 Task: Look for Airbnb options in Seoul, South Korea from 4th November, 2023 to 15th November, 2023 for 2 adults.1  bedroom having 1 bed and 1 bathroom. Property type can be hotel. Look for 5 properties as per requirement.
Action: Mouse moved to (457, 68)
Screenshot: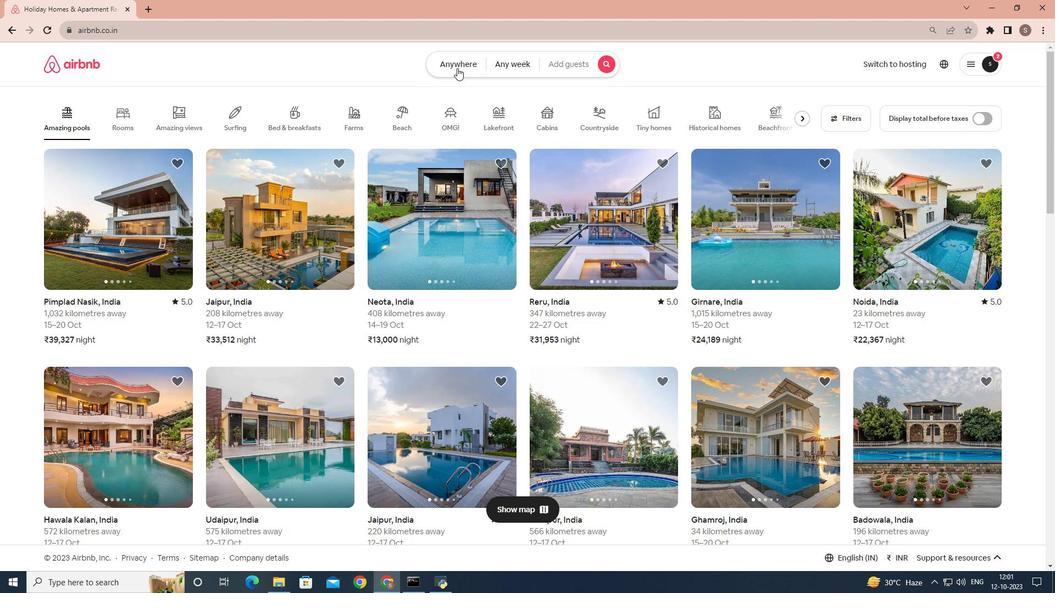 
Action: Mouse pressed left at (457, 68)
Screenshot: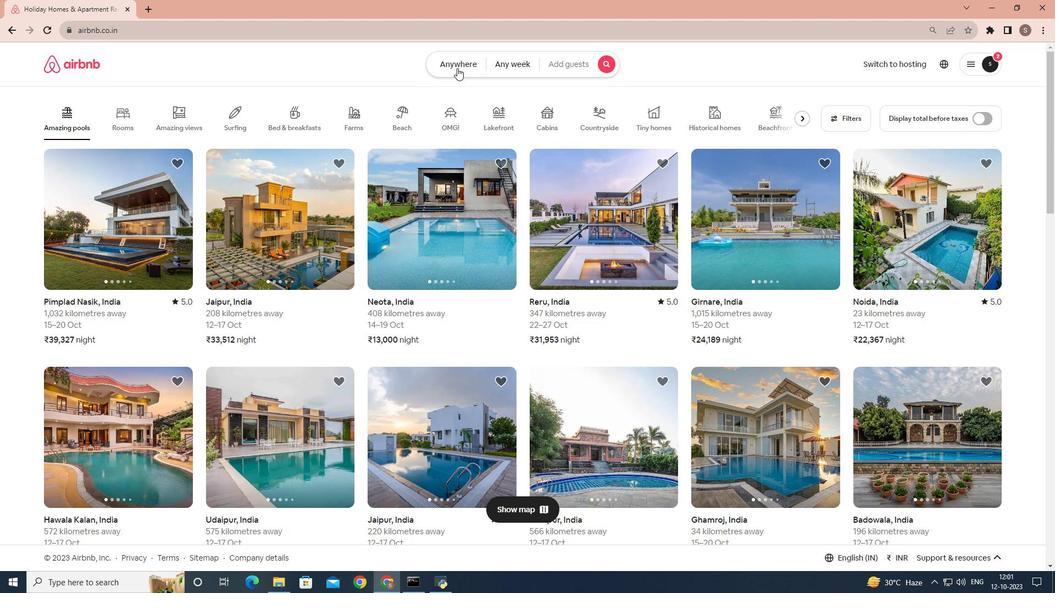 
Action: Mouse moved to (404, 103)
Screenshot: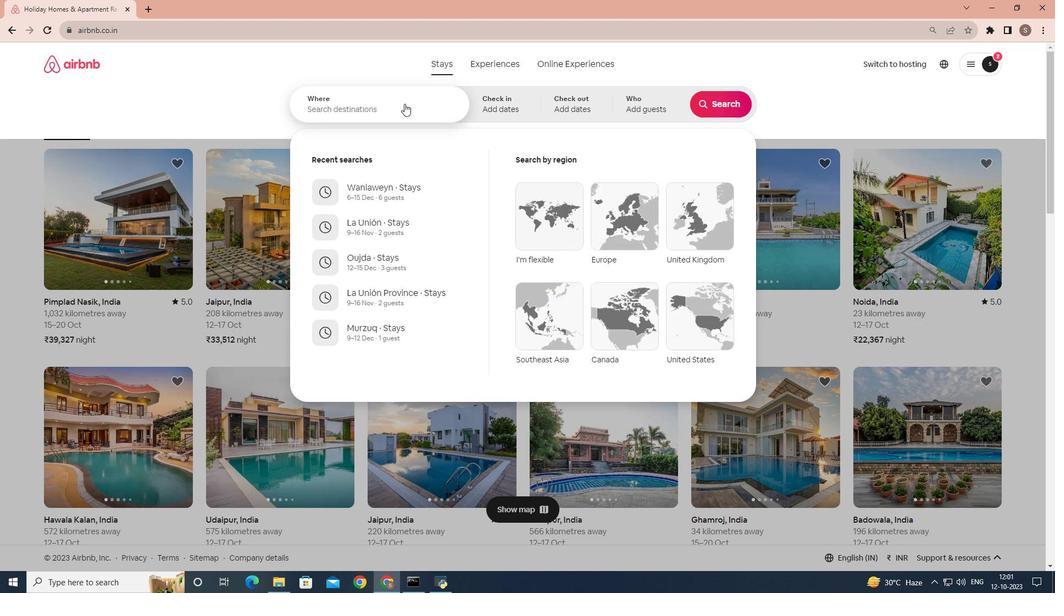 
Action: Mouse pressed left at (404, 103)
Screenshot: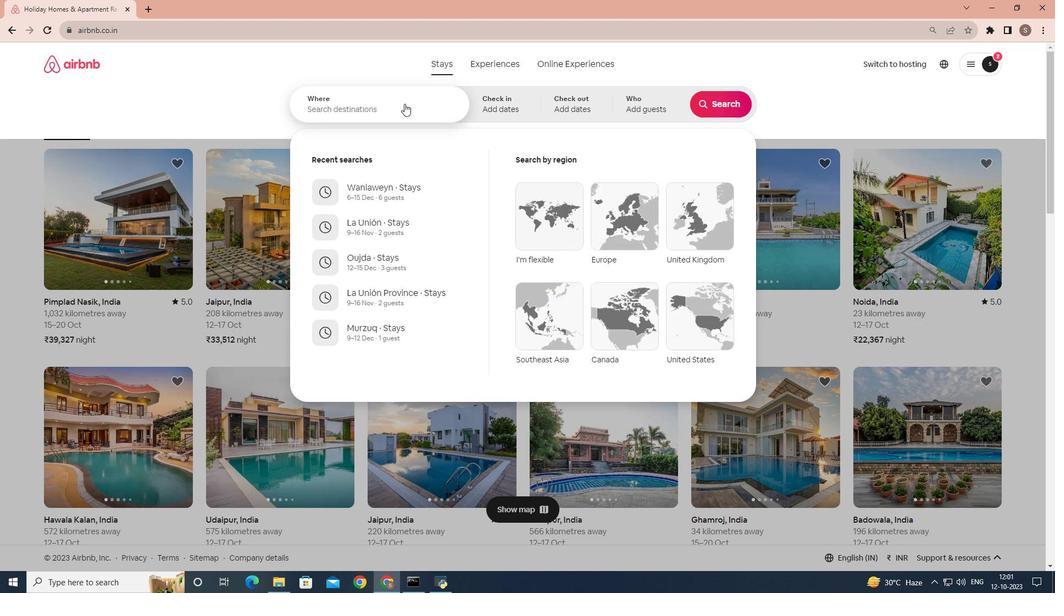 
Action: Key pressed <Key.shift>Seoul,<Key.space><Key.shift>South<Key.space><Key.shift>Korea
Screenshot: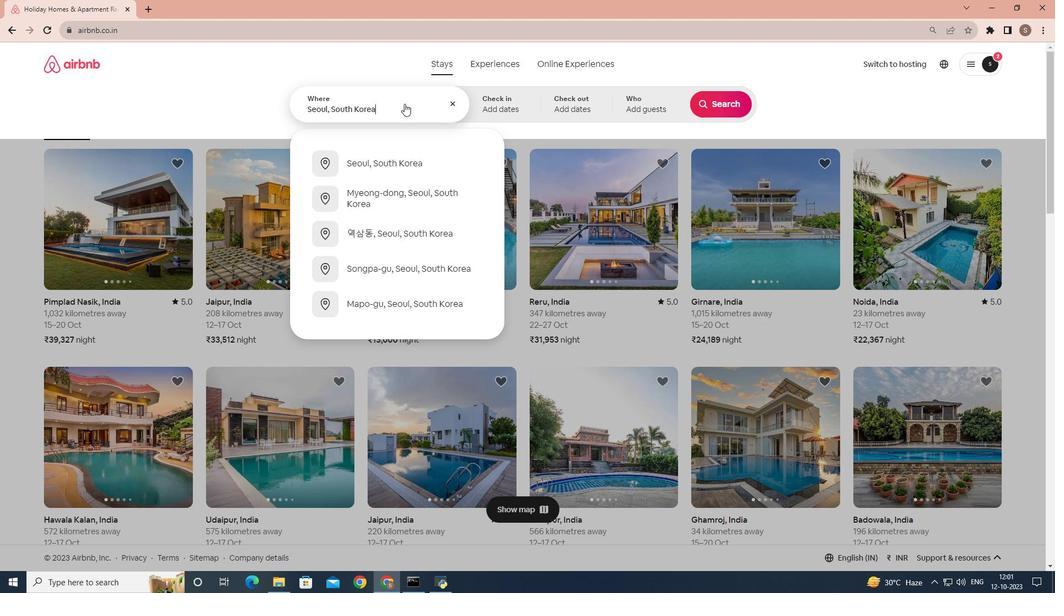 
Action: Mouse moved to (501, 106)
Screenshot: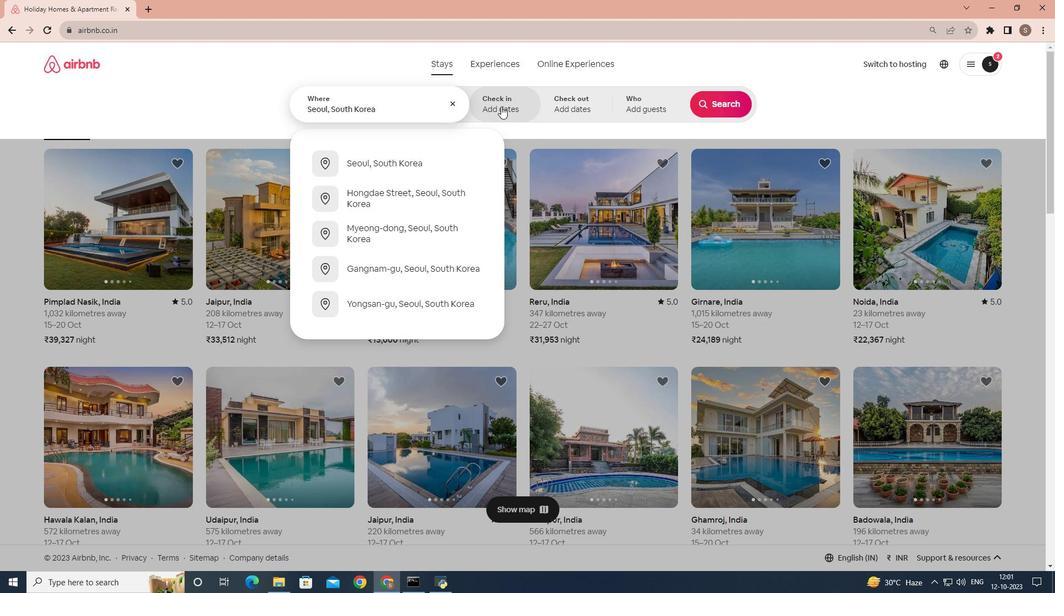 
Action: Mouse pressed left at (501, 106)
Screenshot: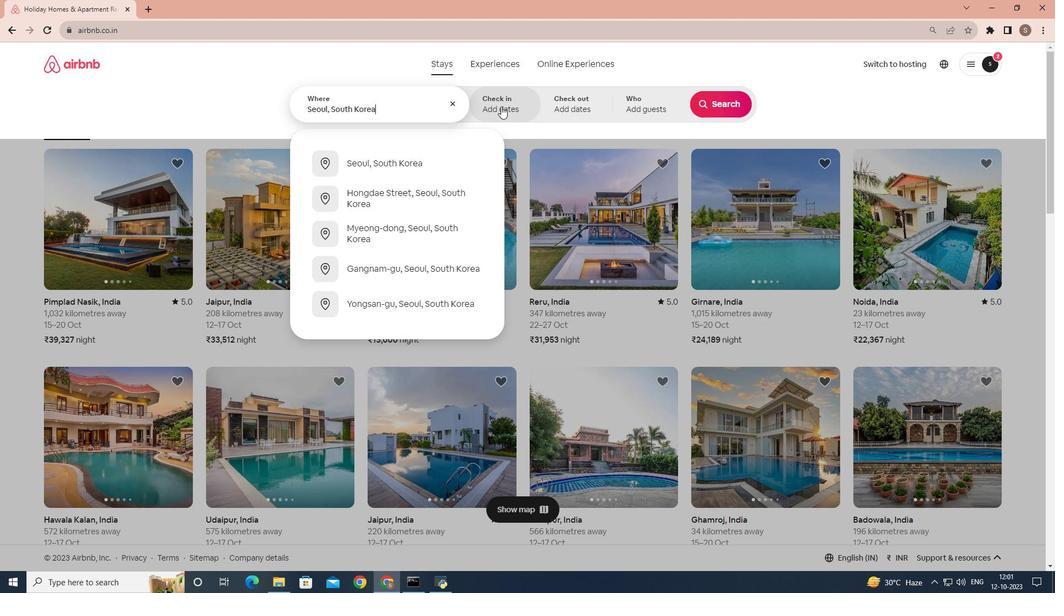 
Action: Mouse moved to (714, 240)
Screenshot: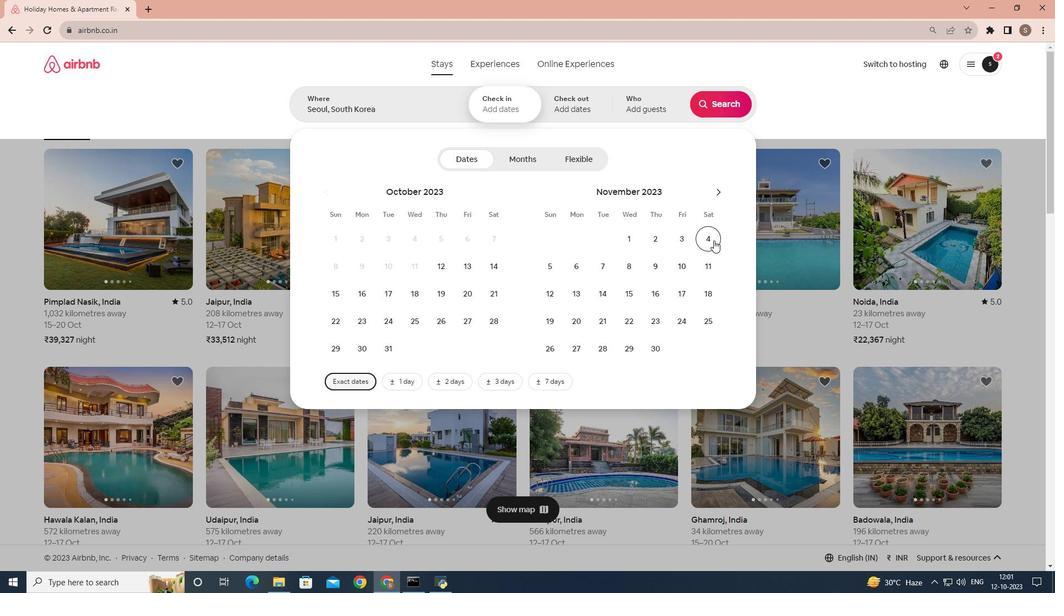 
Action: Mouse pressed left at (714, 240)
Screenshot: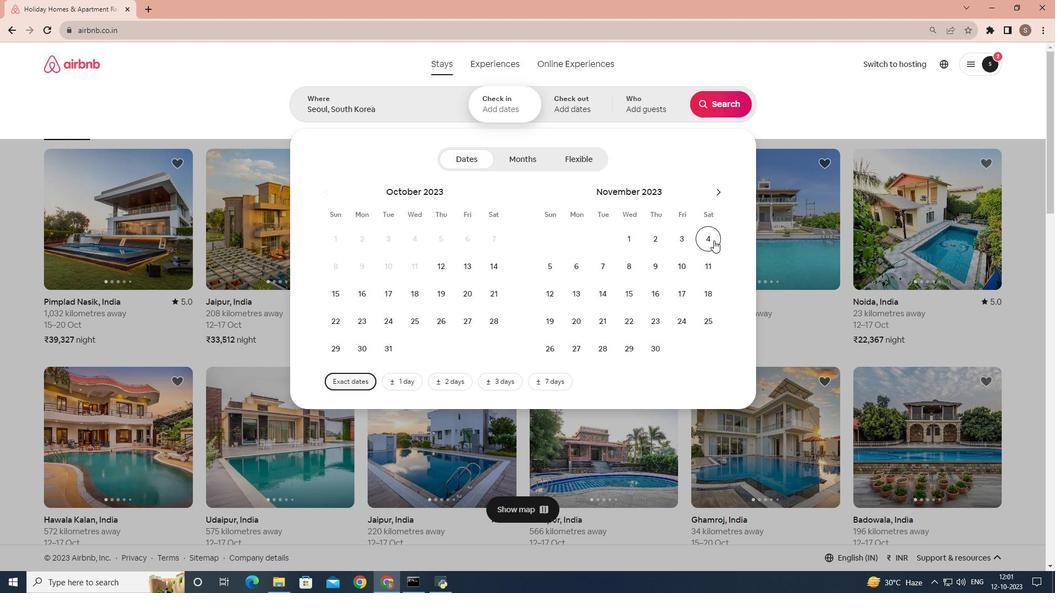 
Action: Mouse moved to (625, 298)
Screenshot: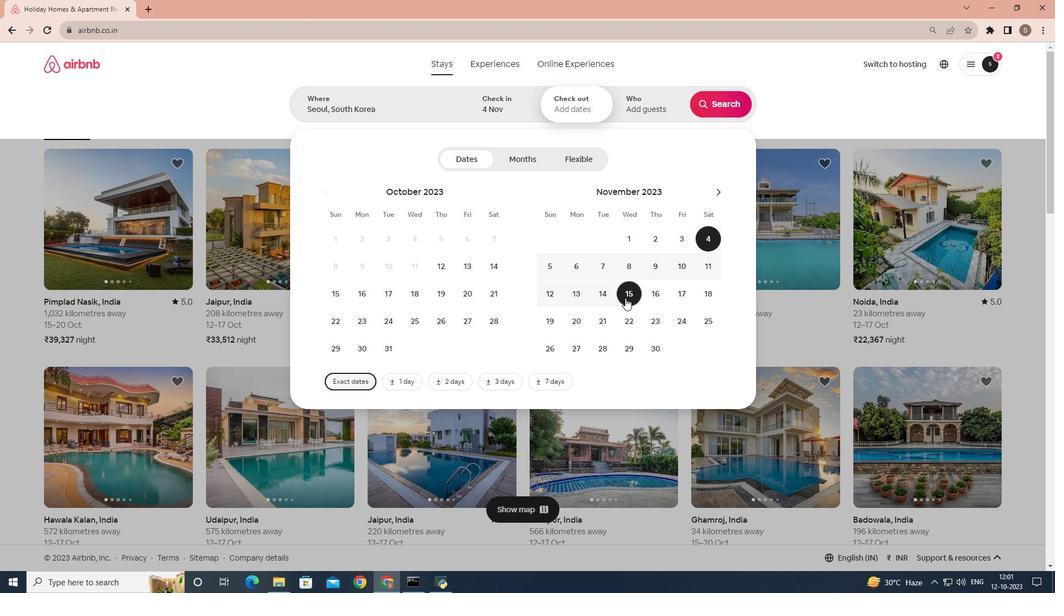 
Action: Mouse pressed left at (625, 298)
Screenshot: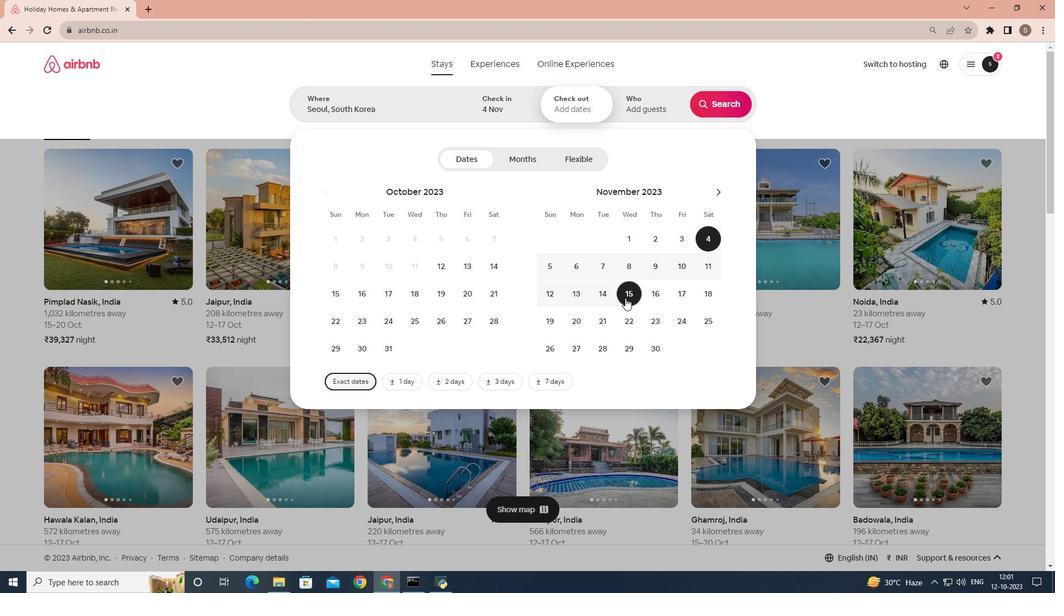 
Action: Mouse moved to (648, 115)
Screenshot: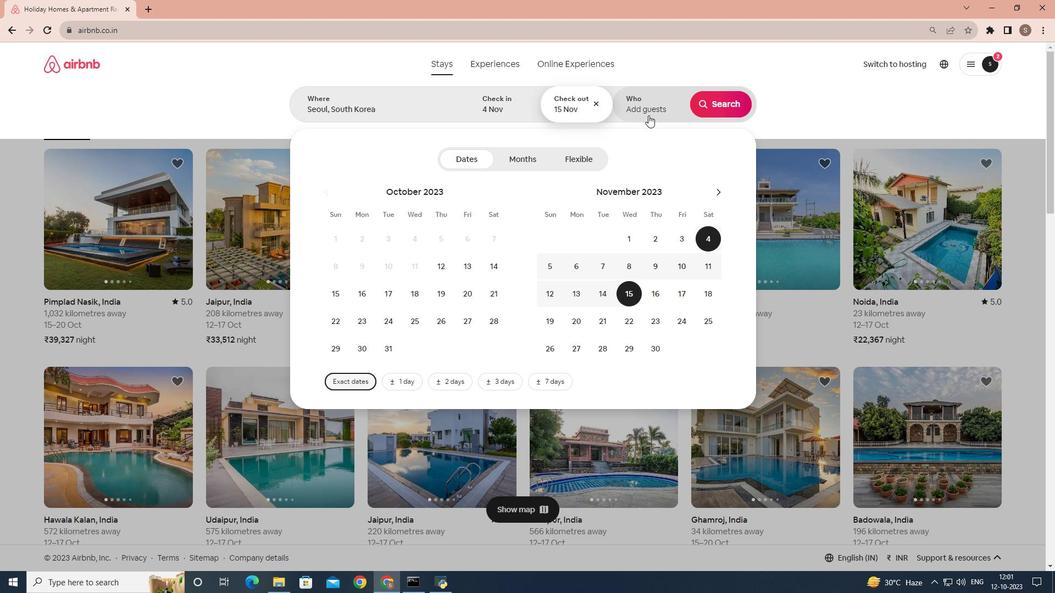 
Action: Mouse pressed left at (648, 115)
Screenshot: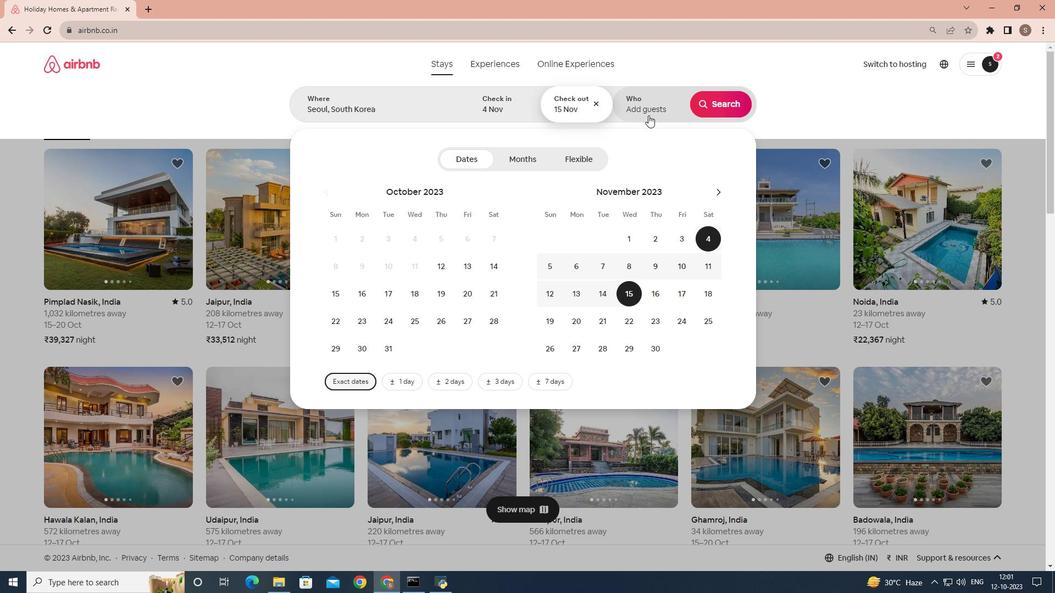 
Action: Mouse moved to (724, 167)
Screenshot: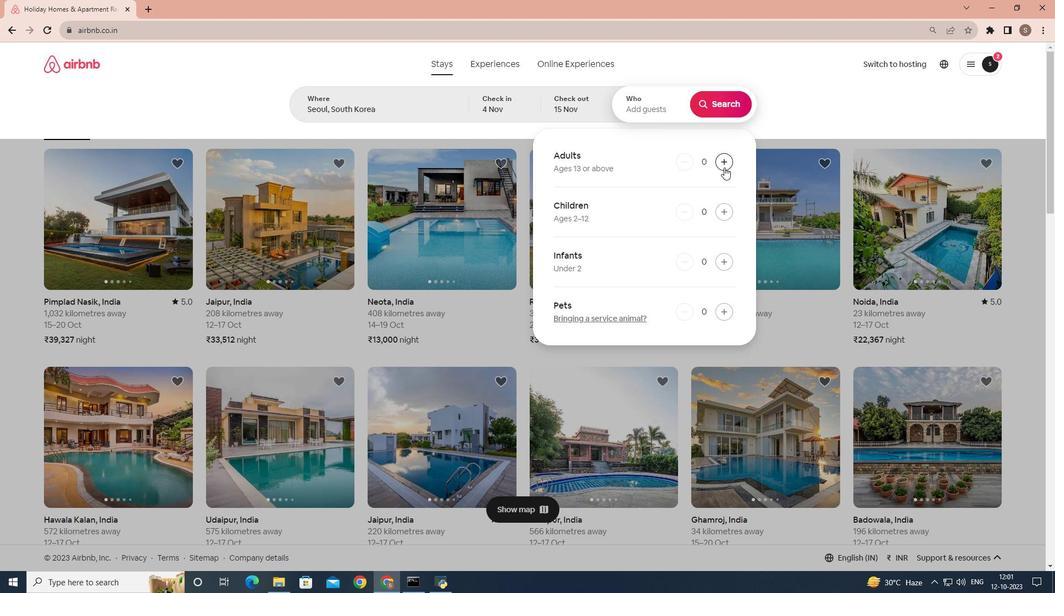 
Action: Mouse pressed left at (724, 167)
Screenshot: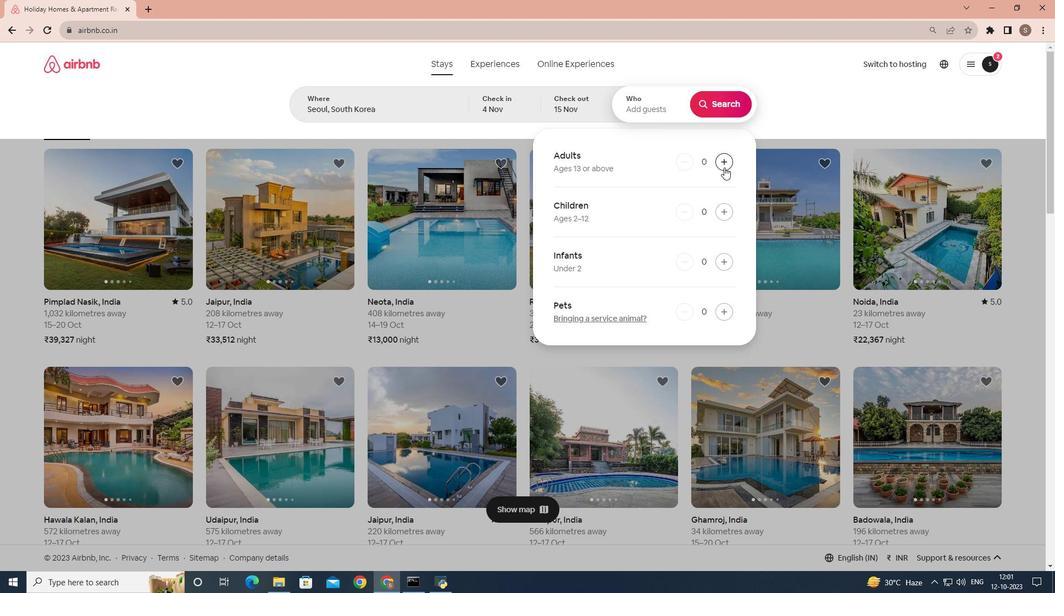 
Action: Mouse pressed left at (724, 167)
Screenshot: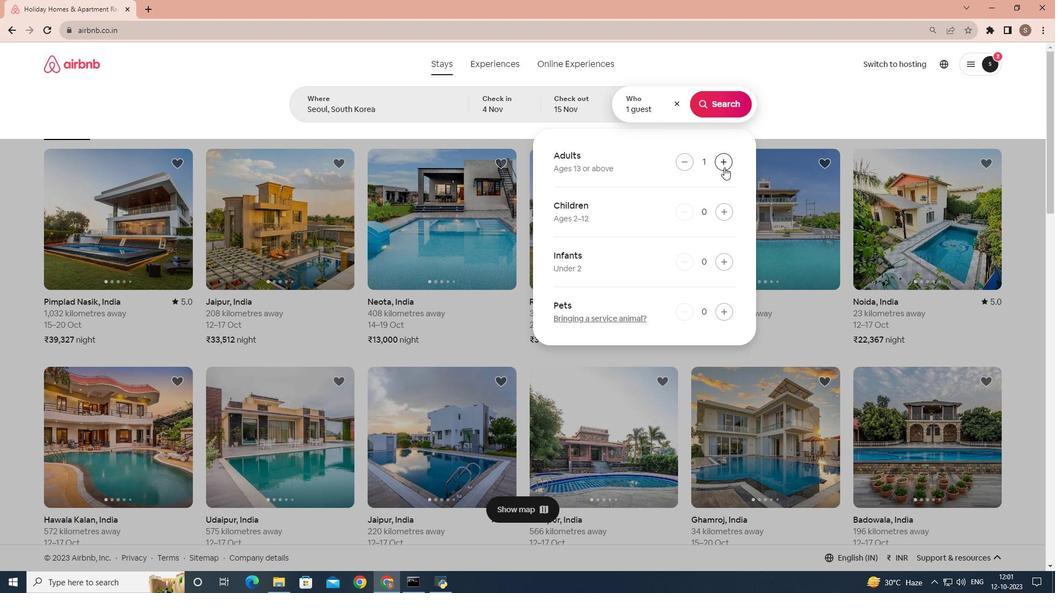 
Action: Mouse moved to (736, 98)
Screenshot: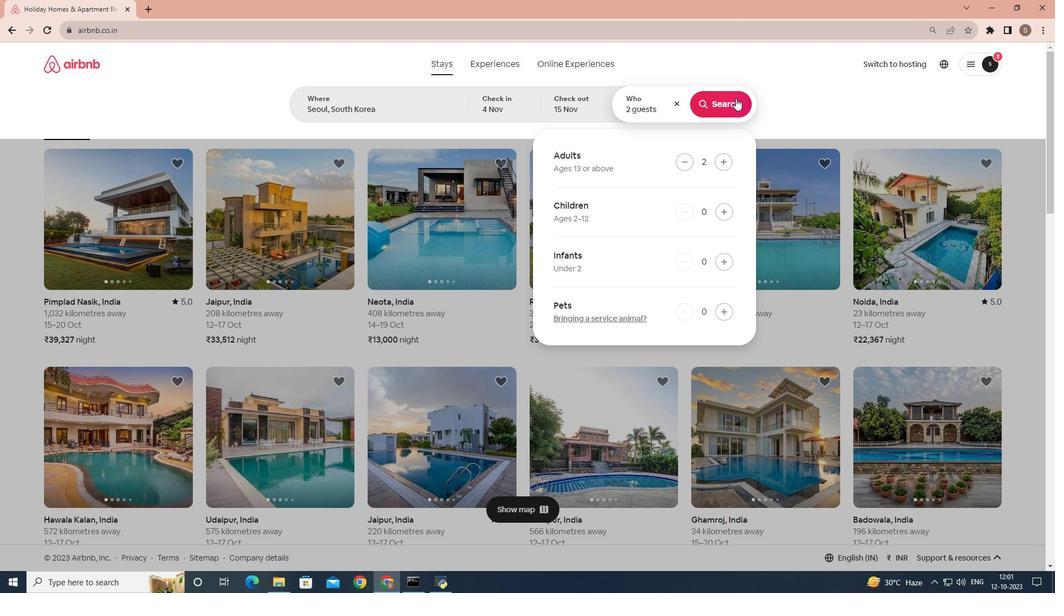 
Action: Mouse pressed left at (736, 98)
Screenshot: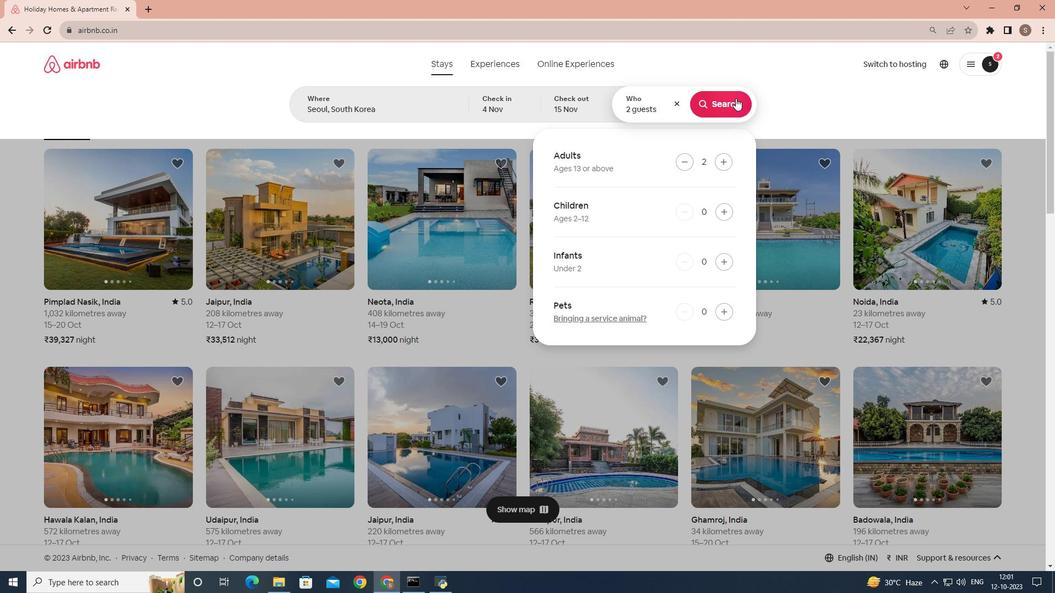 
Action: Mouse moved to (869, 114)
Screenshot: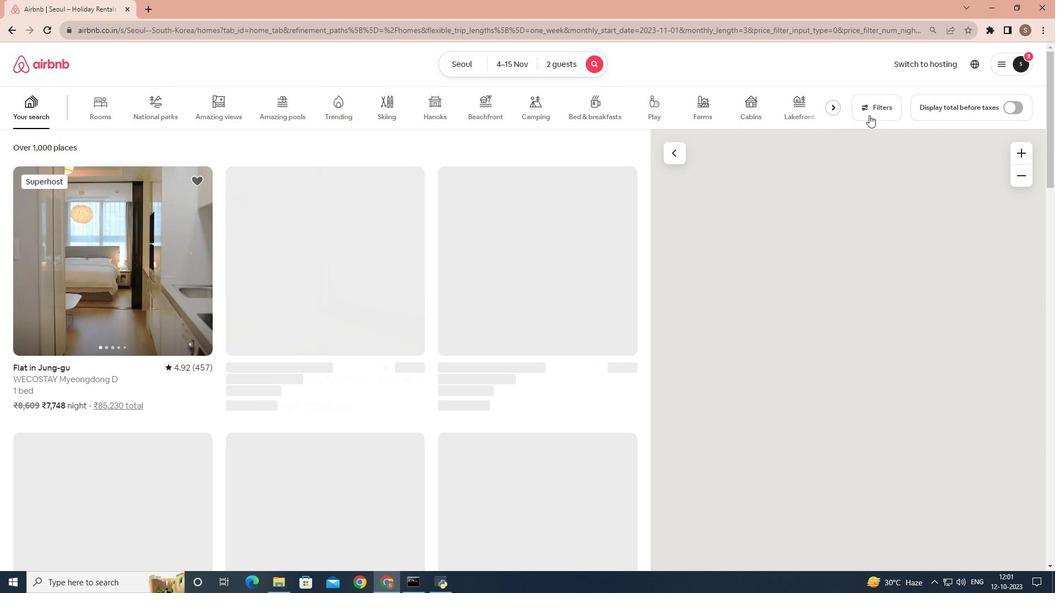 
Action: Mouse pressed left at (869, 114)
Screenshot: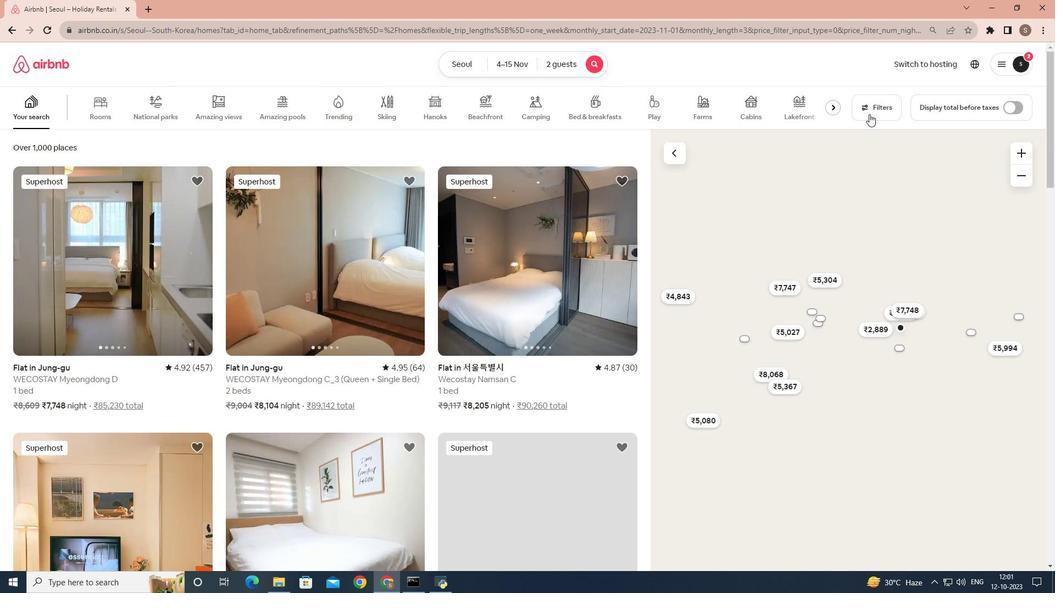 
Action: Mouse moved to (549, 322)
Screenshot: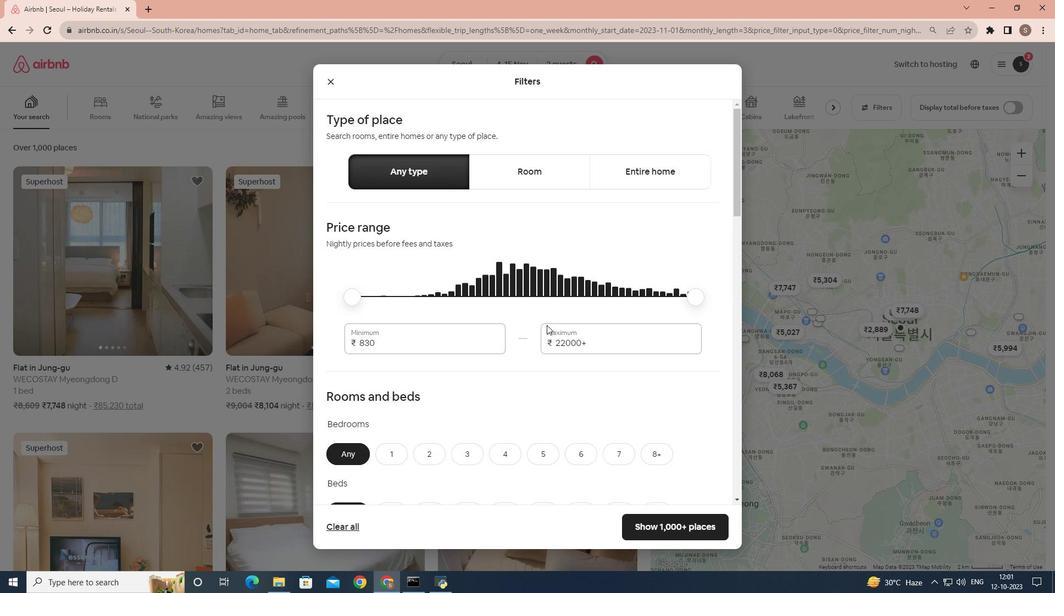 
Action: Mouse scrolled (549, 321) with delta (0, 0)
Screenshot: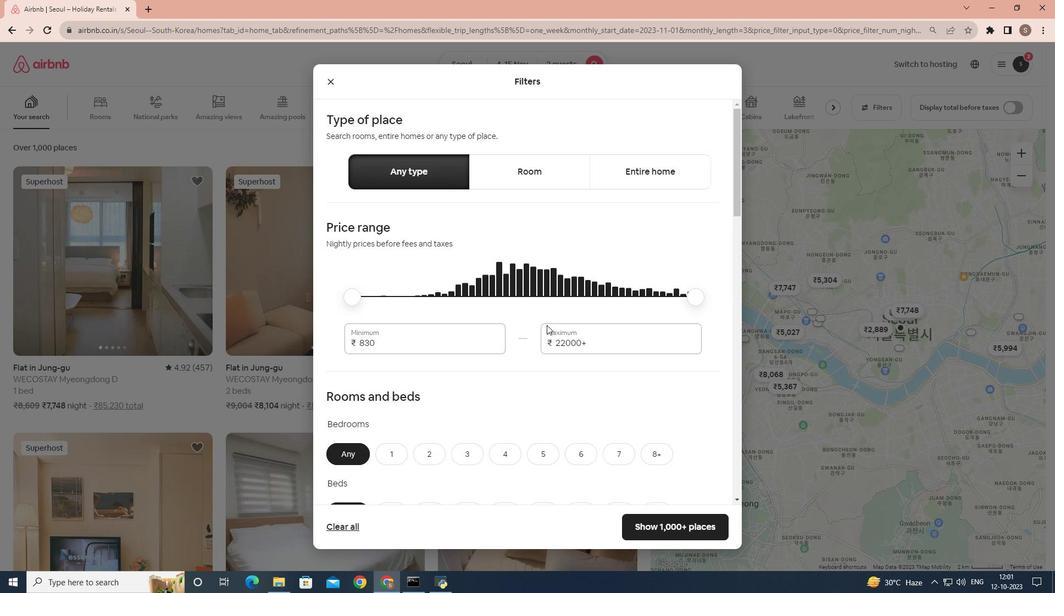
Action: Mouse moved to (543, 329)
Screenshot: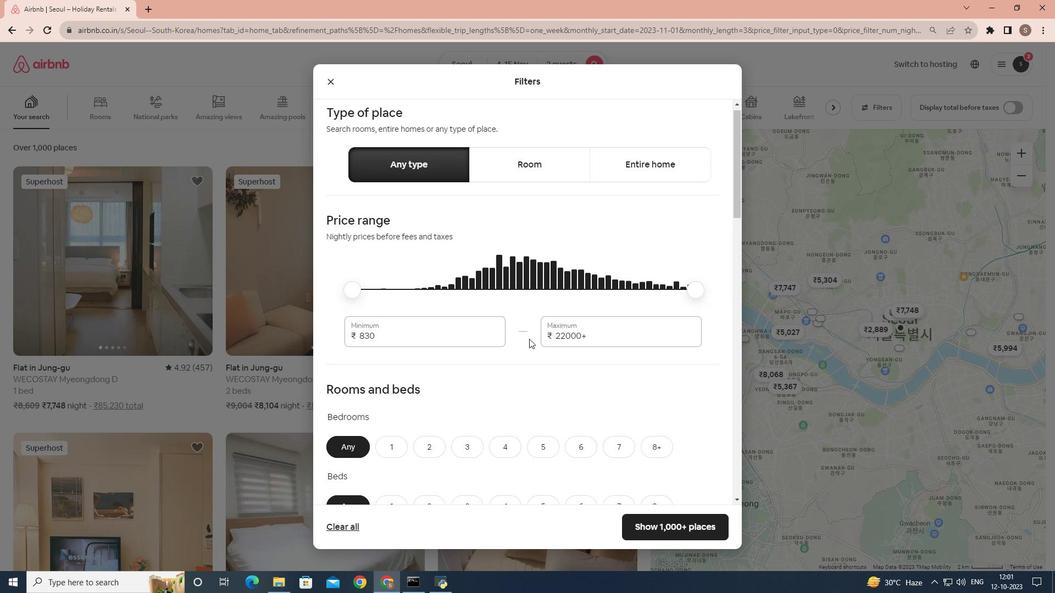 
Action: Mouse scrolled (543, 328) with delta (0, 0)
Screenshot: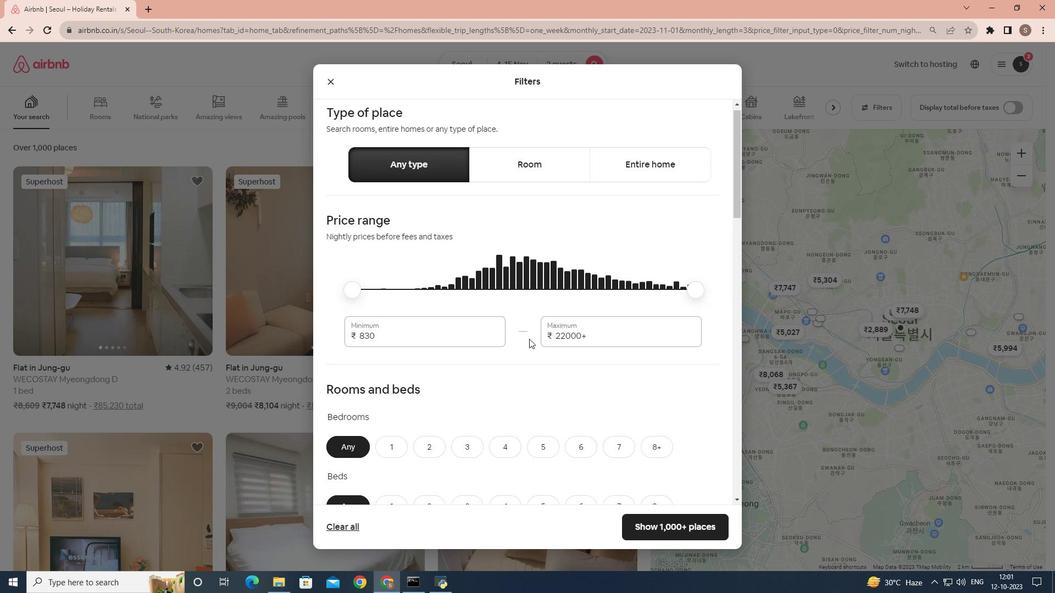 
Action: Mouse moved to (401, 347)
Screenshot: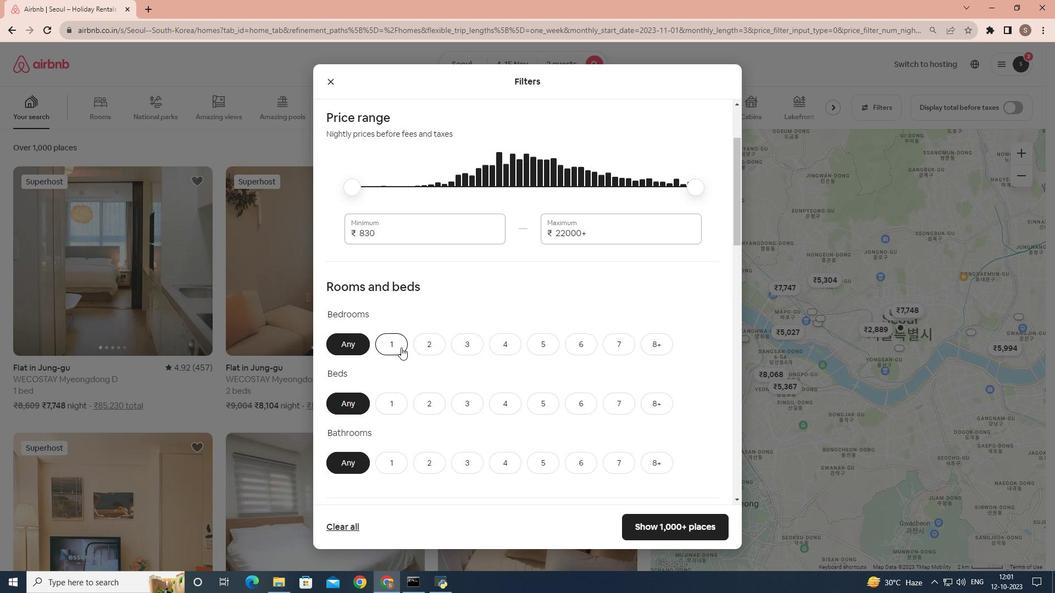 
Action: Mouse pressed left at (401, 347)
Screenshot: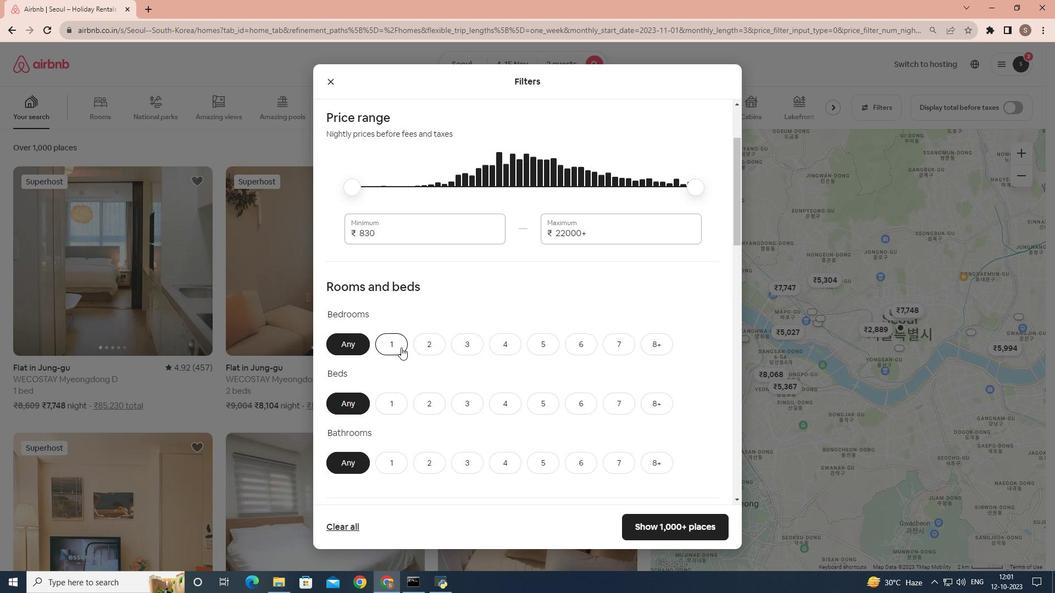 
Action: Mouse scrolled (401, 347) with delta (0, 0)
Screenshot: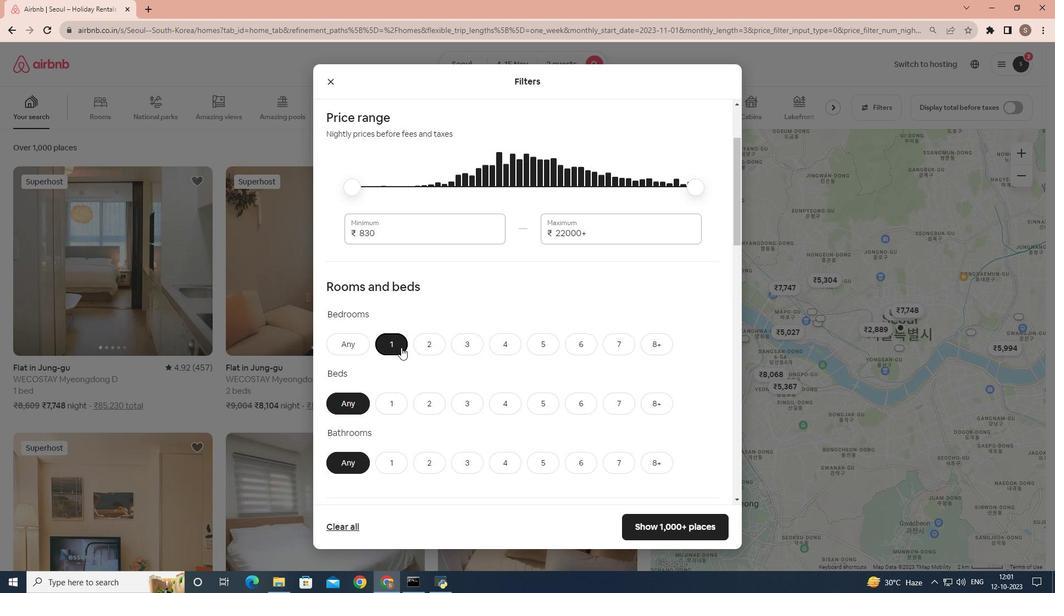
Action: Mouse moved to (397, 349)
Screenshot: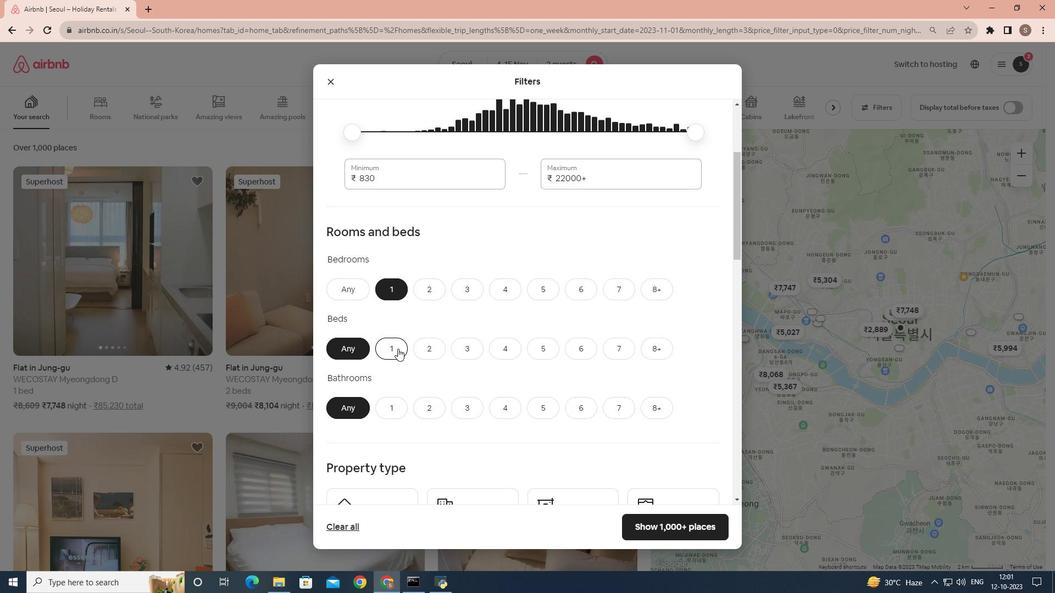 
Action: Mouse pressed left at (397, 349)
Screenshot: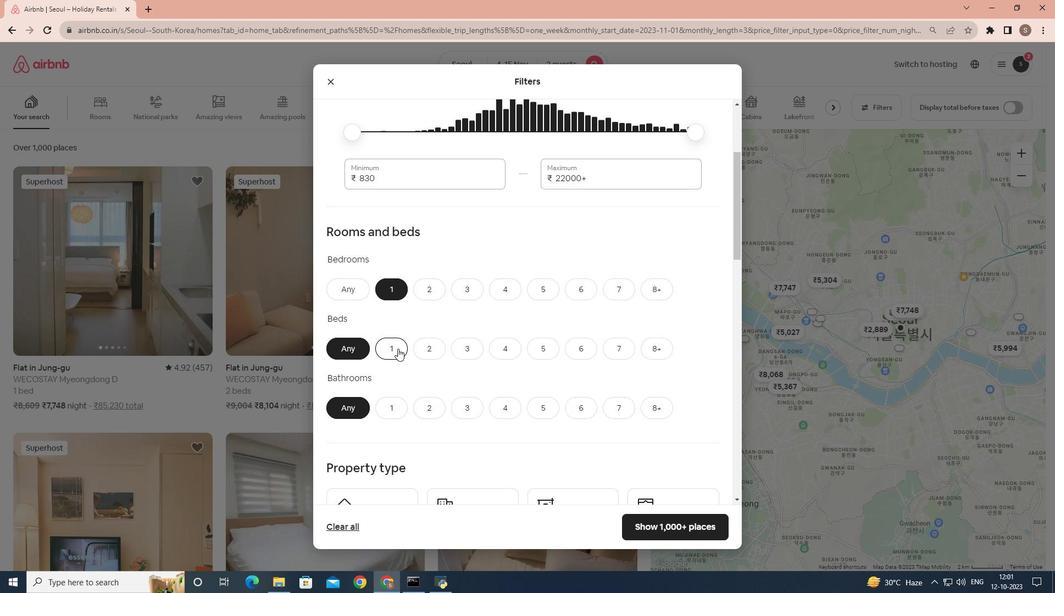 
Action: Mouse scrolled (397, 348) with delta (0, 0)
Screenshot: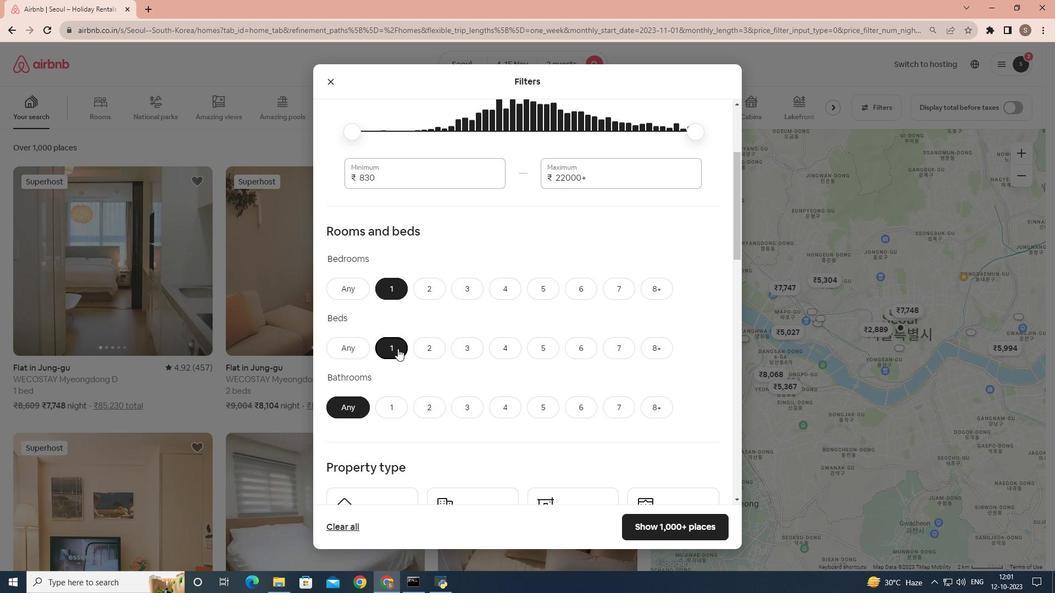 
Action: Mouse moved to (396, 357)
Screenshot: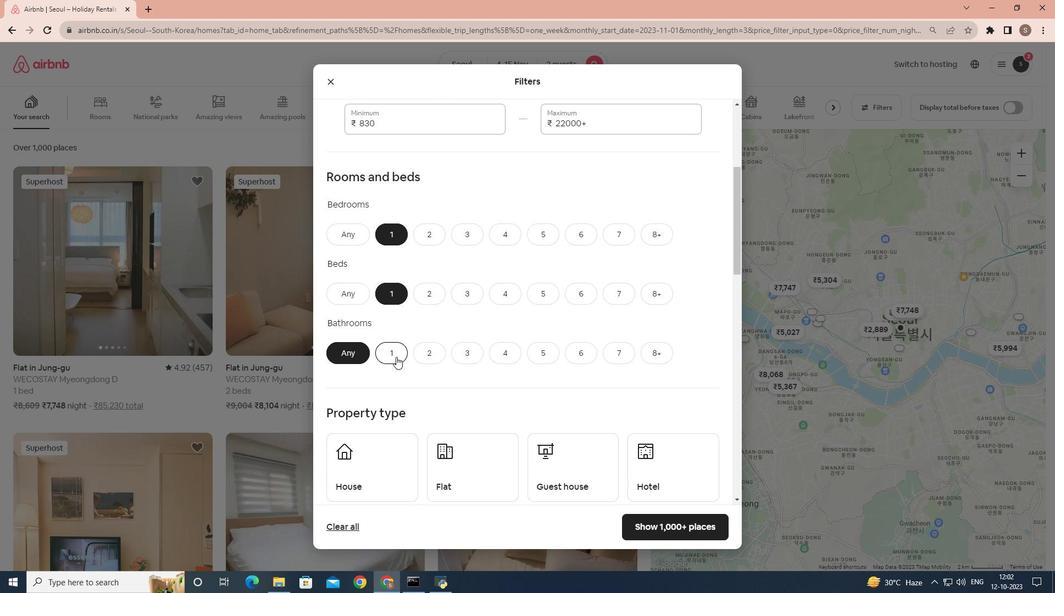 
Action: Mouse pressed left at (396, 357)
Screenshot: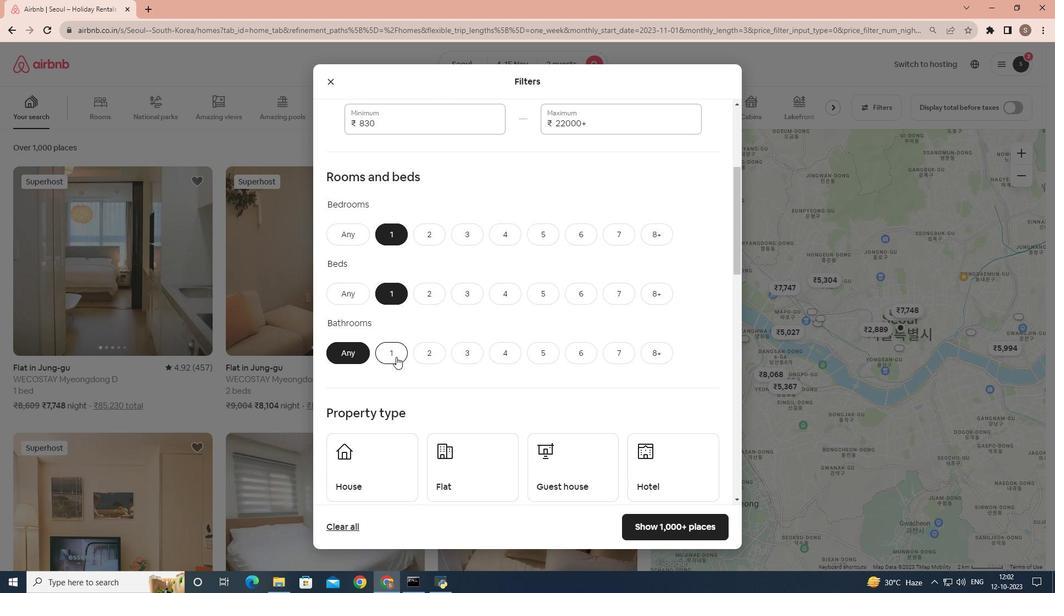 
Action: Mouse moved to (447, 349)
Screenshot: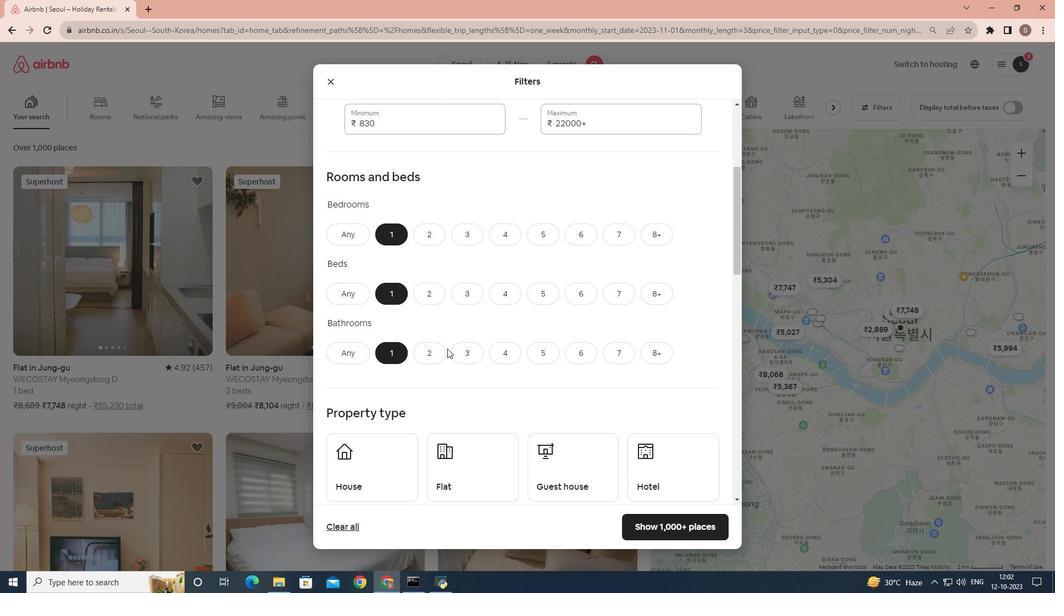 
Action: Mouse scrolled (447, 348) with delta (0, 0)
Screenshot: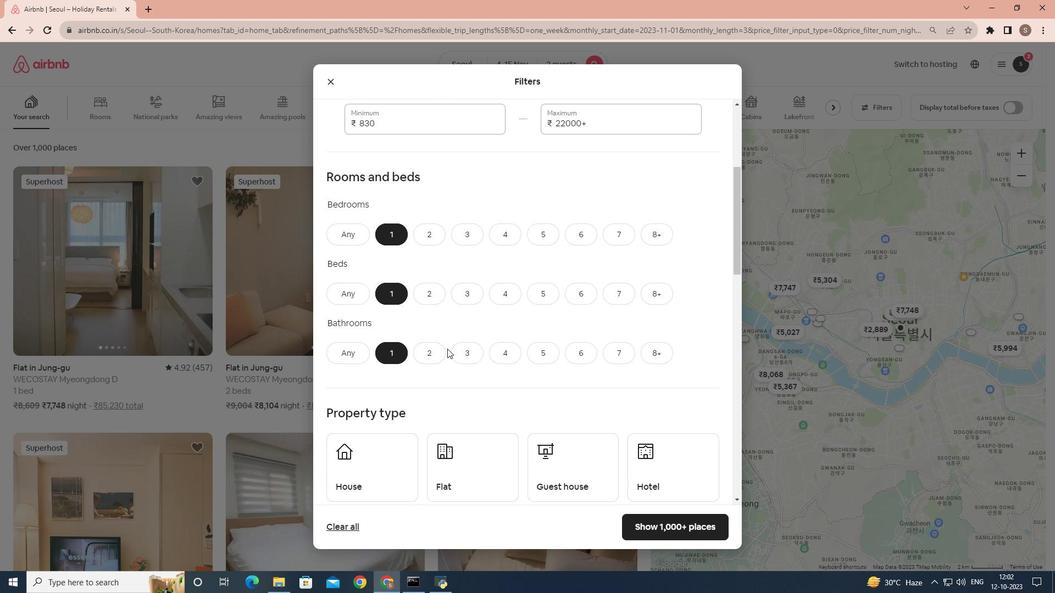 
Action: Mouse moved to (452, 358)
Screenshot: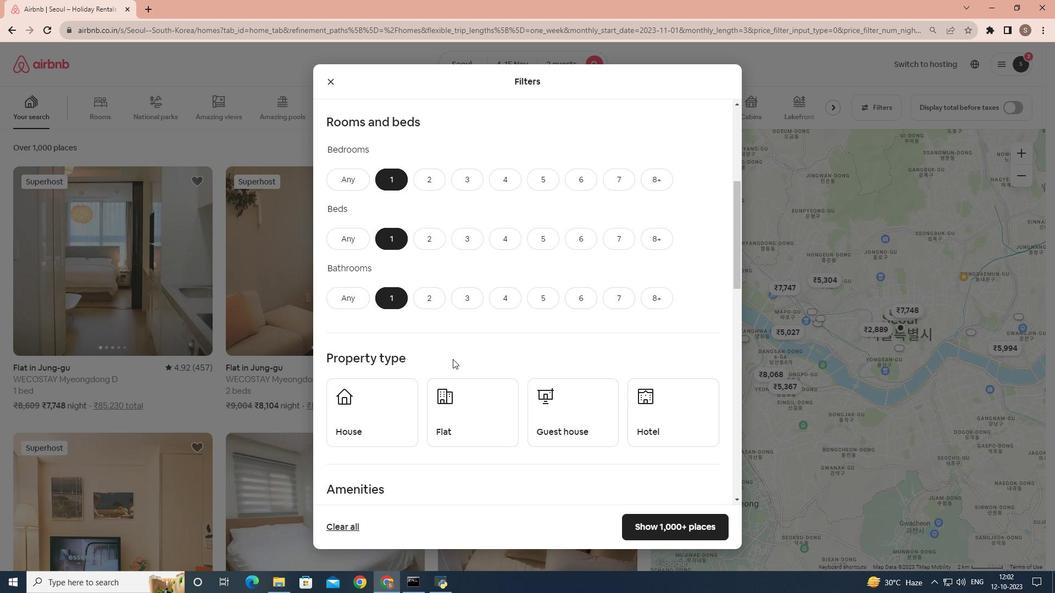 
Action: Mouse scrolled (452, 358) with delta (0, 0)
Screenshot: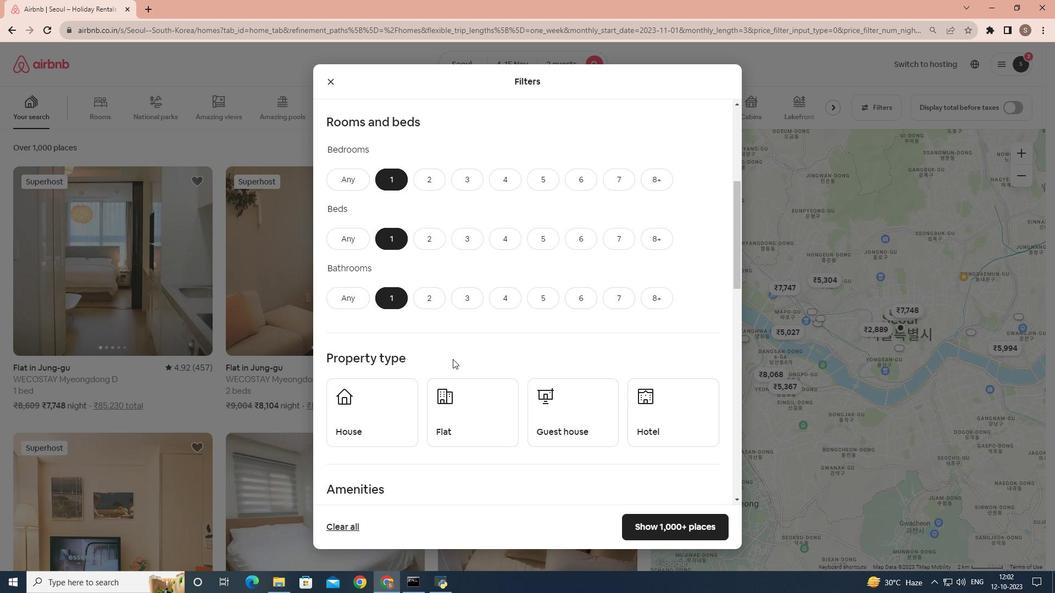 
Action: Mouse moved to (650, 349)
Screenshot: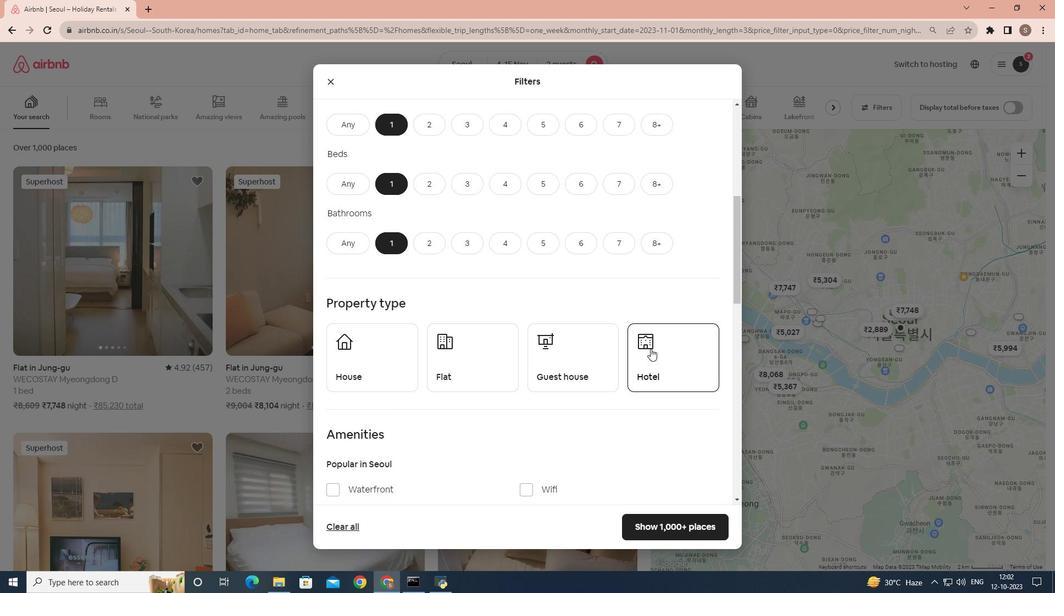 
Action: Mouse pressed left at (650, 349)
Screenshot: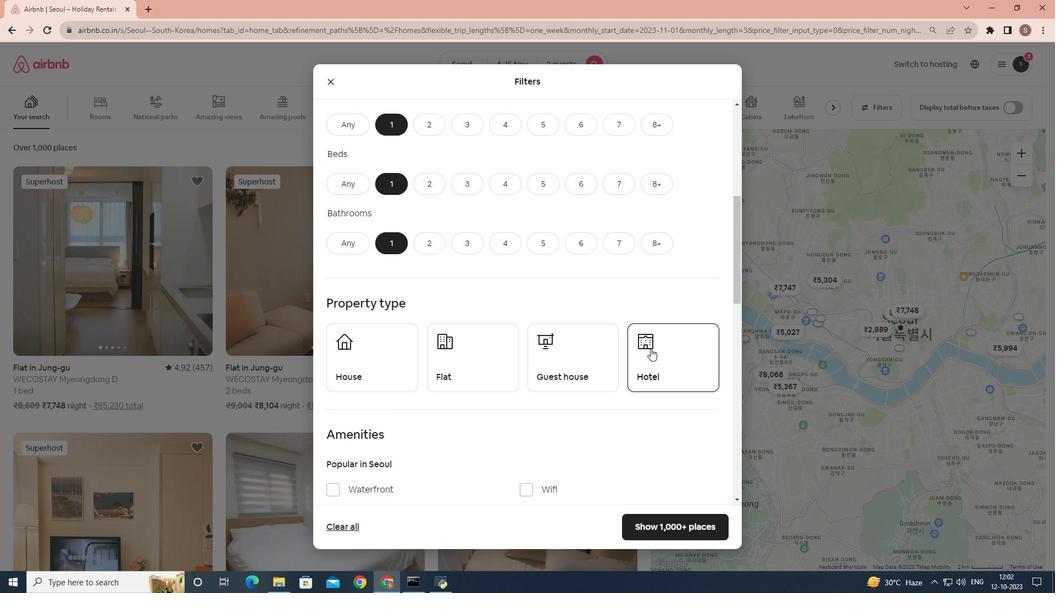 
Action: Mouse moved to (437, 388)
Screenshot: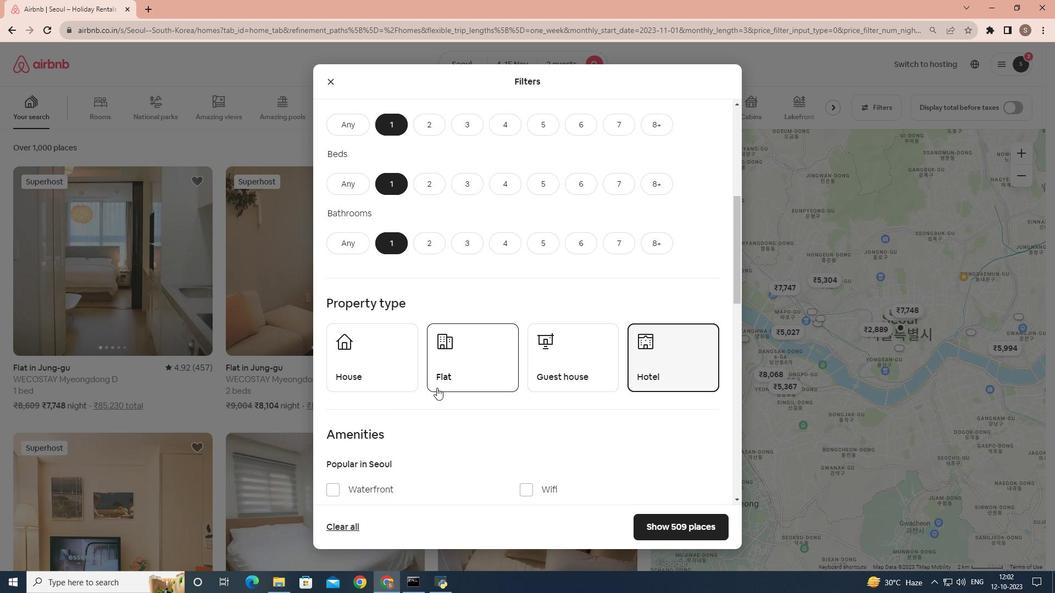 
Action: Mouse scrolled (437, 387) with delta (0, 0)
Screenshot: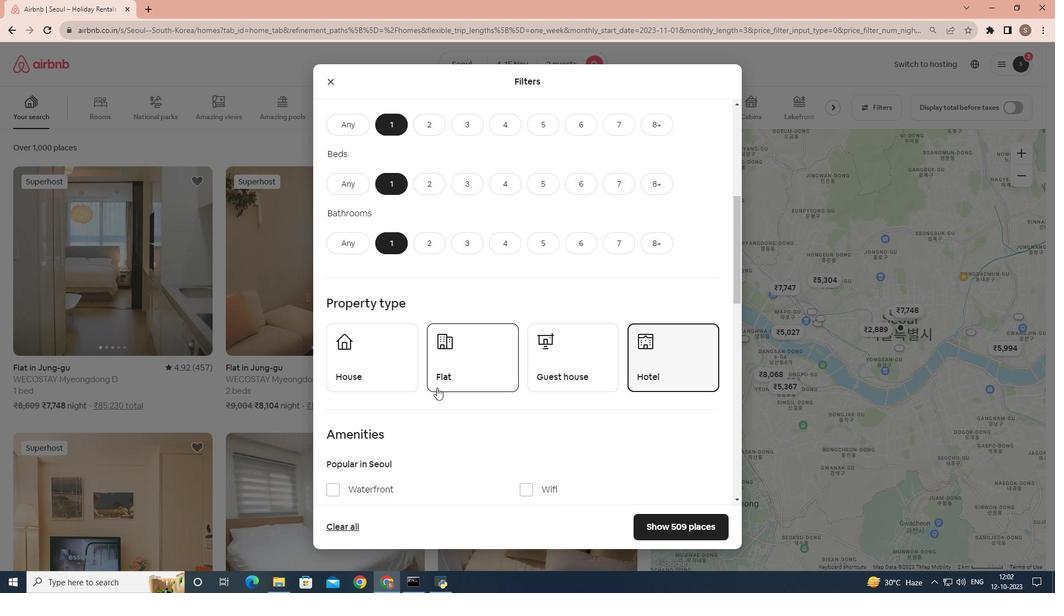 
Action: Mouse scrolled (437, 387) with delta (0, 0)
Screenshot: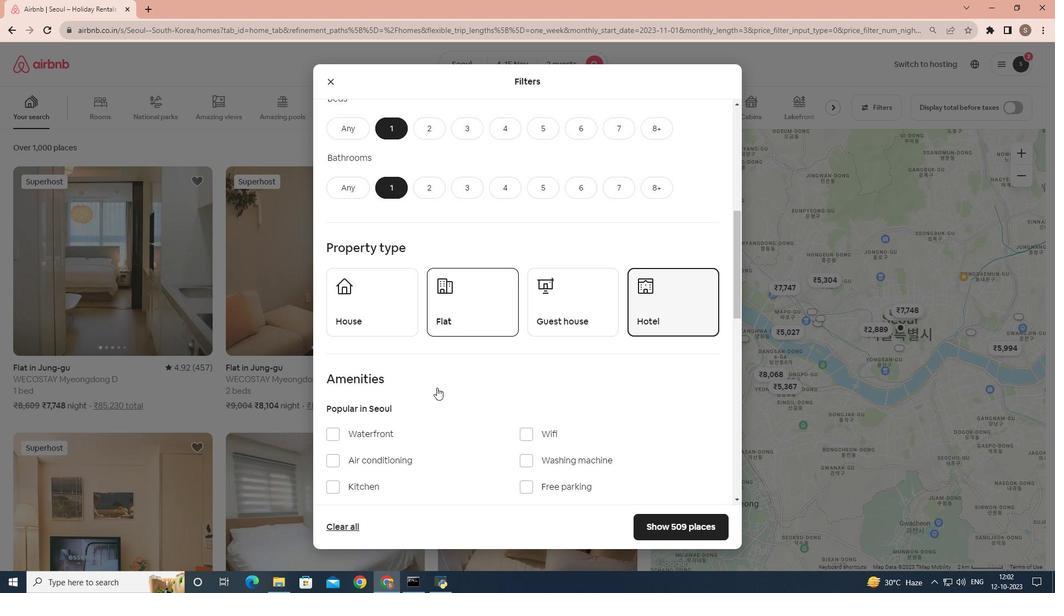 
Action: Mouse moved to (653, 527)
Screenshot: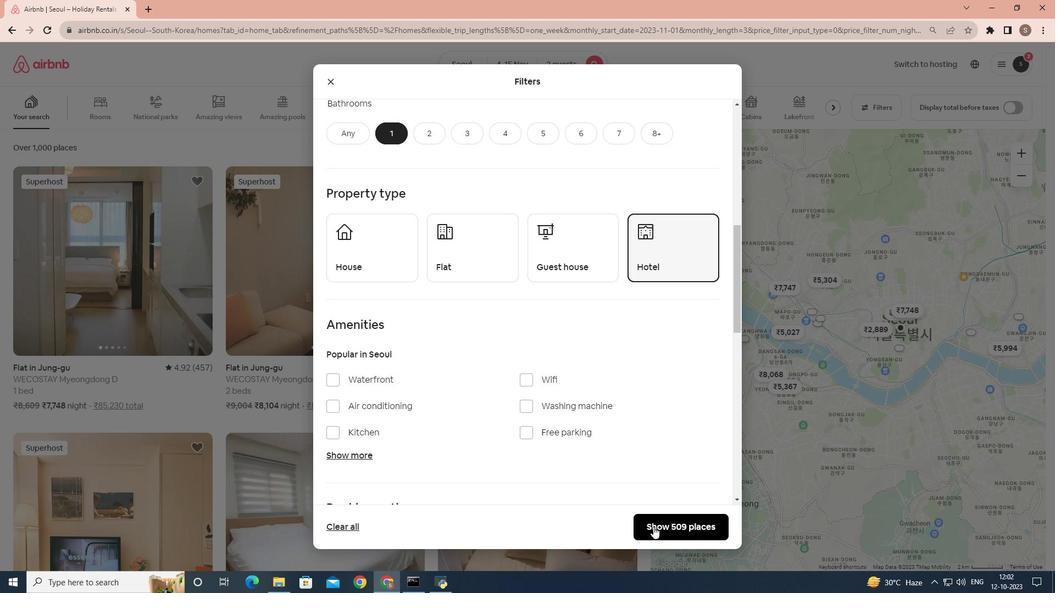 
Action: Mouse pressed left at (653, 527)
Screenshot: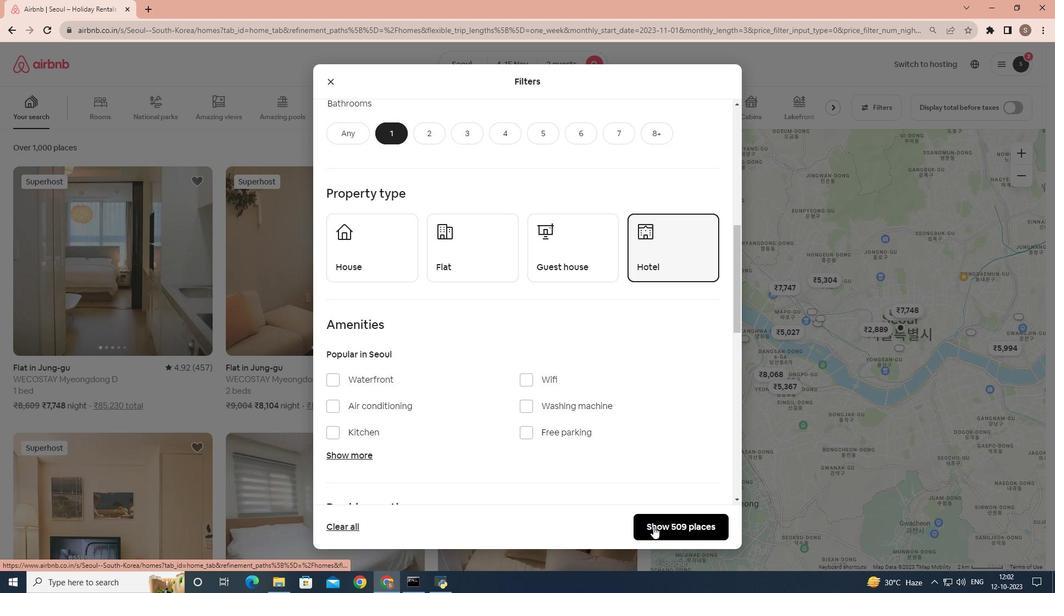 
Action: Mouse moved to (139, 304)
Screenshot: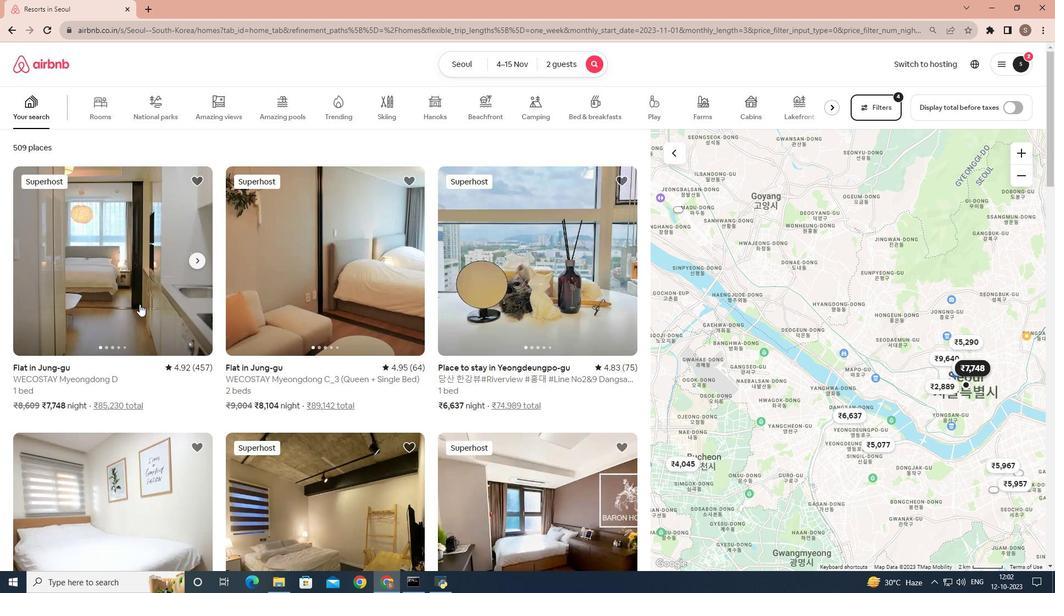 
Action: Mouse pressed left at (139, 304)
Screenshot: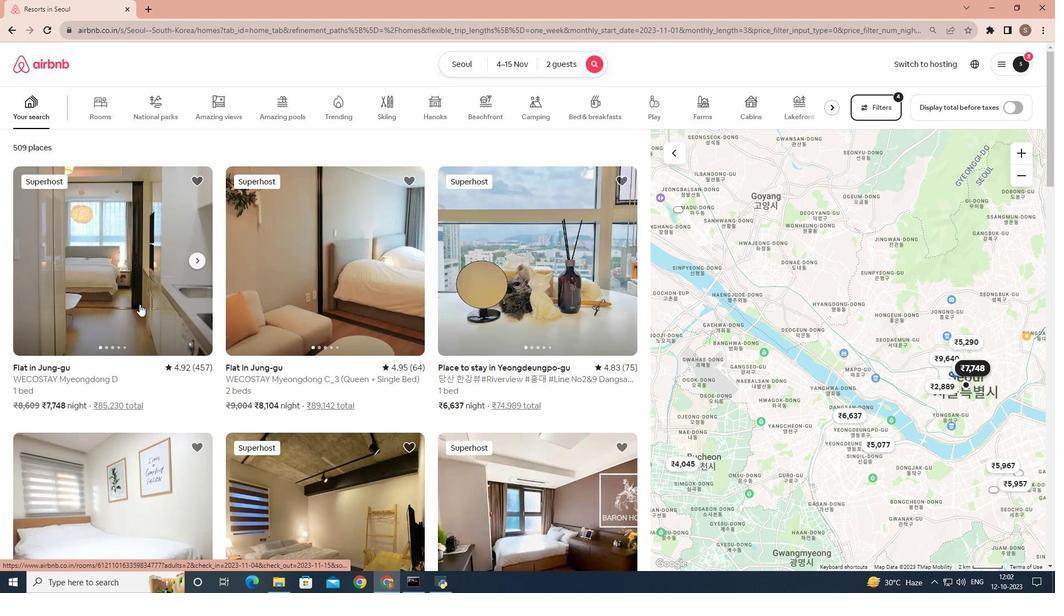 
Action: Mouse moved to (742, 400)
Screenshot: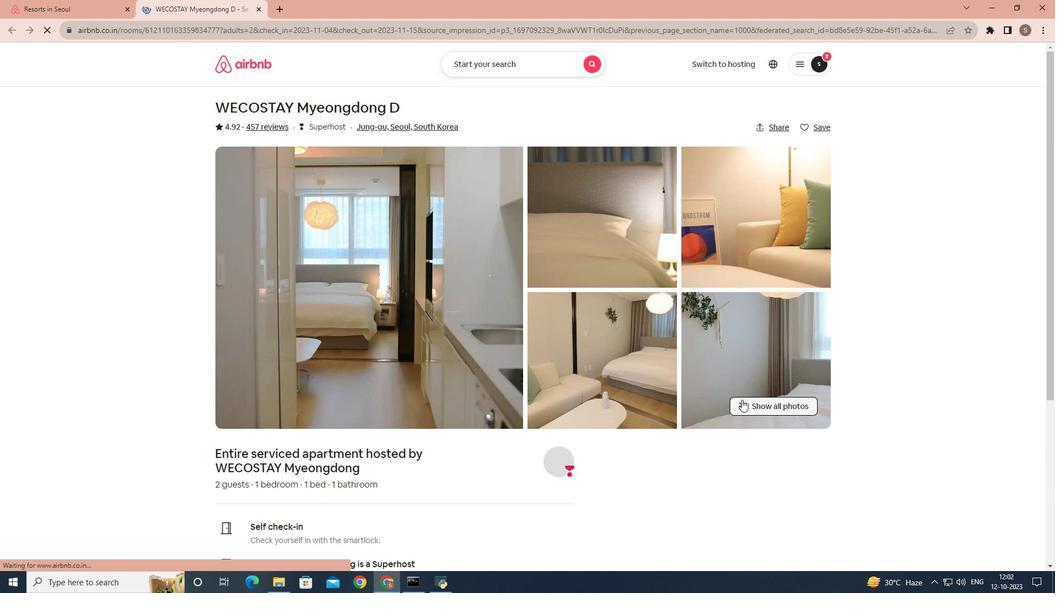 
Action: Mouse pressed left at (742, 400)
Screenshot: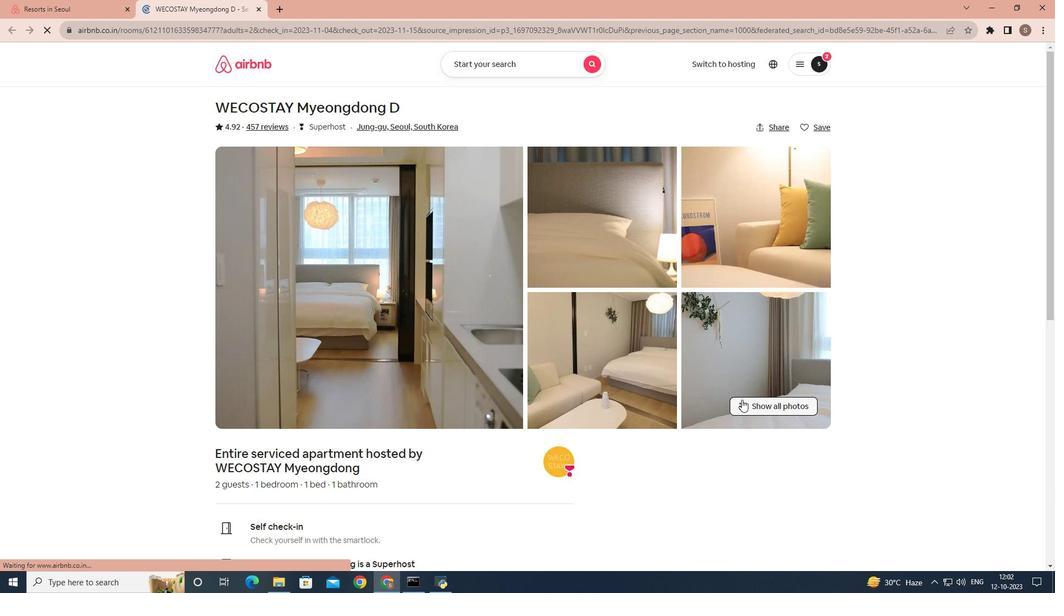
Action: Mouse scrolled (742, 399) with delta (0, 0)
Screenshot: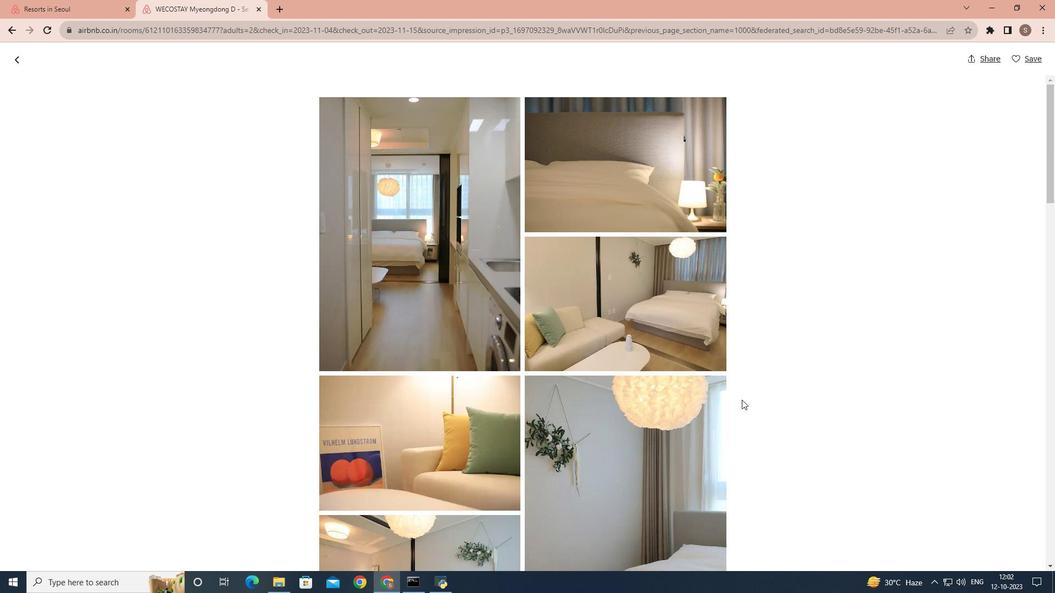 
Action: Mouse scrolled (742, 399) with delta (0, 0)
Screenshot: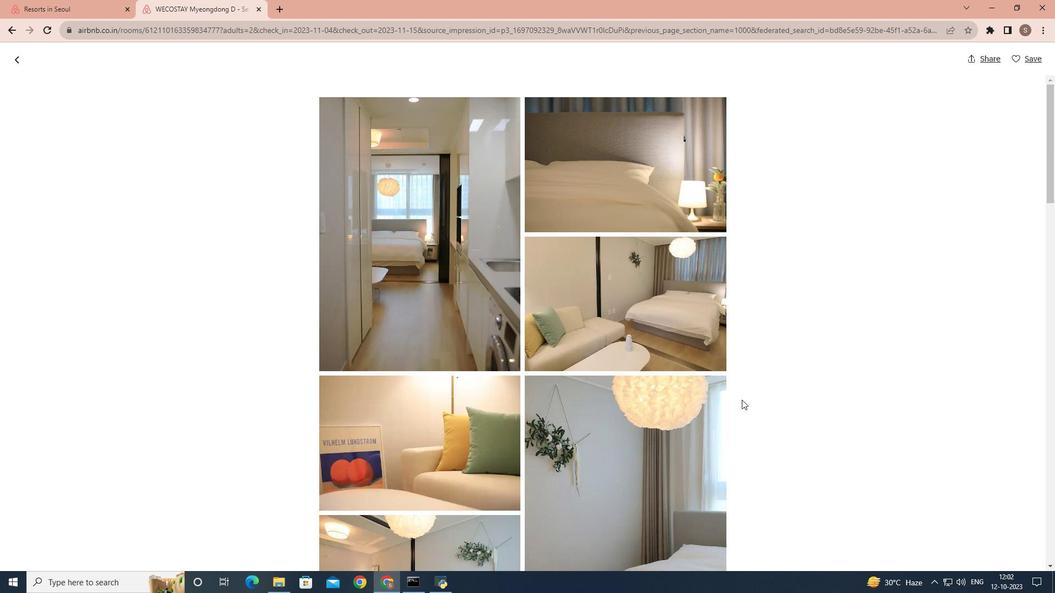 
Action: Mouse scrolled (742, 399) with delta (0, 0)
Screenshot: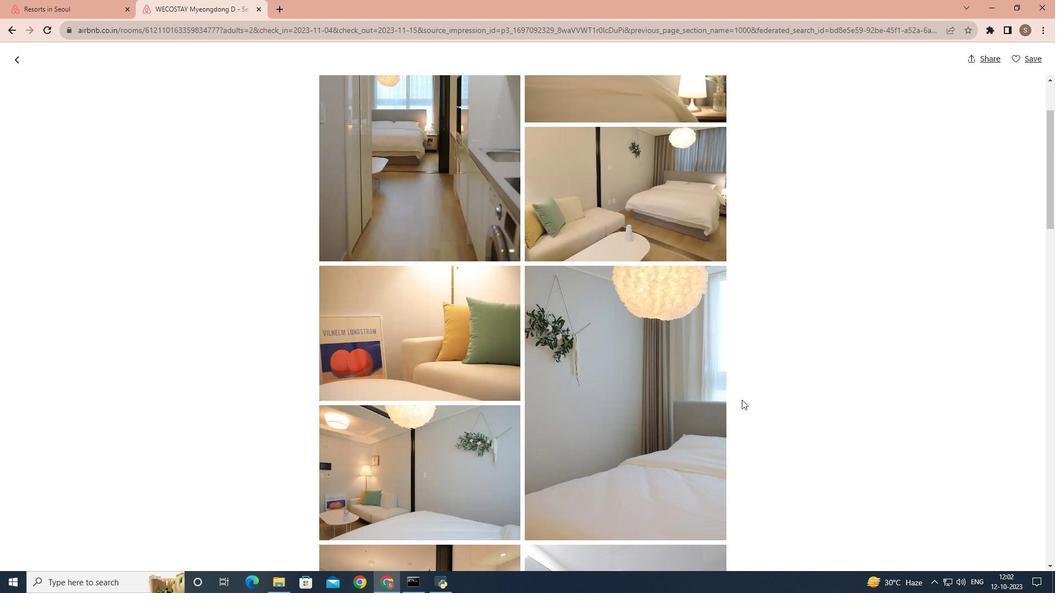 
Action: Mouse scrolled (742, 399) with delta (0, 0)
Screenshot: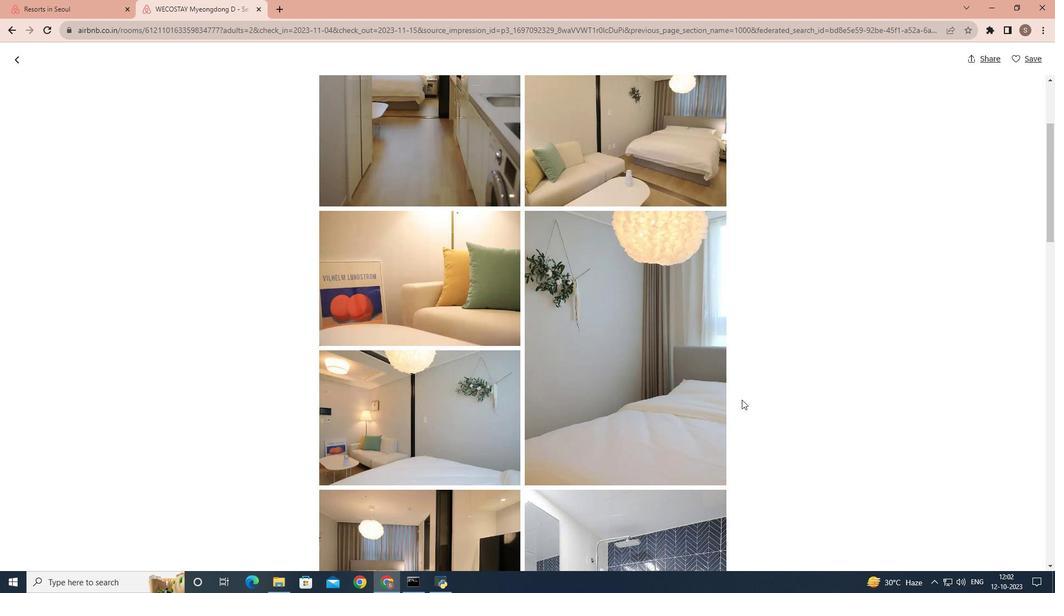 
Action: Mouse scrolled (742, 399) with delta (0, 0)
Screenshot: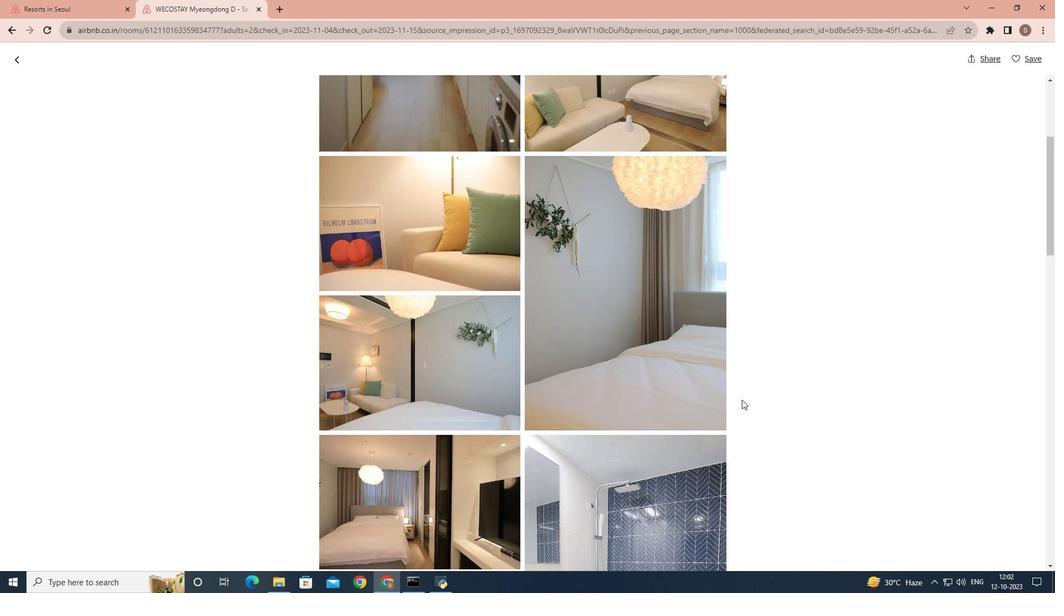 
Action: Mouse scrolled (742, 399) with delta (0, 0)
Screenshot: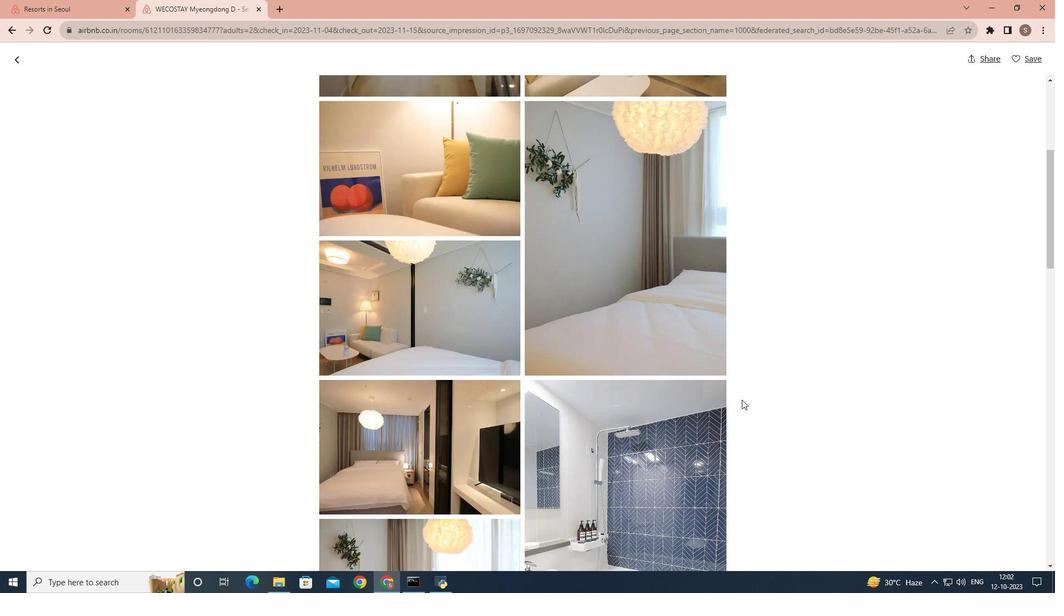 
Action: Mouse scrolled (742, 399) with delta (0, 0)
Screenshot: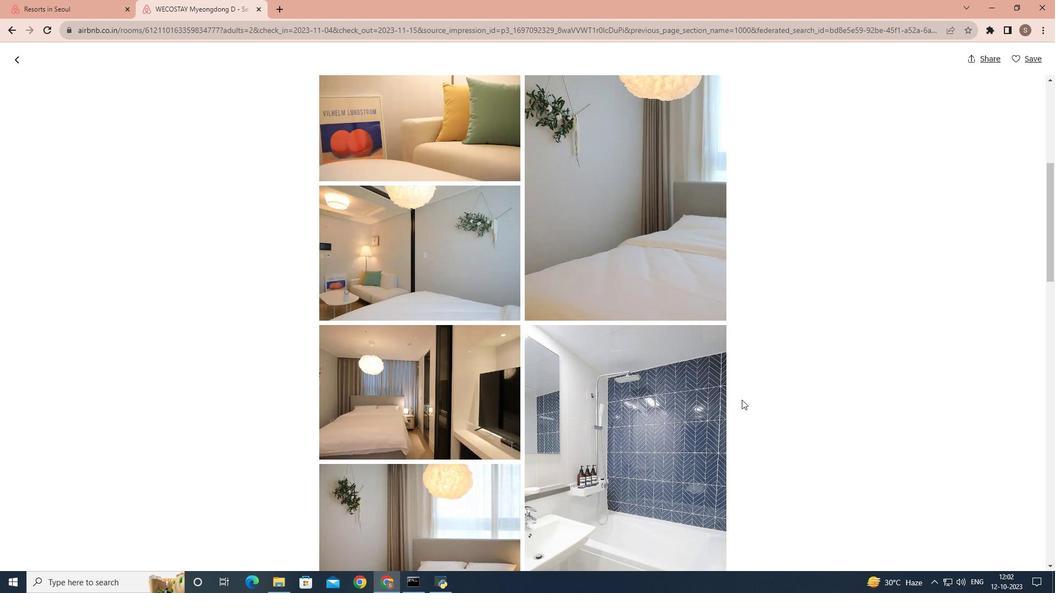 
Action: Mouse scrolled (742, 399) with delta (0, 0)
Screenshot: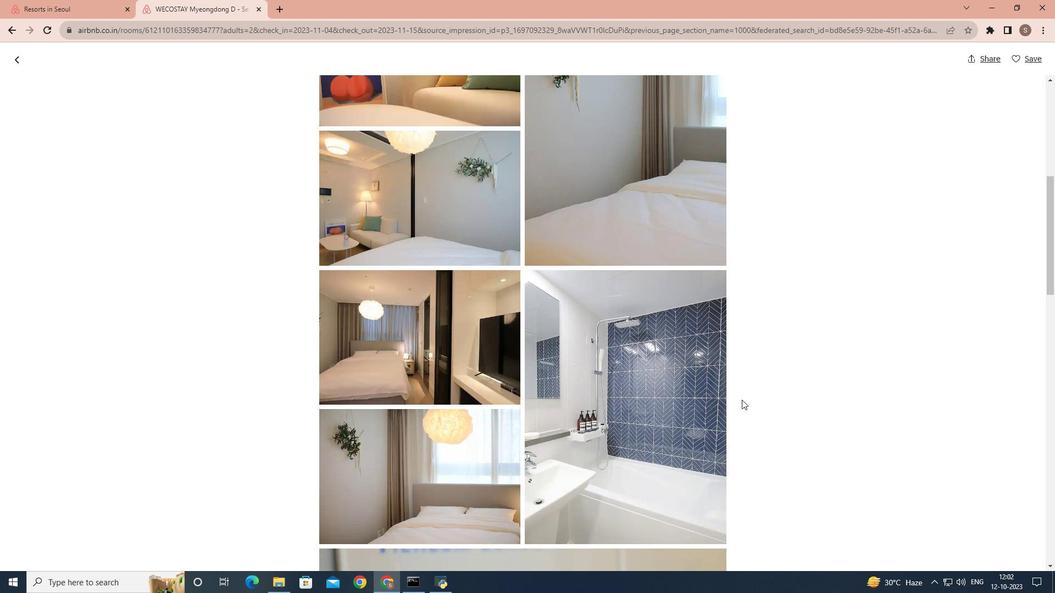 
Action: Mouse scrolled (742, 399) with delta (0, 0)
Screenshot: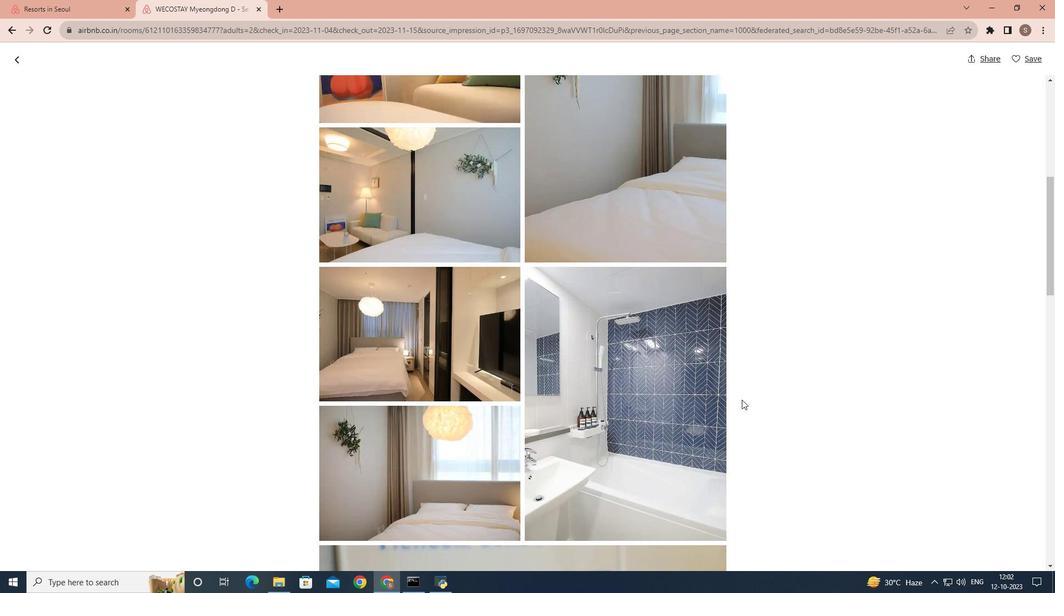 
Action: Mouse scrolled (742, 399) with delta (0, 0)
Screenshot: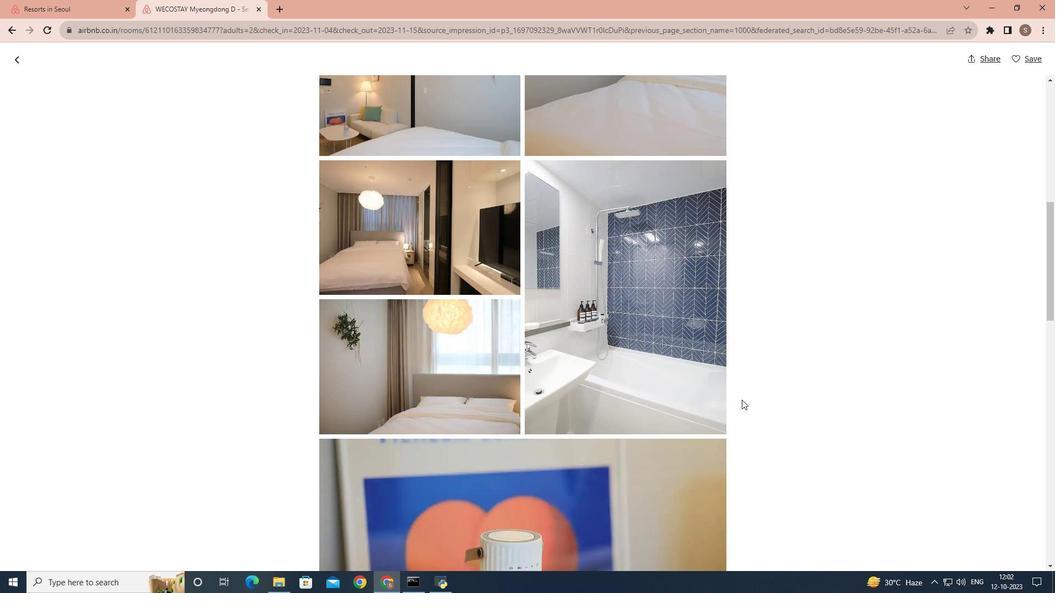 
Action: Mouse scrolled (742, 399) with delta (0, 0)
Screenshot: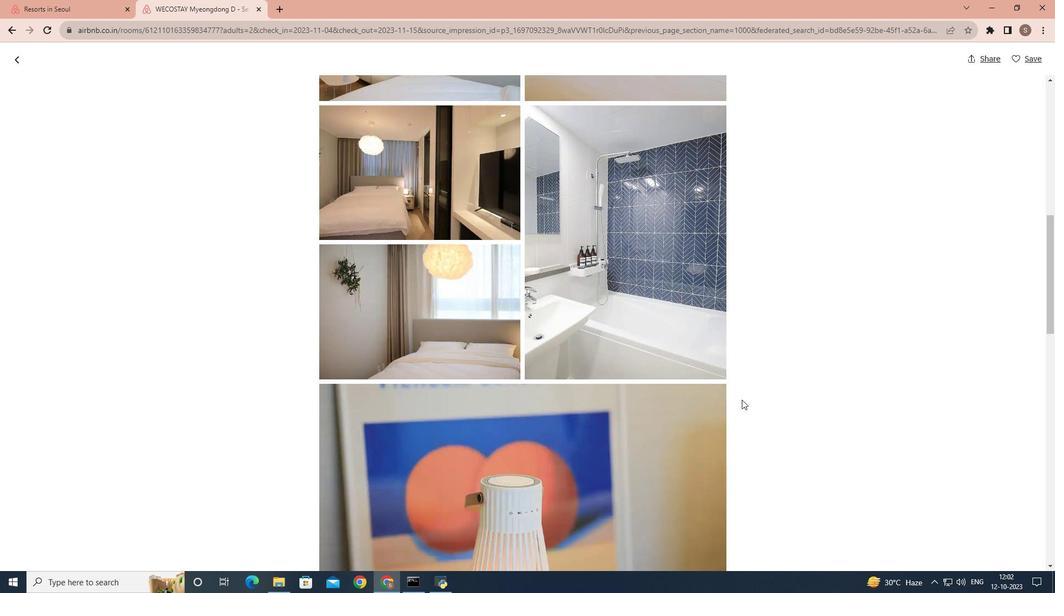 
Action: Mouse scrolled (742, 399) with delta (0, 0)
Screenshot: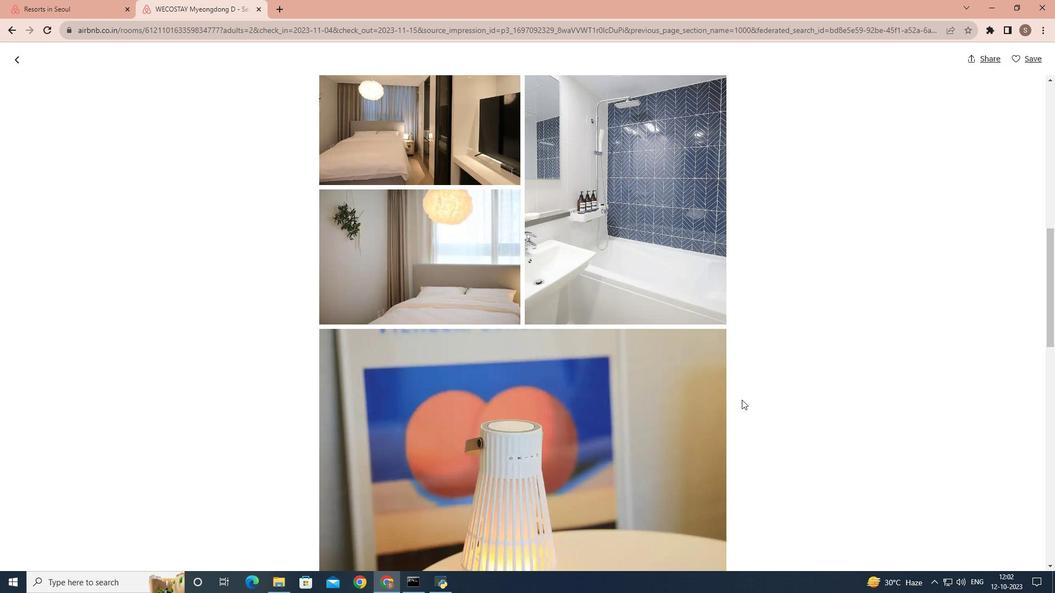 
Action: Mouse scrolled (742, 399) with delta (0, 0)
Screenshot: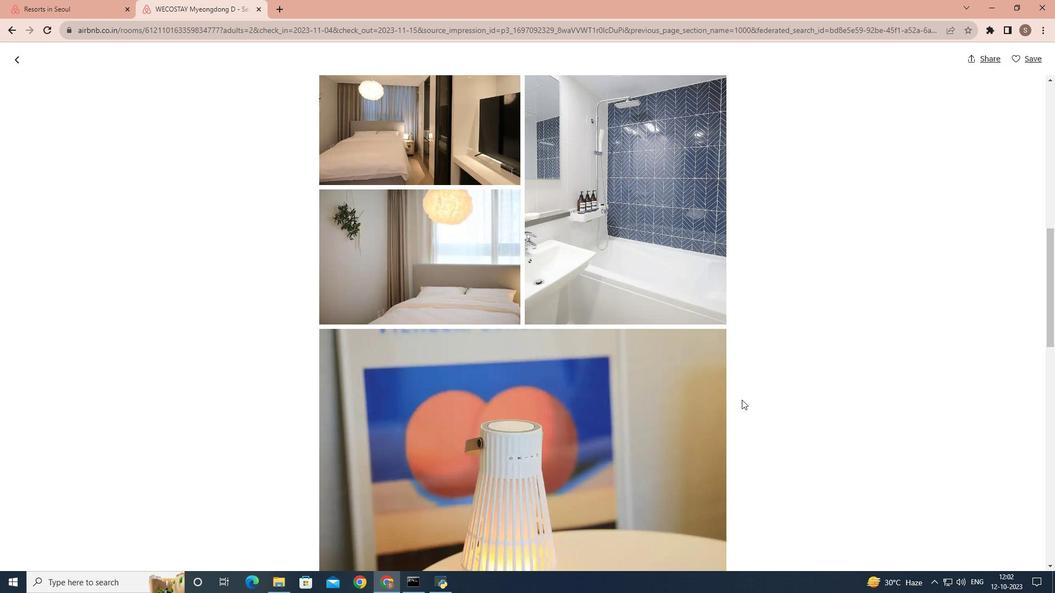 
Action: Mouse scrolled (742, 399) with delta (0, 0)
Screenshot: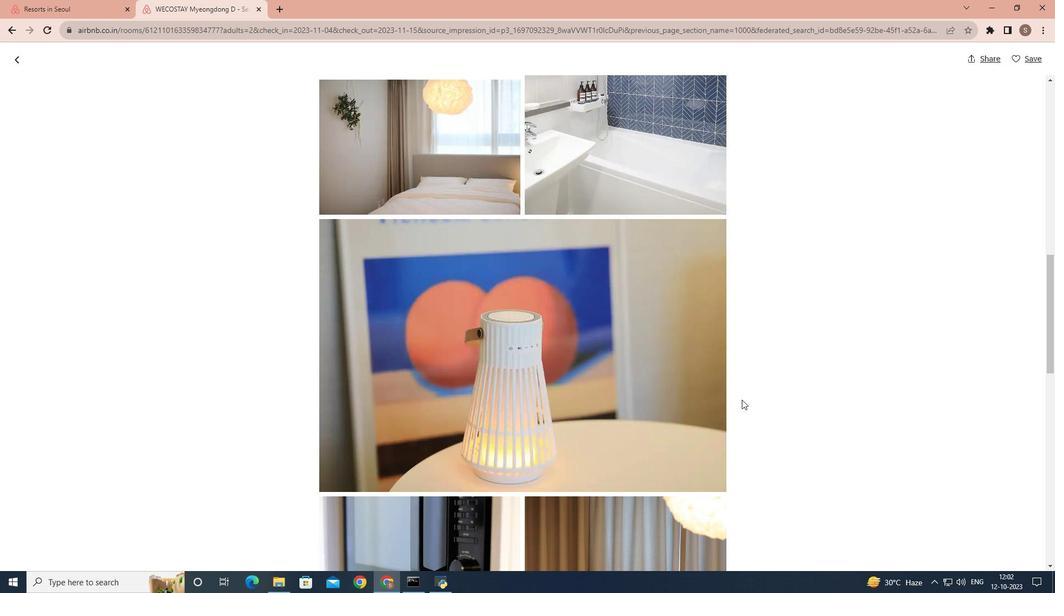 
Action: Mouse scrolled (742, 399) with delta (0, 0)
Screenshot: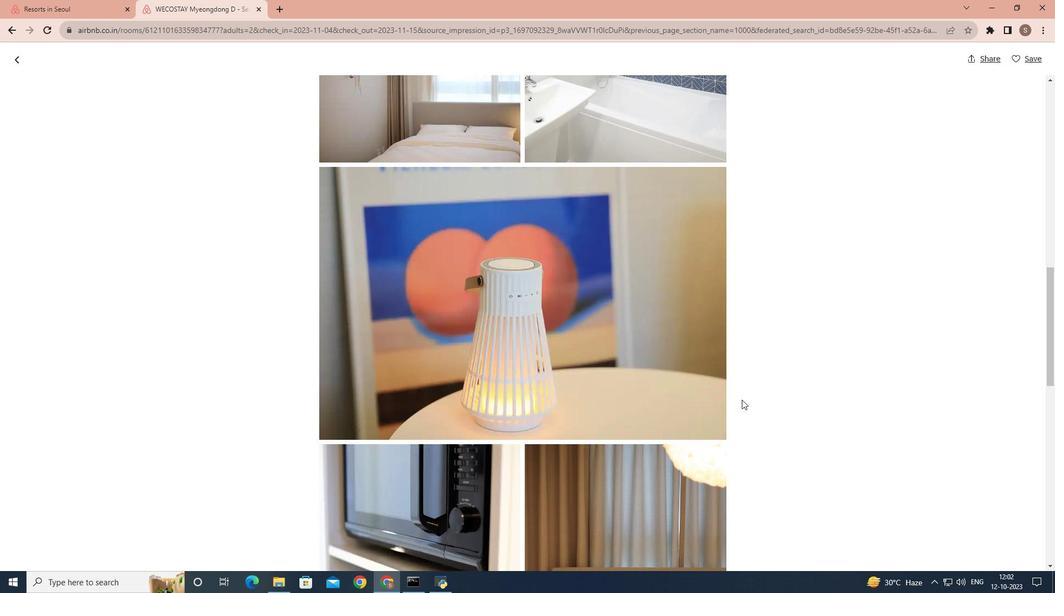 
Action: Mouse scrolled (742, 399) with delta (0, 0)
Screenshot: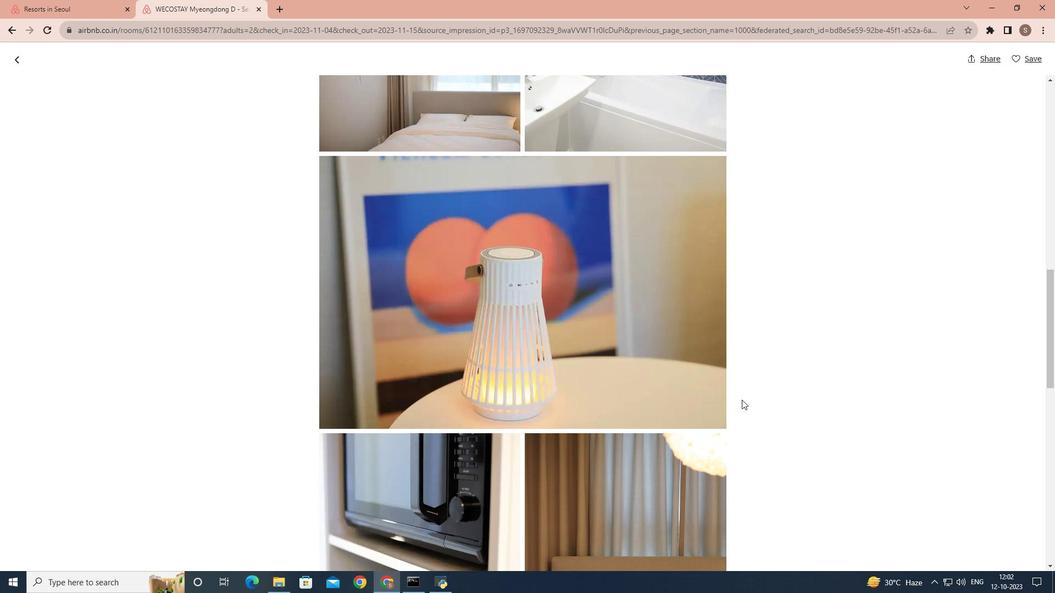 
Action: Mouse scrolled (742, 399) with delta (0, 0)
Screenshot: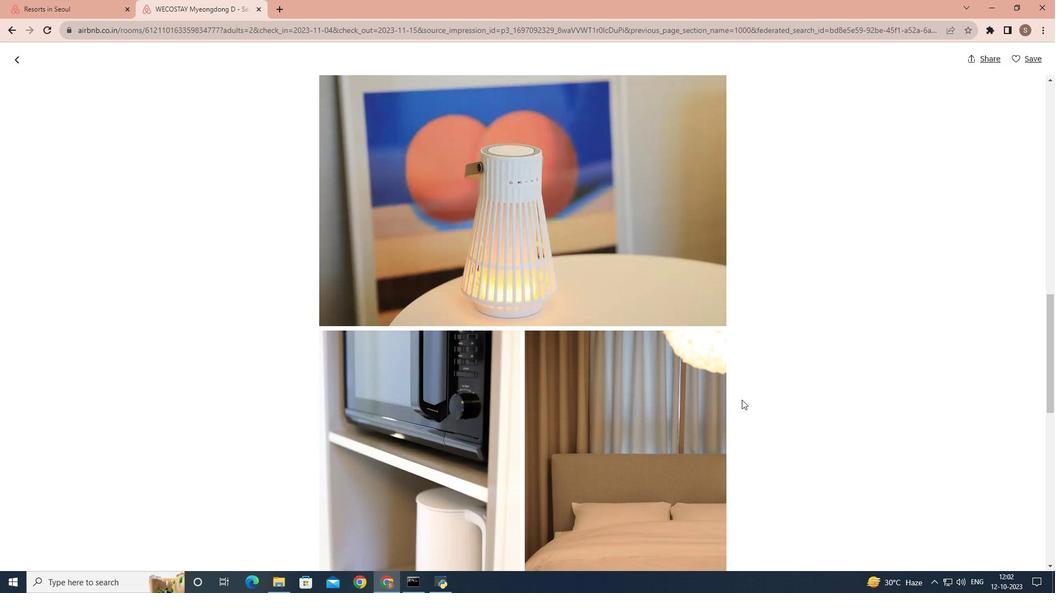 
Action: Mouse scrolled (742, 399) with delta (0, 0)
Screenshot: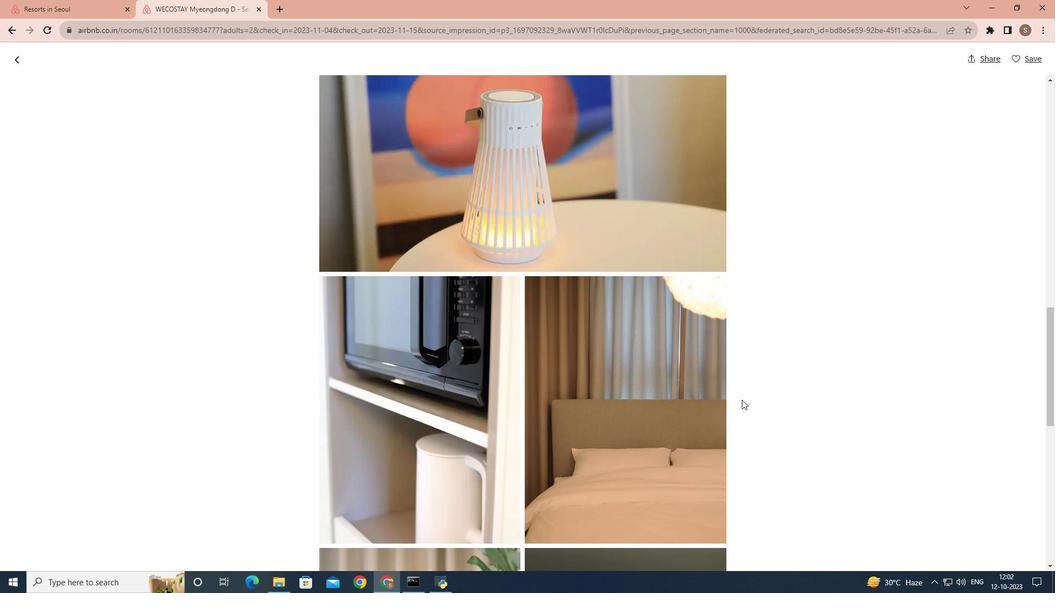 
Action: Mouse scrolled (742, 399) with delta (0, 0)
Screenshot: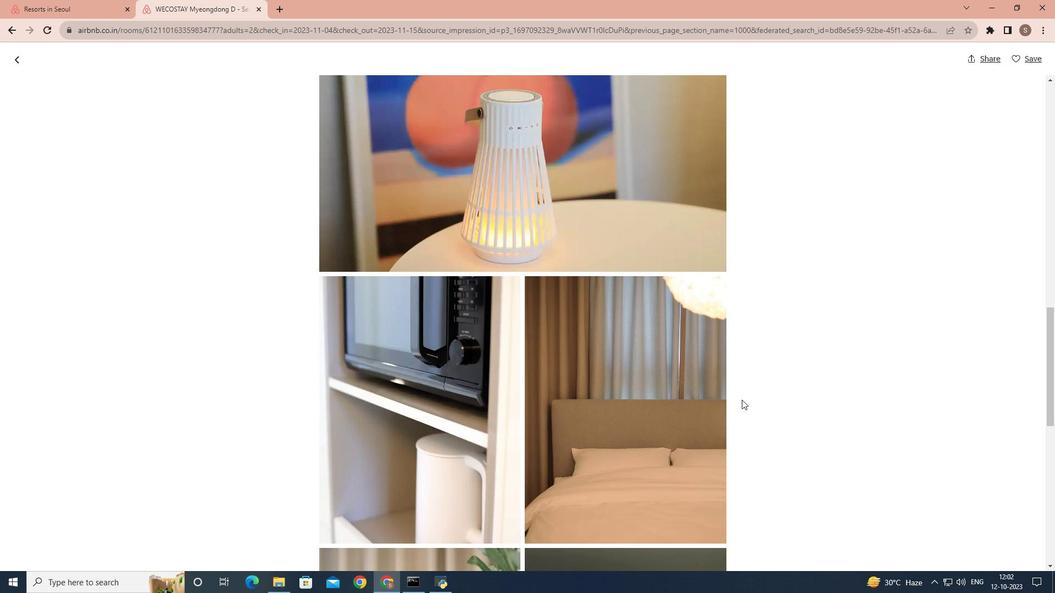 
Action: Mouse scrolled (742, 399) with delta (0, 0)
Screenshot: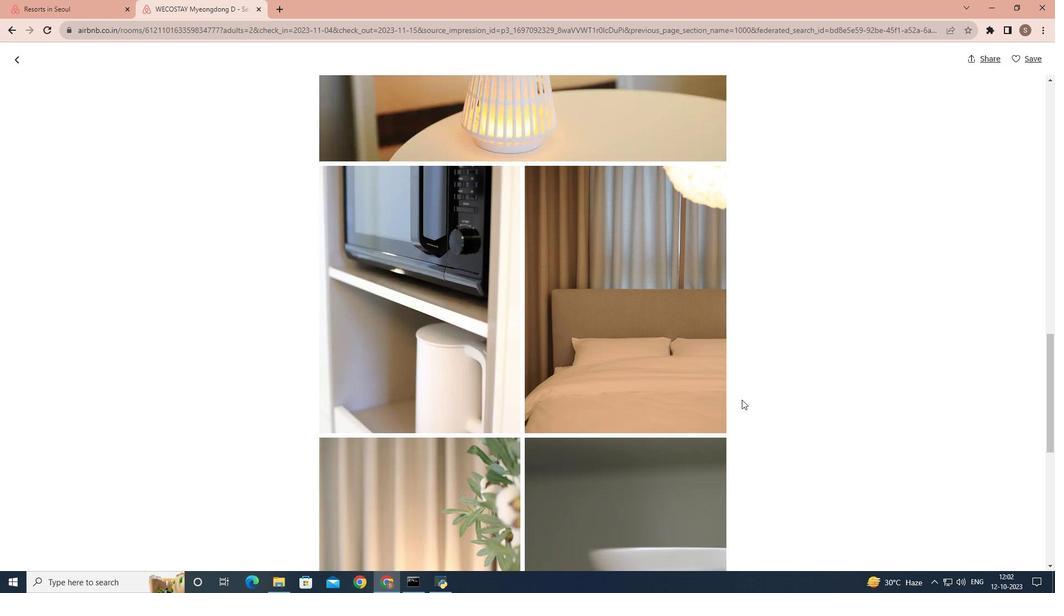 
Action: Mouse scrolled (742, 399) with delta (0, 0)
Screenshot: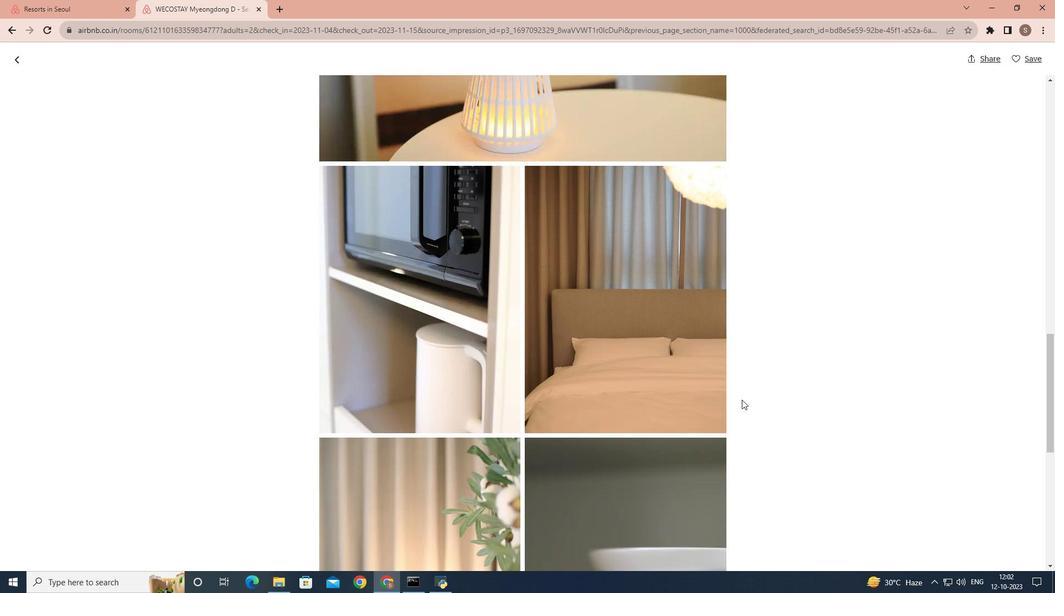 
Action: Mouse scrolled (742, 399) with delta (0, 0)
Screenshot: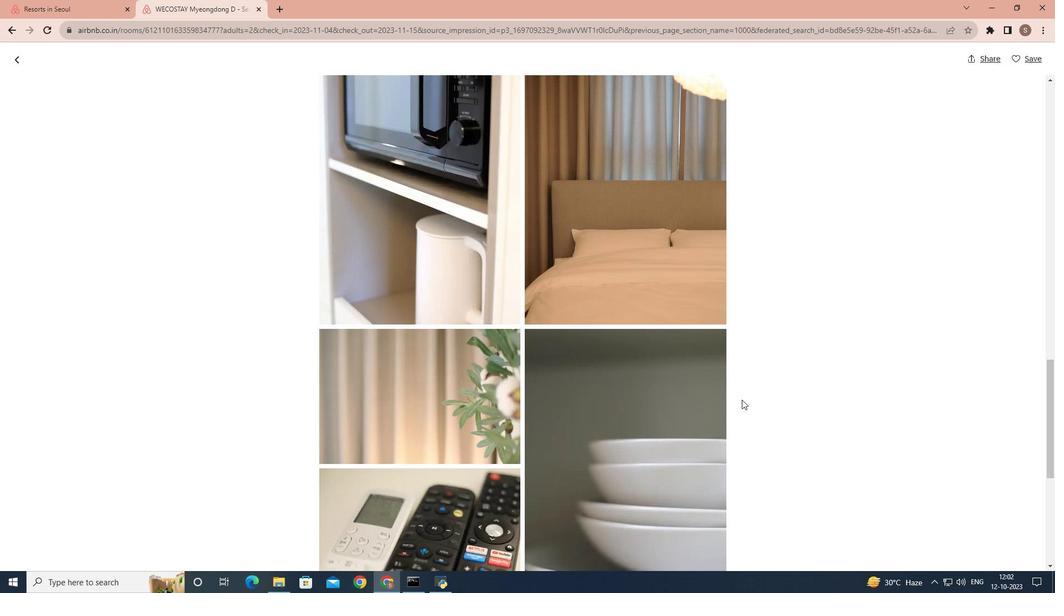 
Action: Mouse scrolled (742, 399) with delta (0, 0)
Screenshot: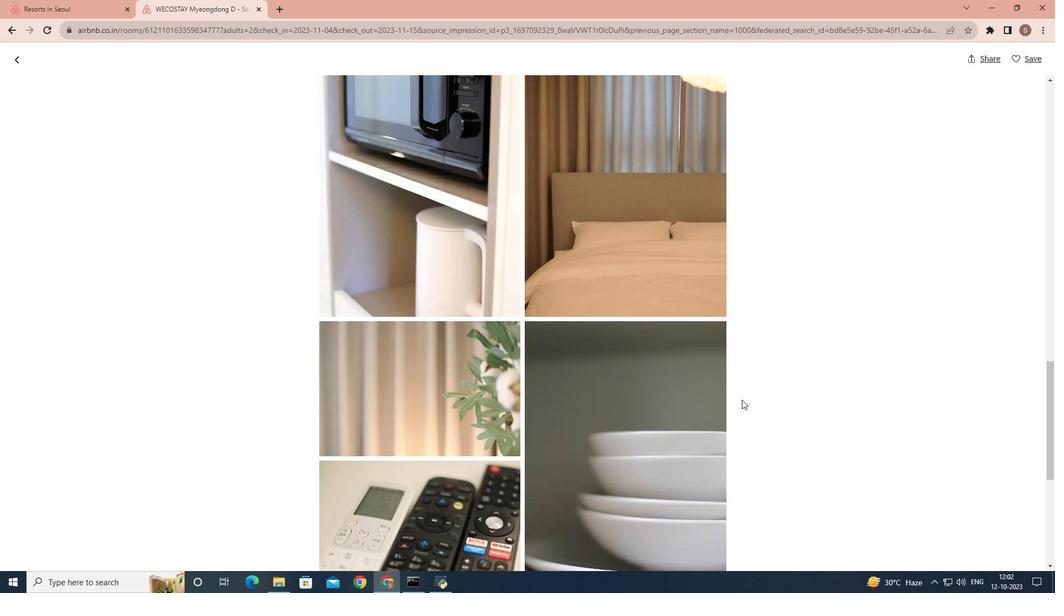 
Action: Mouse scrolled (742, 399) with delta (0, 0)
Screenshot: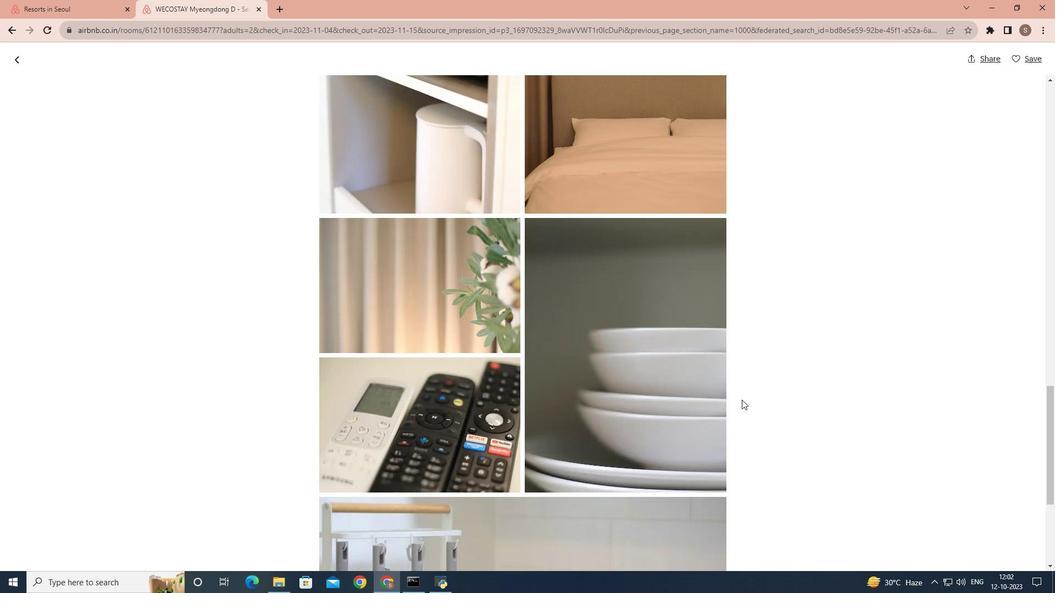 
Action: Mouse scrolled (742, 399) with delta (0, 0)
Screenshot: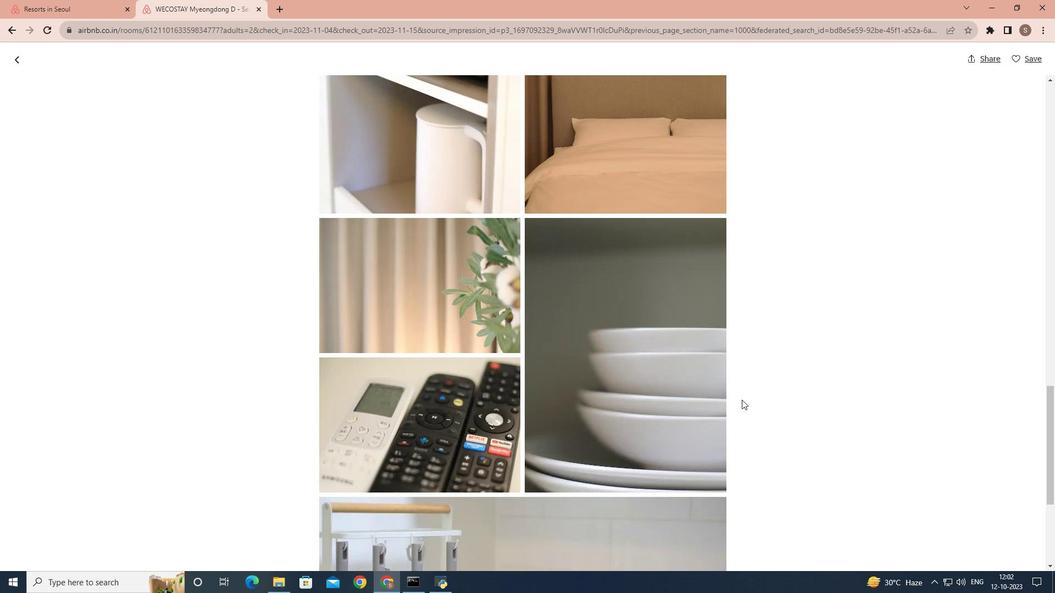 
Action: Mouse scrolled (742, 399) with delta (0, 0)
Screenshot: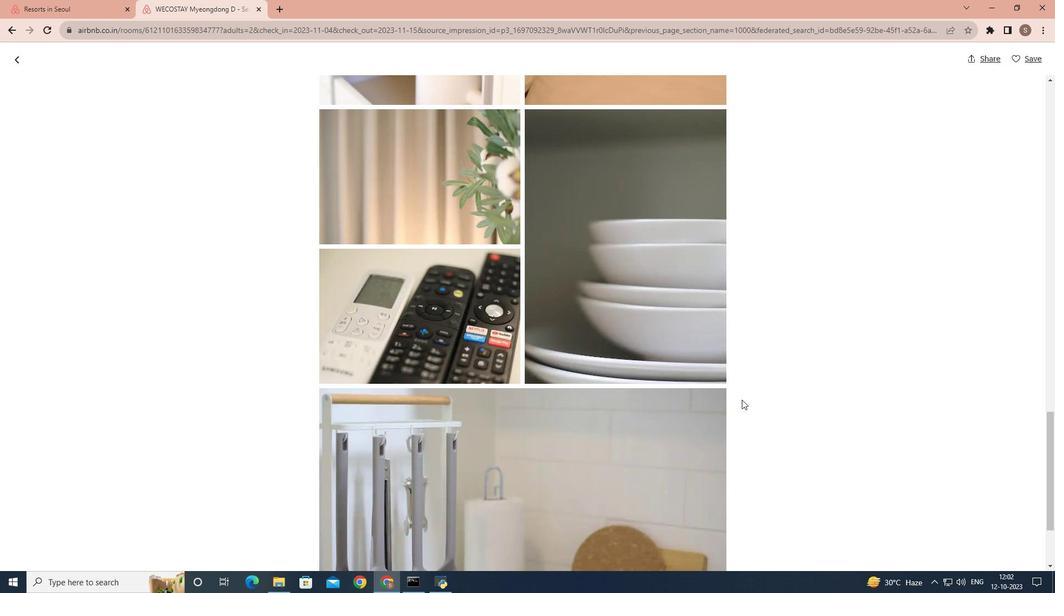 
Action: Mouse scrolled (742, 399) with delta (0, 0)
Screenshot: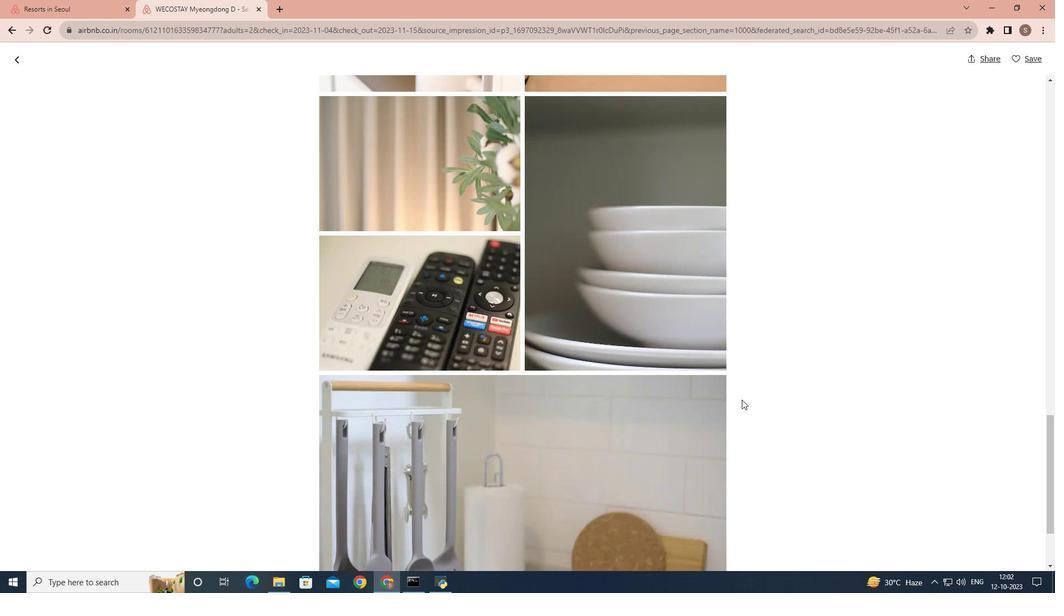 
Action: Mouse scrolled (742, 399) with delta (0, 0)
Screenshot: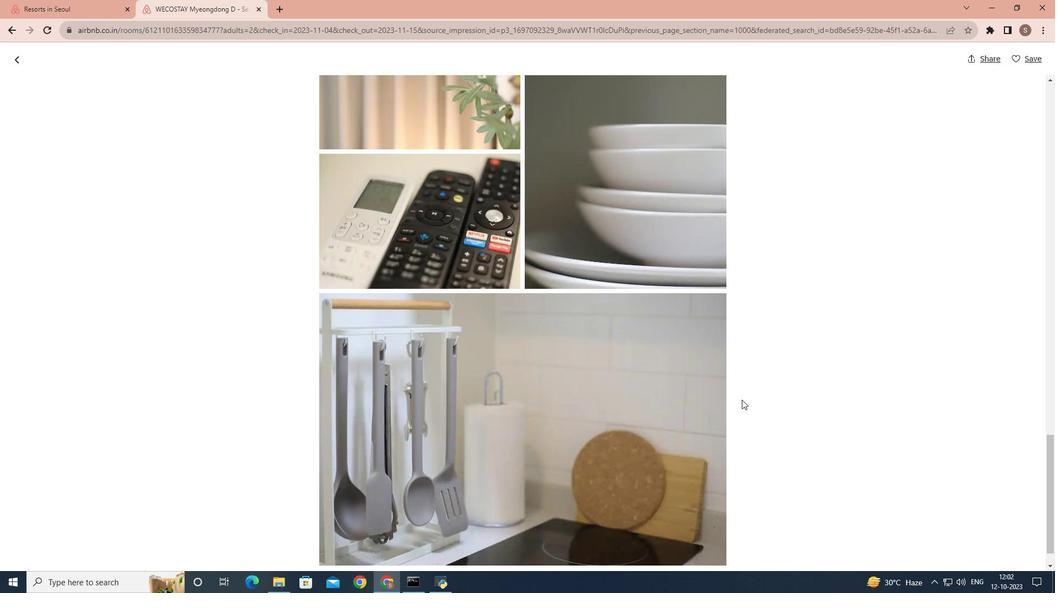 
Action: Mouse scrolled (742, 399) with delta (0, 0)
Screenshot: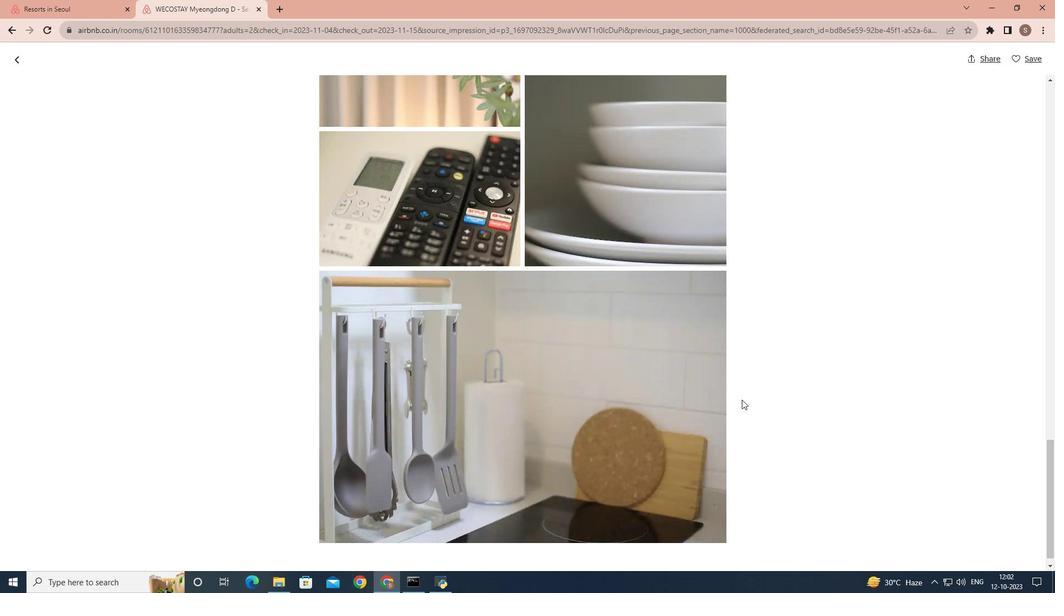
Action: Mouse scrolled (742, 399) with delta (0, 0)
Screenshot: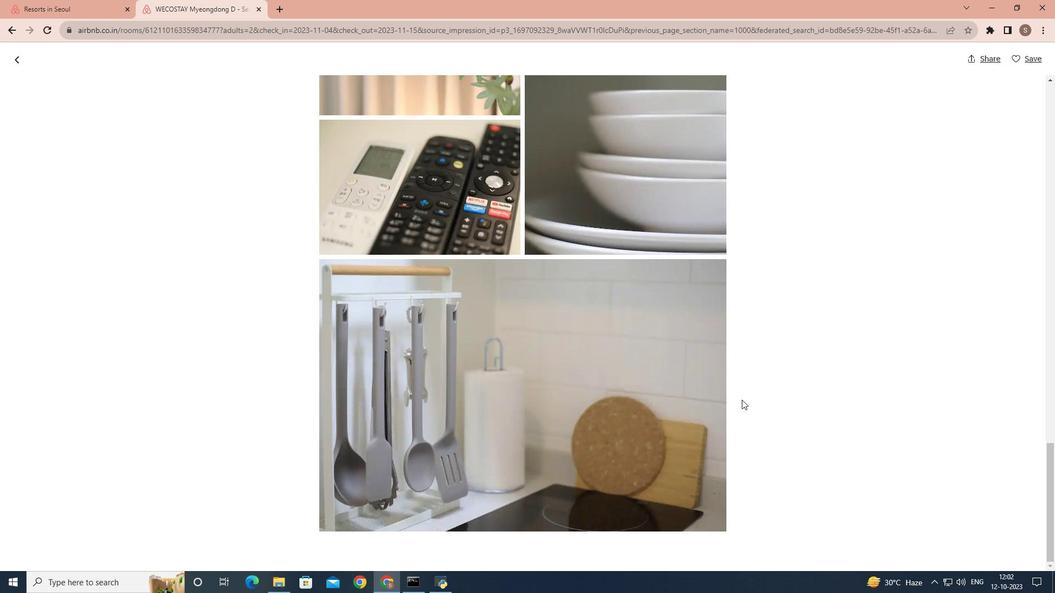 
Action: Mouse scrolled (742, 399) with delta (0, 0)
Screenshot: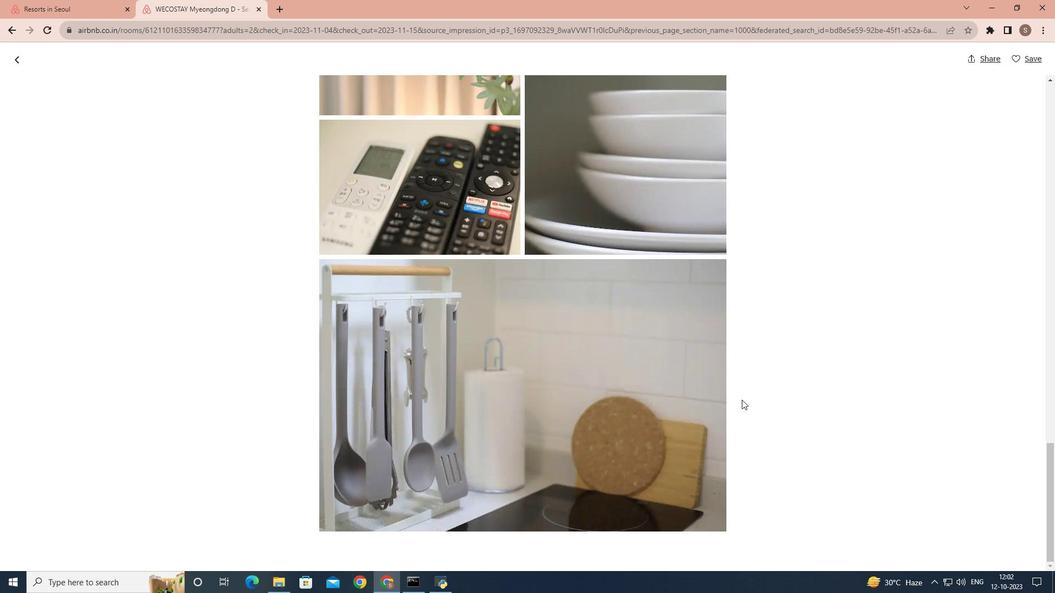 
Action: Mouse moved to (14, 57)
Screenshot: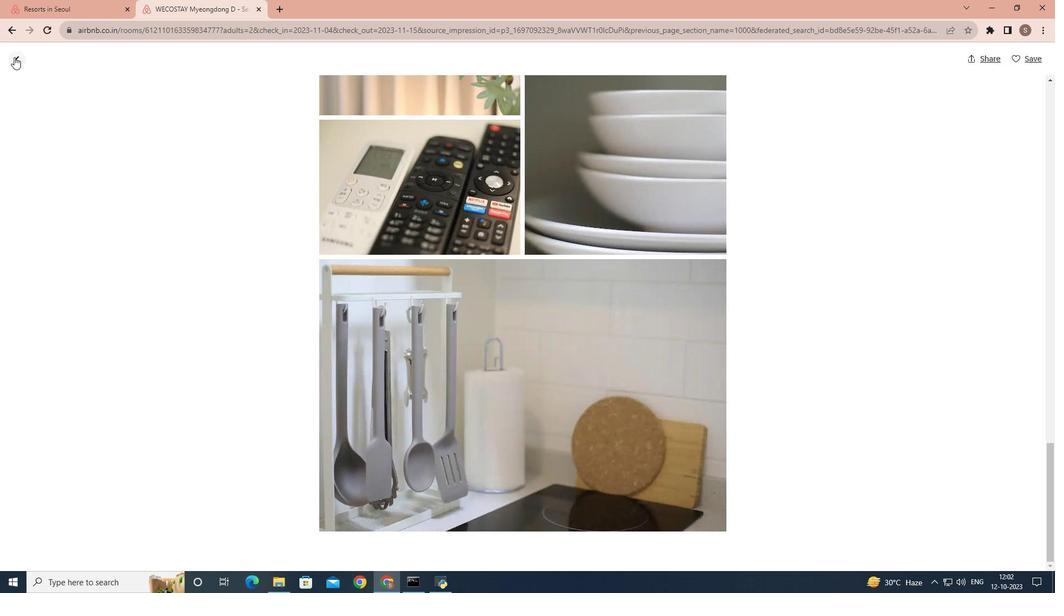
Action: Mouse pressed left at (14, 57)
Screenshot: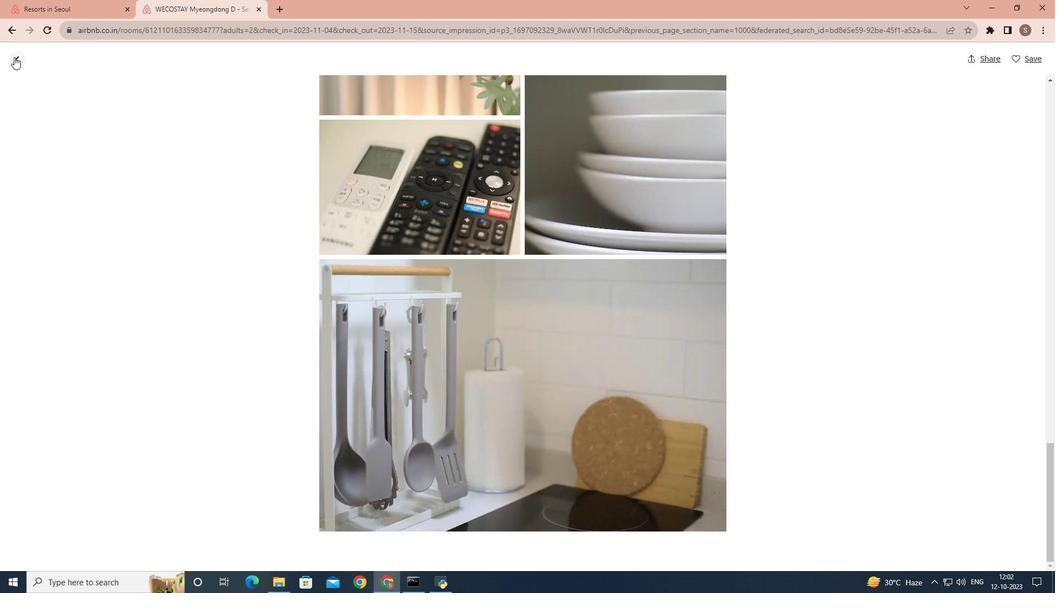 
Action: Mouse moved to (313, 307)
Screenshot: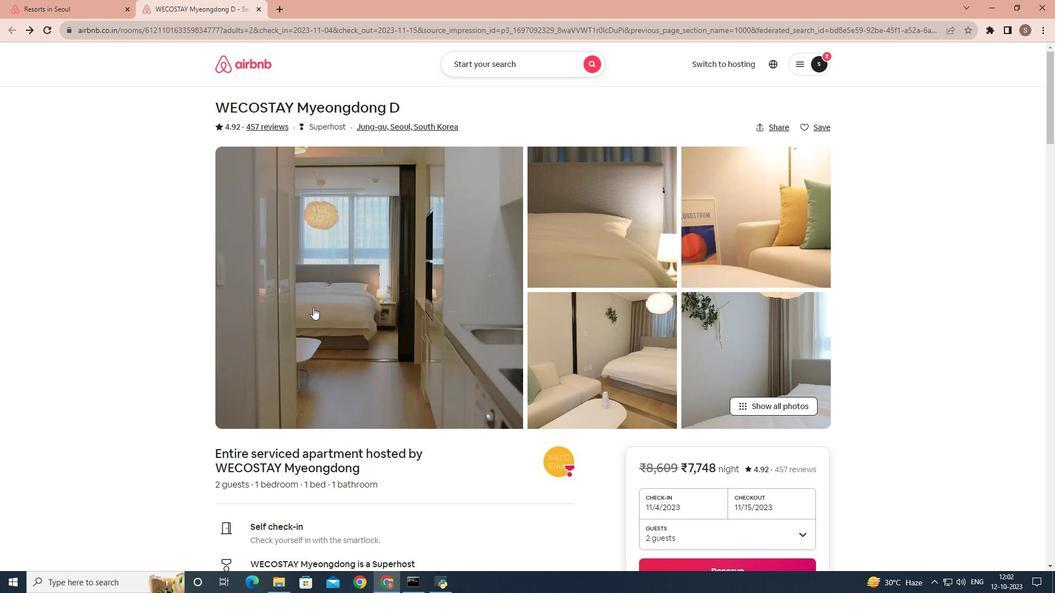 
Action: Mouse scrolled (313, 307) with delta (0, 0)
Screenshot: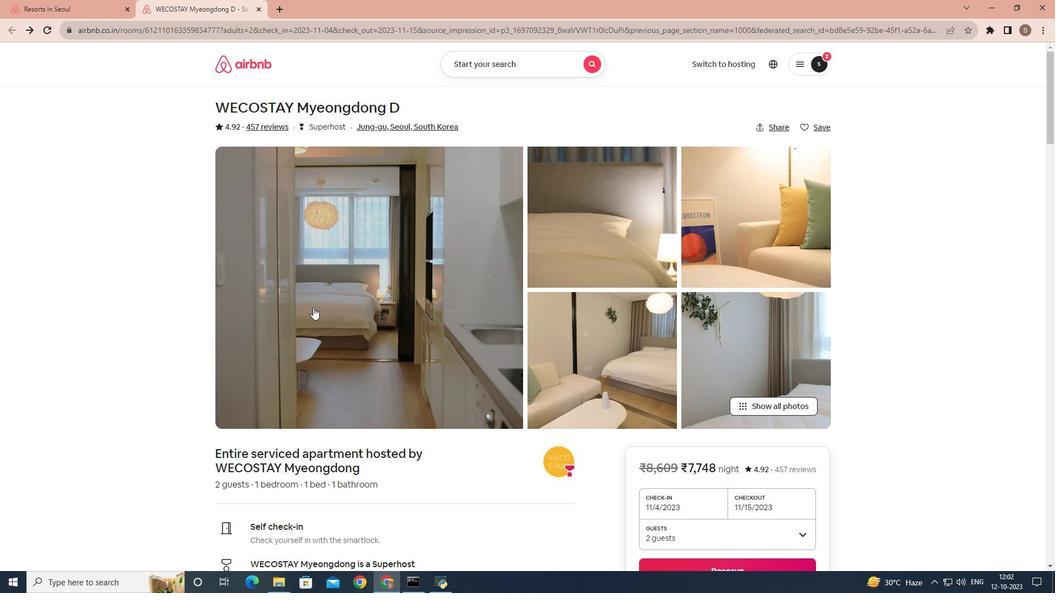 
Action: Mouse scrolled (313, 307) with delta (0, 0)
Screenshot: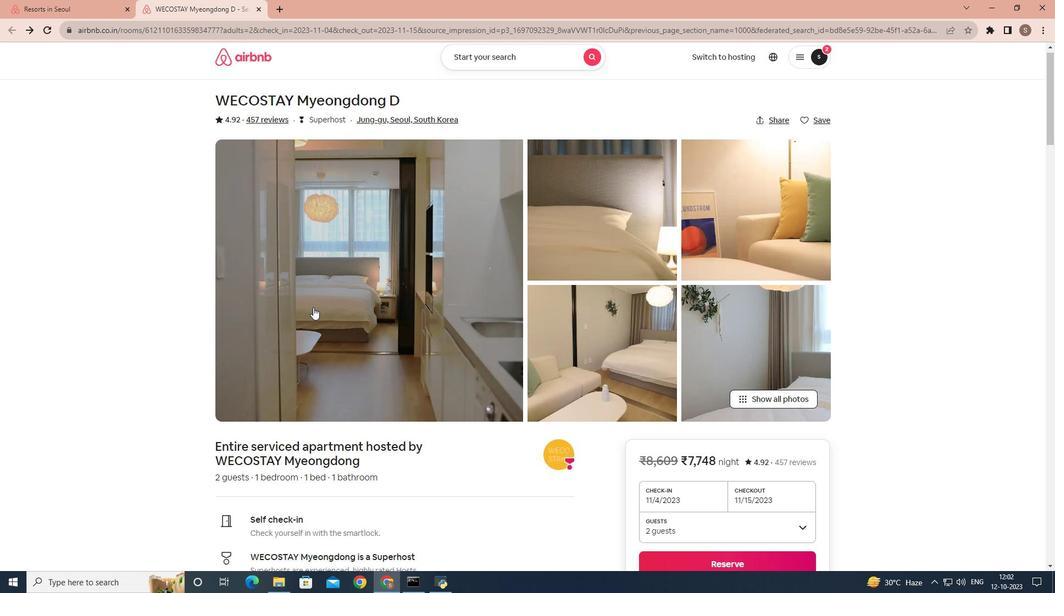 
Action: Mouse scrolled (313, 307) with delta (0, 0)
Screenshot: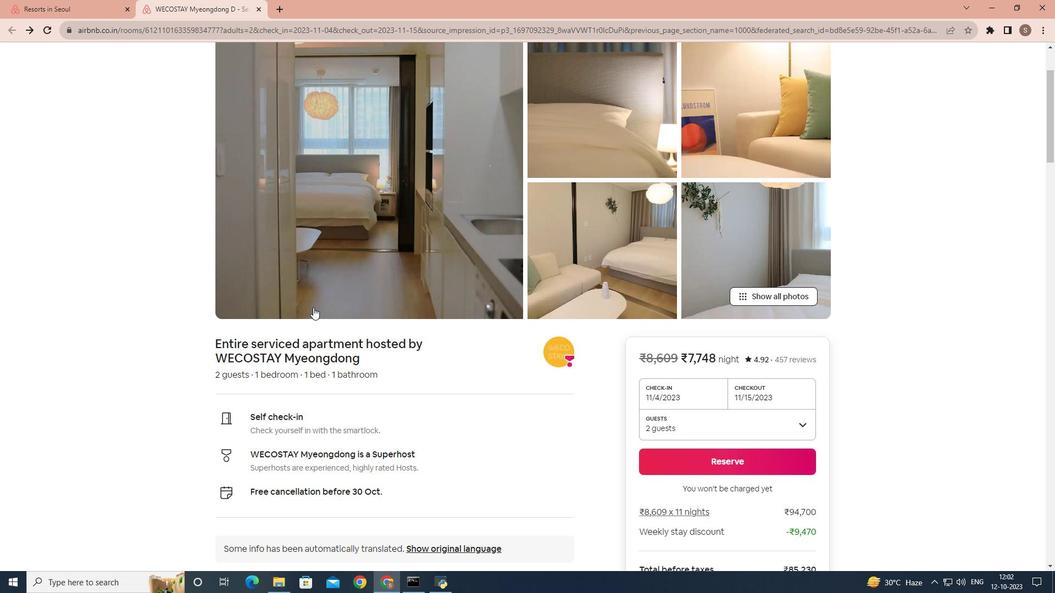 
Action: Mouse scrolled (313, 307) with delta (0, 0)
Screenshot: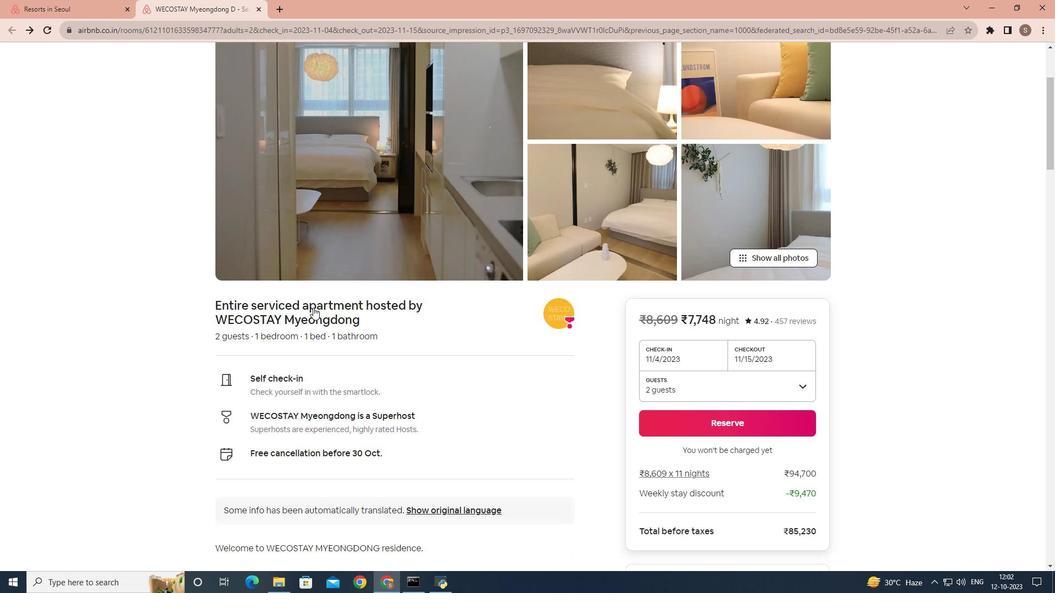 
Action: Mouse scrolled (313, 307) with delta (0, 0)
Screenshot: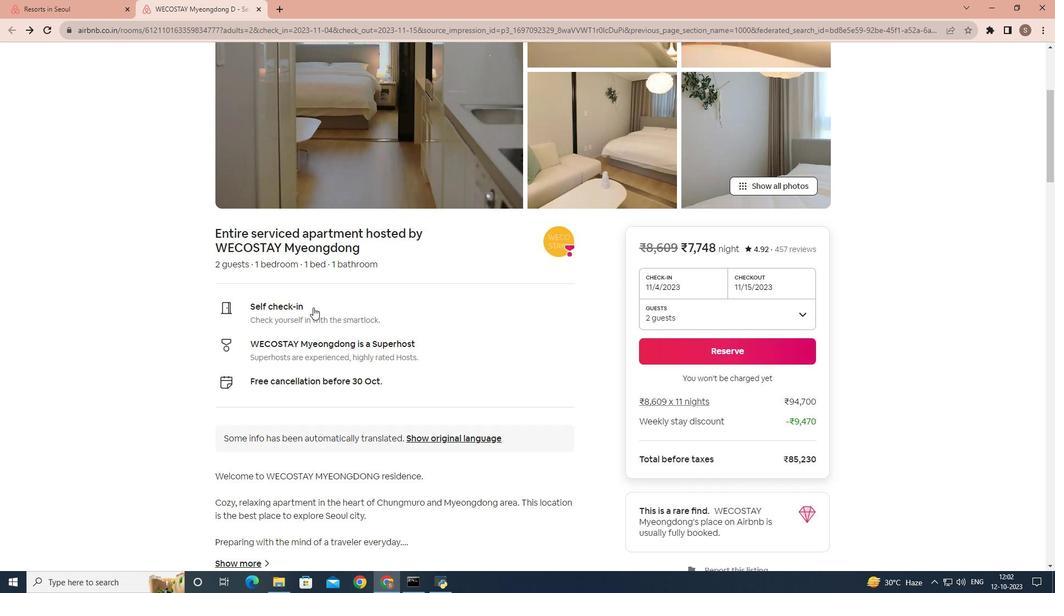 
Action: Mouse scrolled (313, 307) with delta (0, 0)
Screenshot: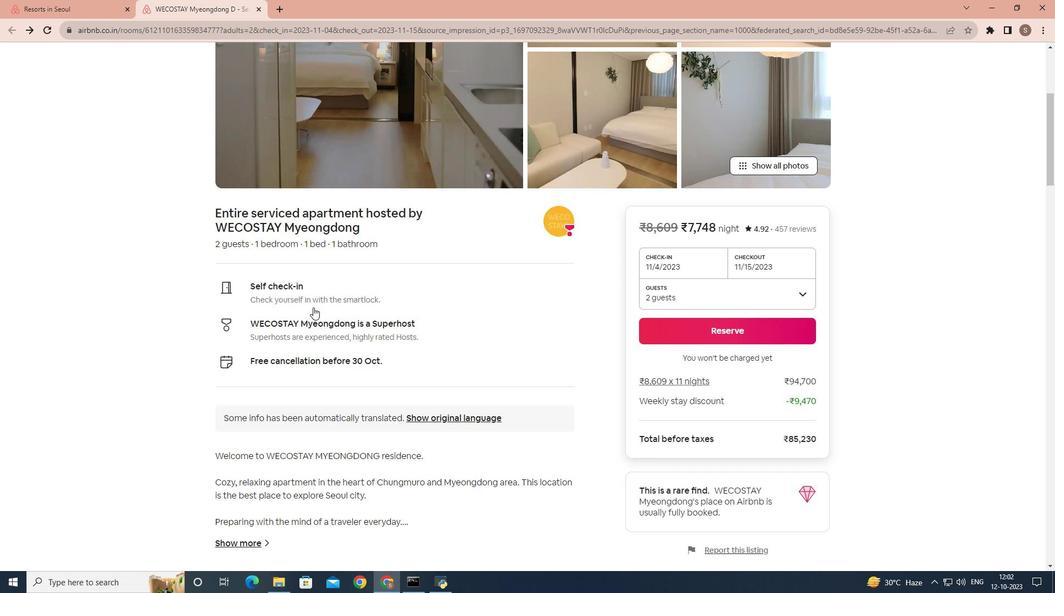 
Action: Mouse scrolled (313, 307) with delta (0, 0)
Screenshot: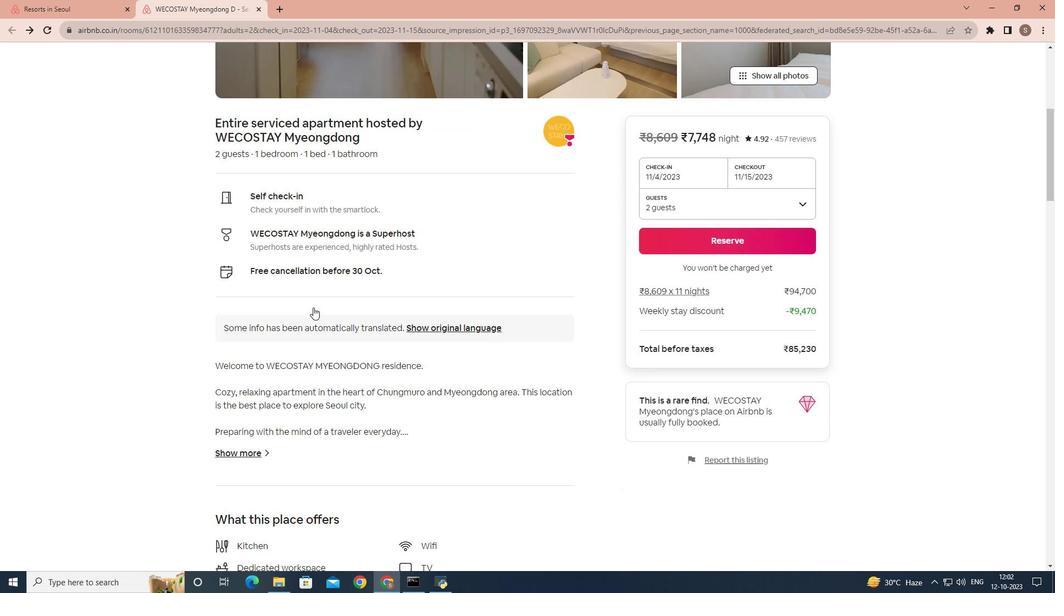 
Action: Mouse scrolled (313, 307) with delta (0, 0)
Screenshot: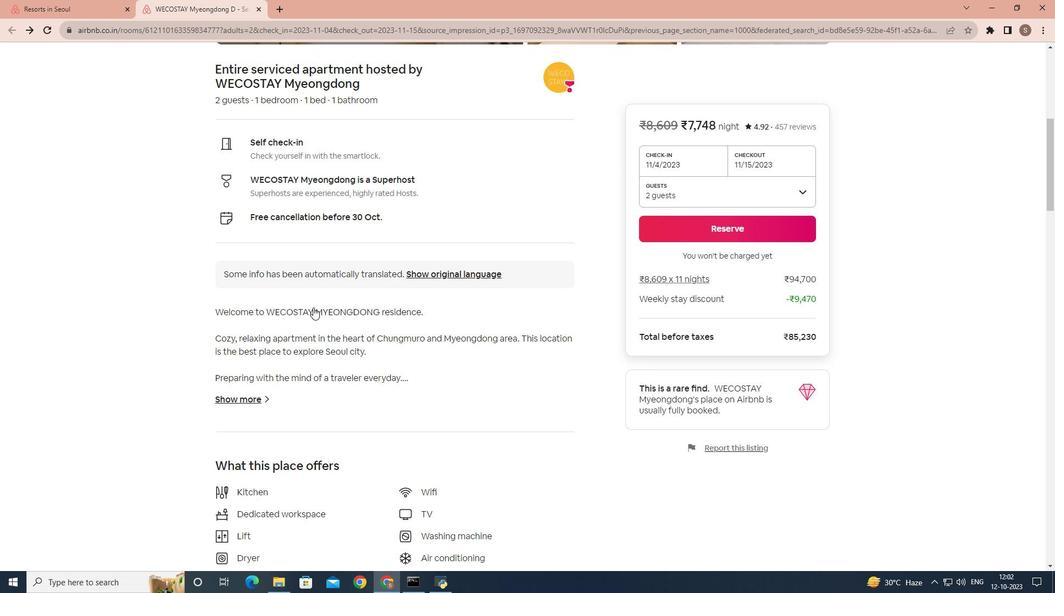 
Action: Mouse moved to (256, 343)
Screenshot: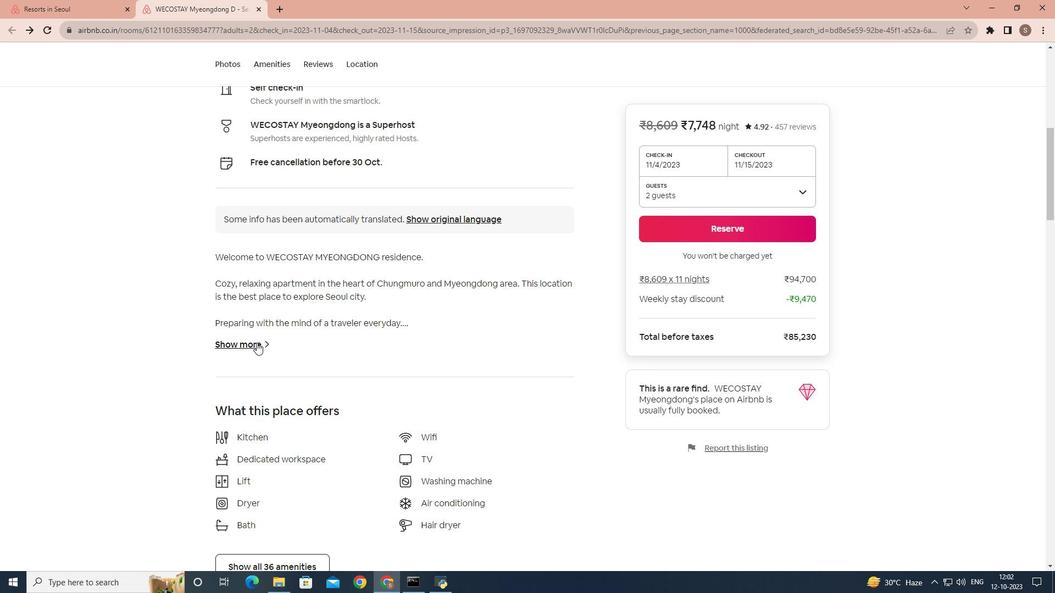 
Action: Mouse pressed left at (256, 343)
Screenshot: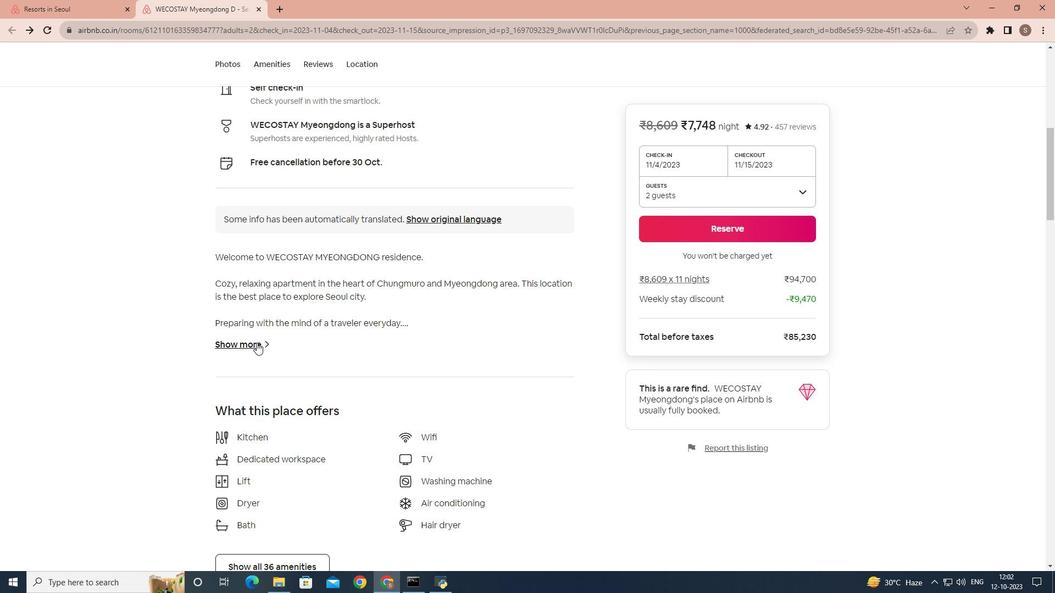 
Action: Mouse moved to (447, 349)
Screenshot: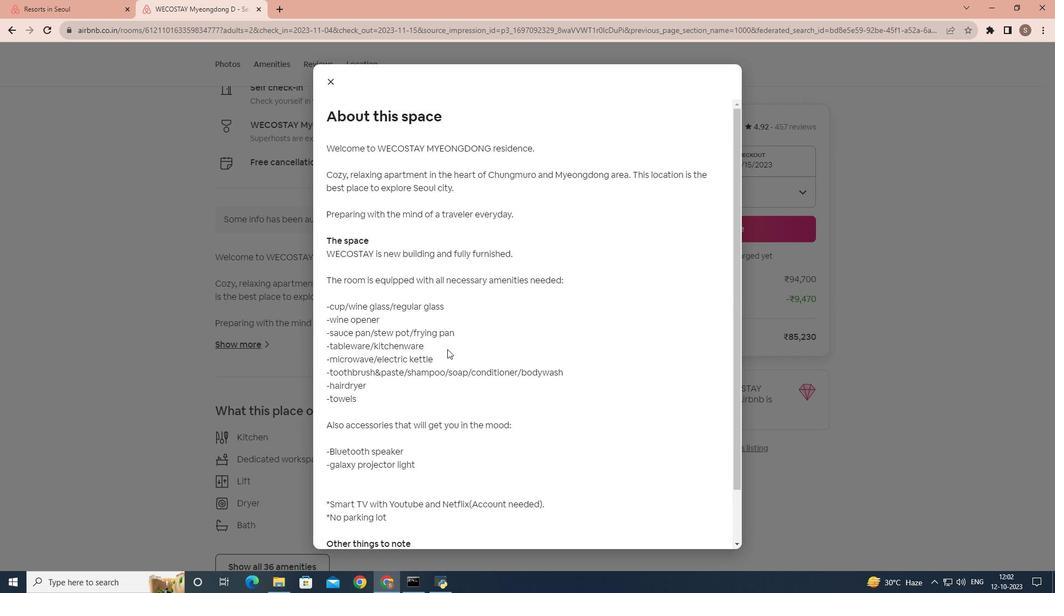 
Action: Mouse scrolled (447, 349) with delta (0, 0)
Screenshot: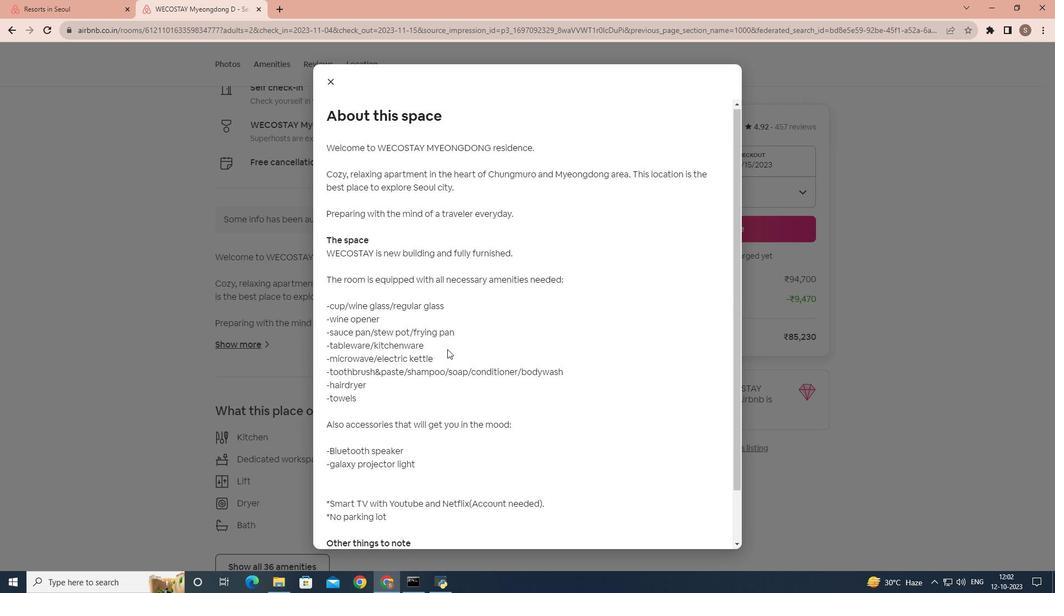 
Action: Mouse scrolled (447, 349) with delta (0, 0)
Screenshot: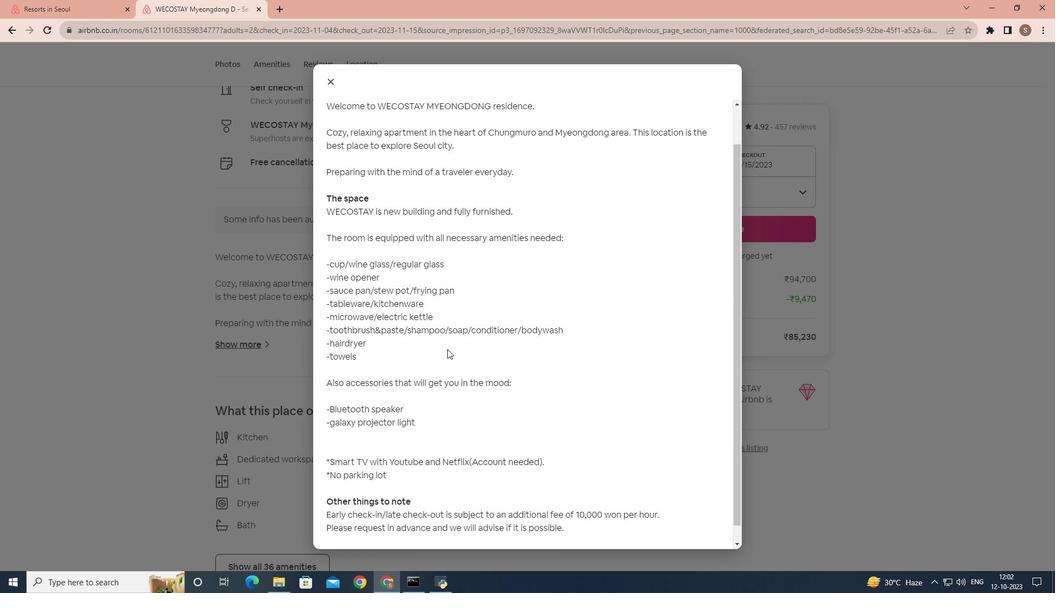 
Action: Mouse scrolled (447, 349) with delta (0, 0)
Screenshot: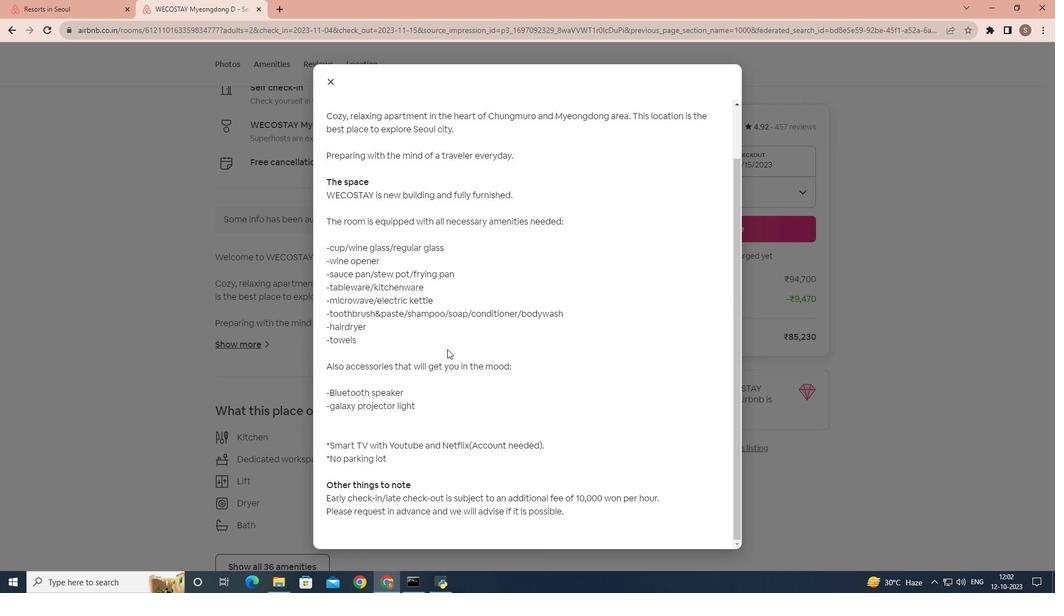 
Action: Mouse scrolled (447, 349) with delta (0, 0)
Screenshot: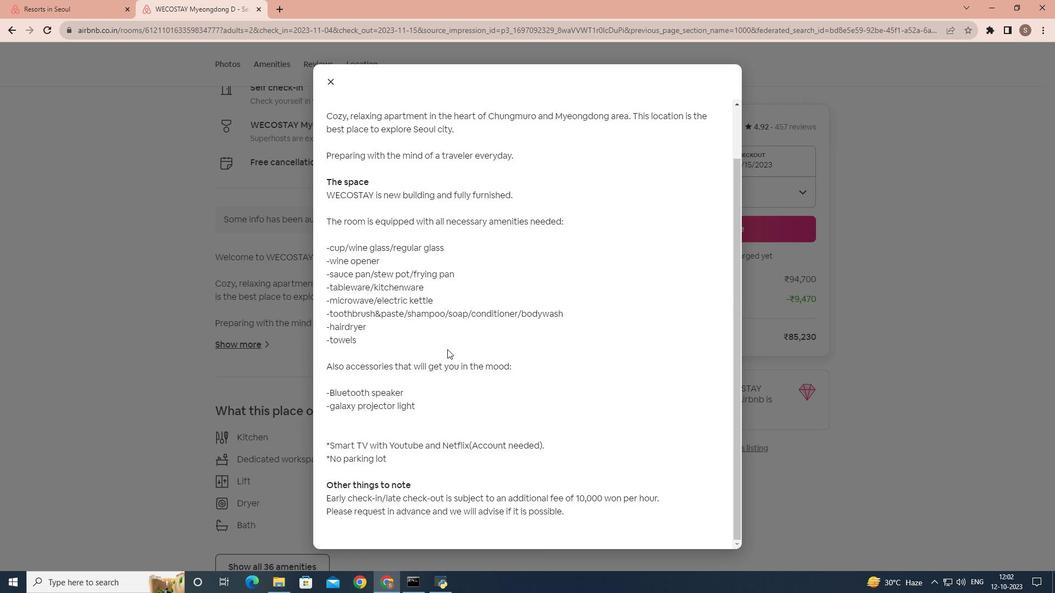 
Action: Mouse scrolled (447, 349) with delta (0, 0)
Screenshot: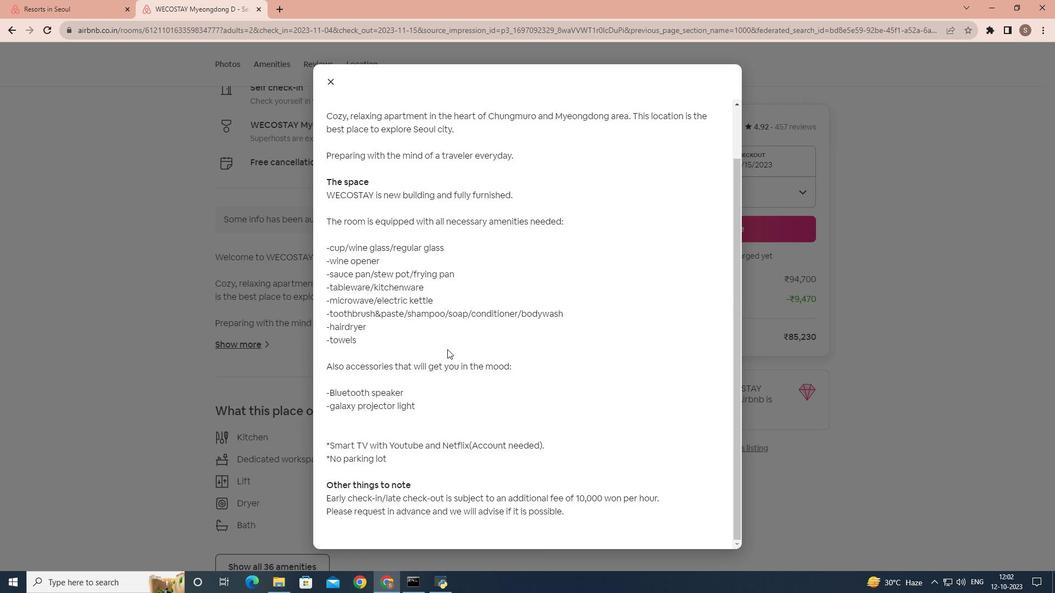 
Action: Mouse scrolled (447, 349) with delta (0, 0)
Screenshot: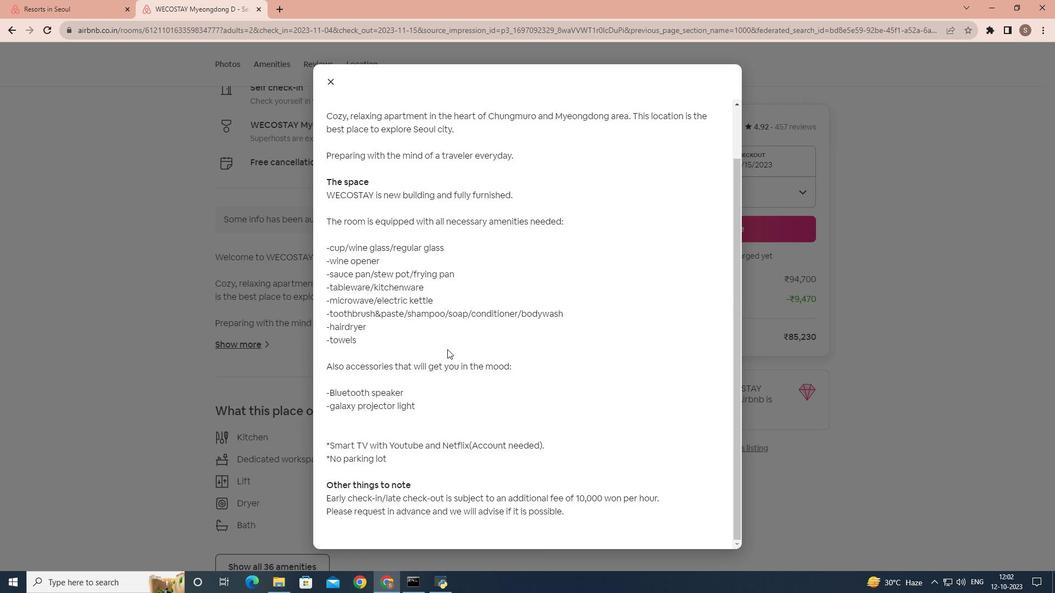 
Action: Mouse moved to (329, 86)
Screenshot: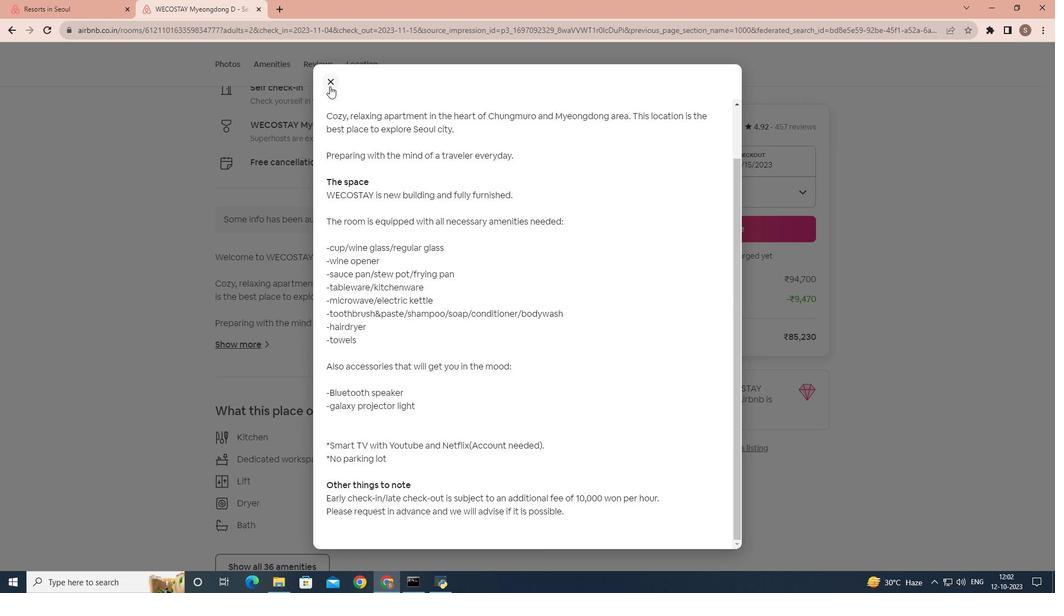 
Action: Mouse pressed left at (329, 86)
Screenshot: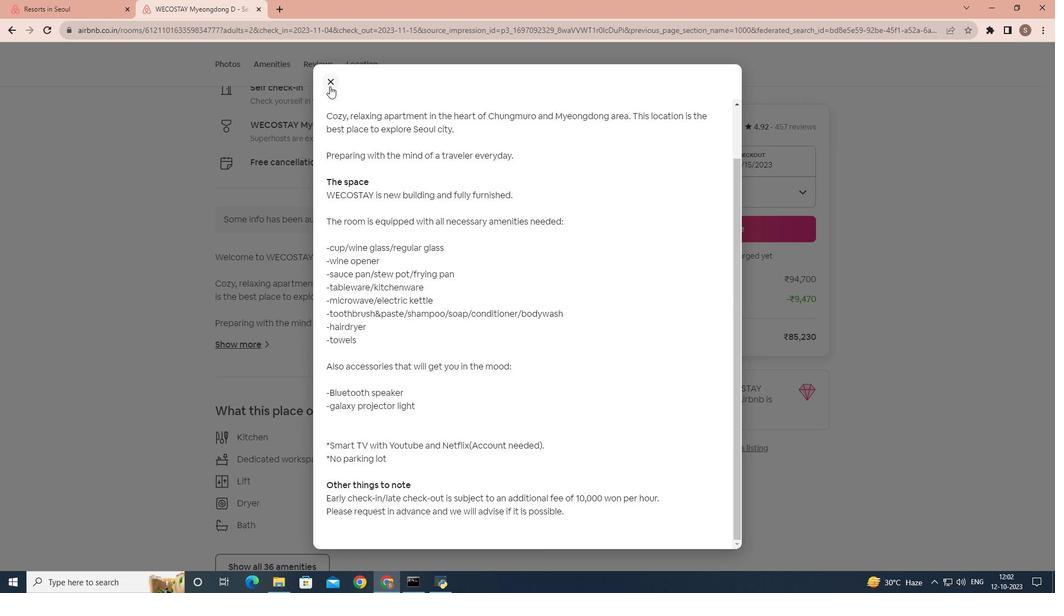
Action: Mouse moved to (318, 328)
Screenshot: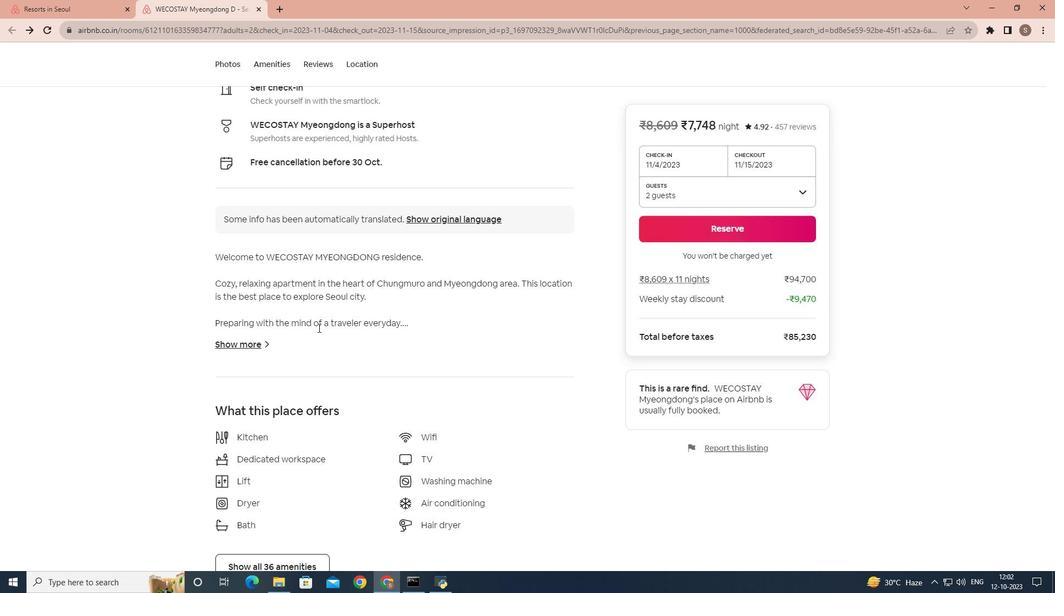 
Action: Mouse scrolled (318, 327) with delta (0, 0)
Screenshot: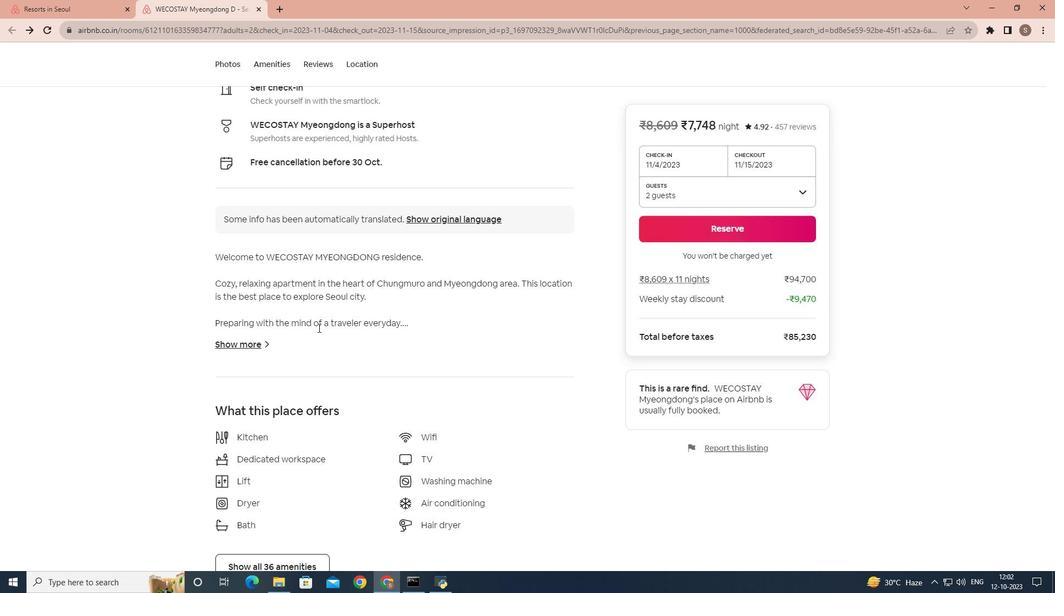 
Action: Mouse moved to (317, 330)
Screenshot: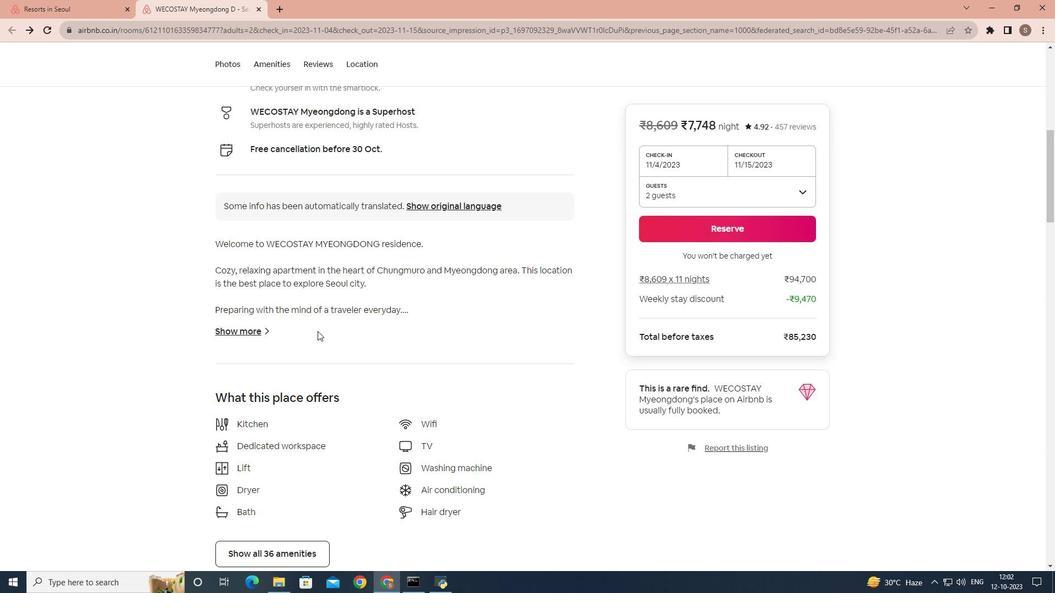 
Action: Mouse scrolled (318, 329) with delta (0, 0)
Screenshot: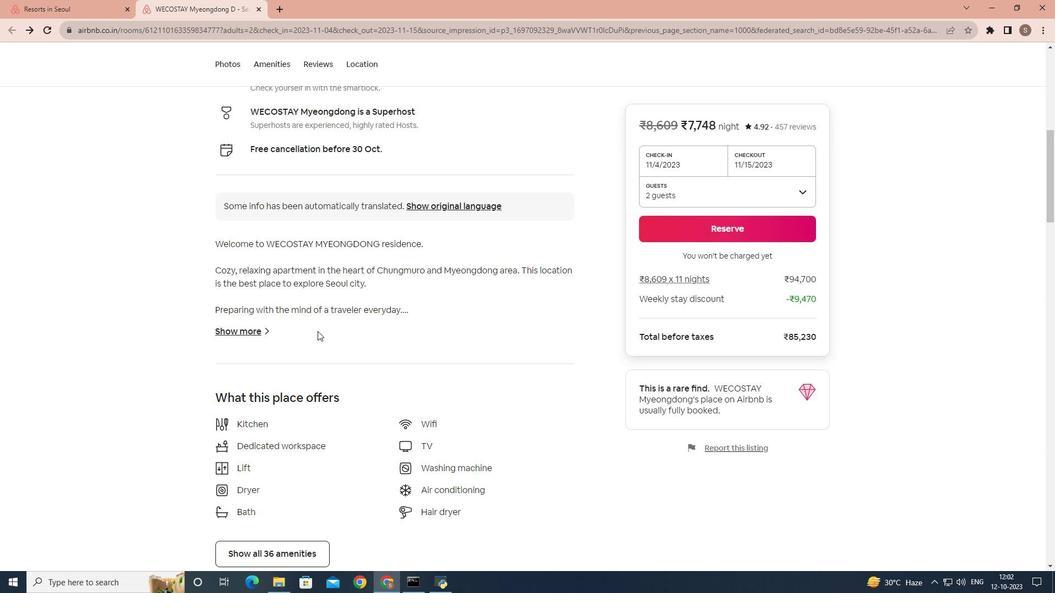 
Action: Mouse moved to (317, 331)
Screenshot: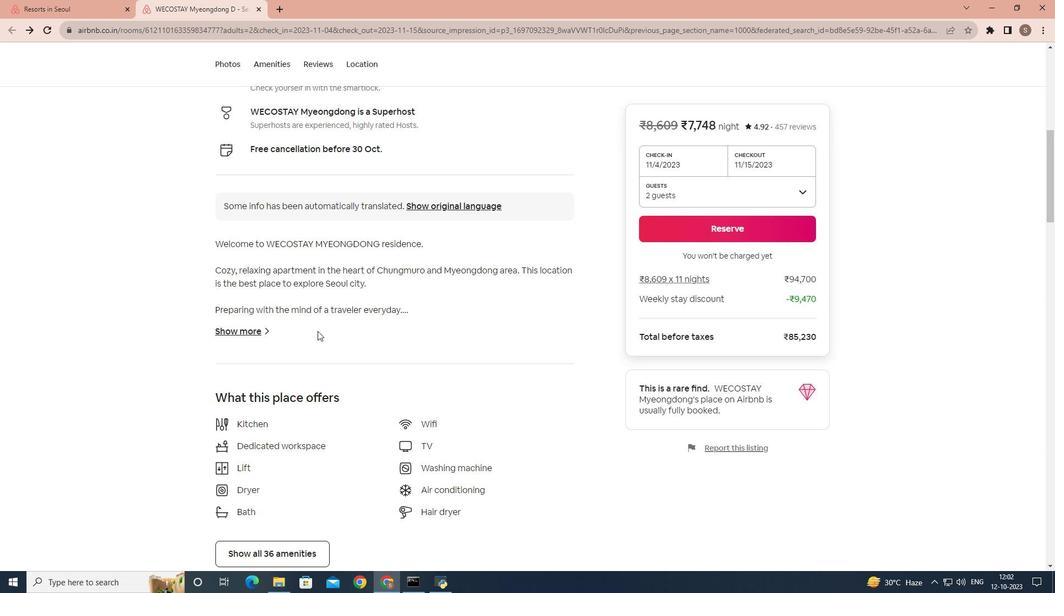 
Action: Mouse scrolled (317, 330) with delta (0, 0)
Screenshot: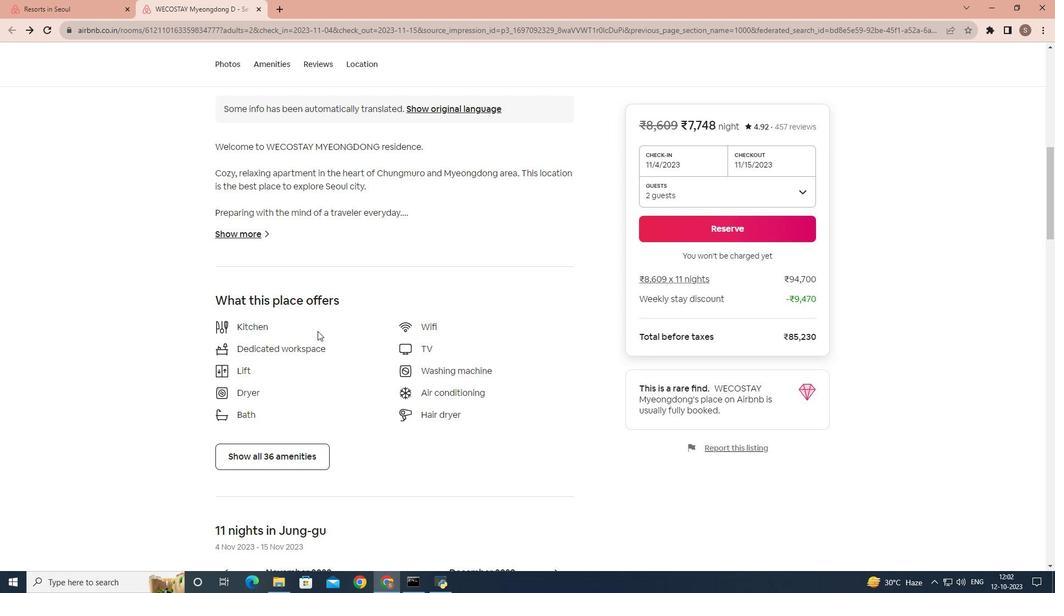 
Action: Mouse scrolled (317, 330) with delta (0, 0)
Screenshot: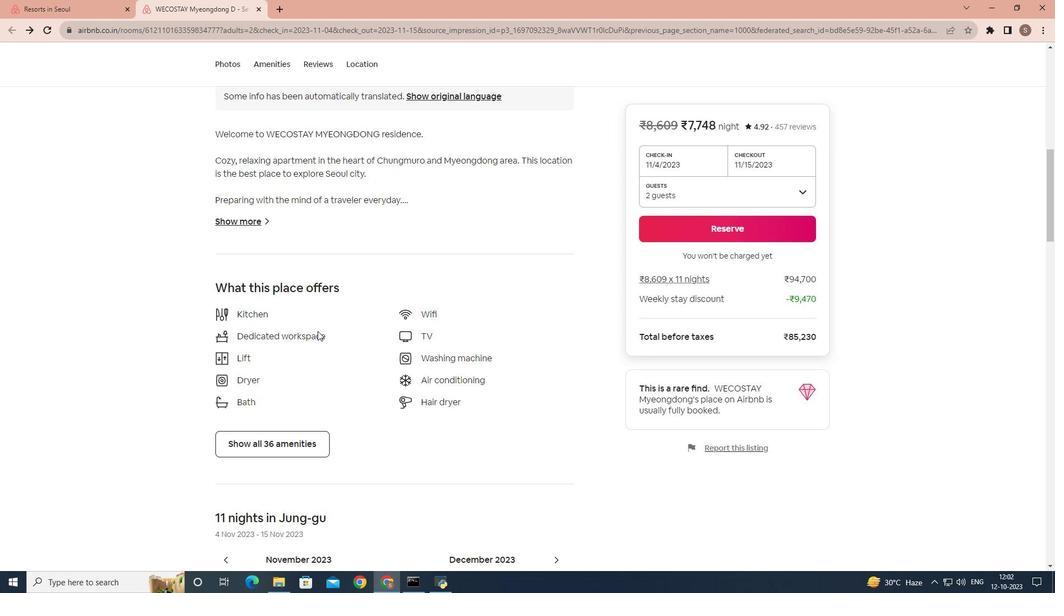 
Action: Mouse moved to (307, 340)
Screenshot: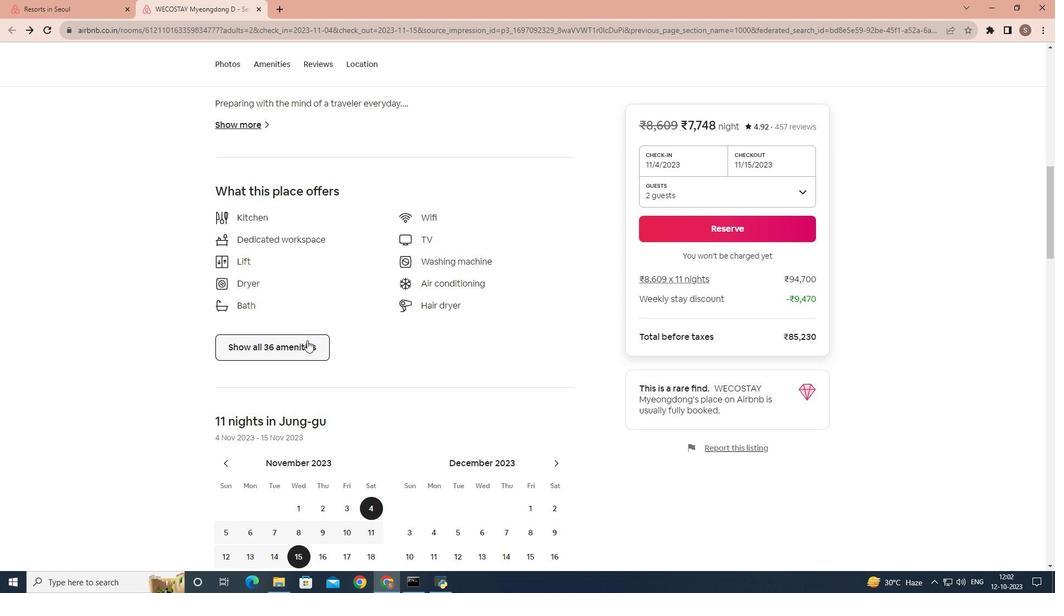 
Action: Mouse pressed left at (307, 340)
Screenshot: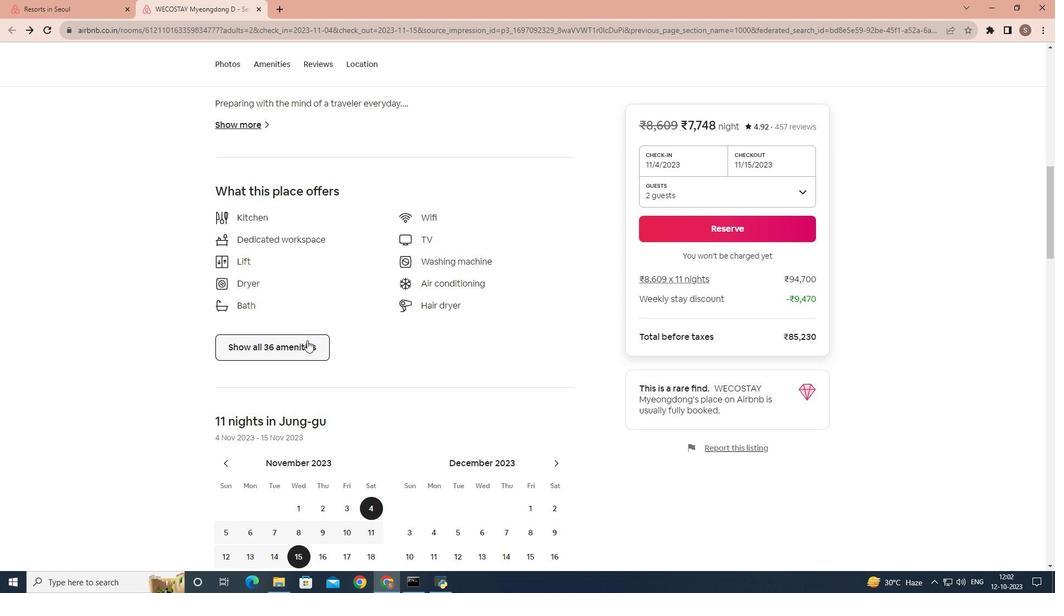 
Action: Mouse moved to (371, 350)
Screenshot: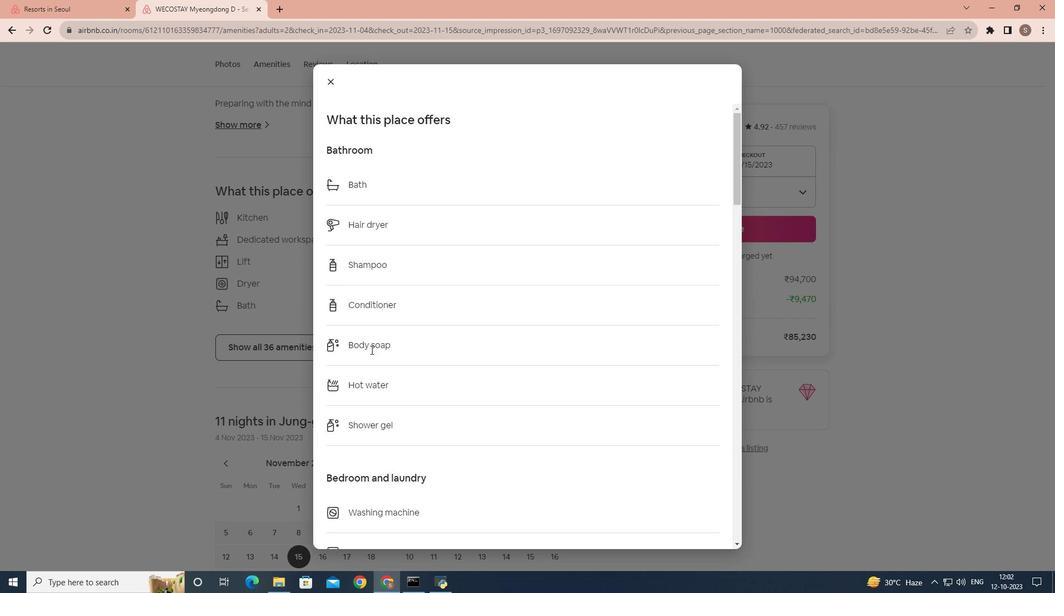 
Action: Mouse scrolled (371, 349) with delta (0, 0)
Screenshot: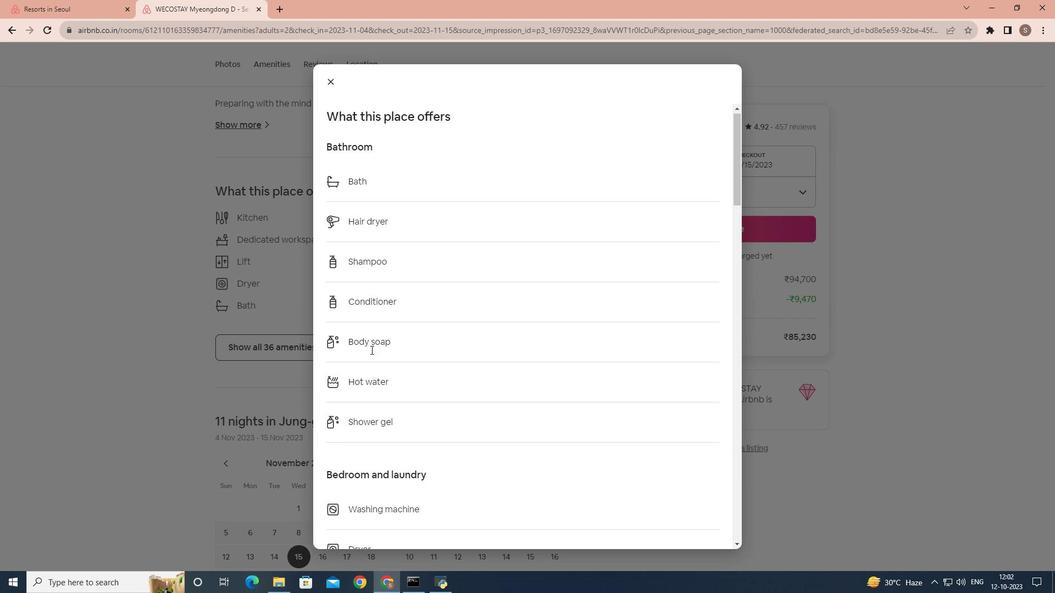 
Action: Mouse scrolled (371, 349) with delta (0, 0)
Screenshot: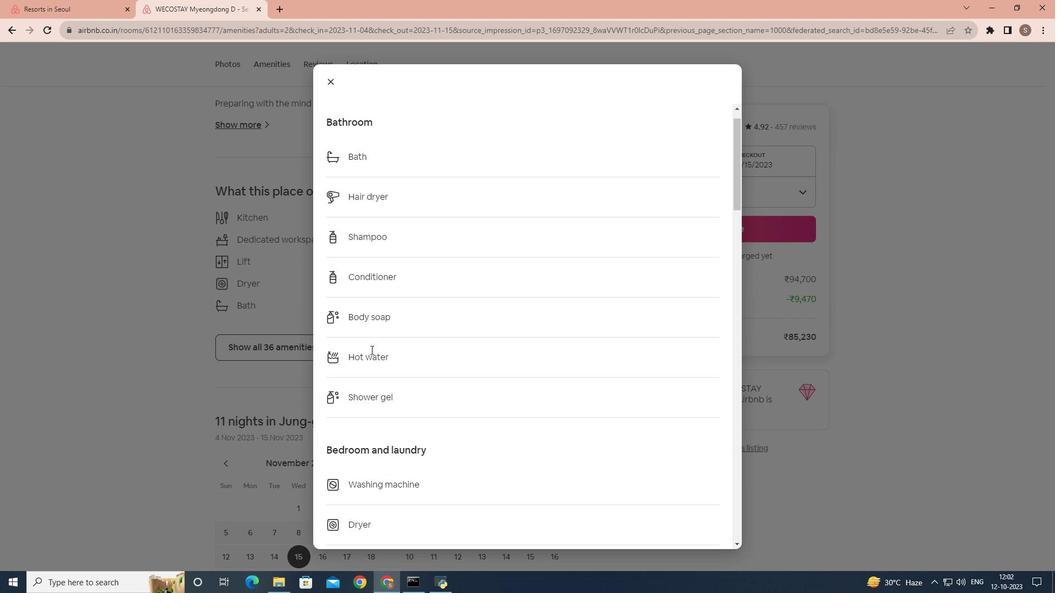 
Action: Mouse scrolled (371, 349) with delta (0, 0)
Screenshot: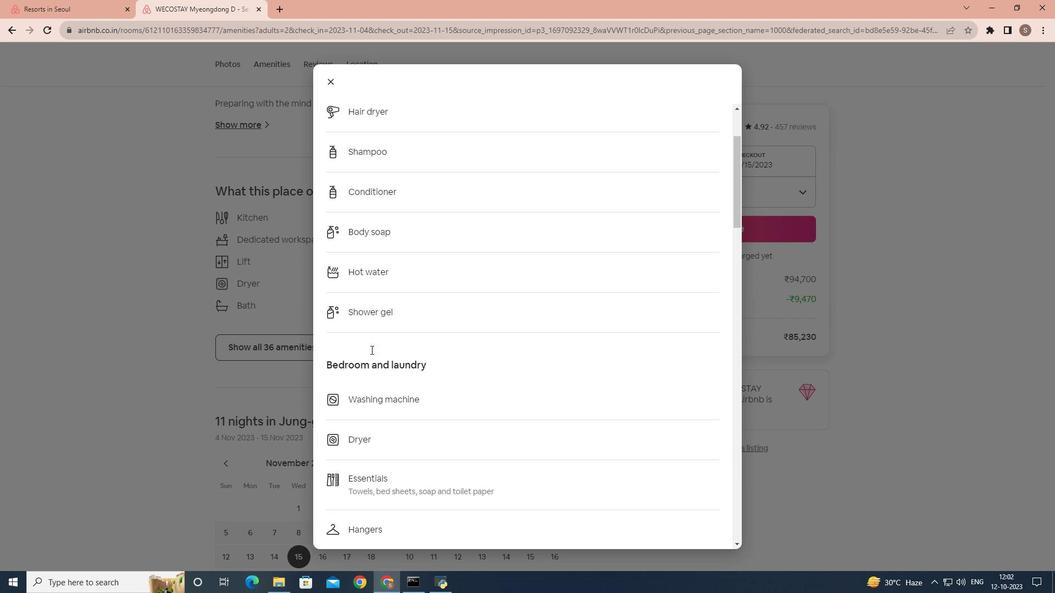 
Action: Mouse scrolled (371, 349) with delta (0, 0)
Screenshot: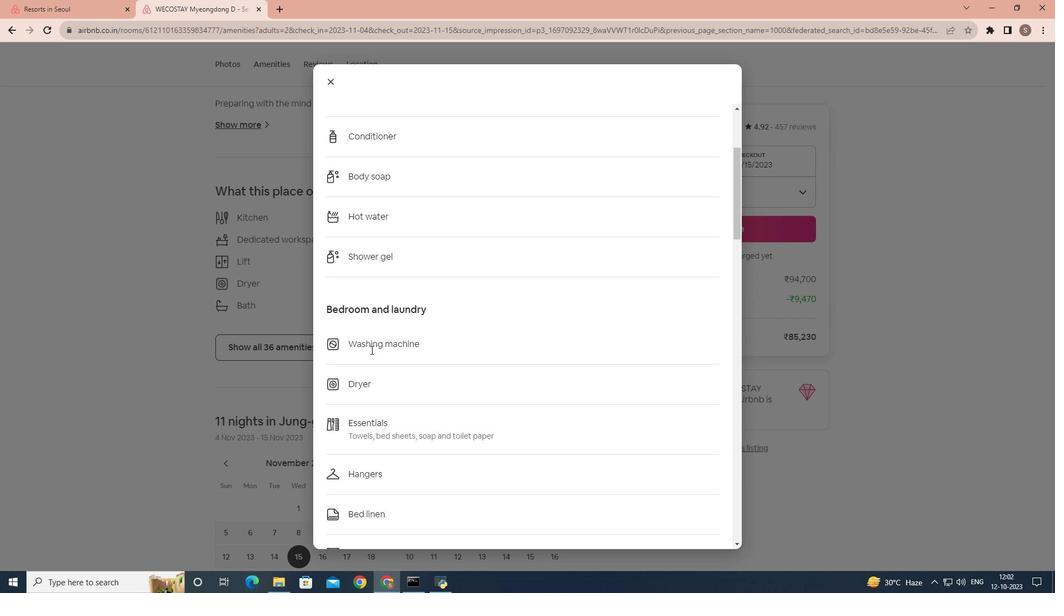 
Action: Mouse scrolled (371, 349) with delta (0, 0)
Screenshot: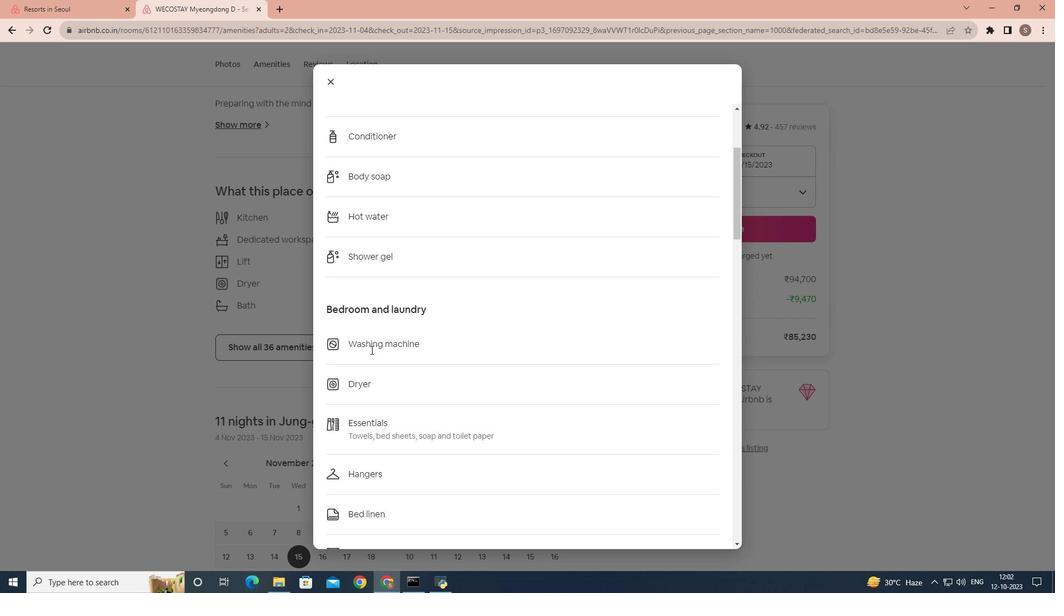 
Action: Mouse scrolled (371, 349) with delta (0, 0)
Screenshot: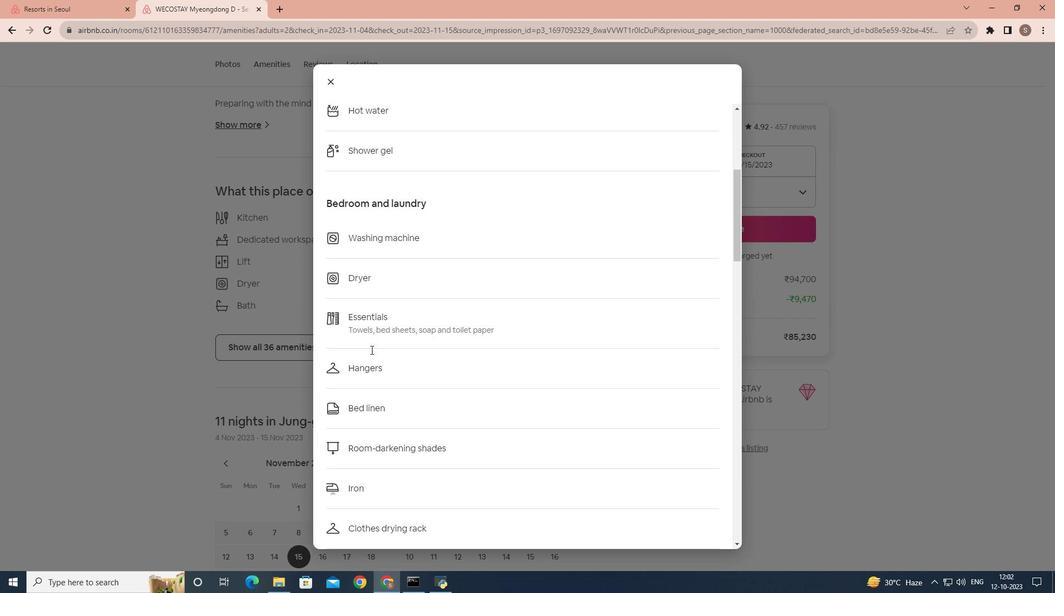 
Action: Mouse scrolled (371, 349) with delta (0, 0)
Screenshot: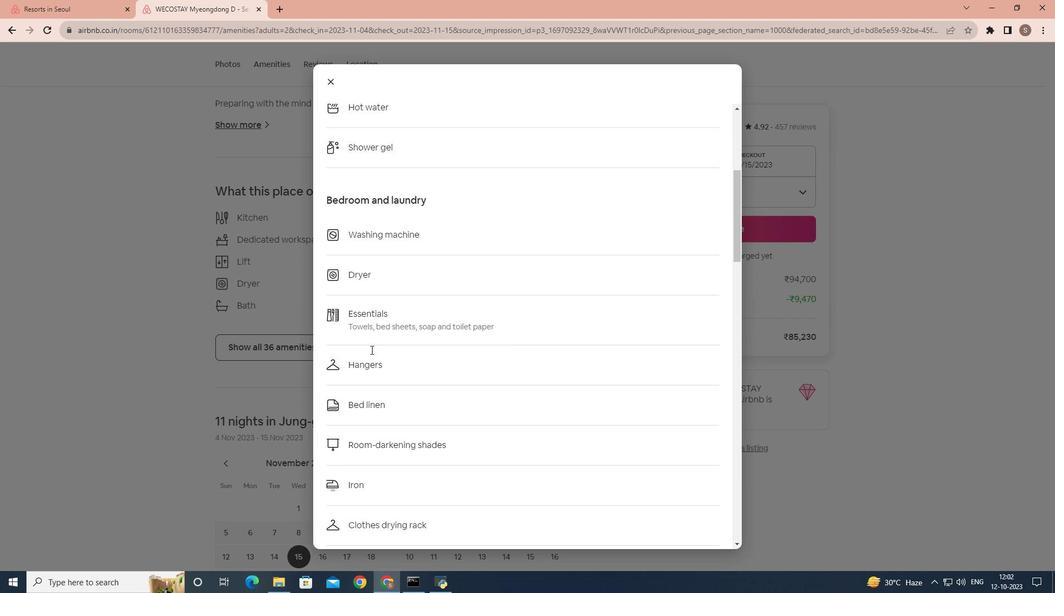 
Action: Mouse scrolled (371, 349) with delta (0, 0)
Screenshot: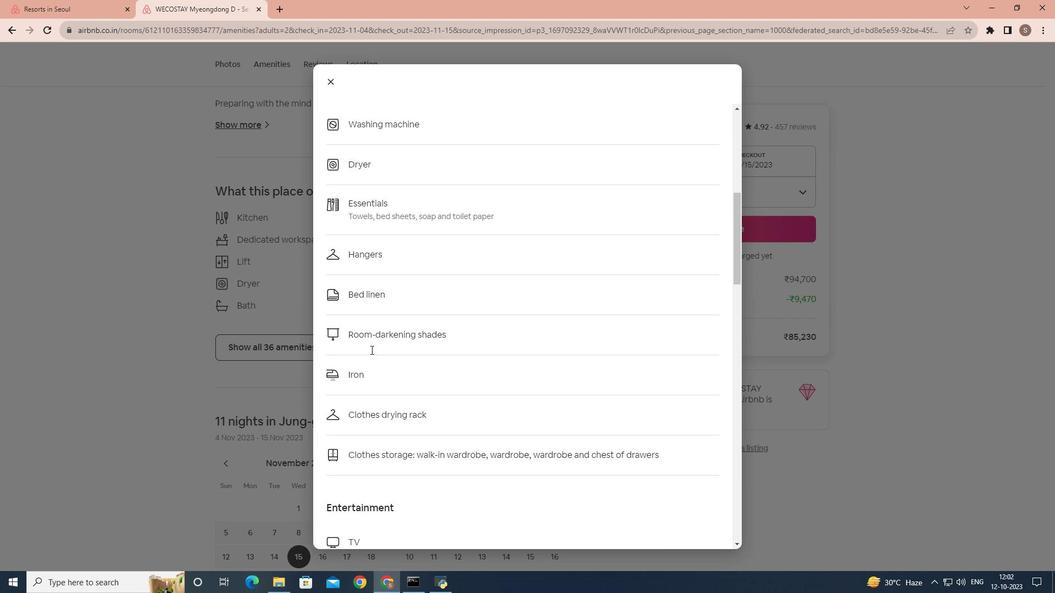 
Action: Mouse scrolled (371, 349) with delta (0, 0)
Screenshot: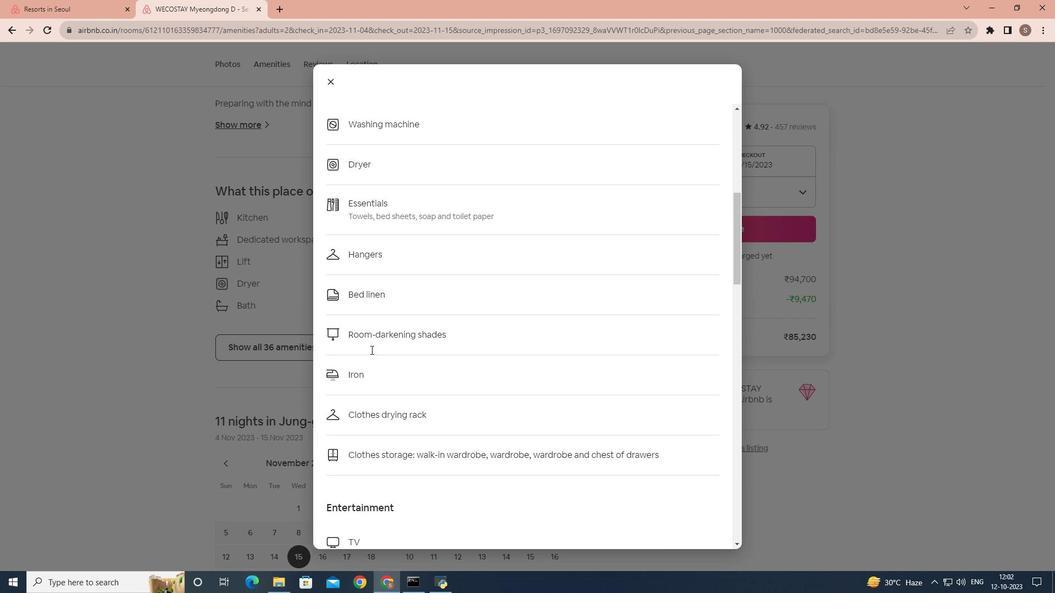 
Action: Mouse scrolled (371, 349) with delta (0, 0)
Screenshot: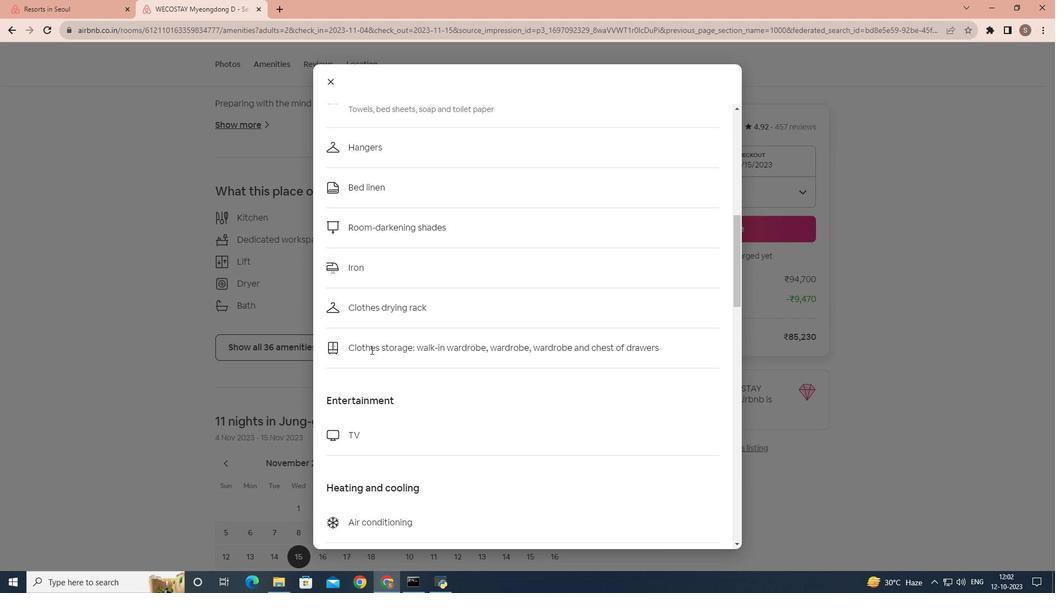 
Action: Mouse scrolled (371, 349) with delta (0, 0)
Screenshot: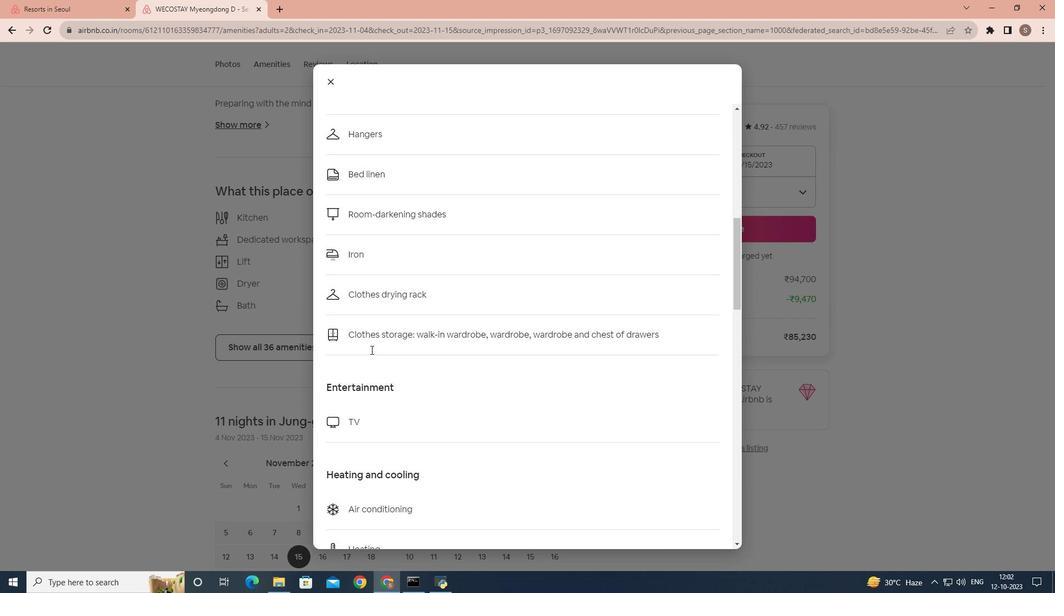 
Action: Mouse scrolled (371, 349) with delta (0, 0)
Screenshot: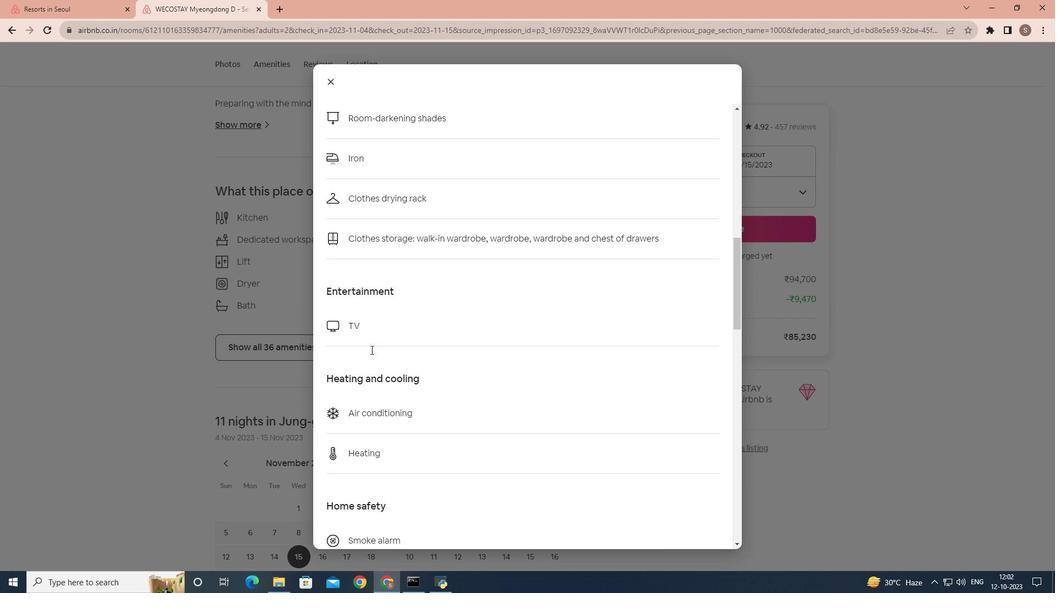 
Action: Mouse scrolled (371, 349) with delta (0, 0)
Screenshot: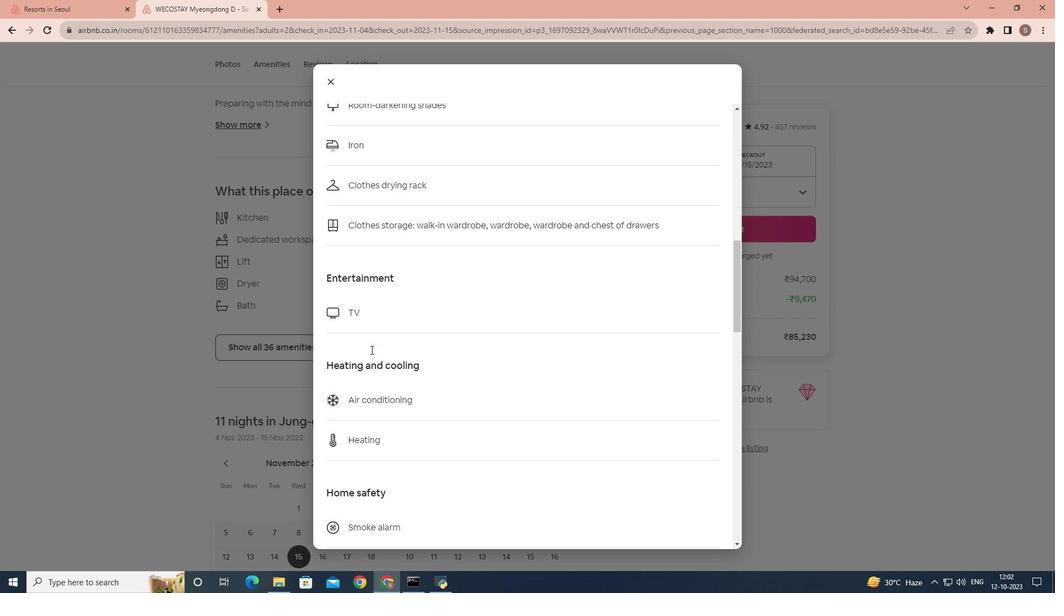 
Action: Mouse scrolled (371, 349) with delta (0, 0)
Screenshot: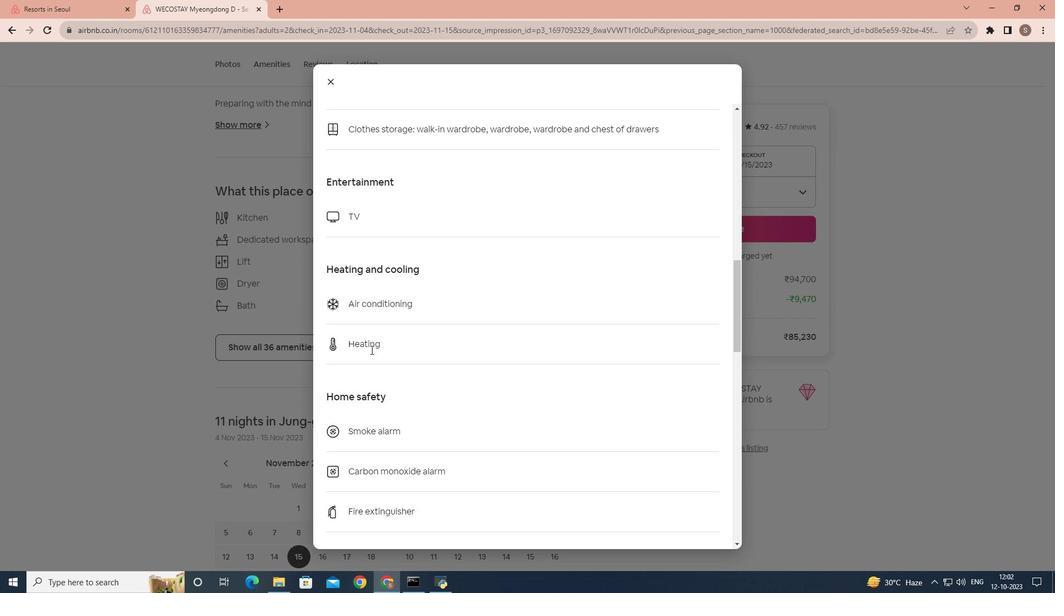 
Action: Mouse scrolled (371, 349) with delta (0, 0)
Screenshot: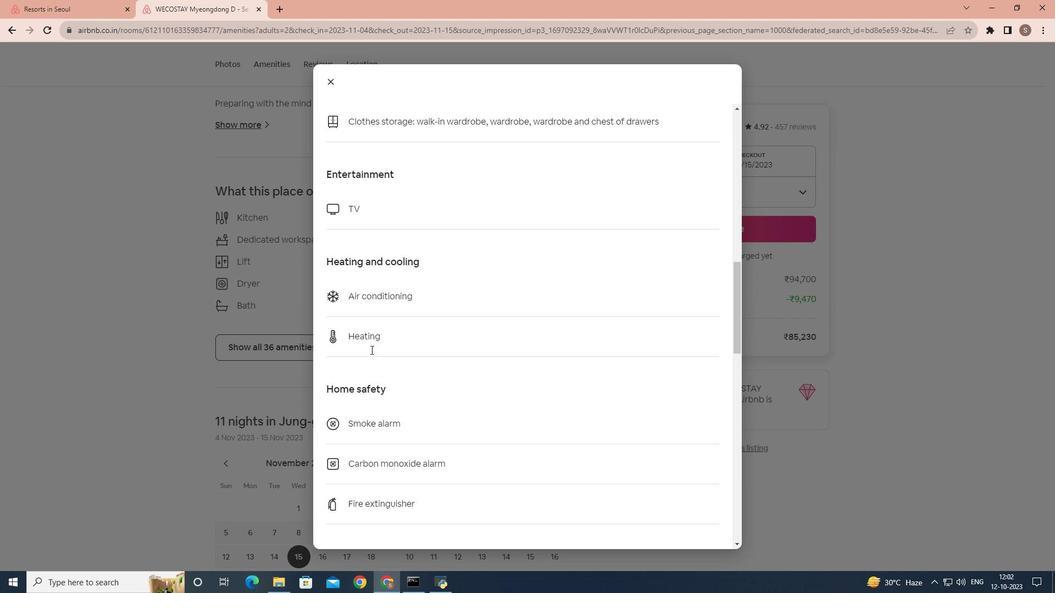
Action: Mouse scrolled (371, 349) with delta (0, 0)
Screenshot: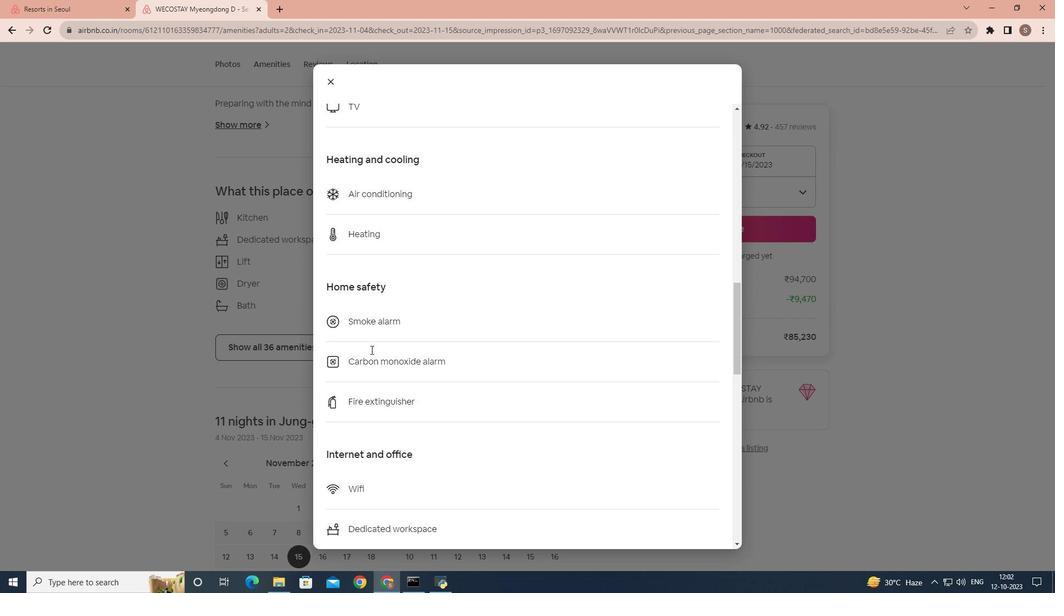 
Action: Mouse scrolled (371, 349) with delta (0, 0)
Screenshot: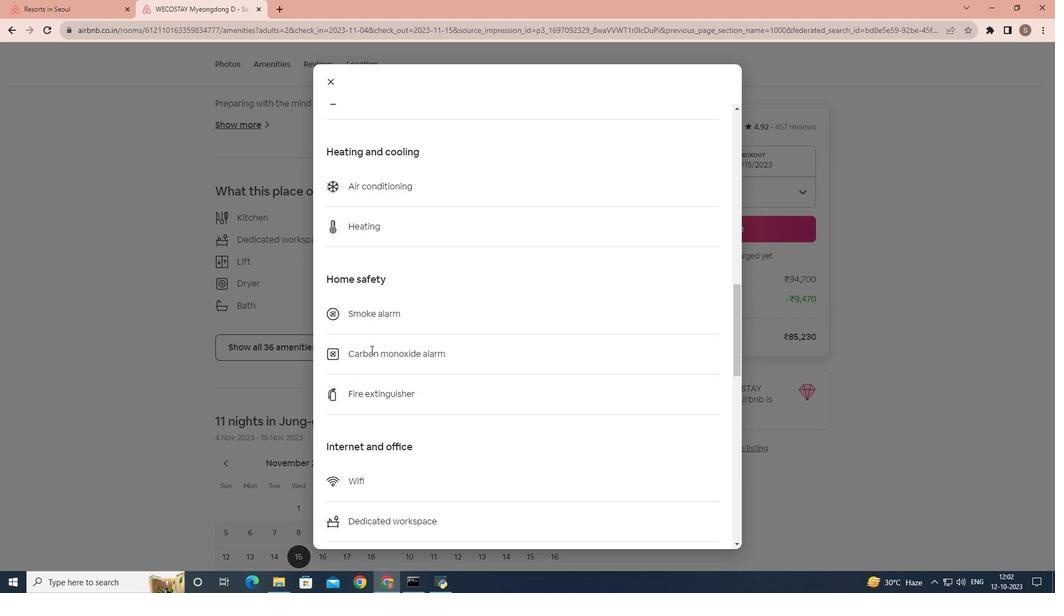 
Action: Mouse scrolled (371, 349) with delta (0, 0)
Screenshot: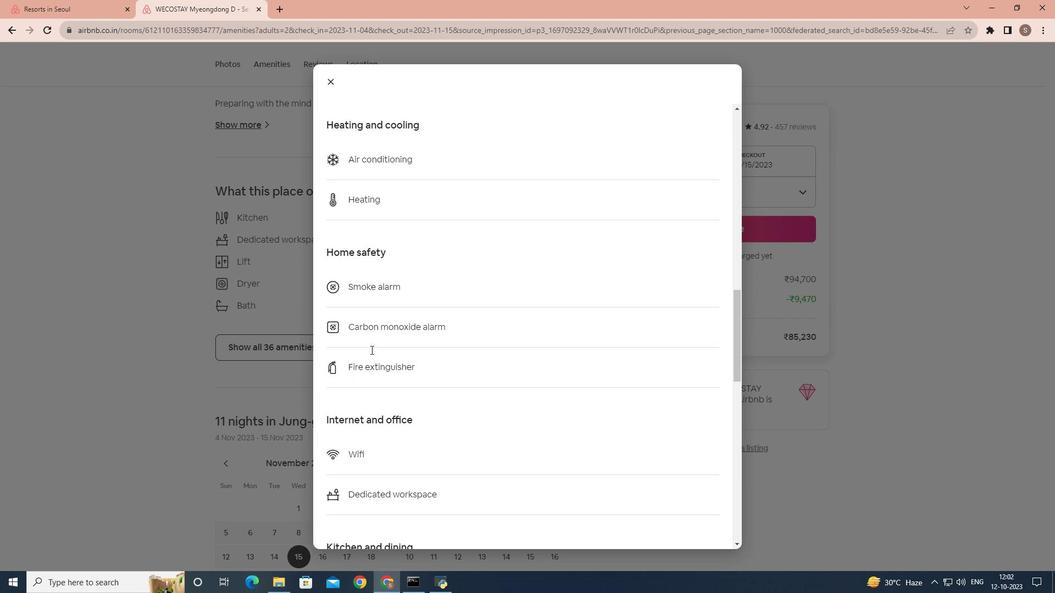 
Action: Mouse scrolled (371, 349) with delta (0, 0)
Screenshot: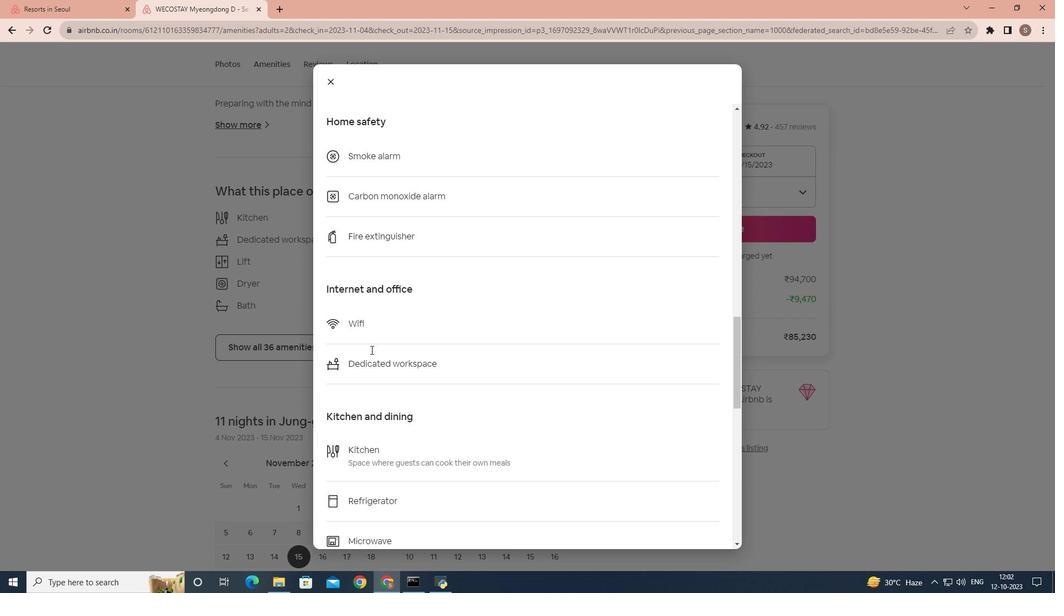 
Action: Mouse scrolled (371, 349) with delta (0, 0)
Screenshot: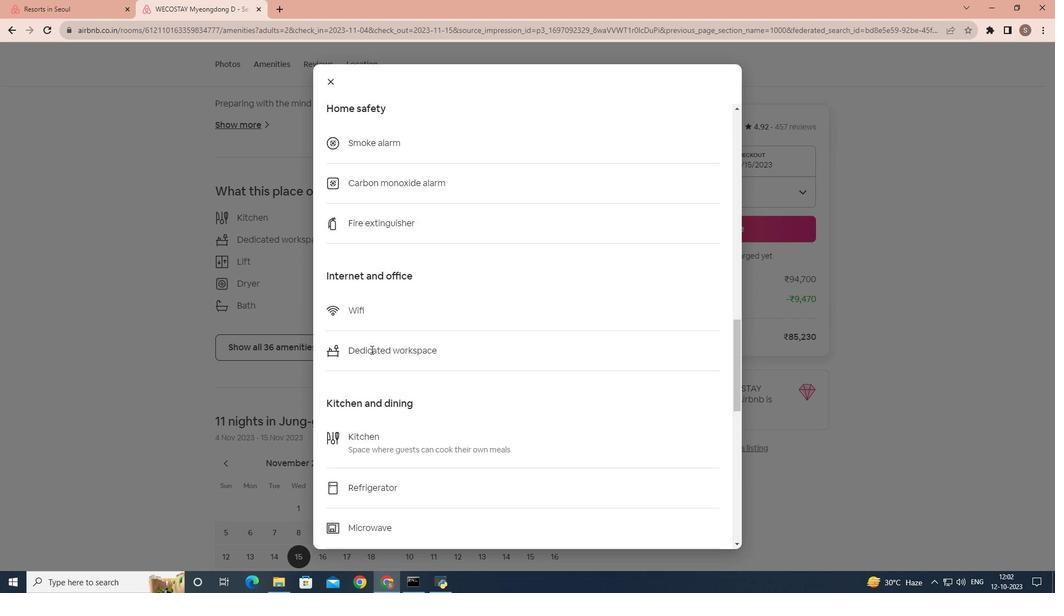 
Action: Mouse scrolled (371, 349) with delta (0, 0)
Screenshot: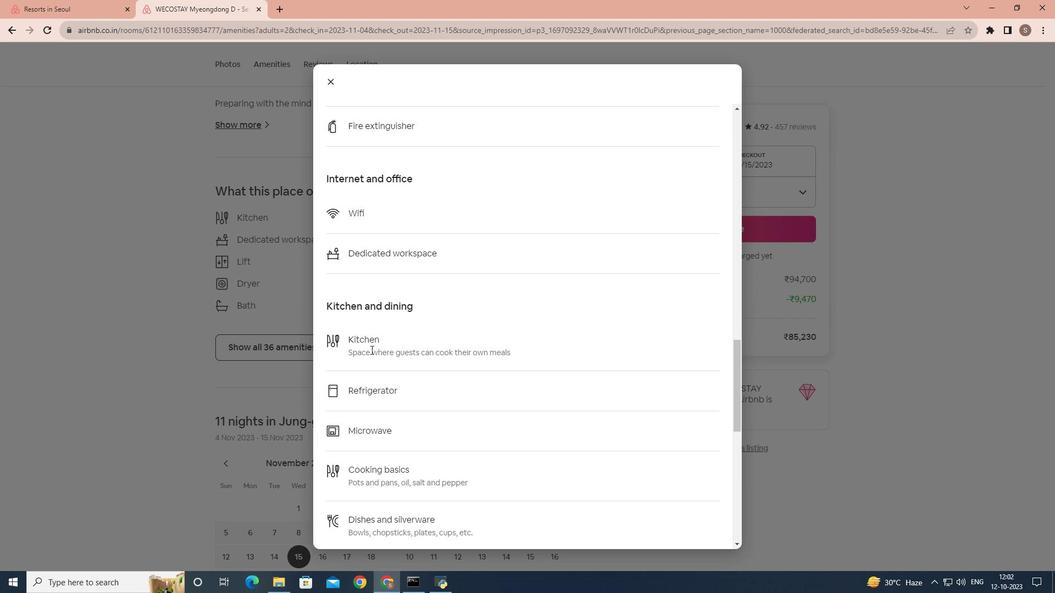 
Action: Mouse scrolled (371, 349) with delta (0, 0)
Screenshot: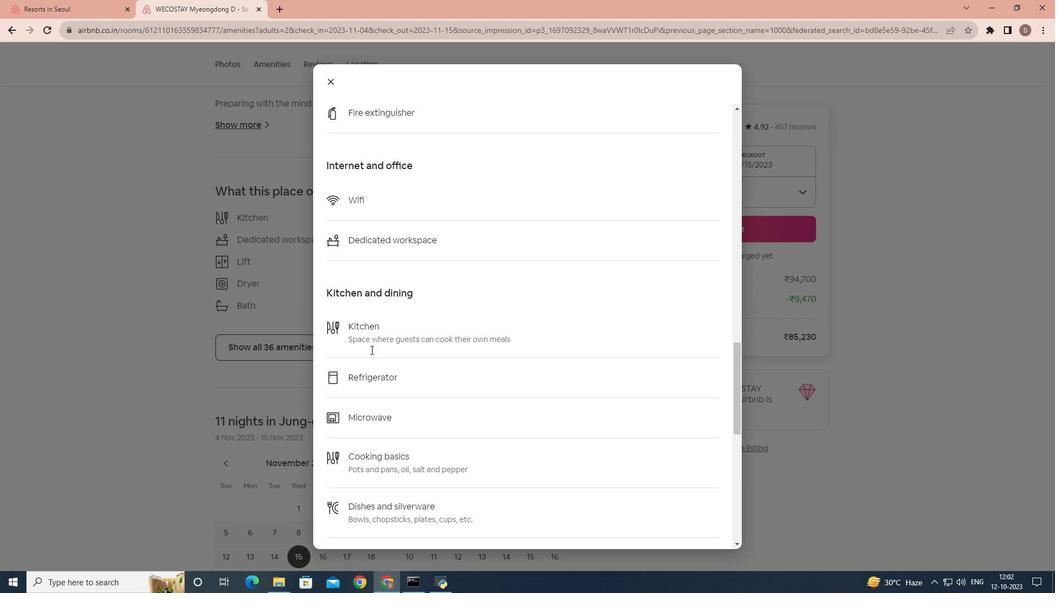 
Action: Mouse scrolled (371, 349) with delta (0, 0)
Screenshot: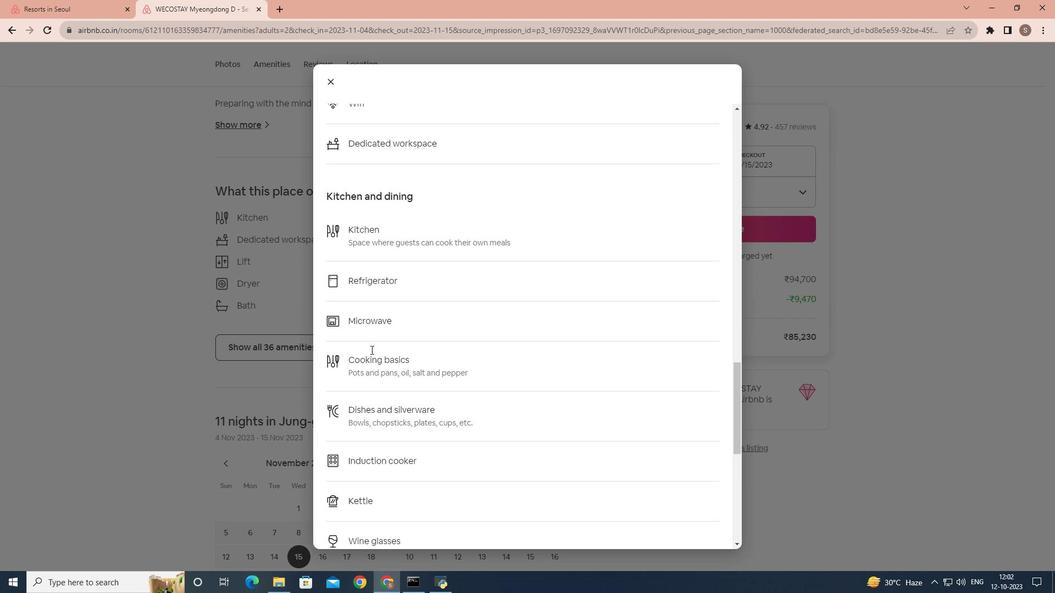 
Action: Mouse scrolled (371, 349) with delta (0, 0)
Screenshot: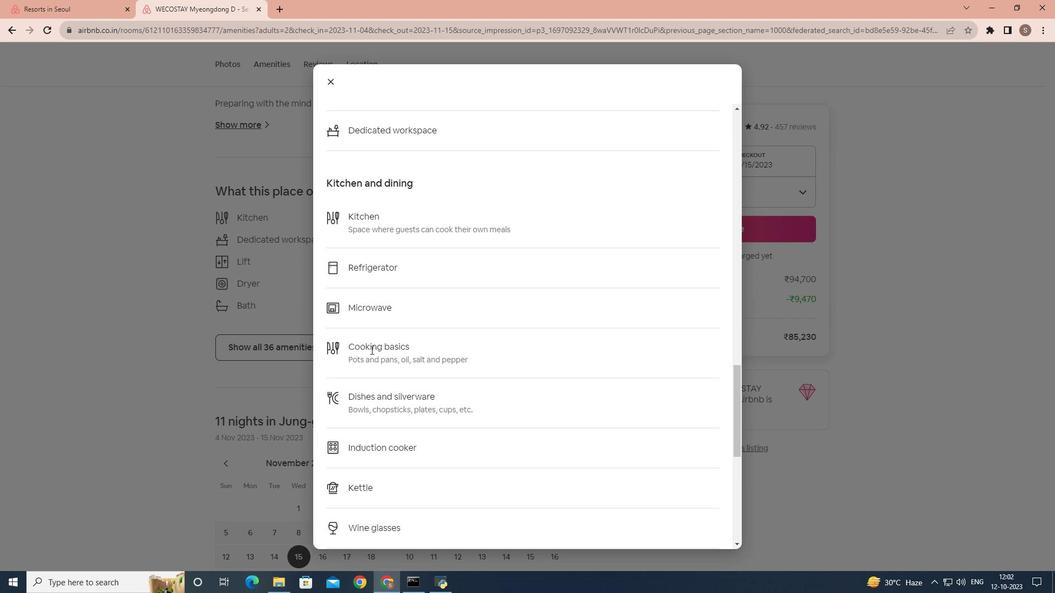 
Action: Mouse scrolled (371, 349) with delta (0, 0)
Screenshot: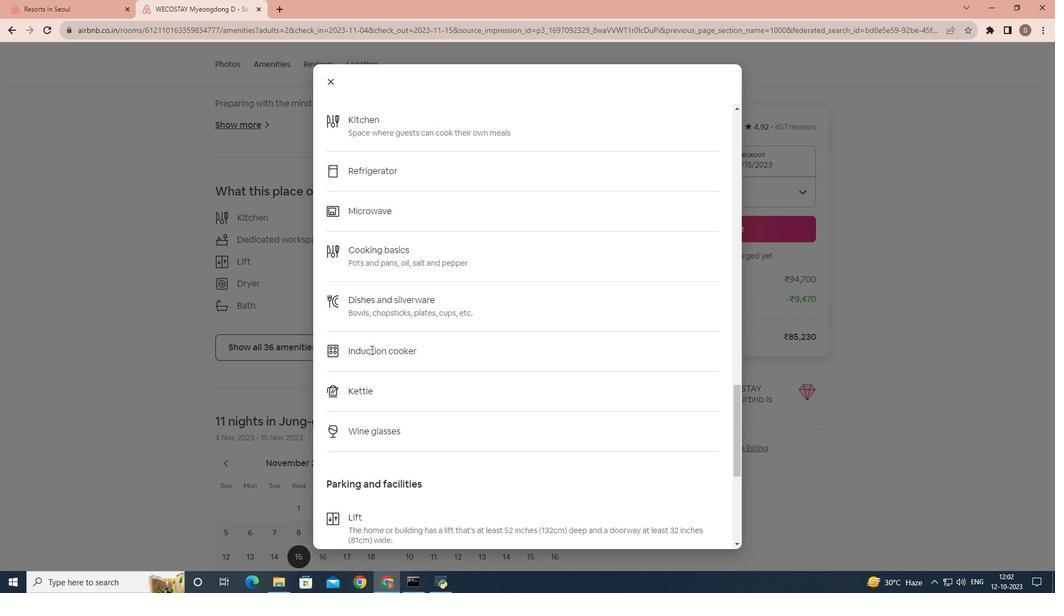 
Action: Mouse scrolled (371, 349) with delta (0, 0)
Screenshot: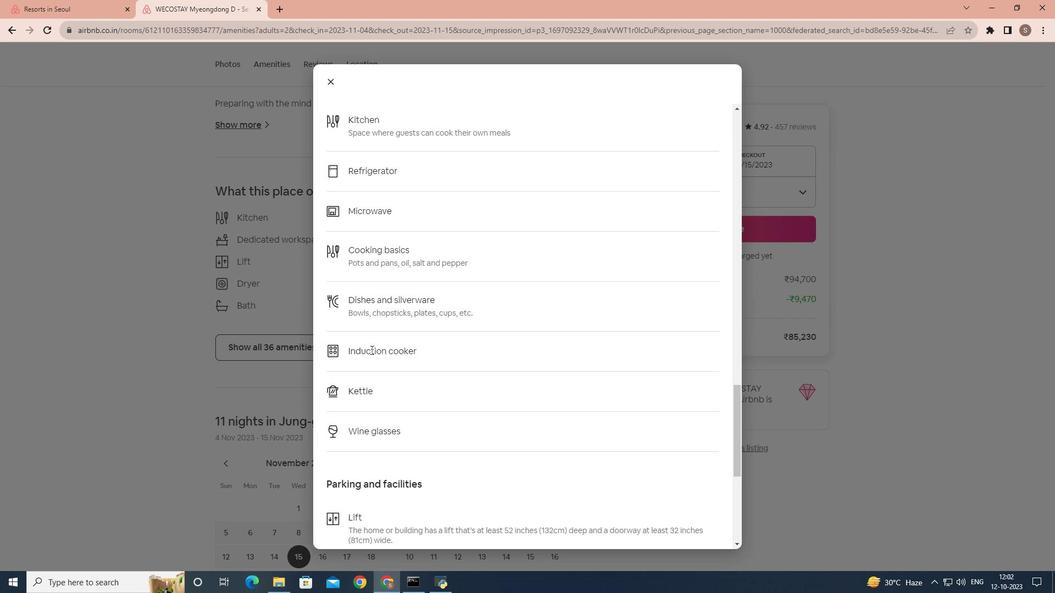 
Action: Mouse scrolled (371, 349) with delta (0, 0)
Screenshot: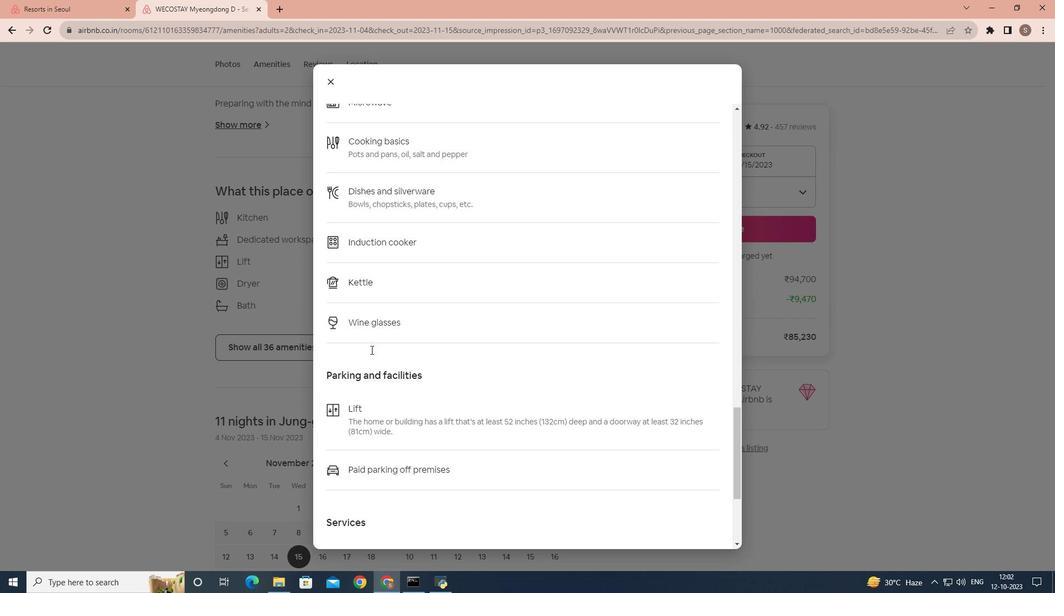 
Action: Mouse scrolled (371, 349) with delta (0, 0)
Screenshot: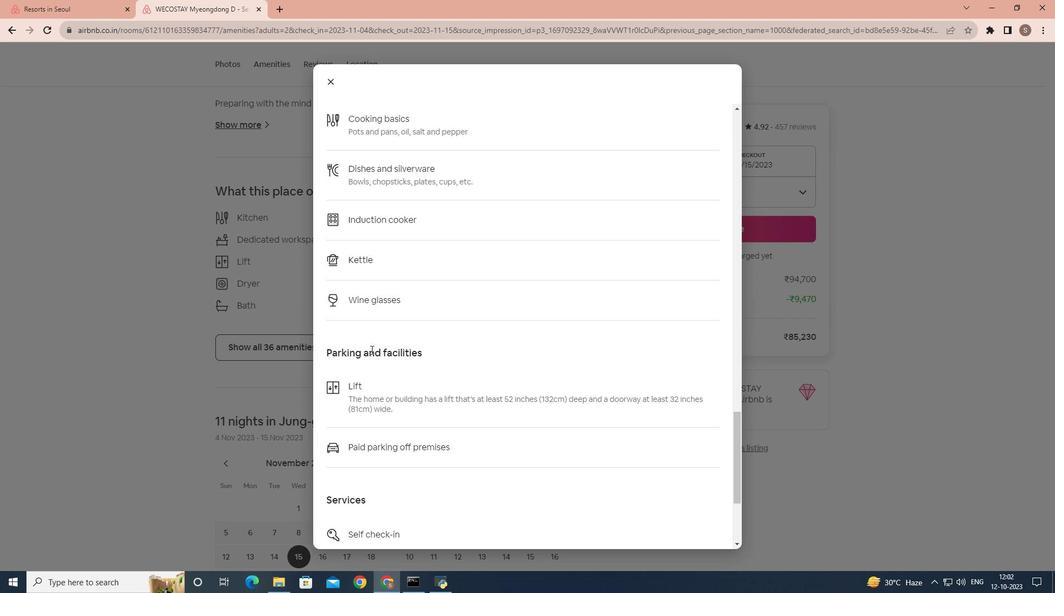
Action: Mouse scrolled (371, 349) with delta (0, 0)
Screenshot: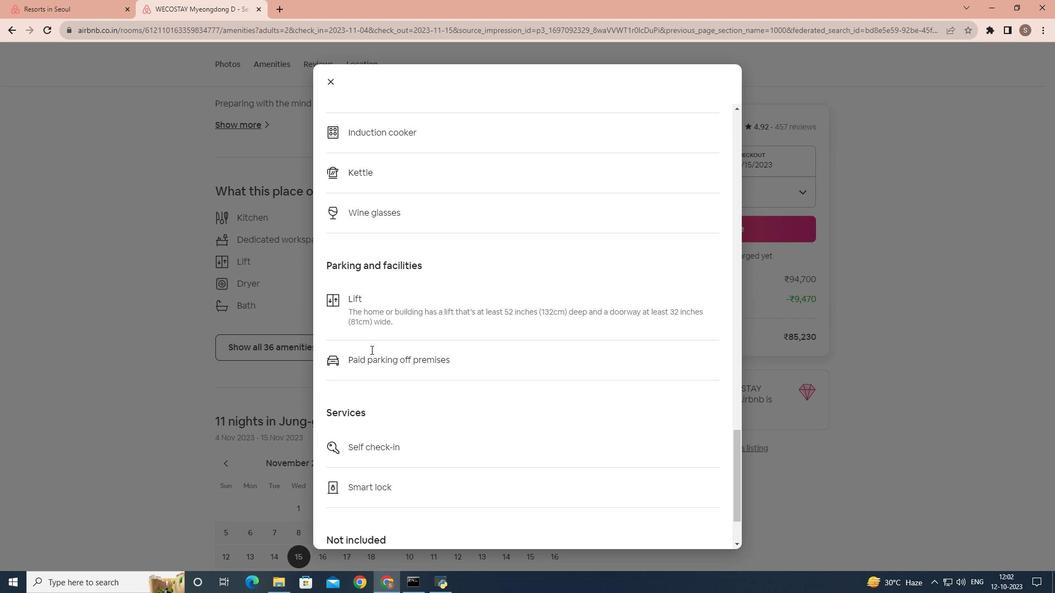 
Action: Mouse scrolled (371, 349) with delta (0, 0)
Screenshot: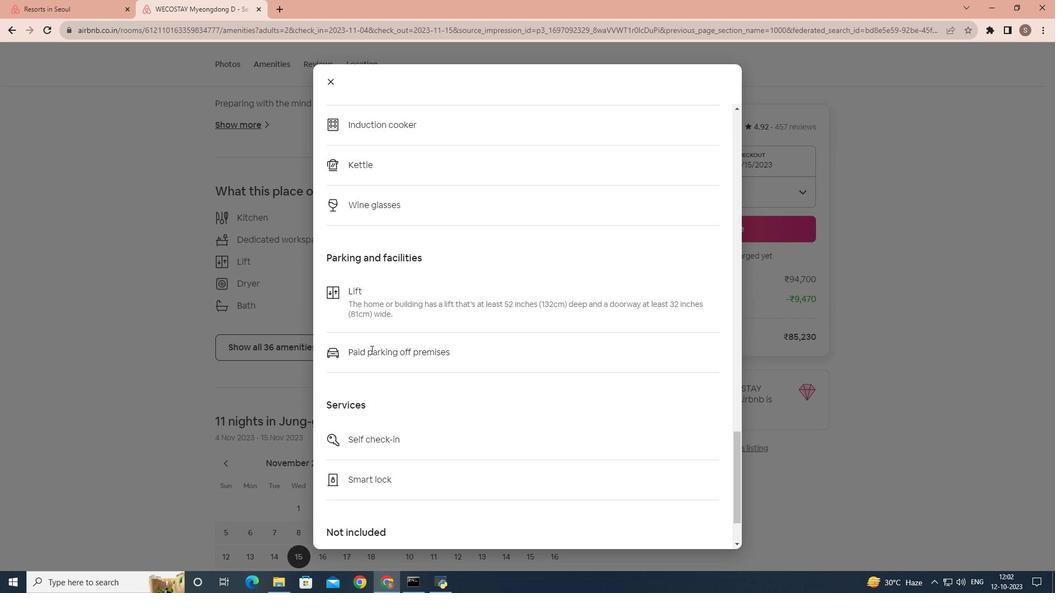 
Action: Mouse scrolled (371, 349) with delta (0, 0)
Screenshot: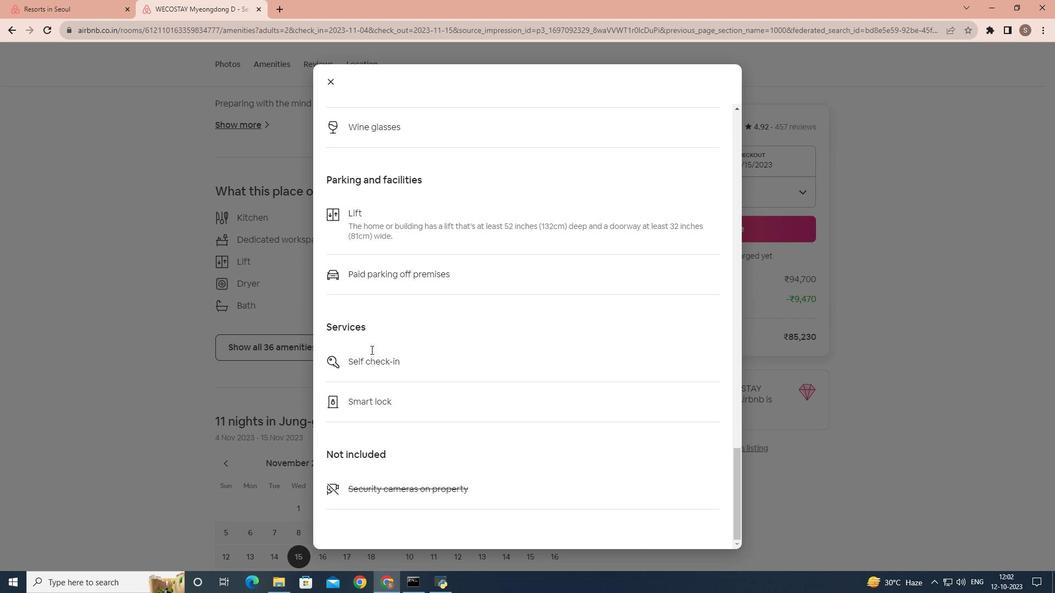 
Action: Mouse scrolled (371, 349) with delta (0, 0)
Screenshot: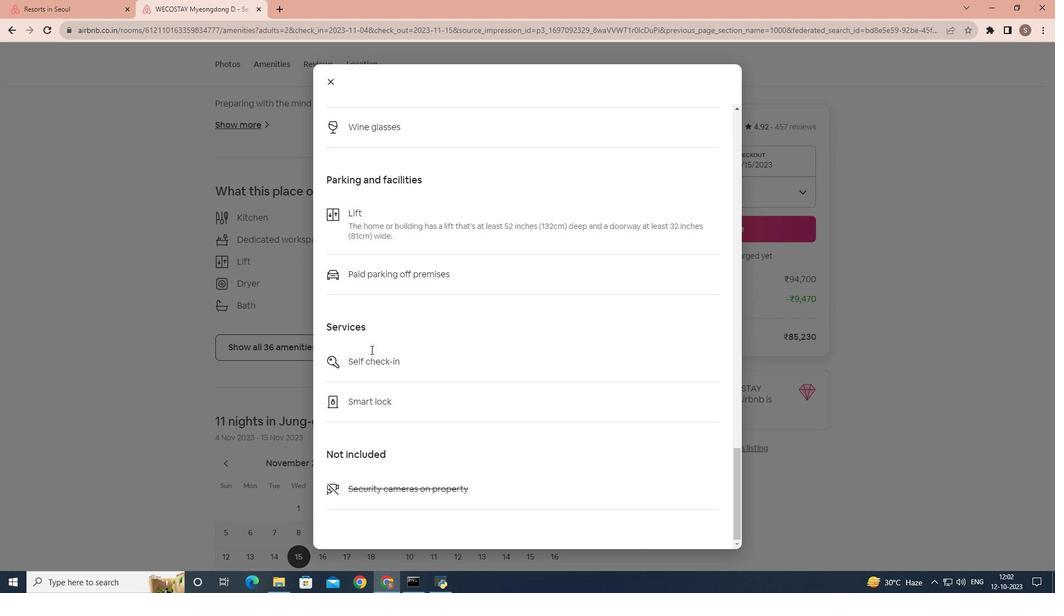 
Action: Mouse moved to (334, 76)
Screenshot: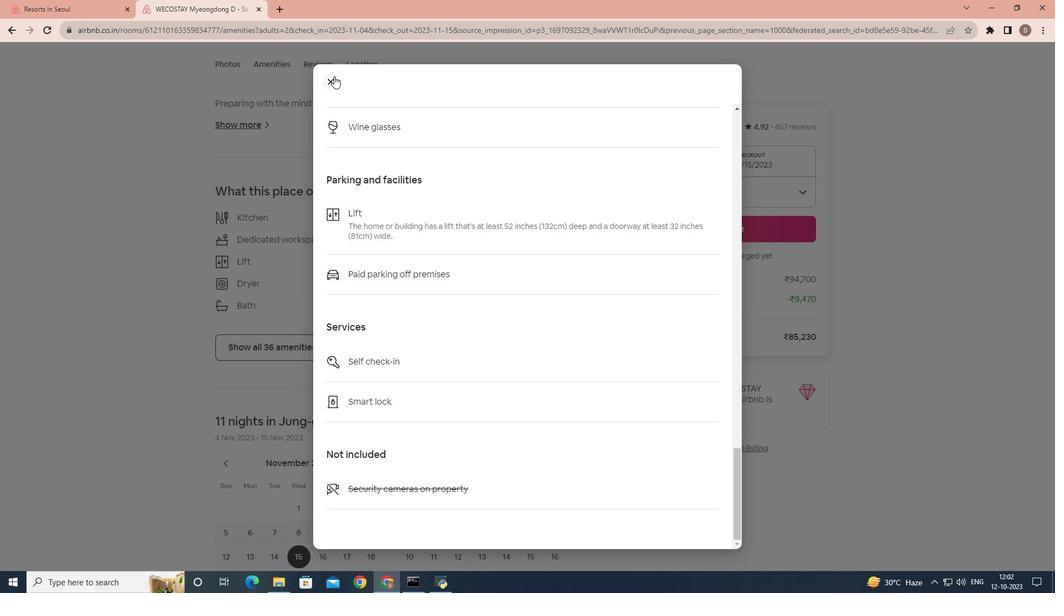 
Action: Mouse pressed left at (334, 76)
Screenshot: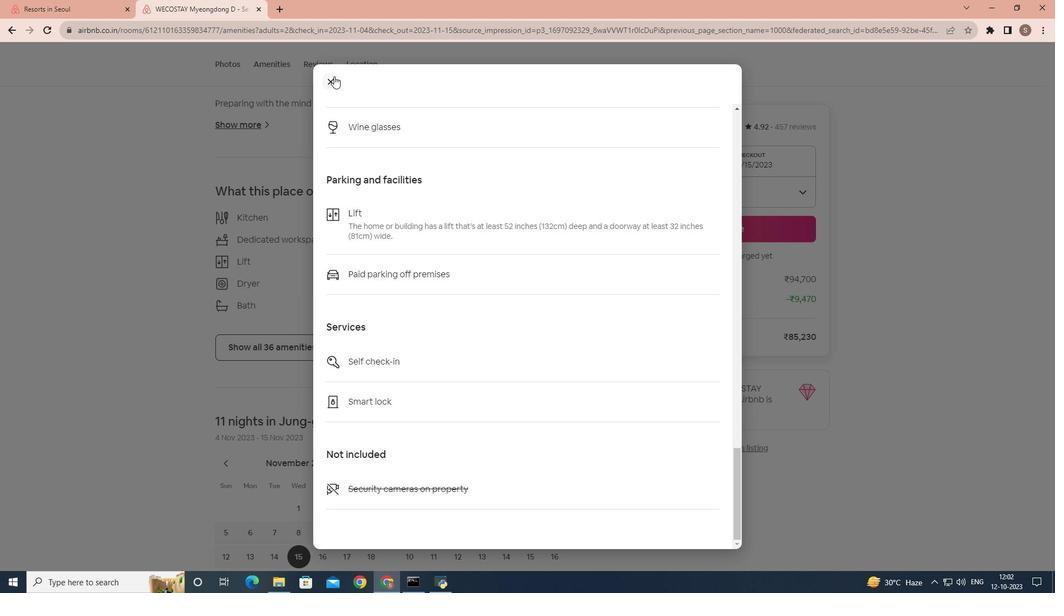 
Action: Mouse moved to (356, 174)
Screenshot: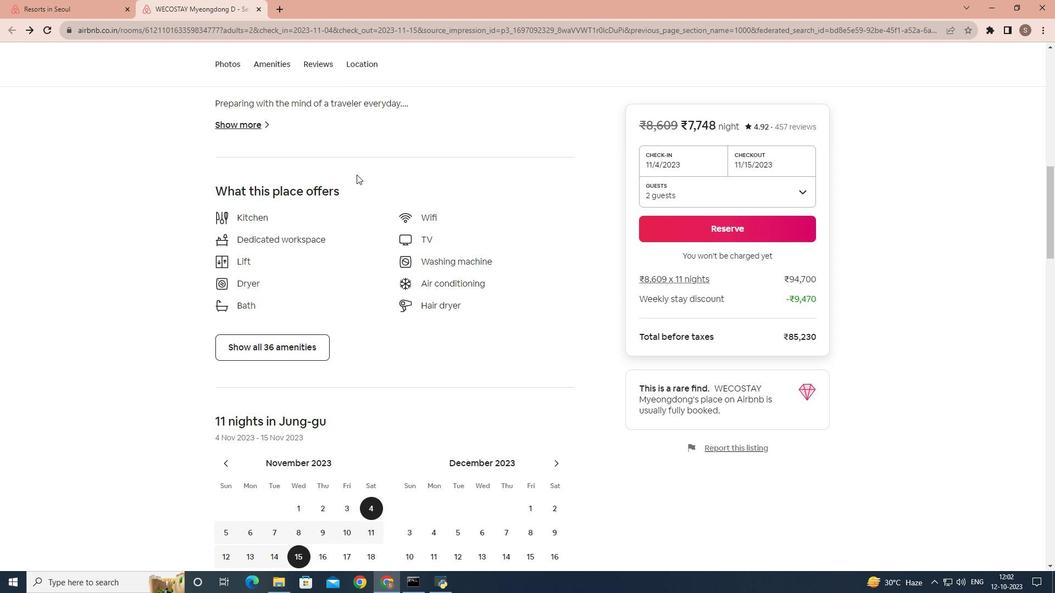 
Action: Mouse scrolled (356, 174) with delta (0, 0)
Screenshot: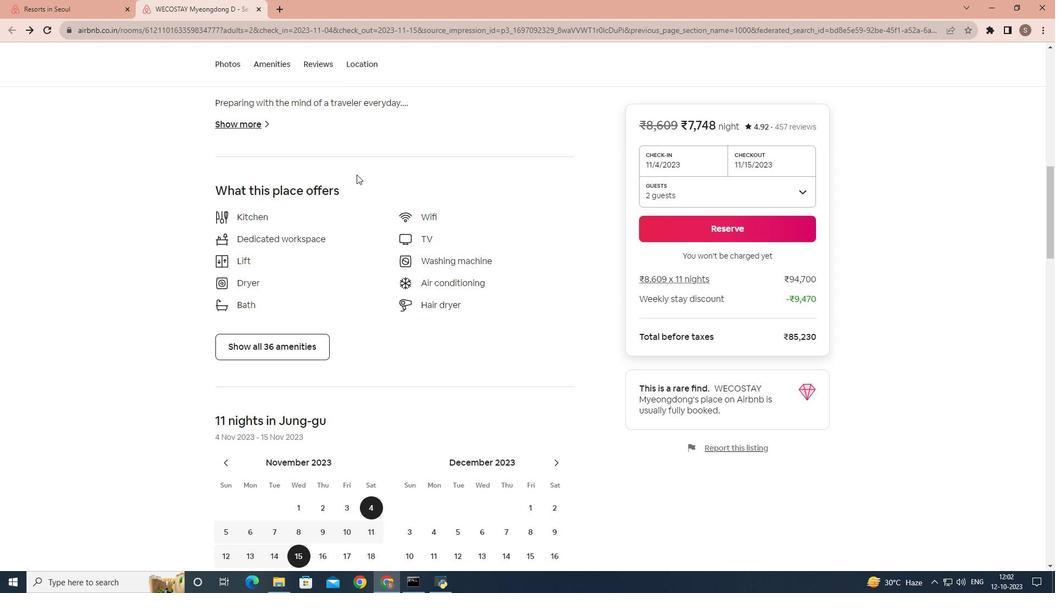 
Action: Mouse scrolled (356, 174) with delta (0, 0)
Screenshot: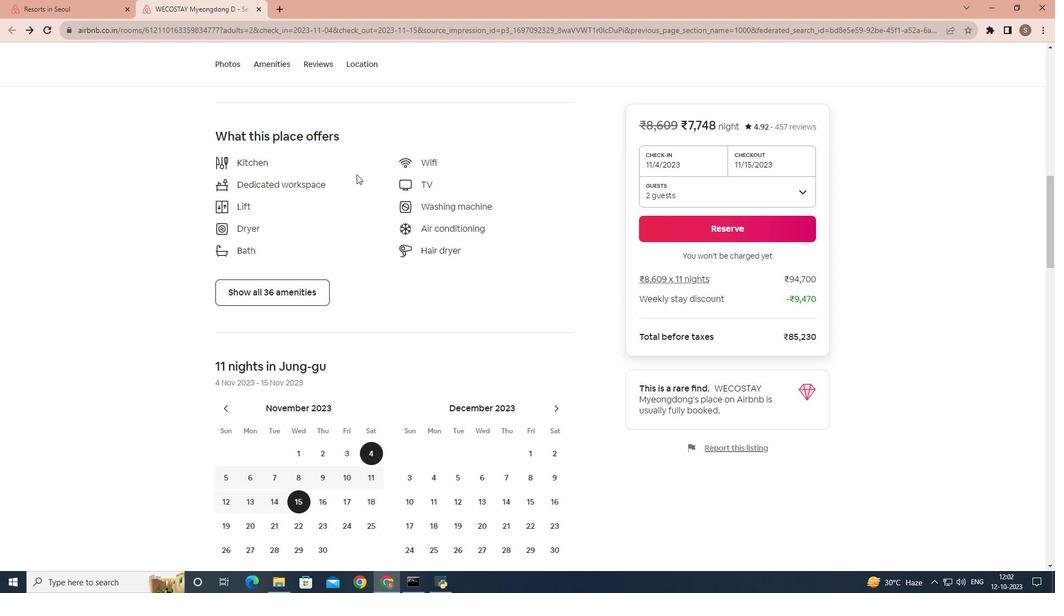 
Action: Mouse scrolled (356, 174) with delta (0, 0)
Screenshot: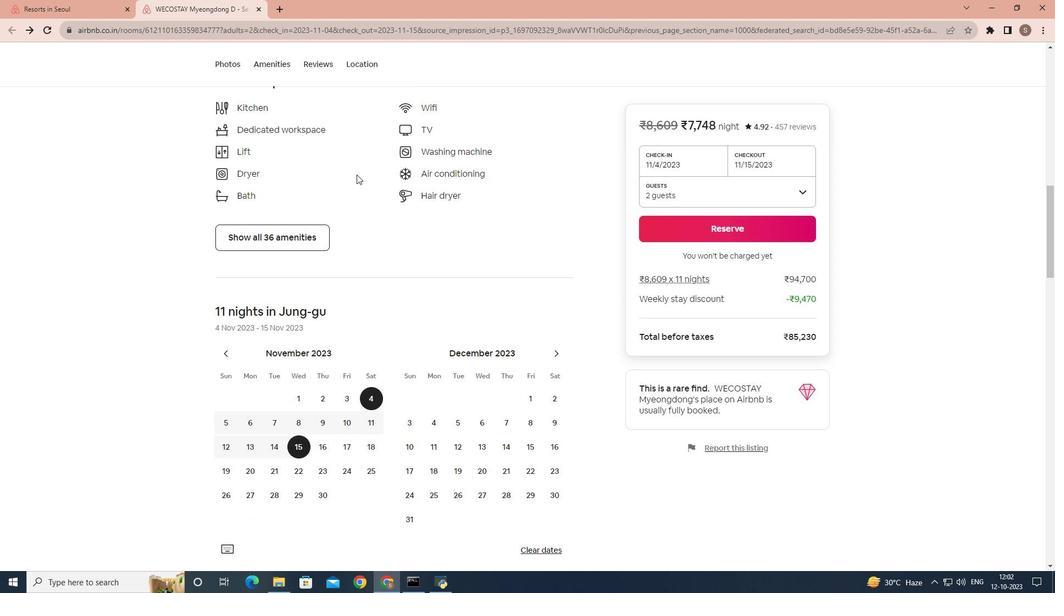 
Action: Mouse scrolled (356, 174) with delta (0, 0)
Screenshot: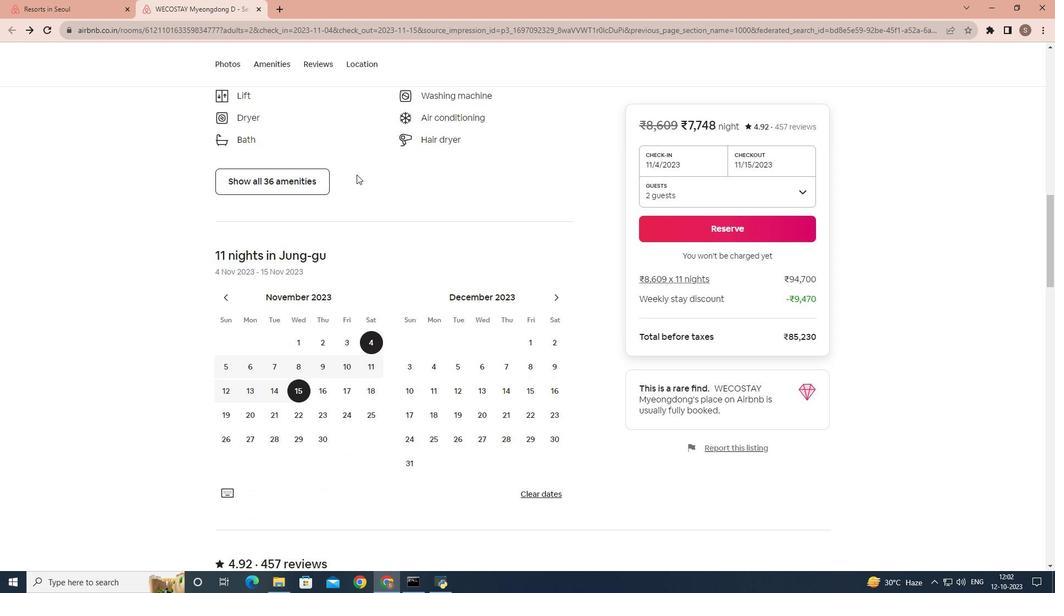 
Action: Mouse scrolled (356, 174) with delta (0, 0)
Screenshot: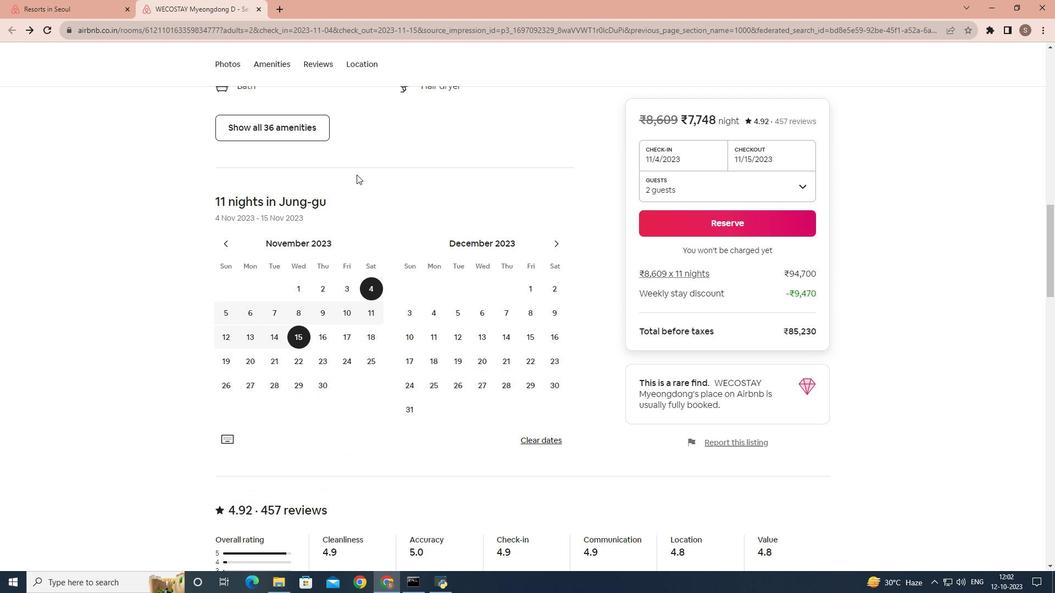 
Action: Mouse scrolled (356, 174) with delta (0, 0)
Screenshot: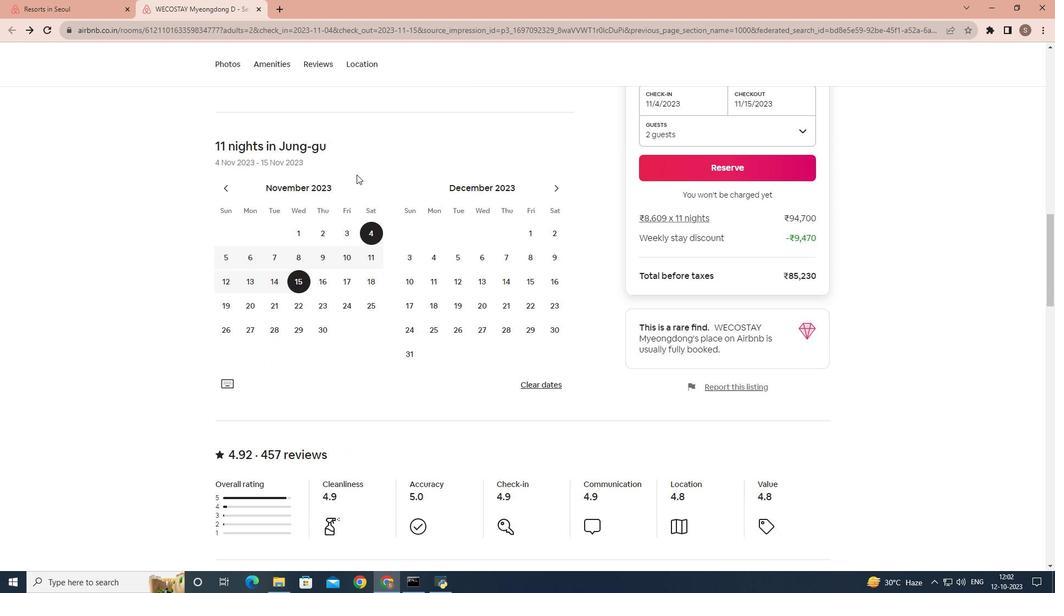 
Action: Mouse scrolled (356, 174) with delta (0, 0)
Screenshot: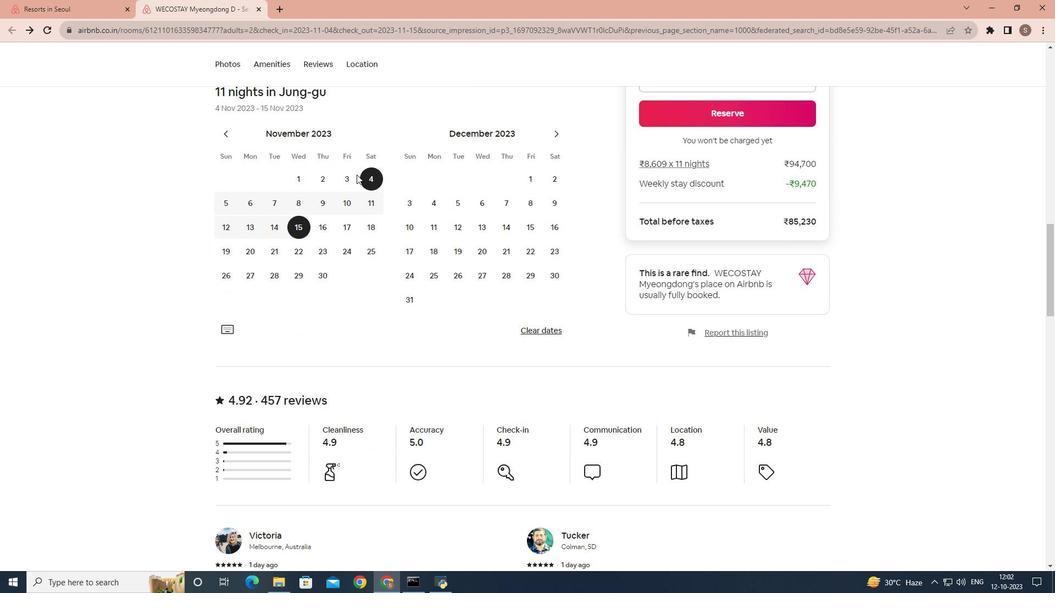 
Action: Mouse scrolled (356, 174) with delta (0, 0)
Screenshot: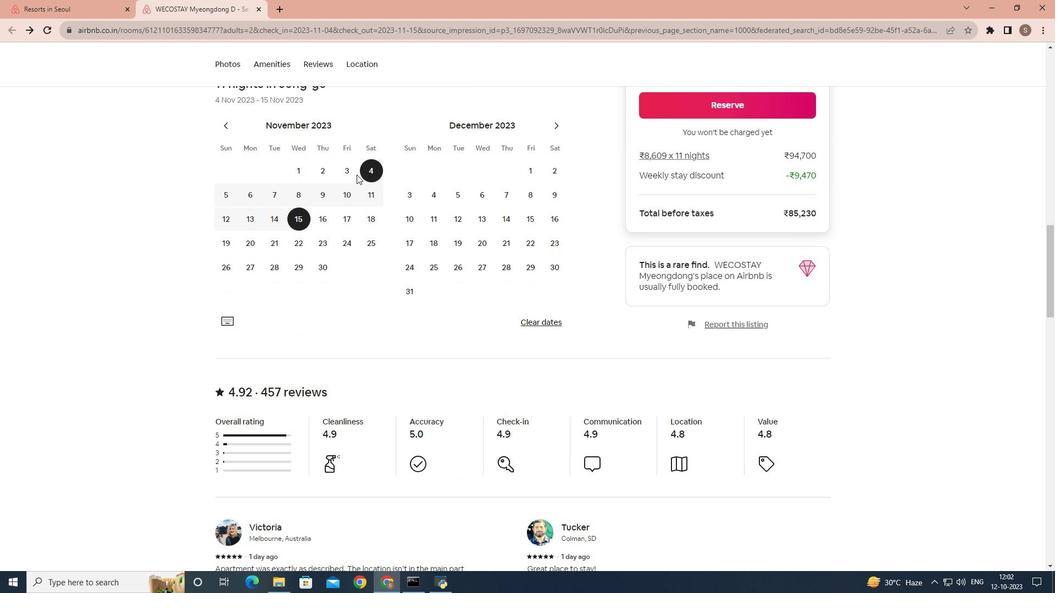 
Action: Mouse scrolled (356, 174) with delta (0, 0)
Screenshot: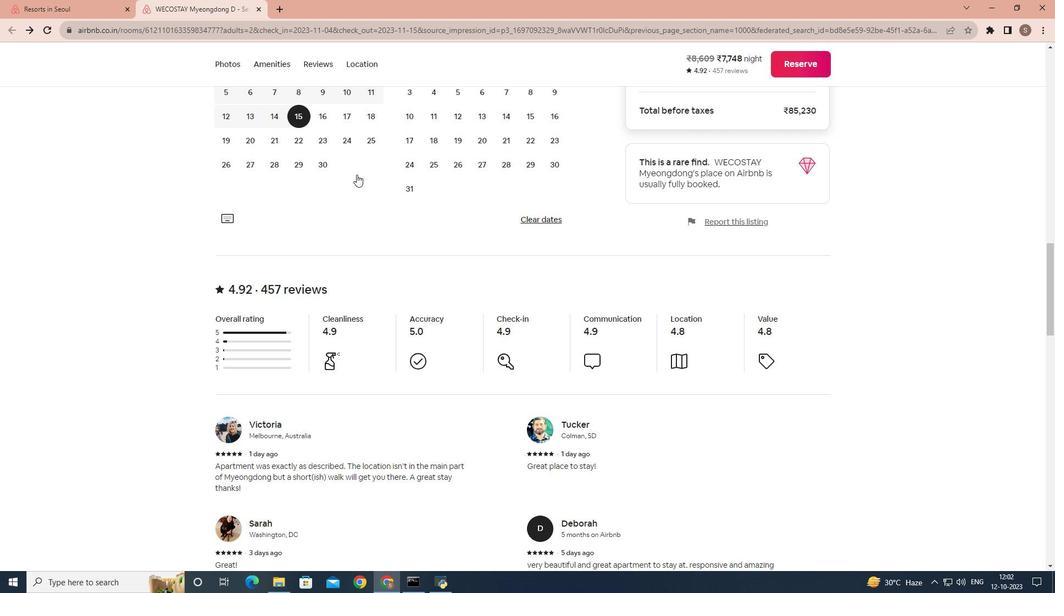 
Action: Mouse scrolled (356, 174) with delta (0, 0)
Screenshot: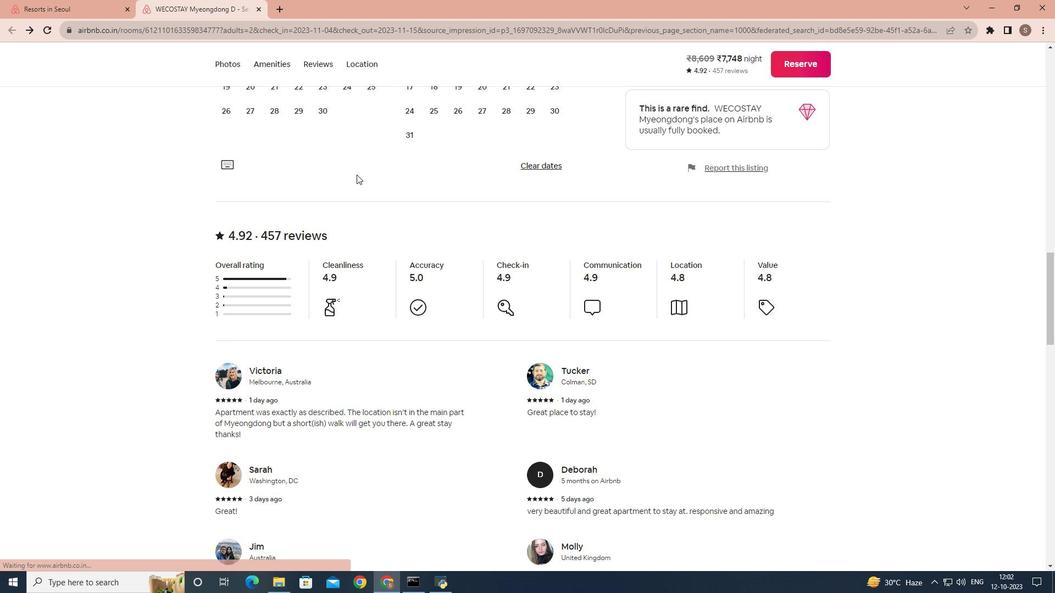 
Action: Mouse scrolled (356, 174) with delta (0, 0)
Screenshot: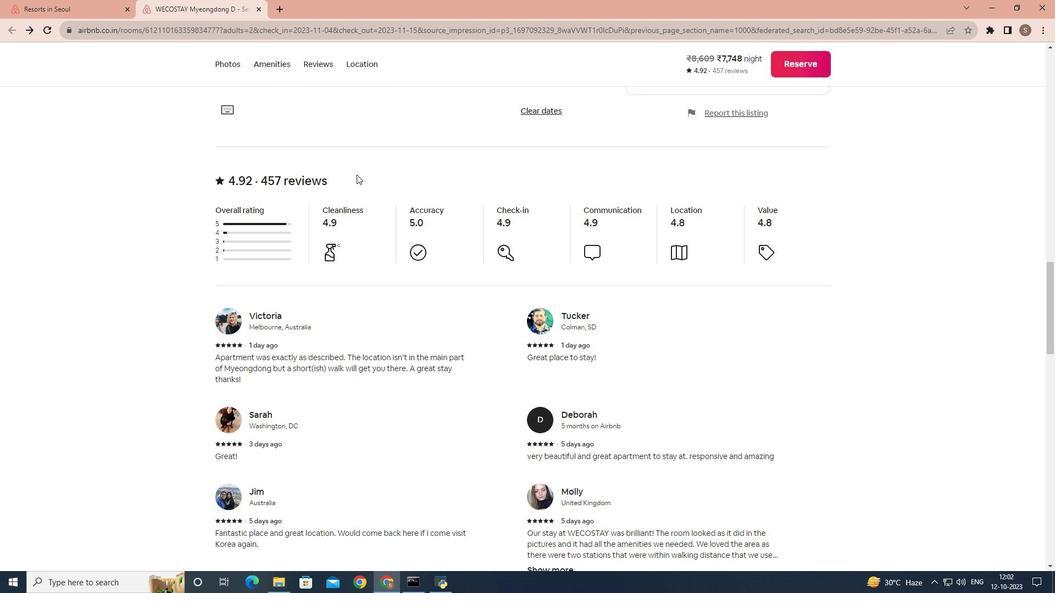 
Action: Mouse scrolled (356, 174) with delta (0, 0)
Screenshot: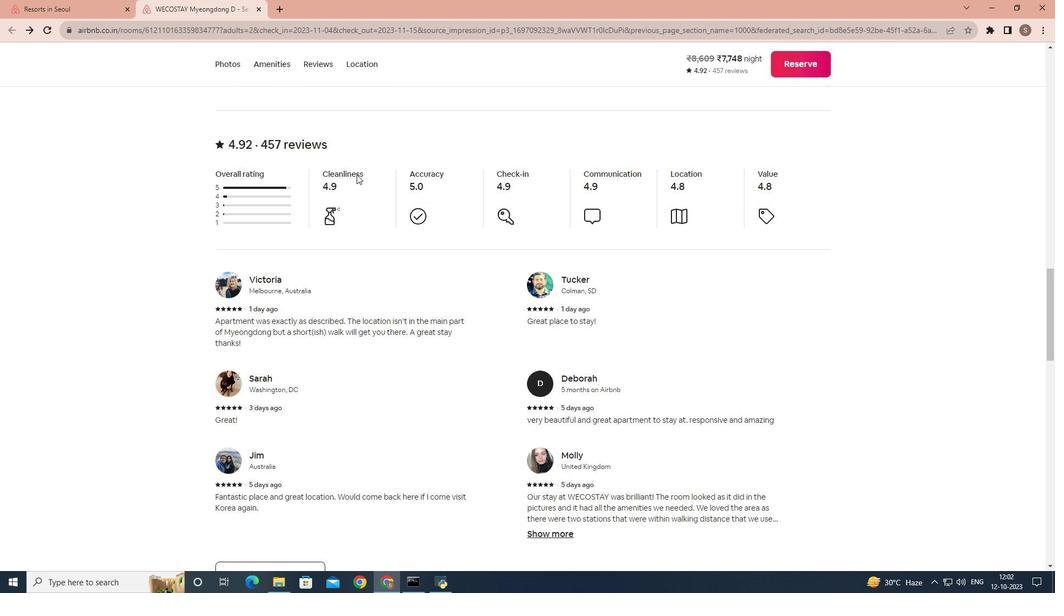 
Action: Mouse scrolled (356, 174) with delta (0, 0)
Screenshot: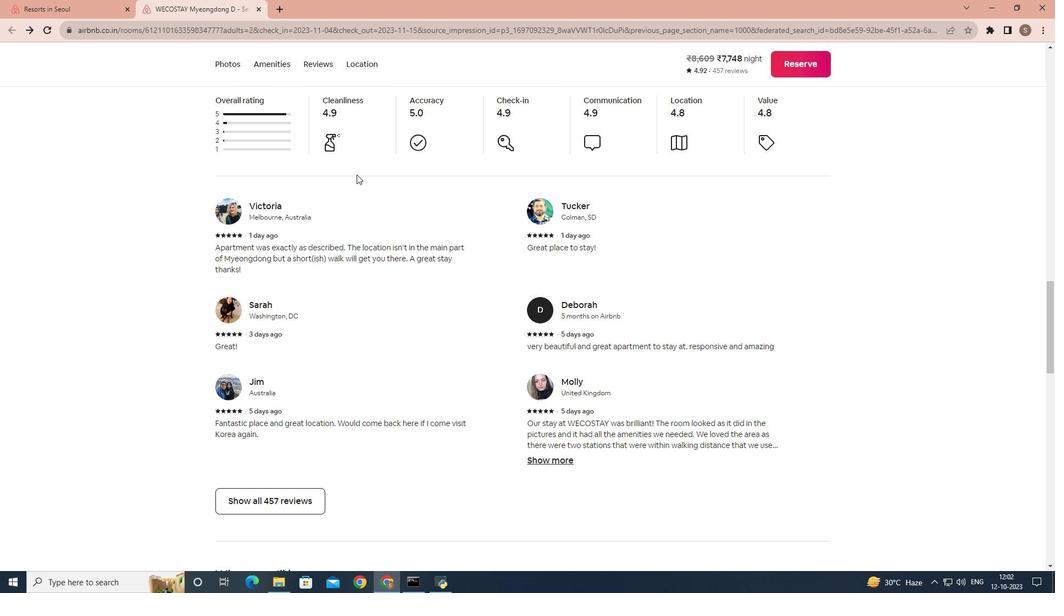 
Action: Mouse scrolled (356, 174) with delta (0, 0)
Screenshot: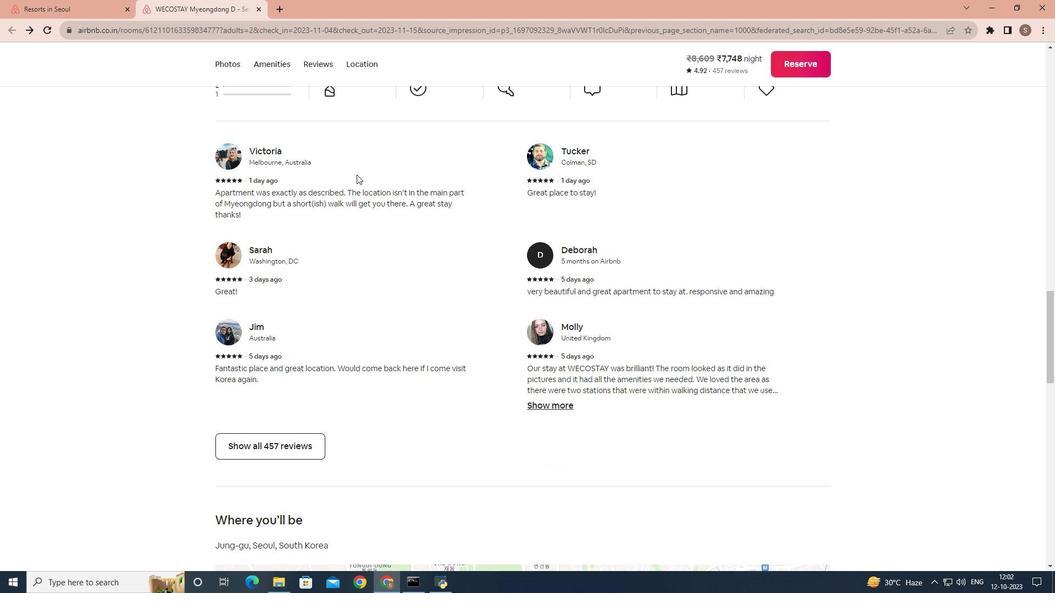 
Action: Mouse scrolled (356, 174) with delta (0, 0)
Screenshot: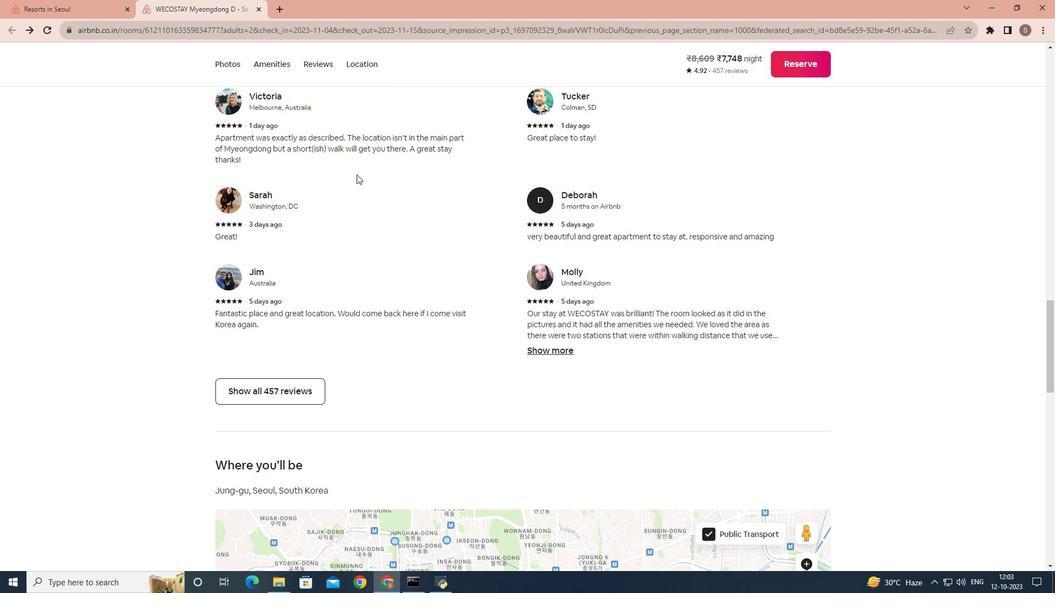 
Action: Mouse scrolled (356, 174) with delta (0, 0)
Screenshot: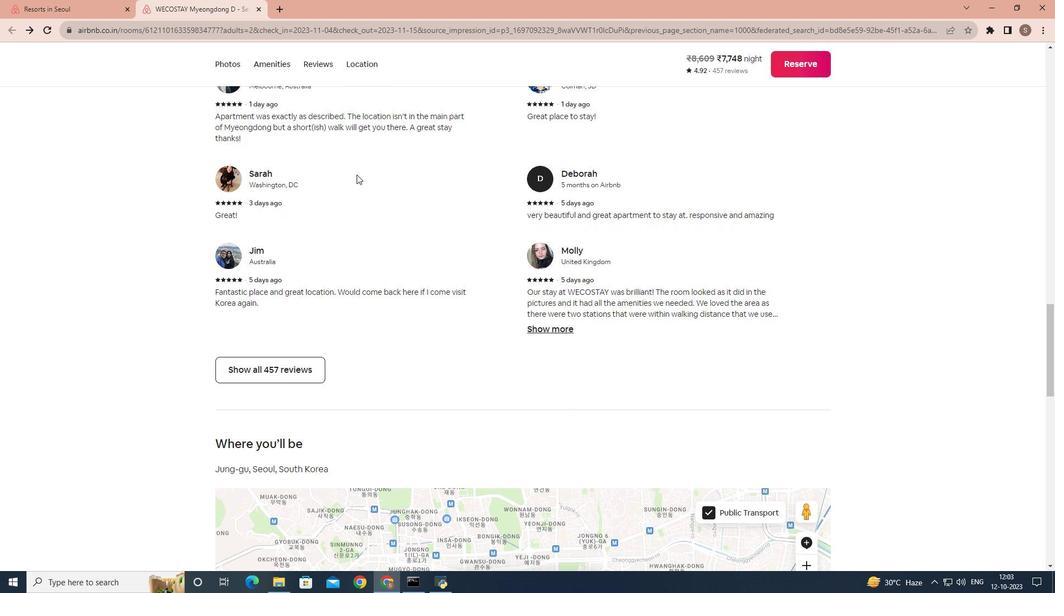 
Action: Mouse moved to (313, 289)
Screenshot: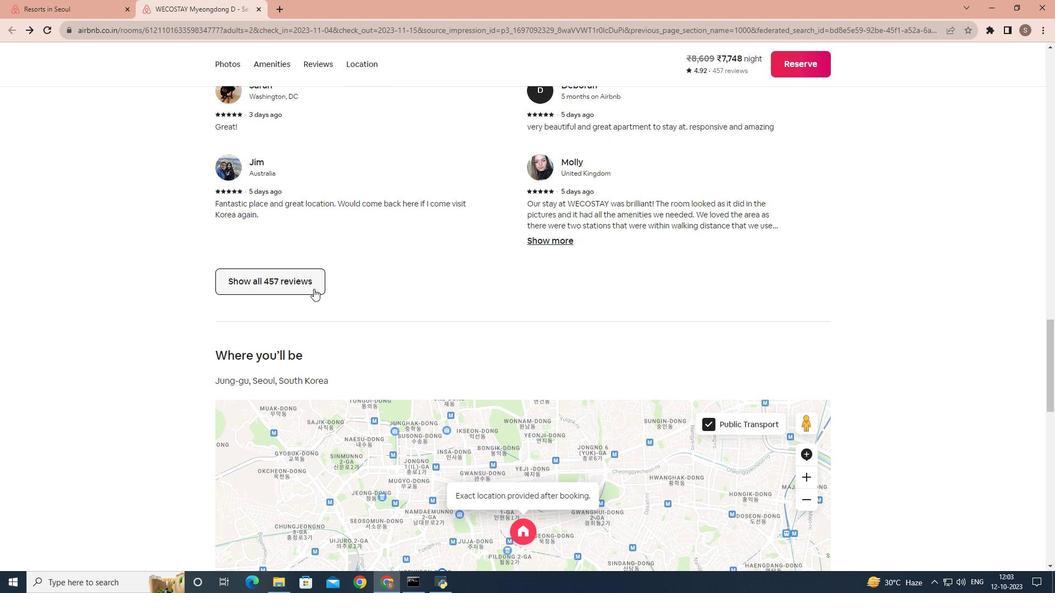 
Action: Mouse pressed left at (313, 289)
Screenshot: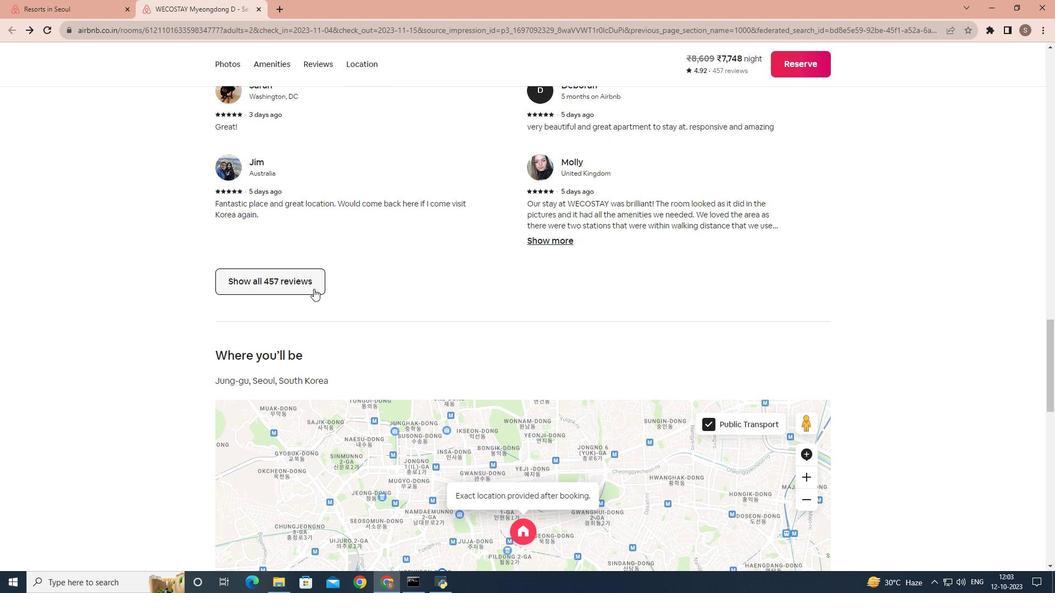 
Action: Mouse moved to (589, 321)
Screenshot: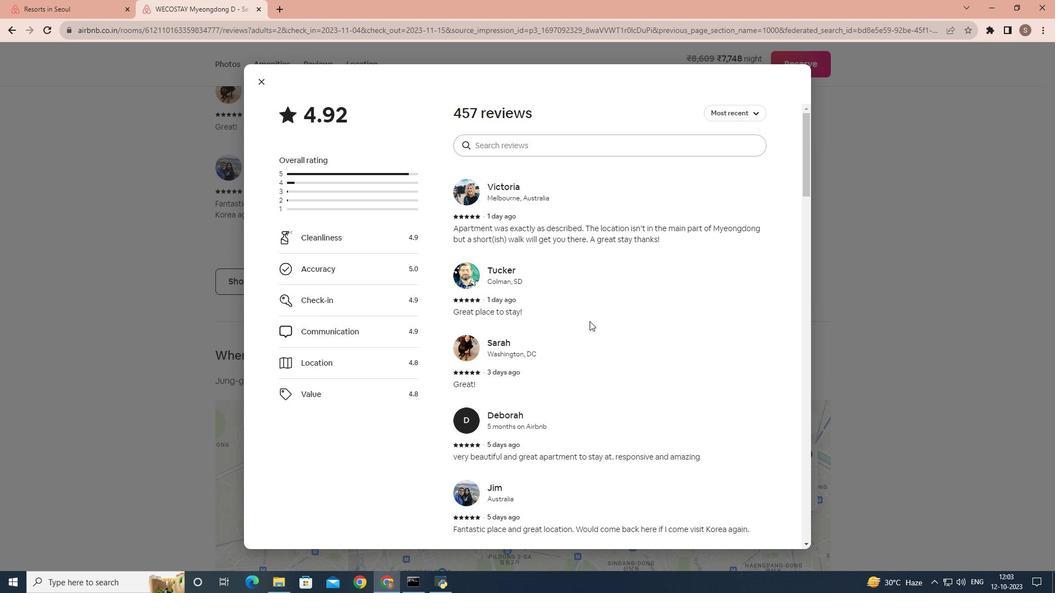 
Action: Mouse scrolled (589, 321) with delta (0, 0)
Screenshot: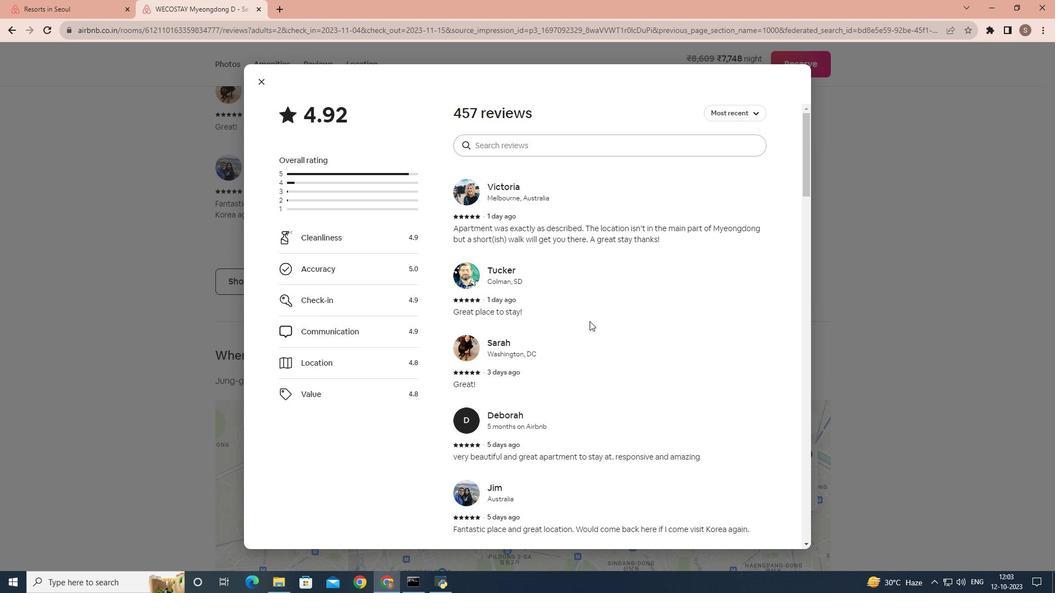 
Action: Mouse scrolled (589, 321) with delta (0, 0)
Screenshot: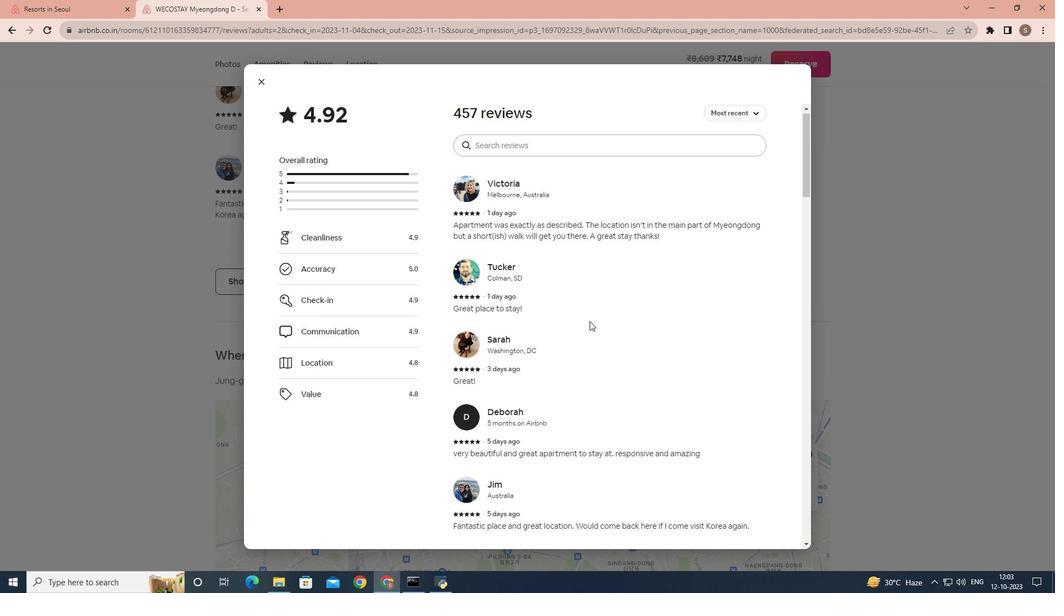 
Action: Mouse scrolled (589, 321) with delta (0, 0)
Screenshot: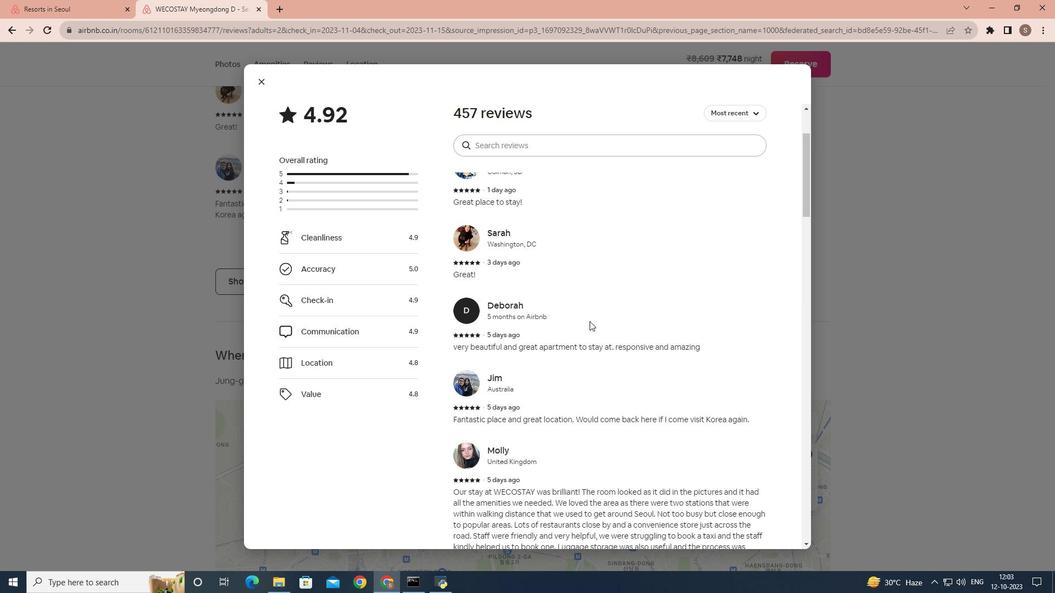
Action: Mouse scrolled (589, 321) with delta (0, 0)
Screenshot: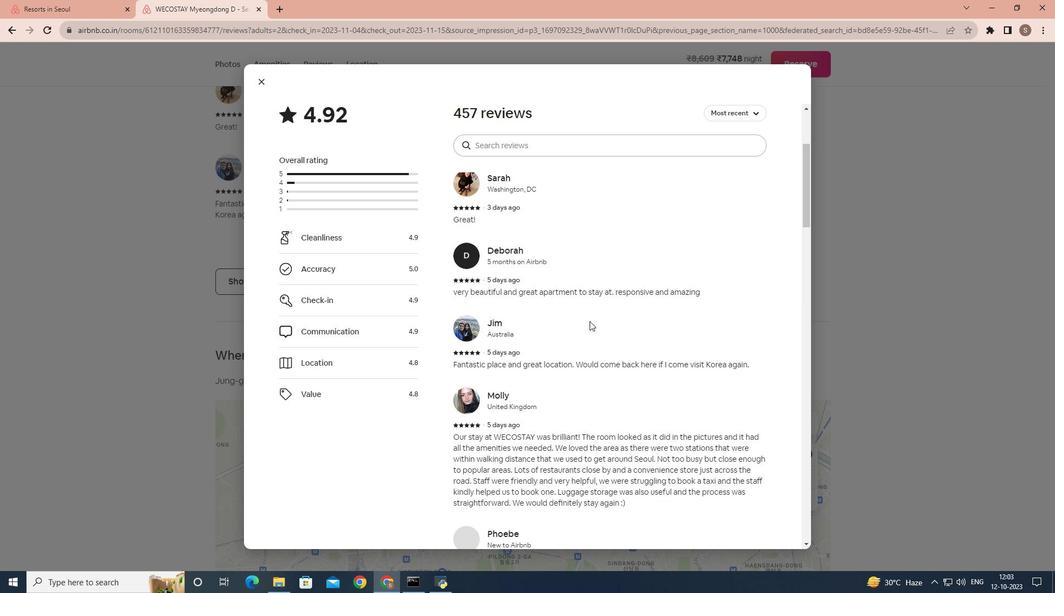 
Action: Mouse moved to (589, 321)
Screenshot: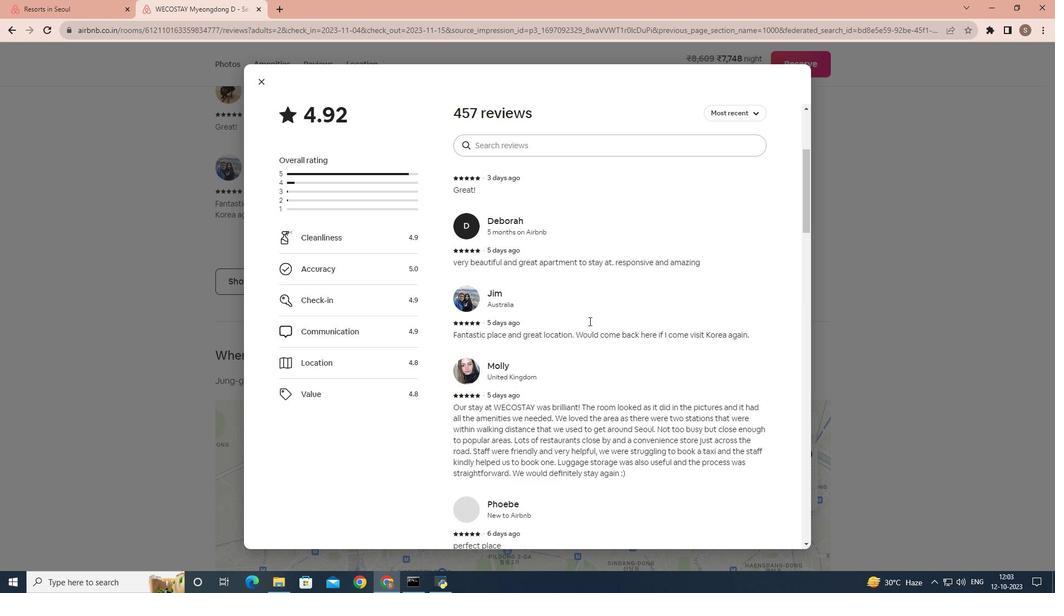 
Action: Mouse scrolled (589, 321) with delta (0, 0)
Screenshot: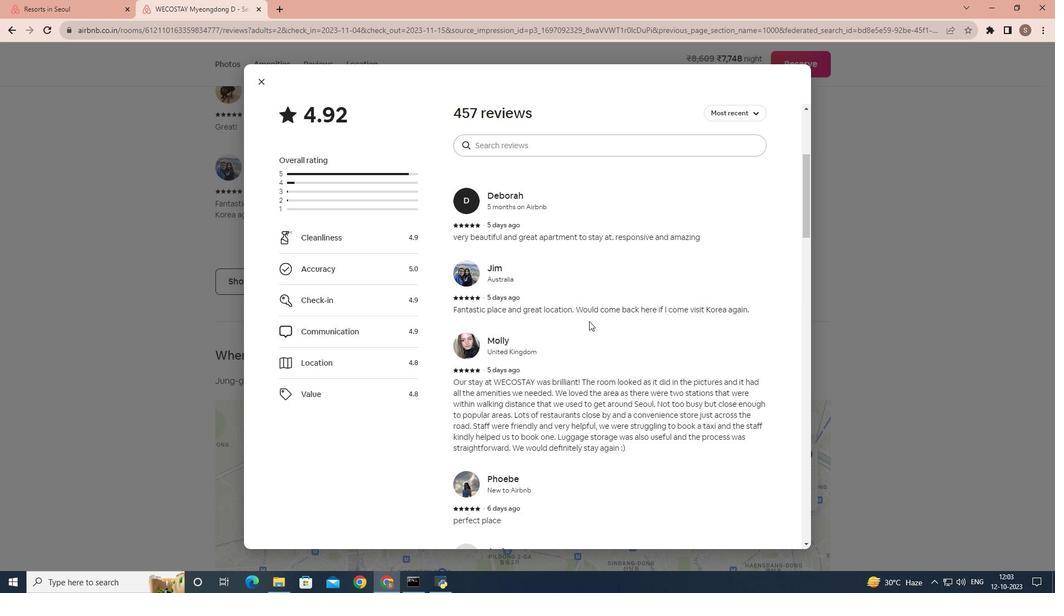
Action: Mouse scrolled (589, 321) with delta (0, 0)
Screenshot: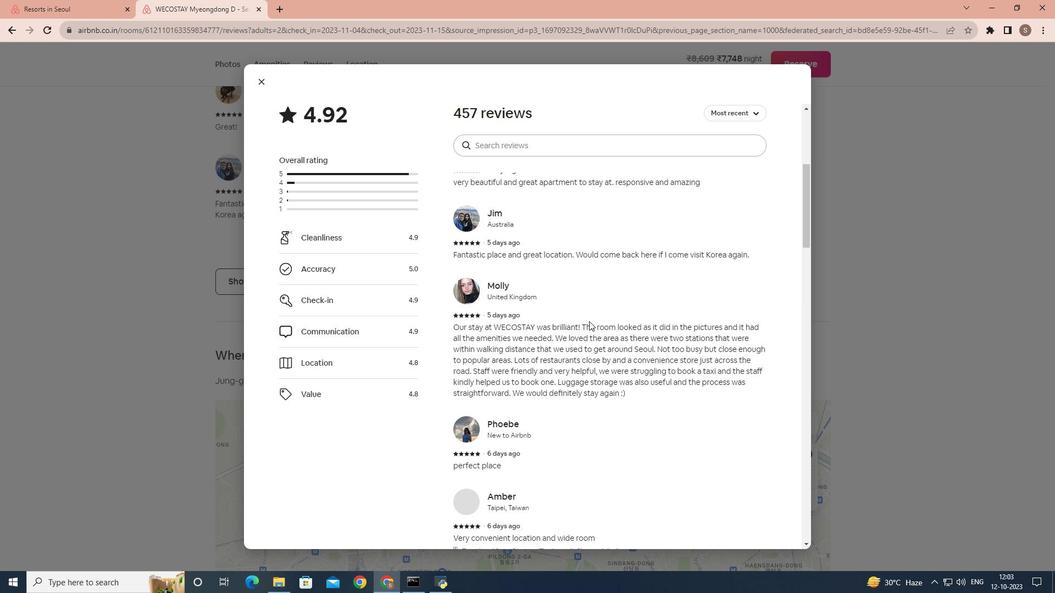 
Action: Mouse scrolled (589, 321) with delta (0, 0)
Screenshot: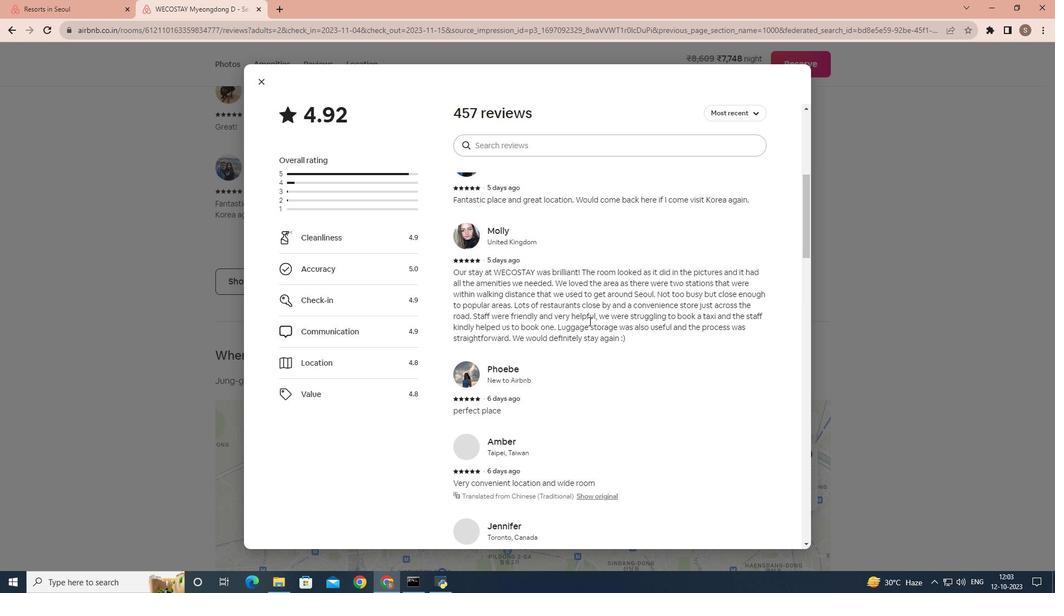 
Action: Mouse scrolled (589, 321) with delta (0, 0)
Screenshot: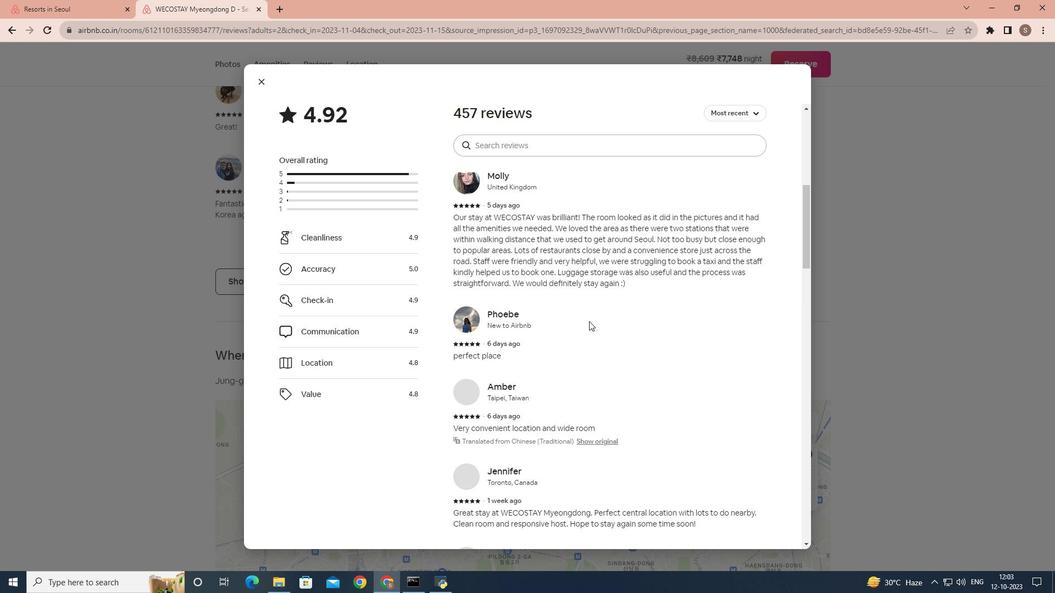 
Action: Mouse scrolled (589, 321) with delta (0, 0)
Screenshot: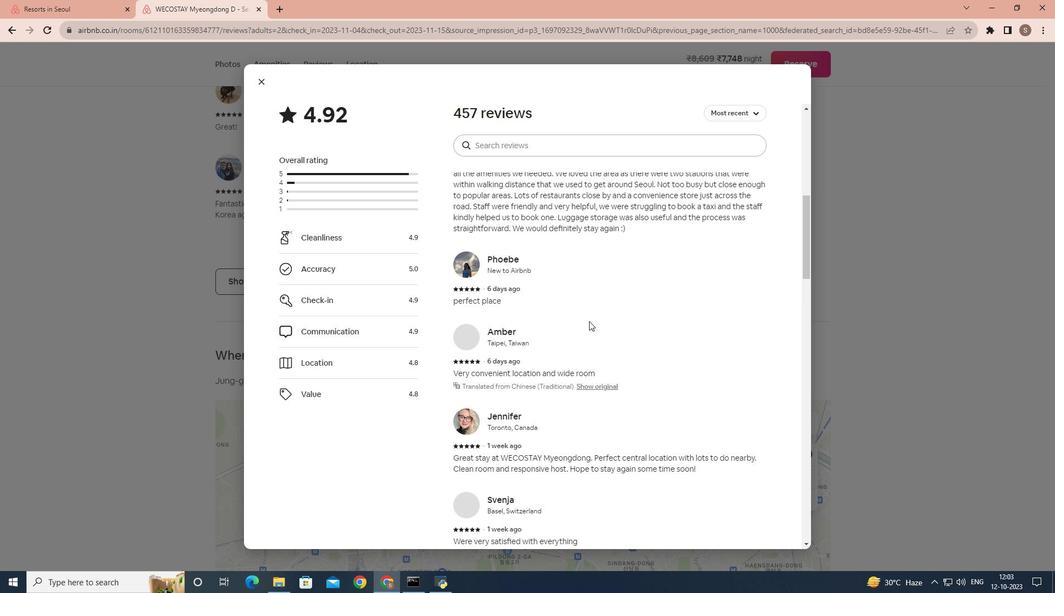 
Action: Mouse scrolled (589, 321) with delta (0, 0)
Screenshot: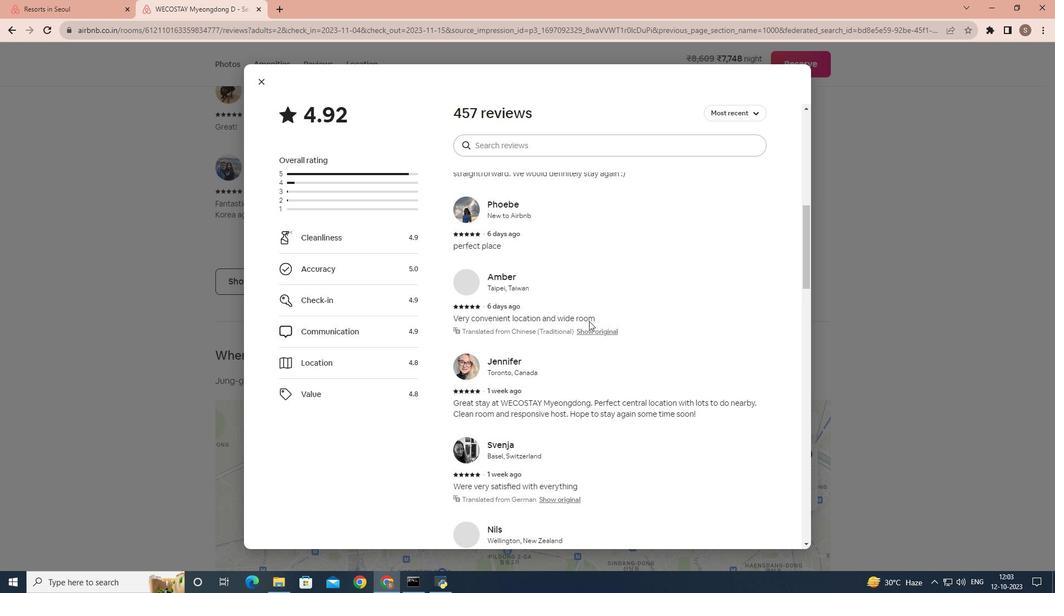 
Action: Mouse scrolled (589, 321) with delta (0, 0)
Screenshot: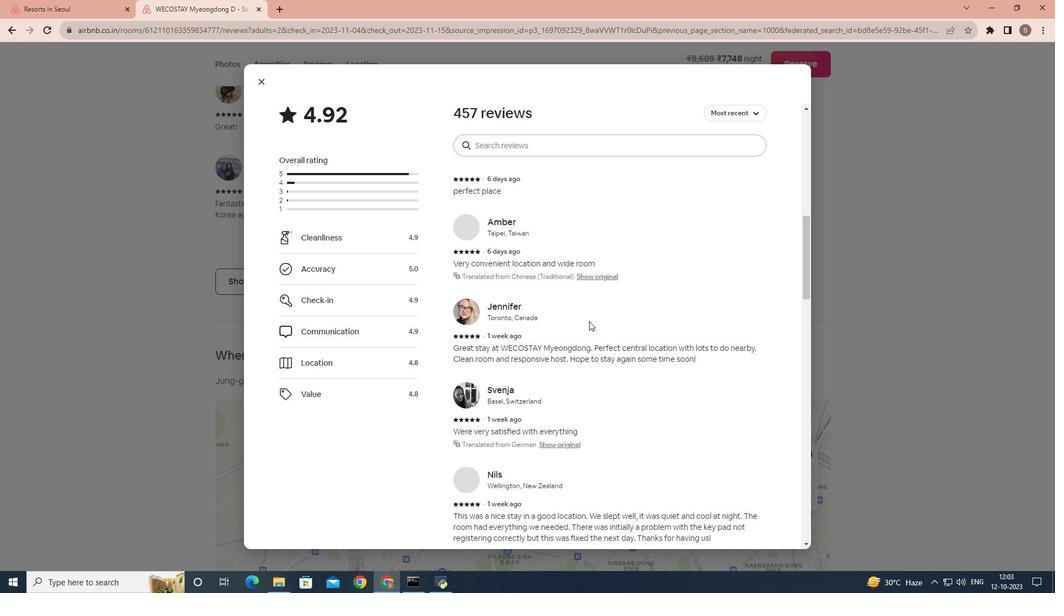 
Action: Mouse scrolled (589, 321) with delta (0, 0)
Screenshot: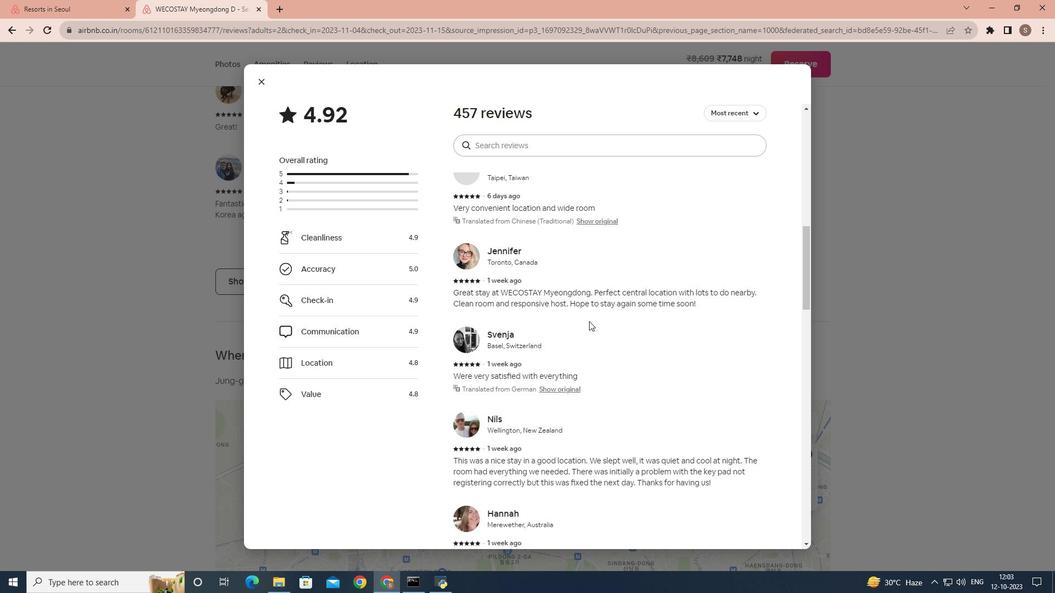 
Action: Mouse scrolled (589, 321) with delta (0, 0)
Screenshot: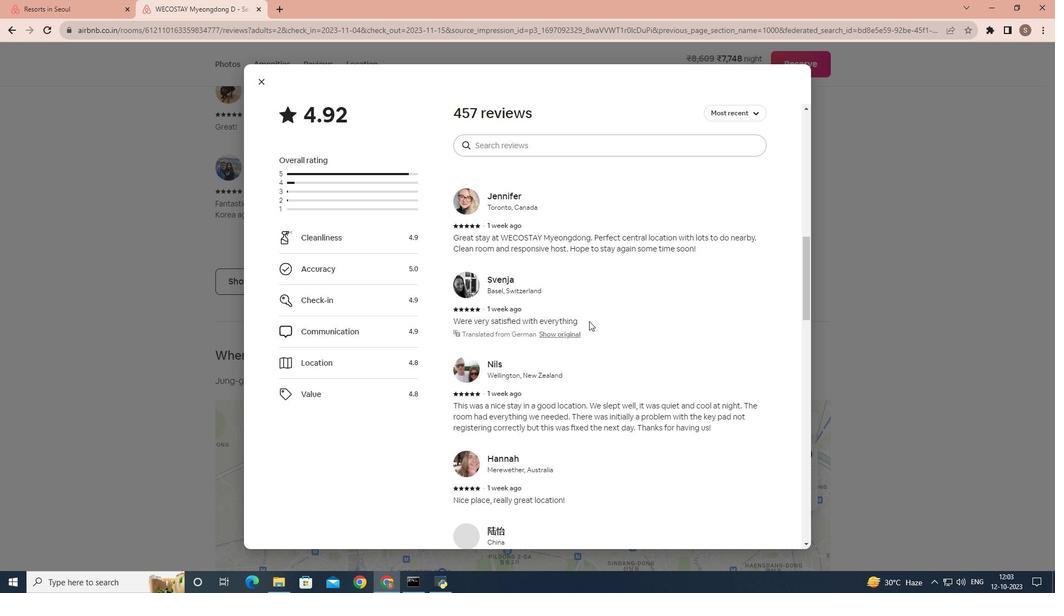 
Action: Mouse scrolled (589, 321) with delta (0, 0)
Screenshot: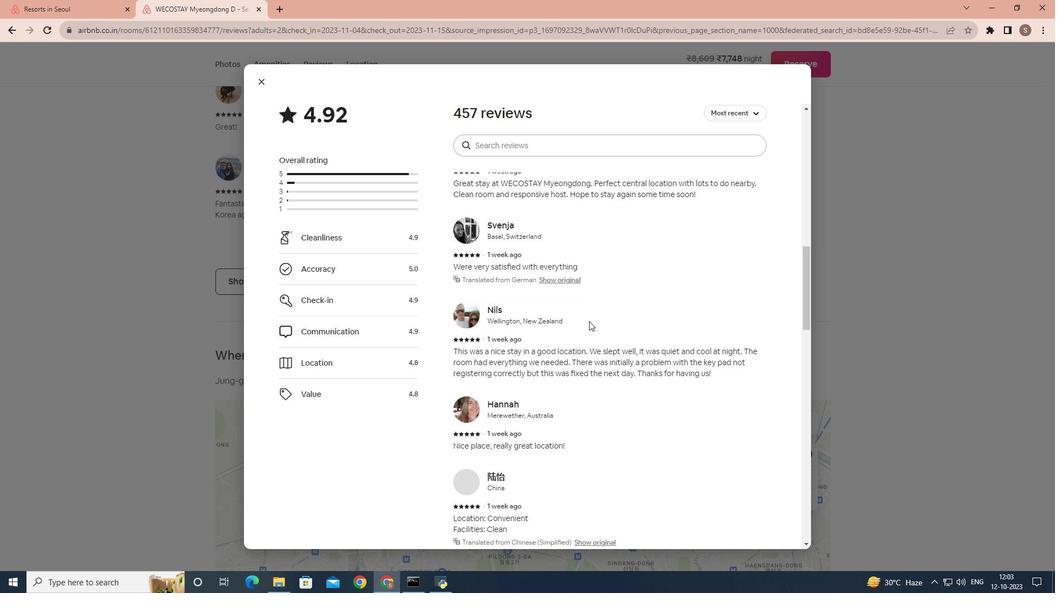 
Action: Mouse scrolled (589, 321) with delta (0, 0)
Screenshot: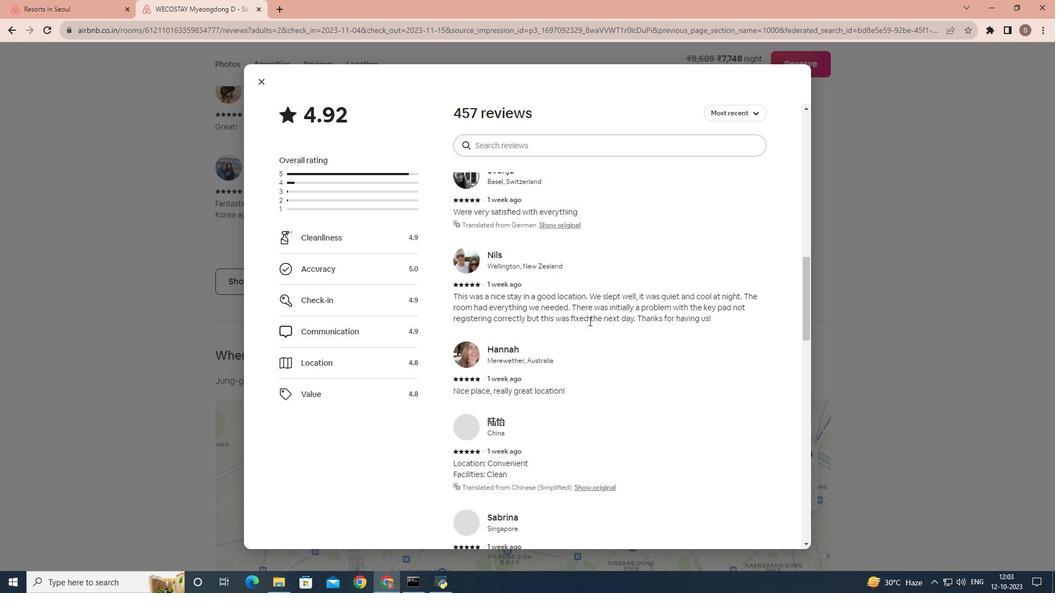 
Action: Mouse scrolled (589, 321) with delta (0, 0)
Screenshot: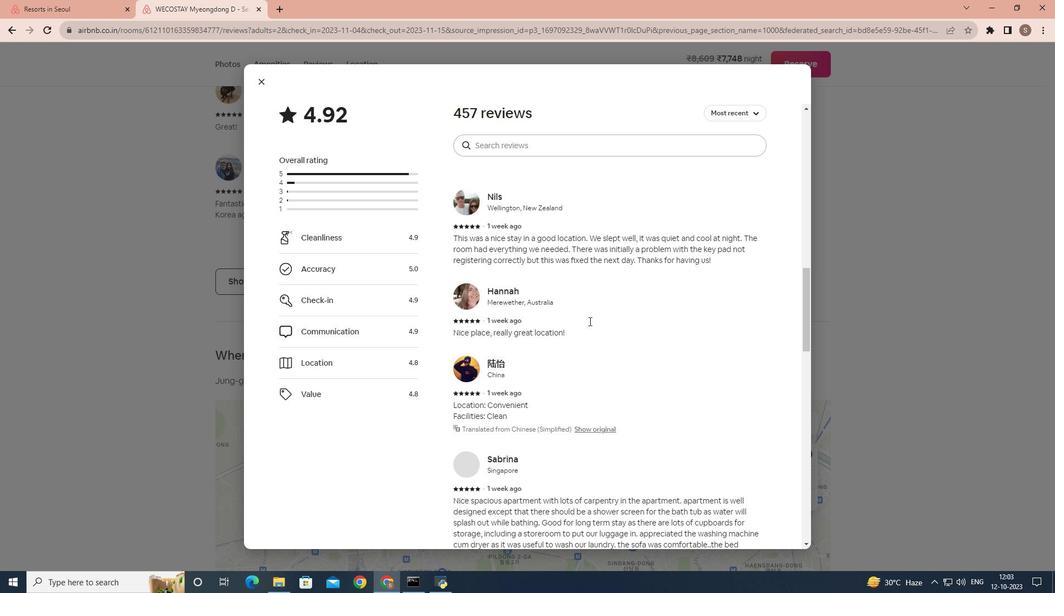 
Action: Mouse scrolled (589, 321) with delta (0, 0)
Screenshot: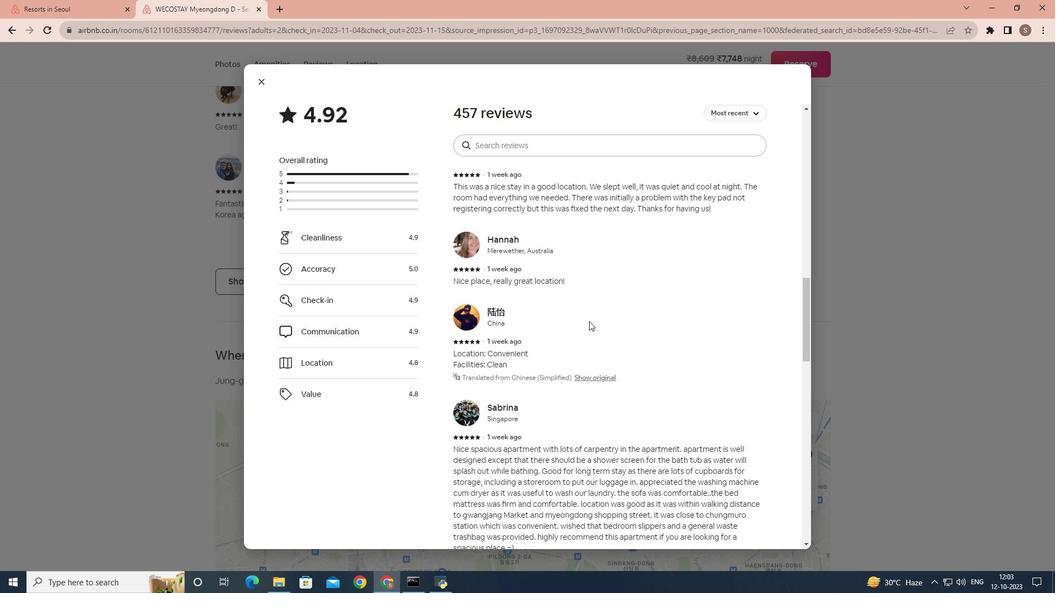 
Action: Mouse scrolled (589, 321) with delta (0, 0)
Screenshot: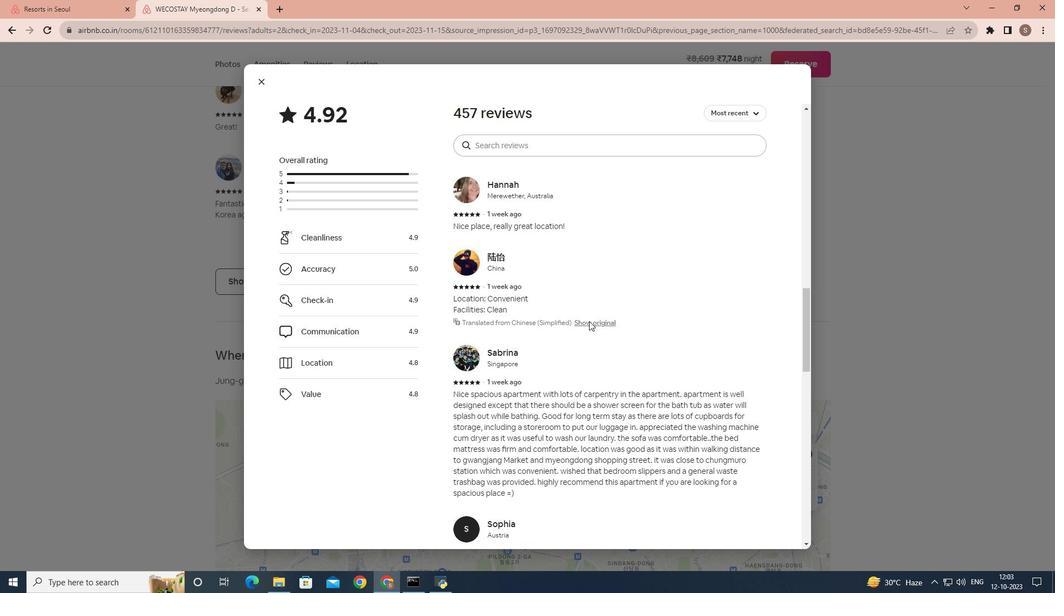 
Action: Mouse scrolled (589, 321) with delta (0, 0)
Screenshot: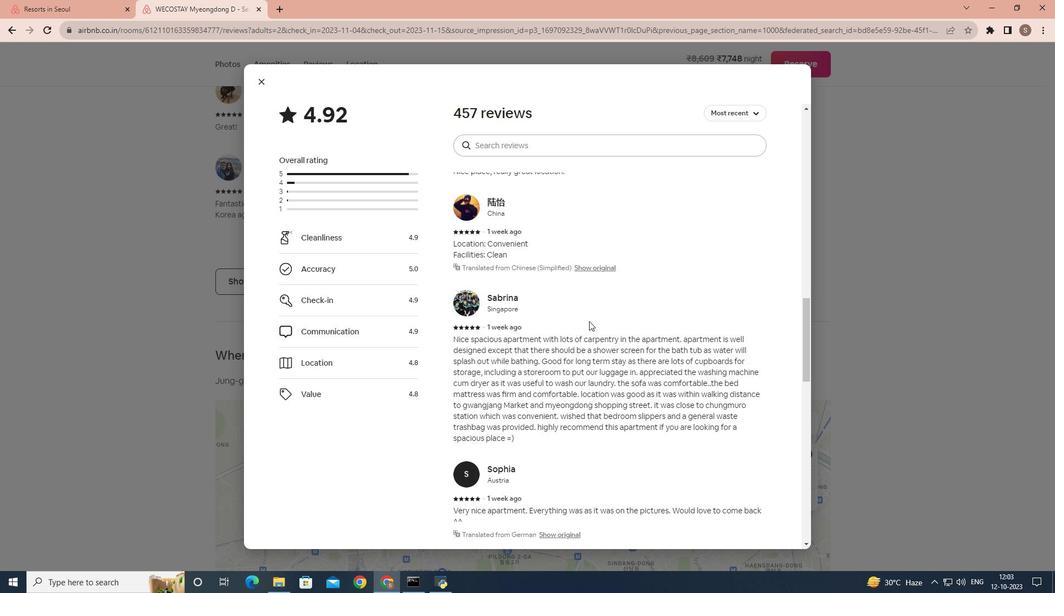 
Action: Mouse scrolled (589, 321) with delta (0, 0)
Screenshot: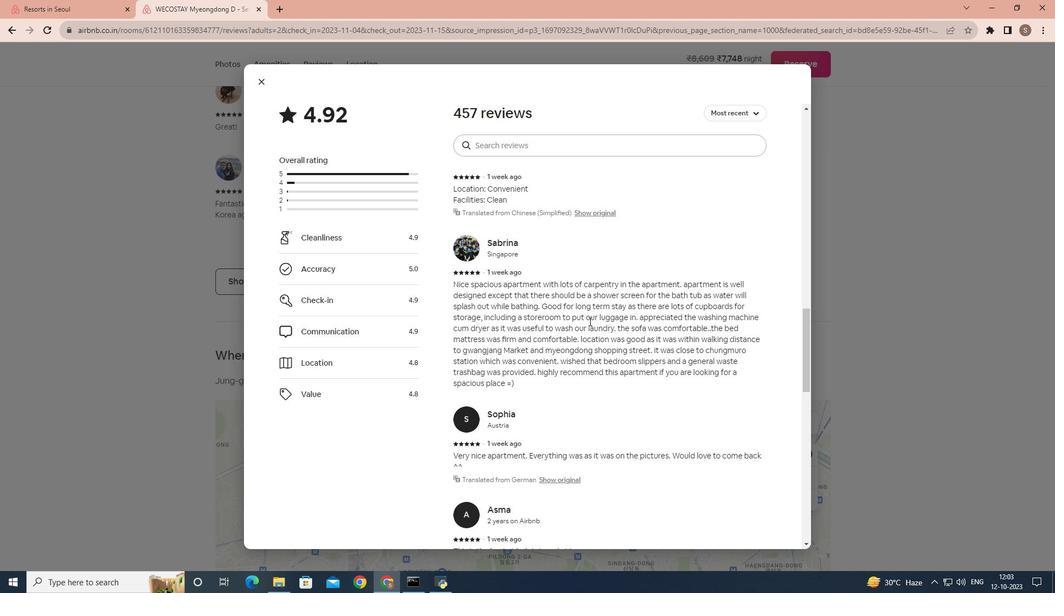 
Action: Mouse scrolled (589, 321) with delta (0, 0)
Screenshot: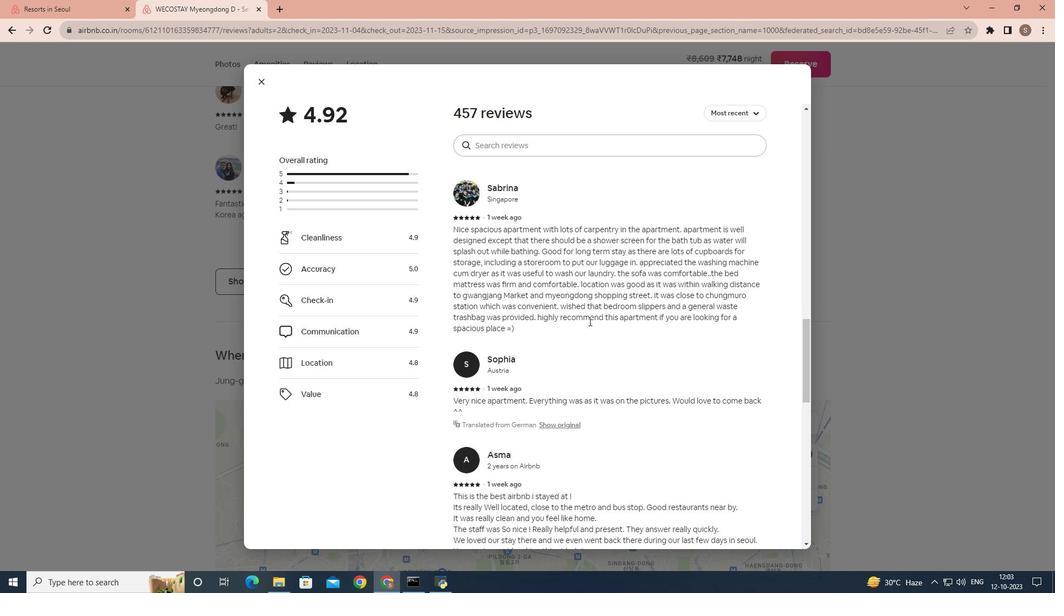 
Action: Mouse scrolled (589, 321) with delta (0, 0)
Screenshot: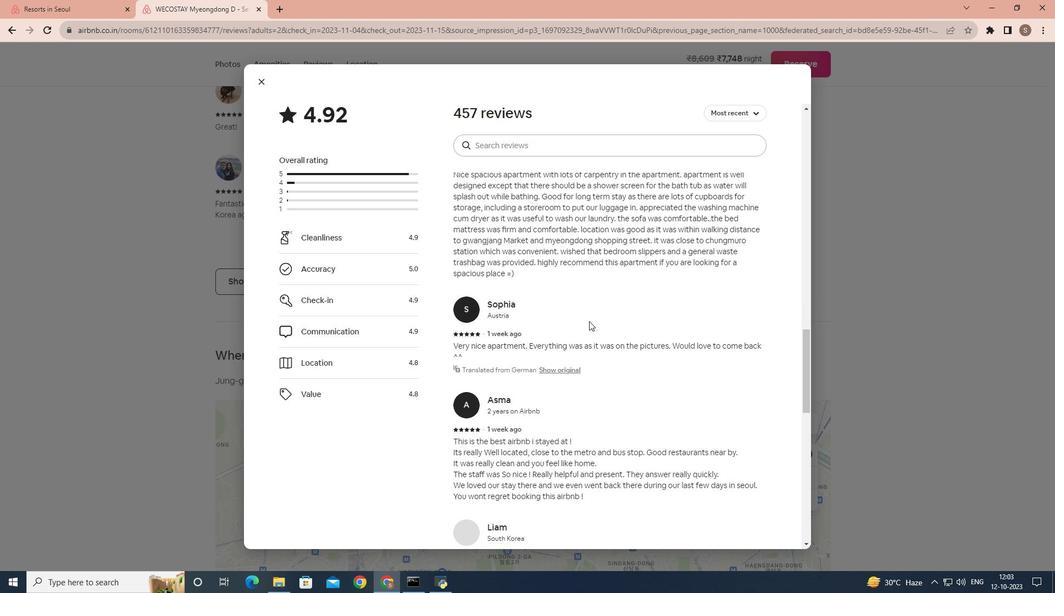 
Action: Mouse scrolled (589, 321) with delta (0, 0)
Screenshot: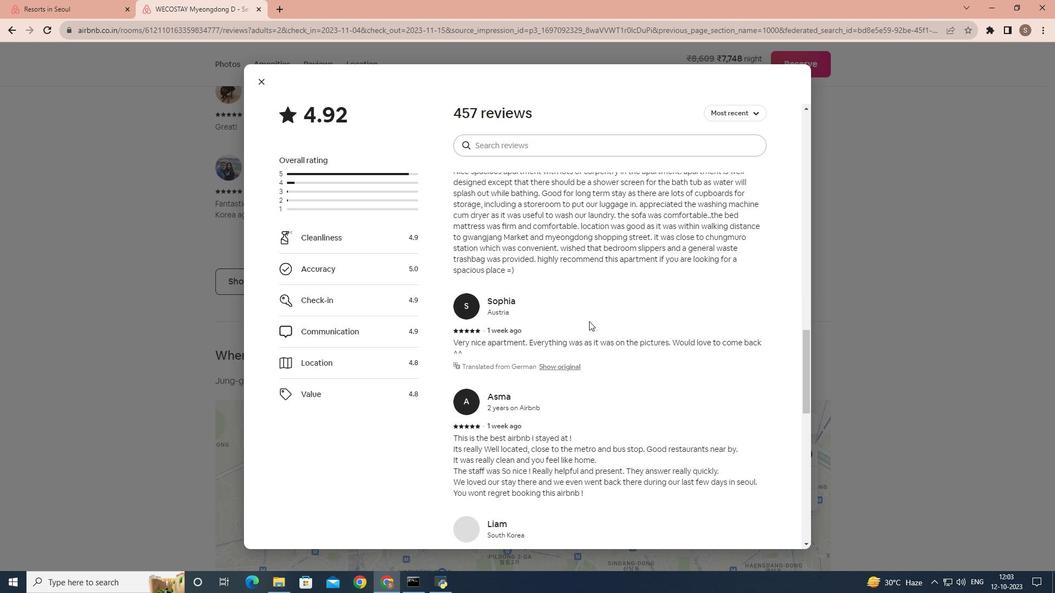 
Action: Mouse scrolled (589, 321) with delta (0, 0)
Screenshot: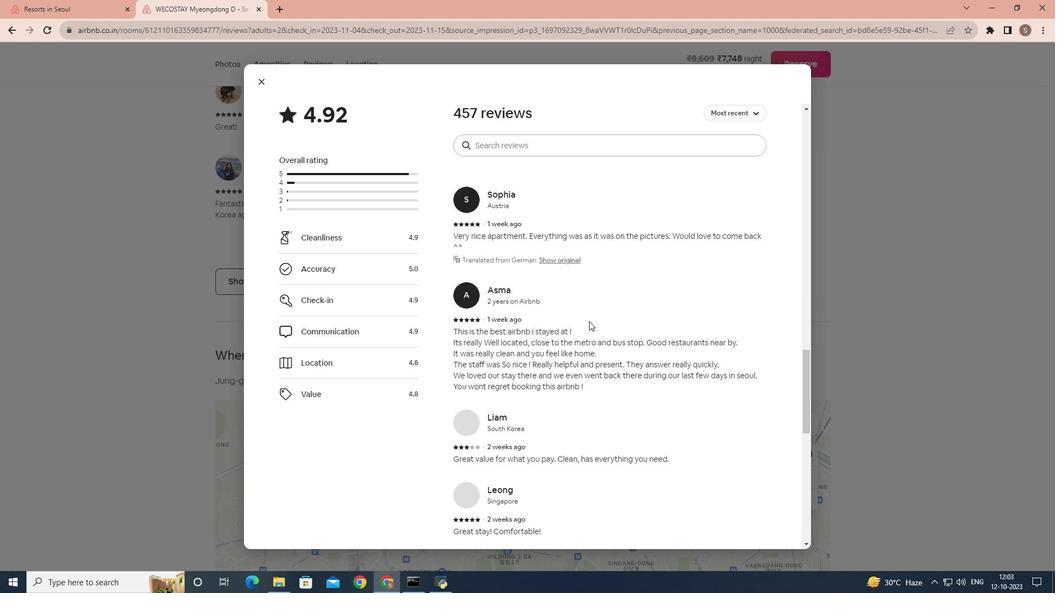 
Action: Mouse scrolled (589, 321) with delta (0, 0)
Screenshot: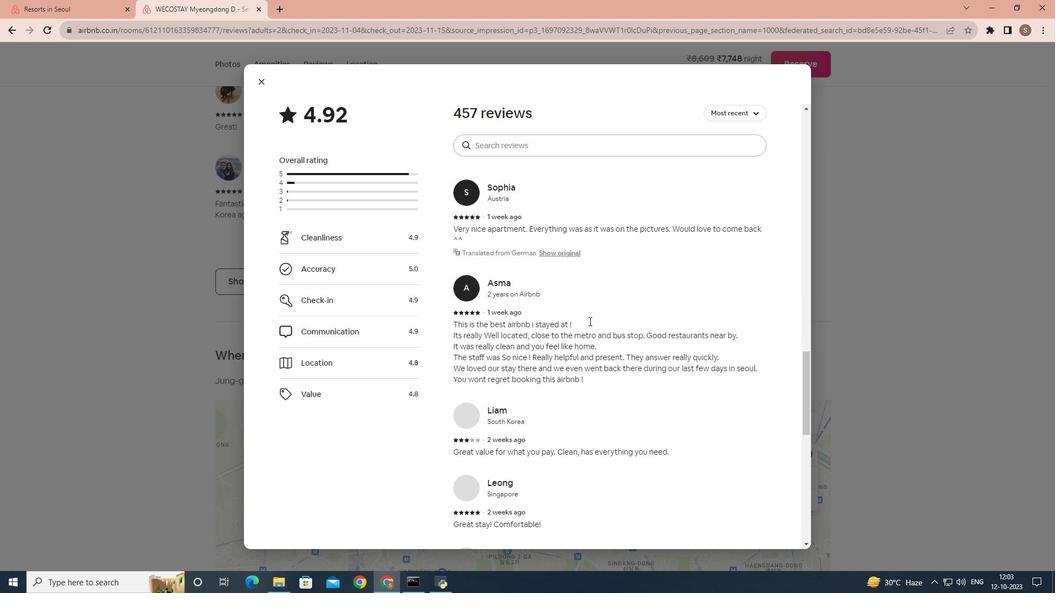 
Action: Mouse scrolled (589, 321) with delta (0, 0)
Screenshot: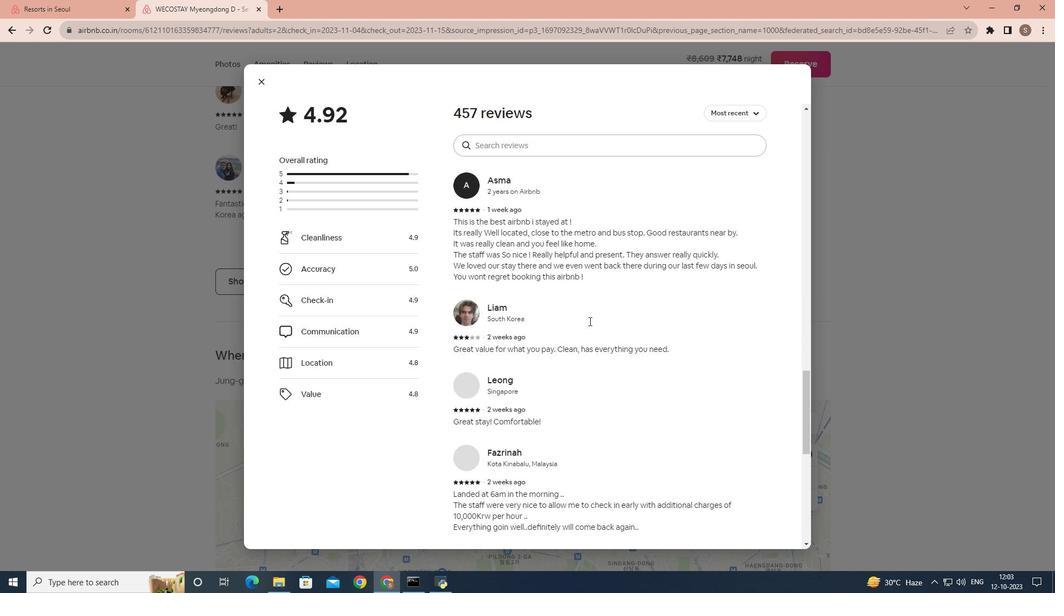 
Action: Mouse scrolled (589, 321) with delta (0, 0)
Screenshot: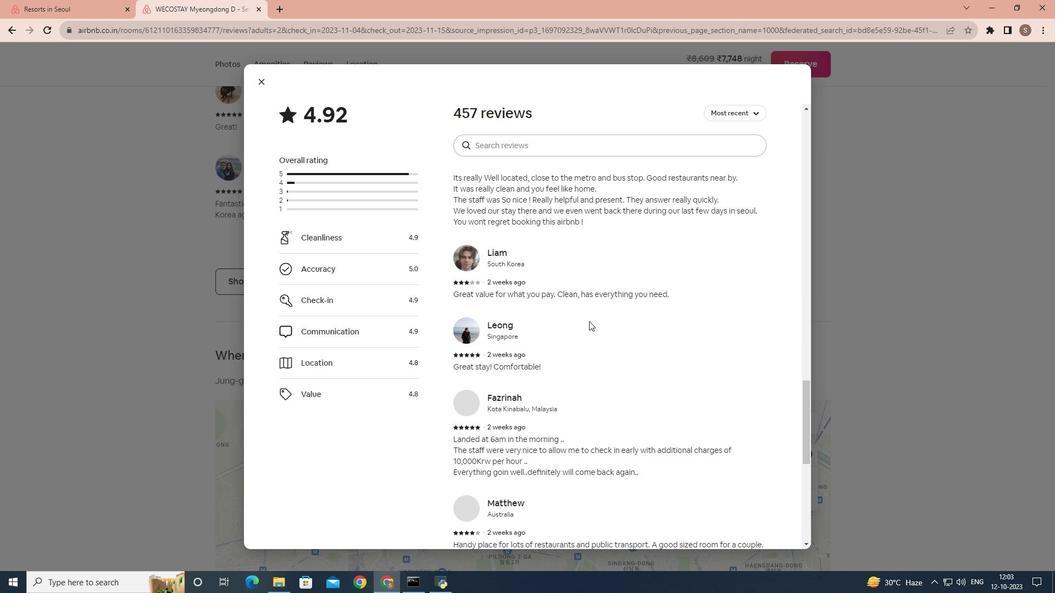 
Action: Mouse scrolled (589, 321) with delta (0, 0)
Screenshot: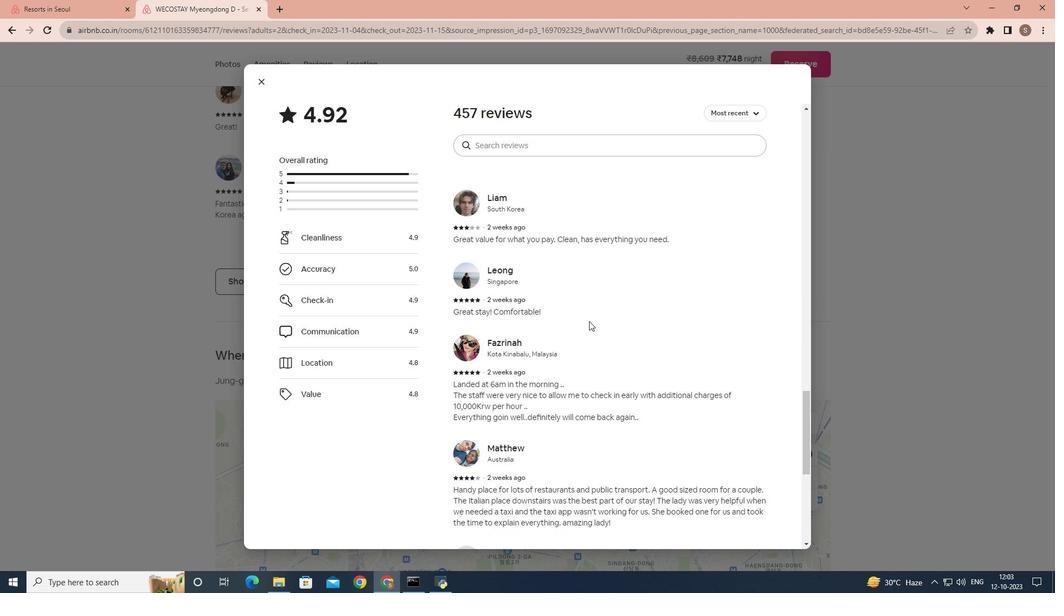 
Action: Mouse scrolled (589, 321) with delta (0, 0)
Screenshot: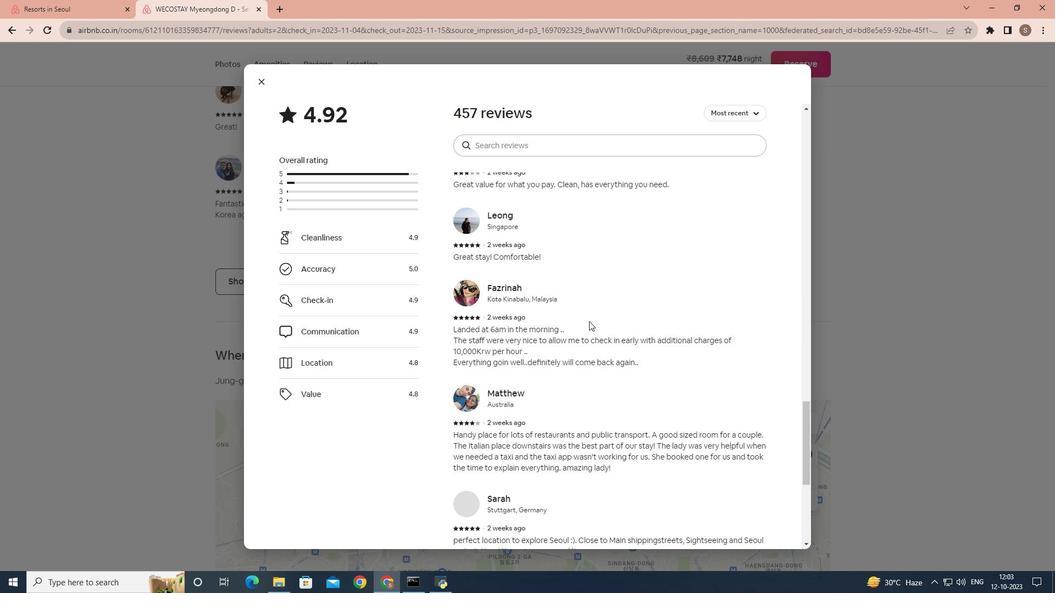 
Action: Mouse scrolled (589, 321) with delta (0, 0)
Screenshot: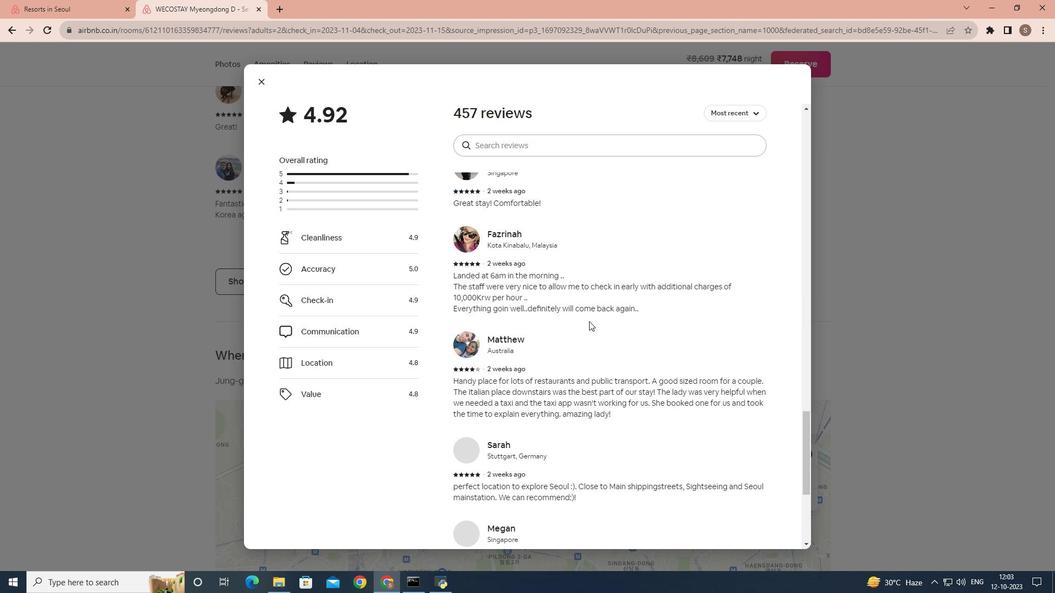 
Action: Mouse scrolled (589, 321) with delta (0, 0)
Screenshot: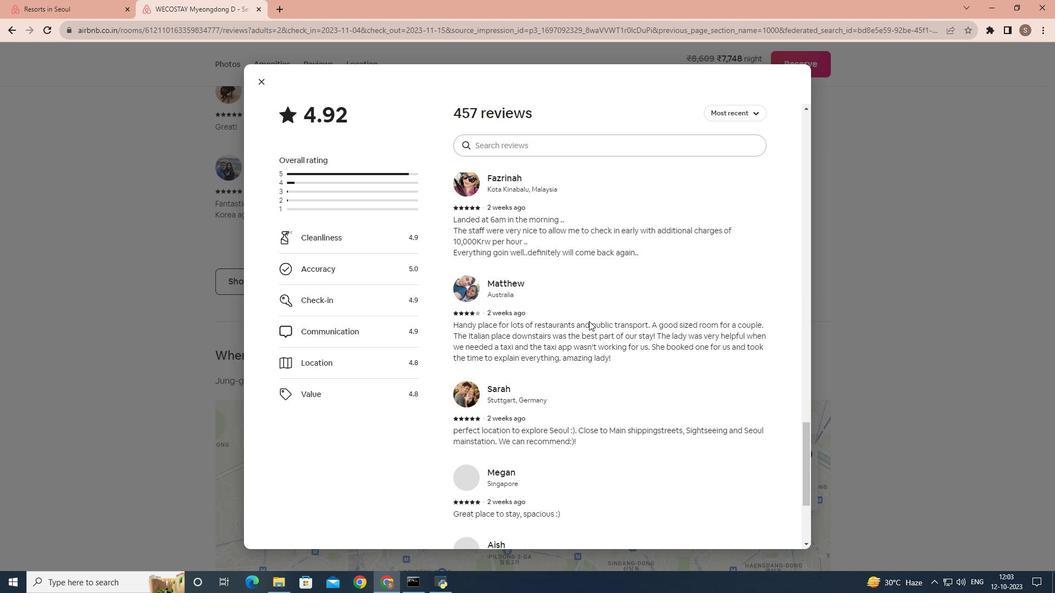 
Action: Mouse scrolled (589, 321) with delta (0, 0)
Screenshot: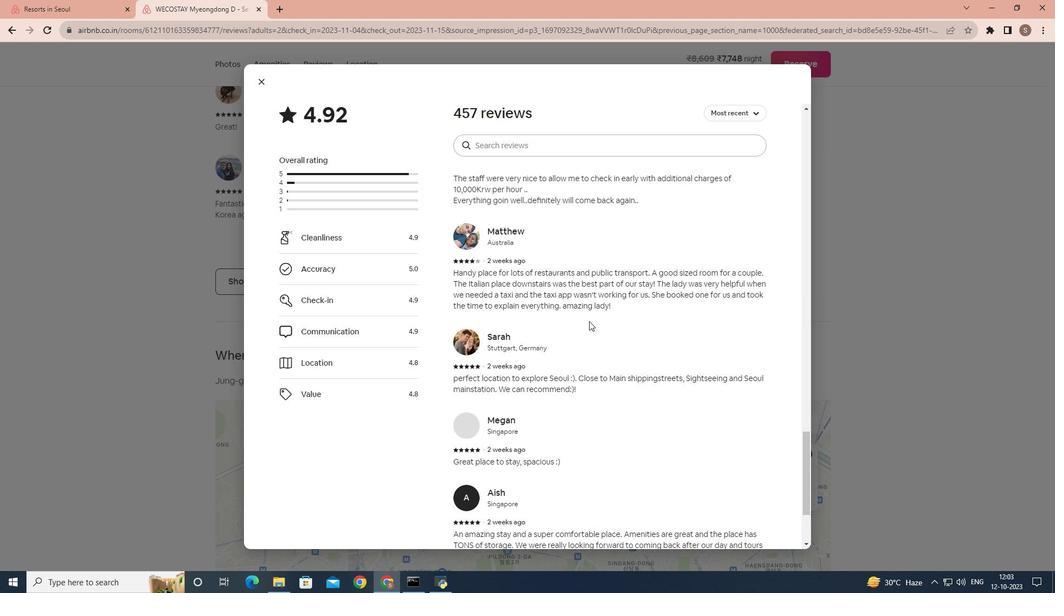 
Action: Mouse scrolled (589, 321) with delta (0, 0)
Screenshot: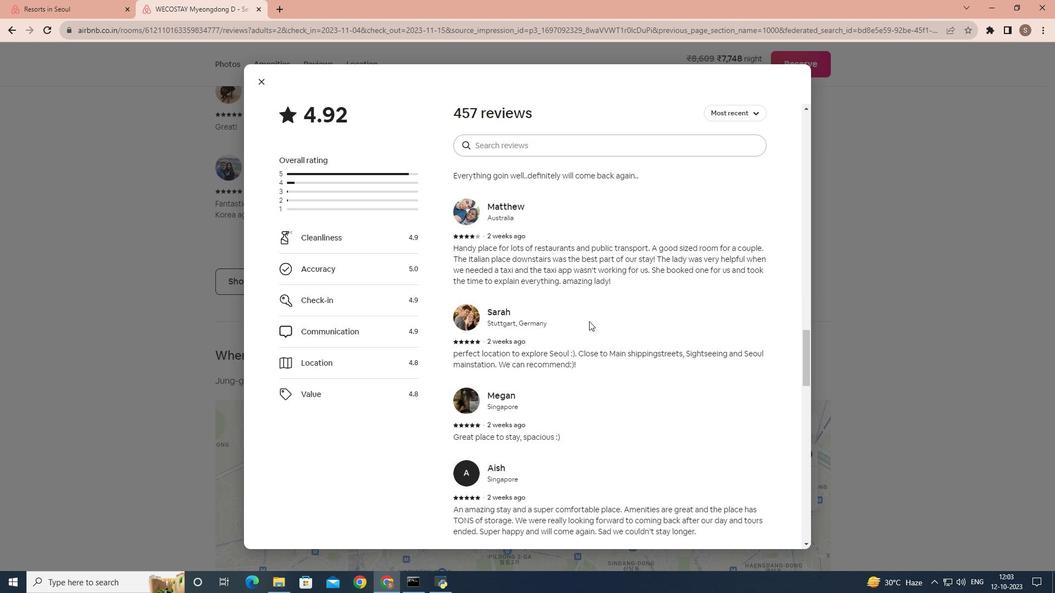 
Action: Mouse scrolled (589, 321) with delta (0, 0)
Screenshot: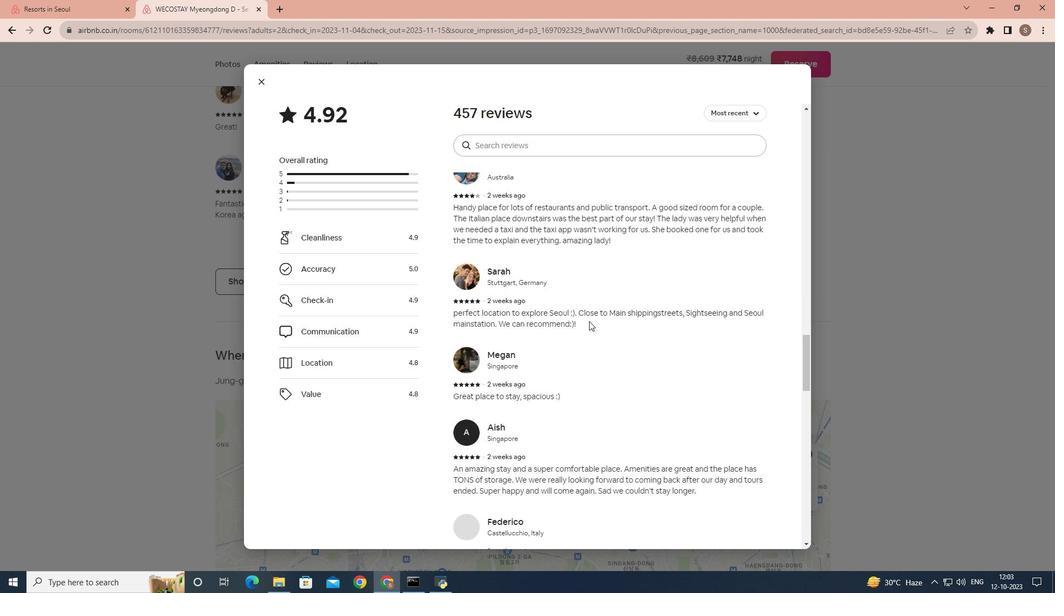 
Action: Mouse scrolled (589, 321) with delta (0, 0)
Screenshot: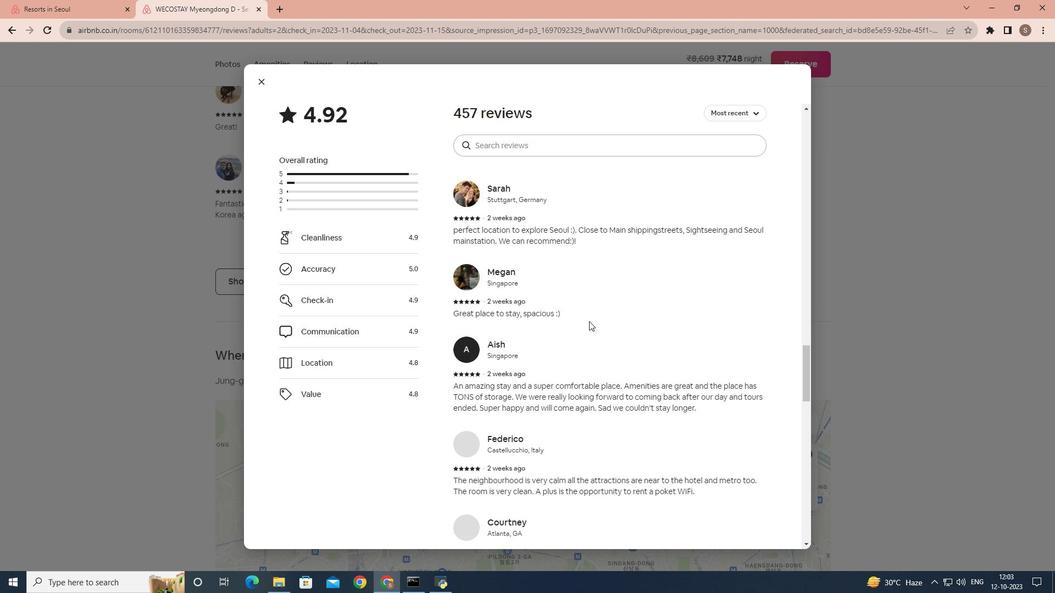 
Action: Mouse scrolled (589, 321) with delta (0, 0)
Screenshot: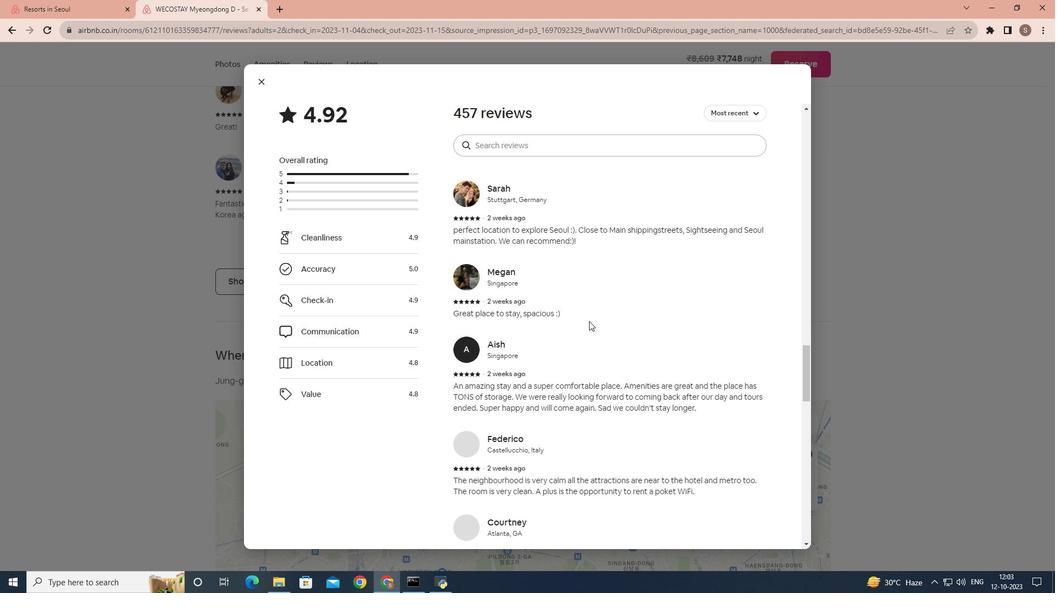 
Action: Mouse scrolled (589, 321) with delta (0, 0)
Screenshot: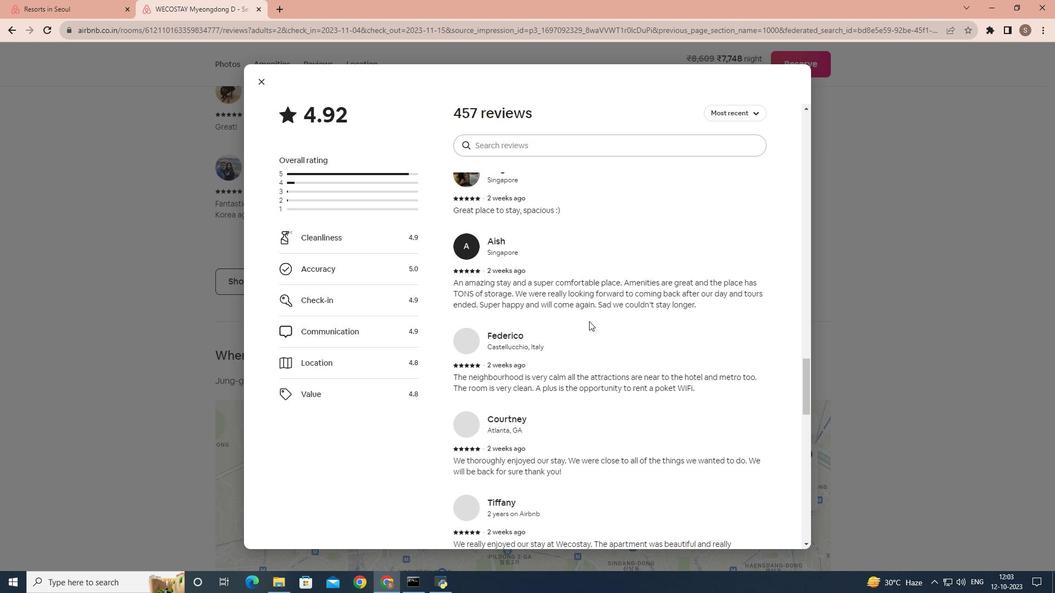 
Action: Mouse scrolled (589, 321) with delta (0, 0)
Screenshot: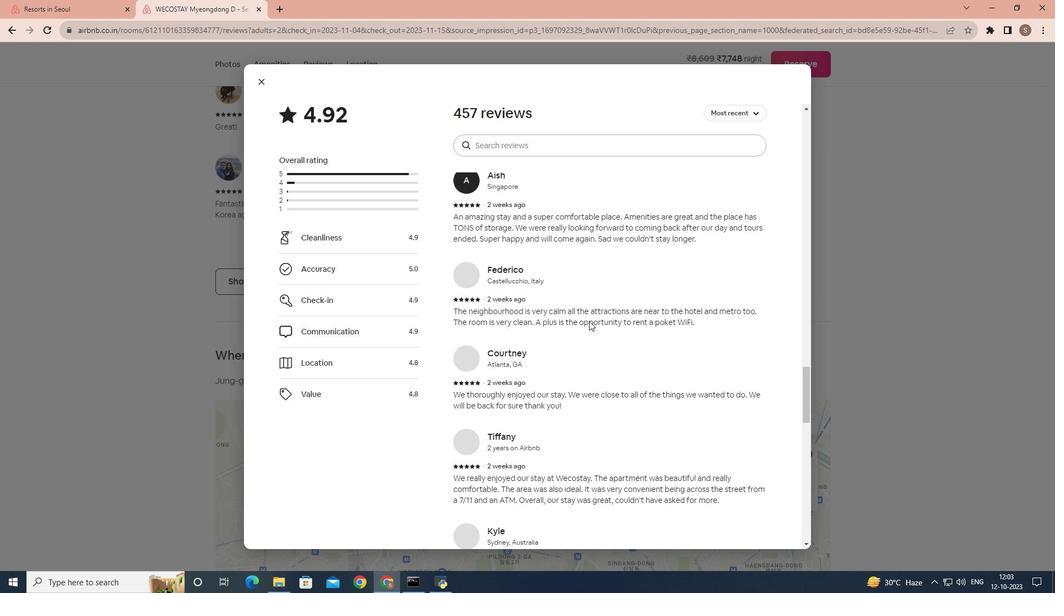 
Action: Mouse scrolled (589, 321) with delta (0, 0)
Screenshot: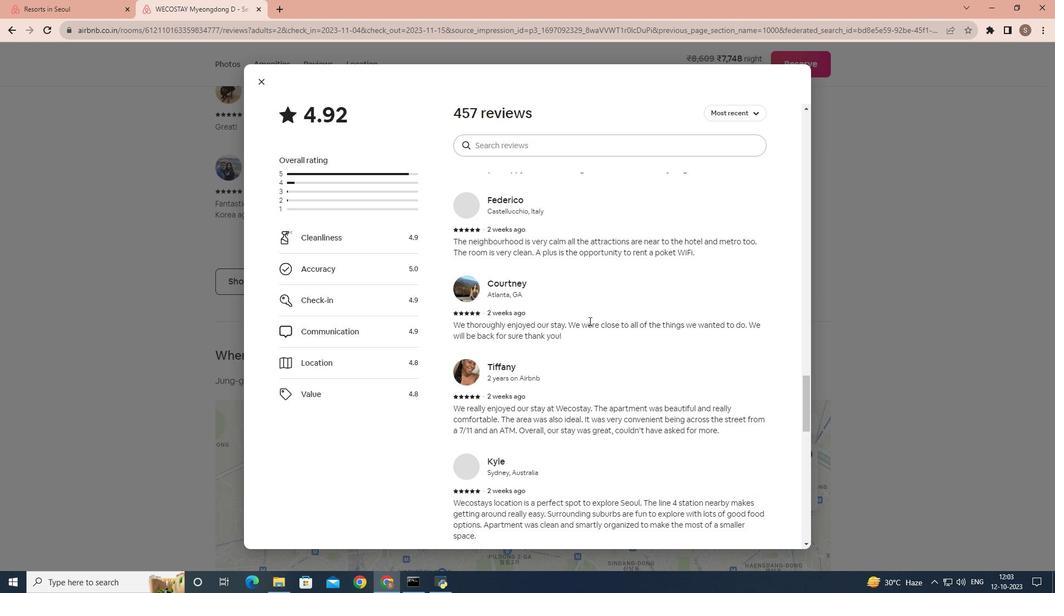 
Action: Mouse scrolled (589, 321) with delta (0, 0)
Screenshot: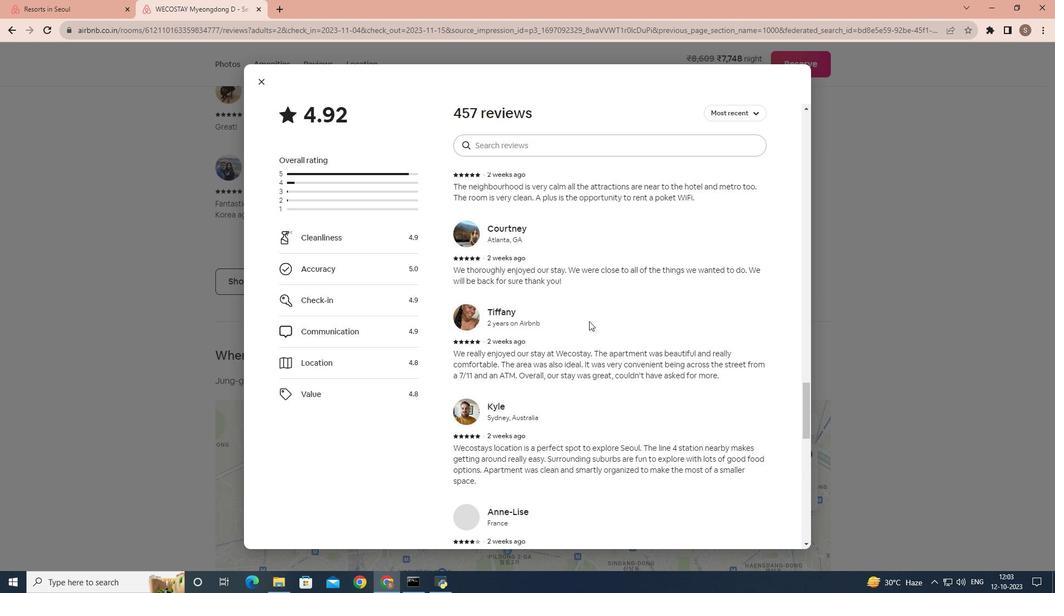 
Action: Mouse scrolled (589, 321) with delta (0, 0)
Screenshot: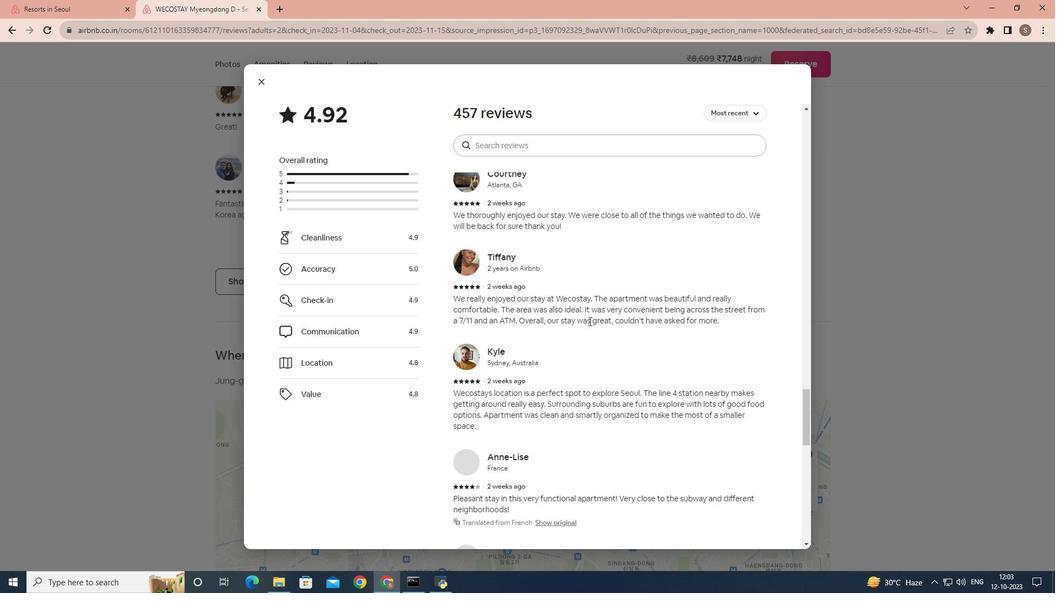 
Action: Mouse scrolled (589, 321) with delta (0, 0)
Screenshot: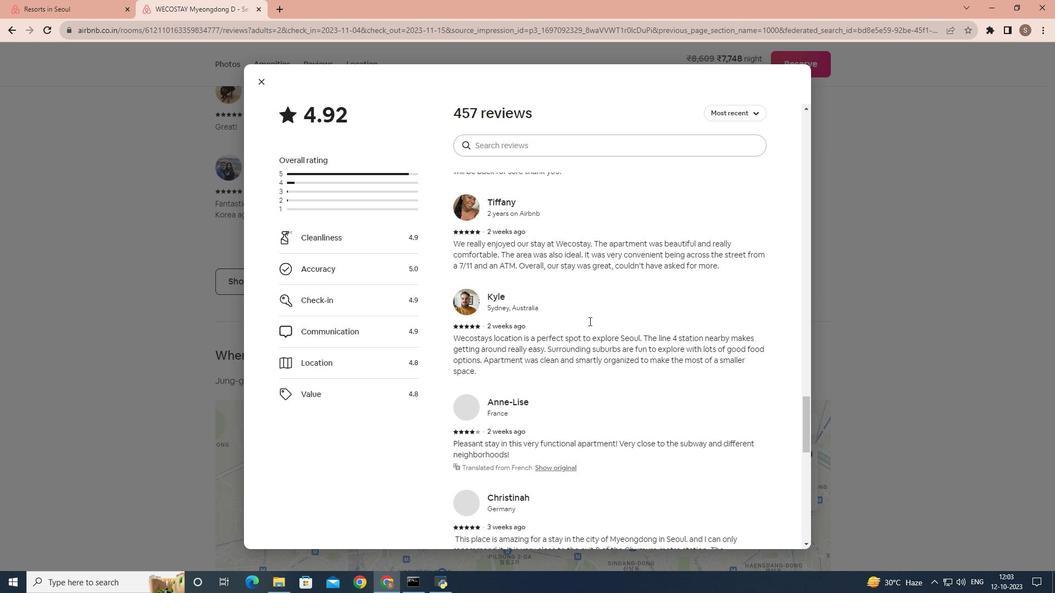 
Action: Mouse scrolled (589, 321) with delta (0, 0)
Screenshot: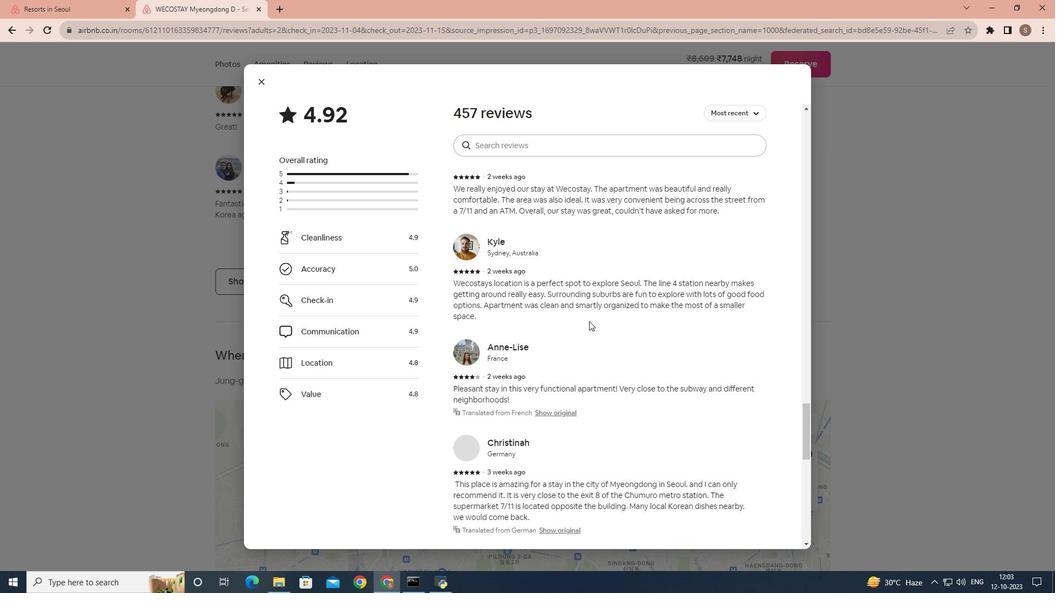 
Action: Mouse scrolled (589, 321) with delta (0, 0)
Screenshot: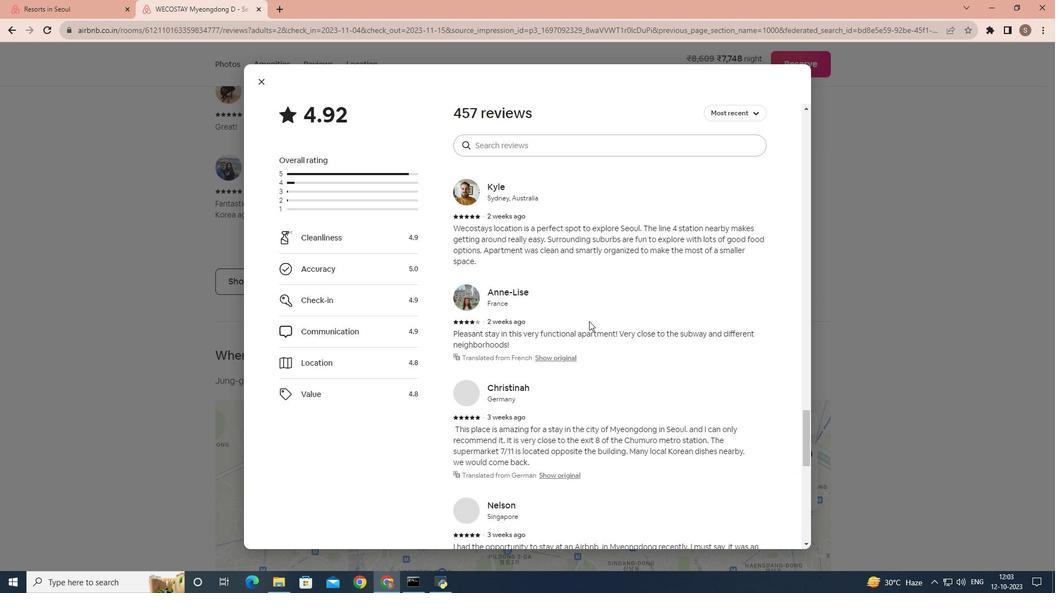 
Action: Mouse scrolled (589, 321) with delta (0, 0)
Screenshot: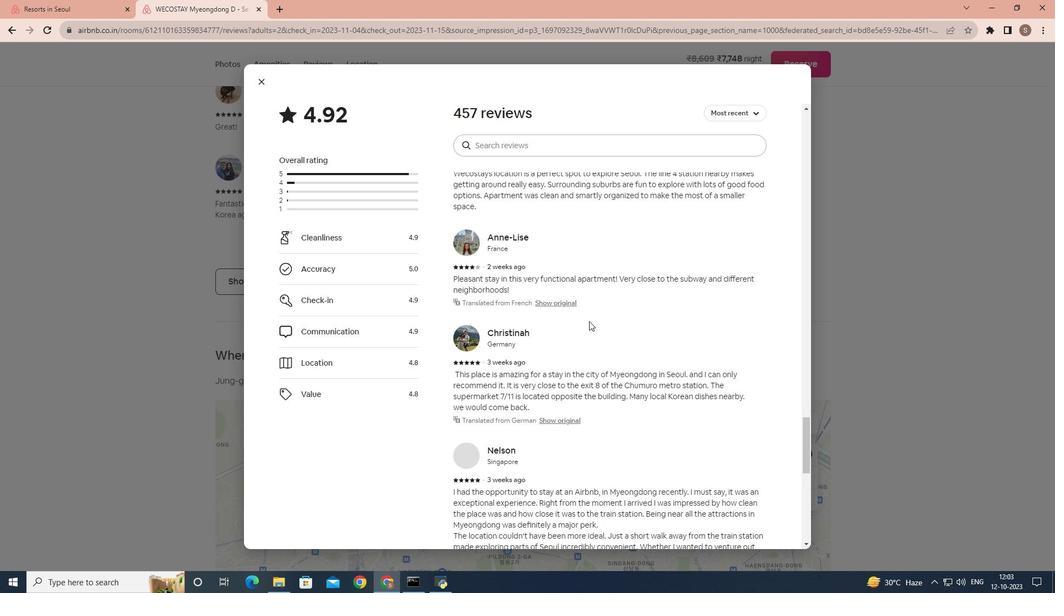 
Action: Mouse scrolled (589, 321) with delta (0, 0)
Screenshot: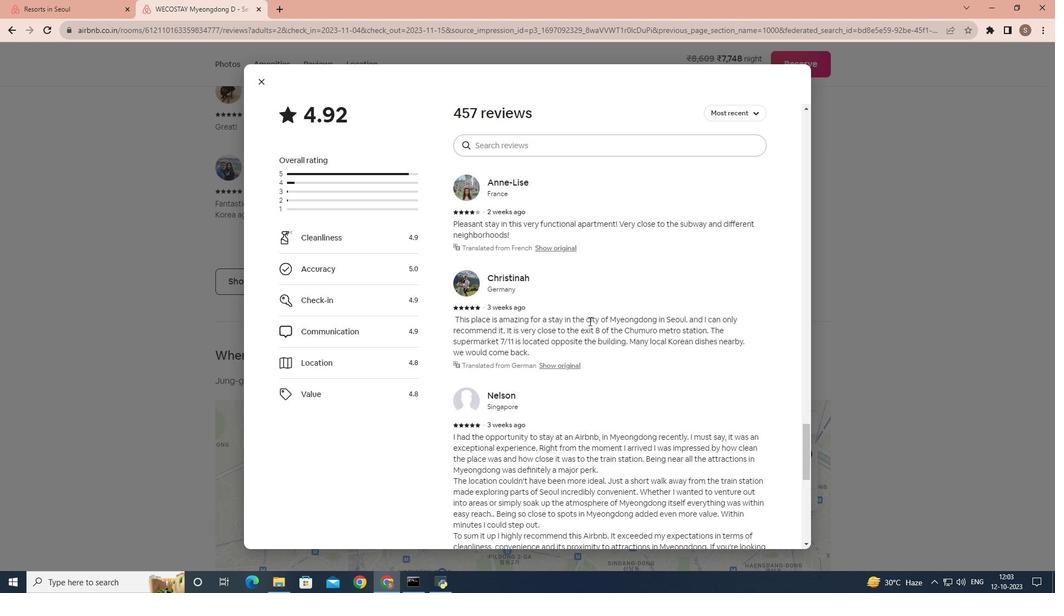 
Action: Mouse scrolled (589, 321) with delta (0, 0)
Screenshot: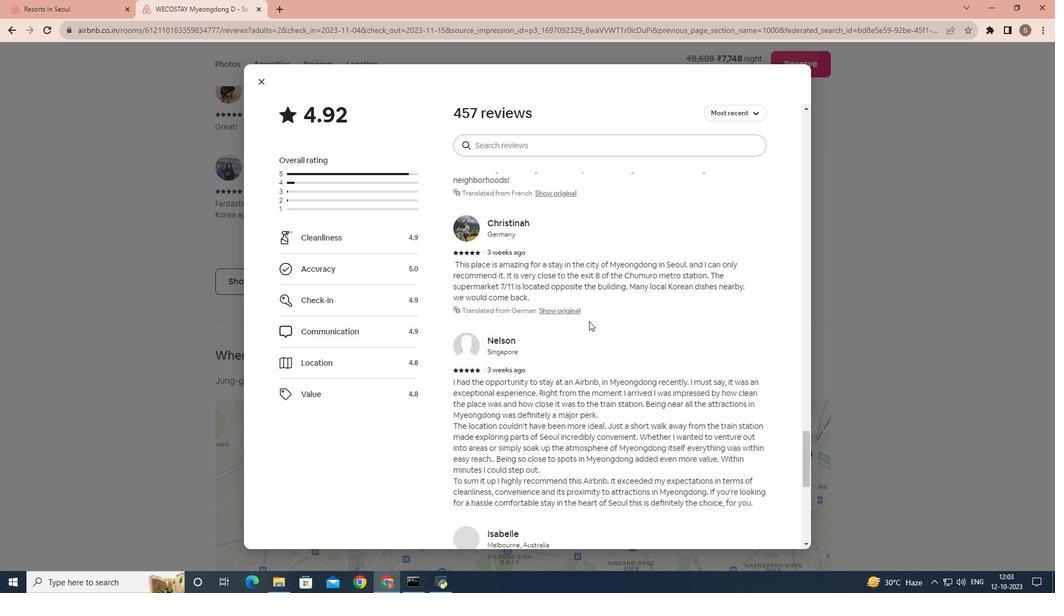 
Action: Mouse scrolled (589, 321) with delta (0, 0)
Screenshot: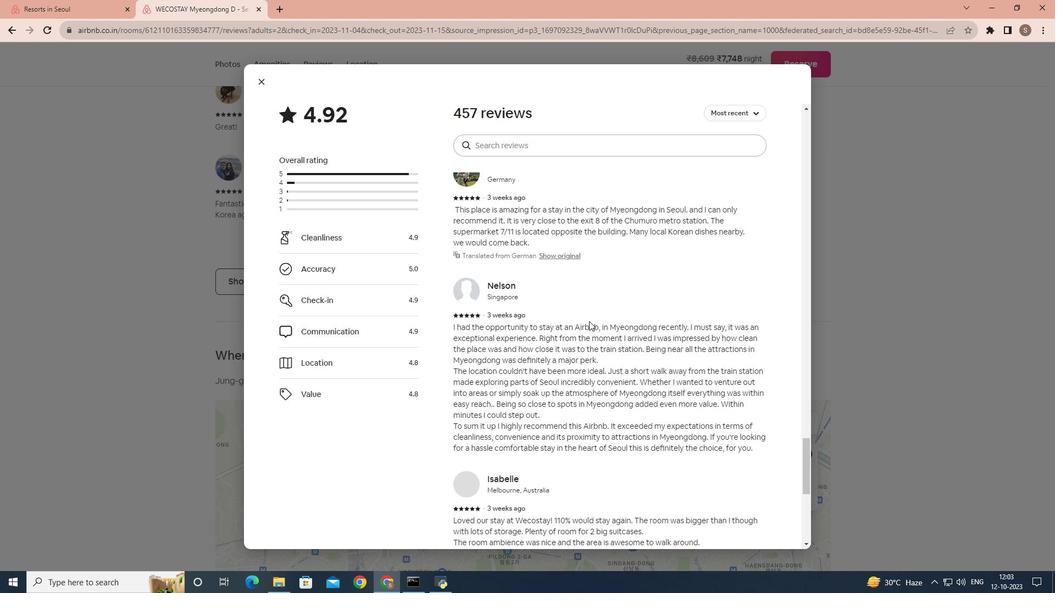 
Action: Mouse scrolled (589, 321) with delta (0, 0)
Screenshot: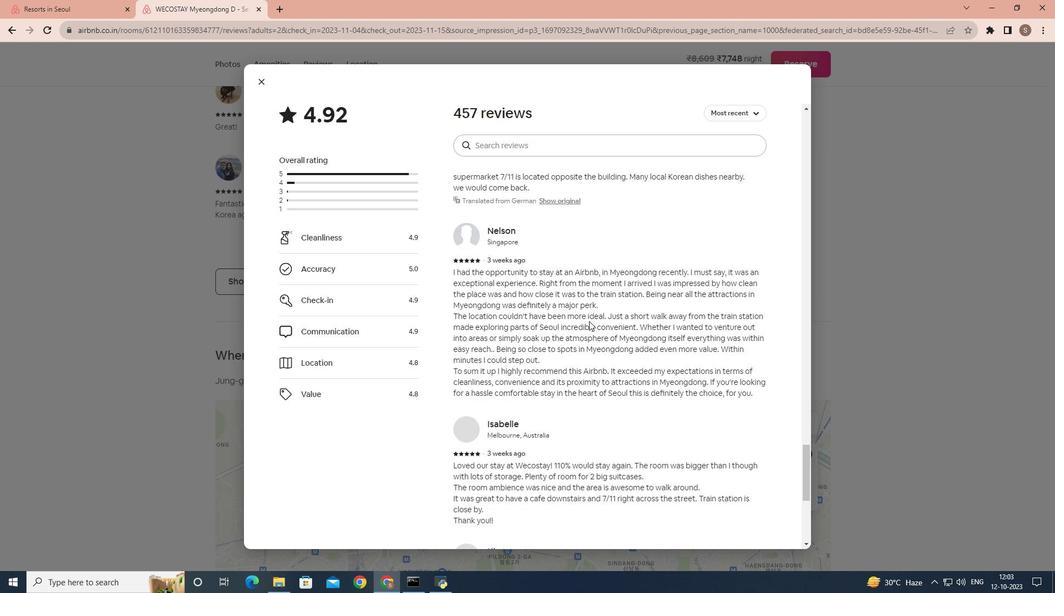 
Action: Mouse scrolled (589, 321) with delta (0, 0)
Screenshot: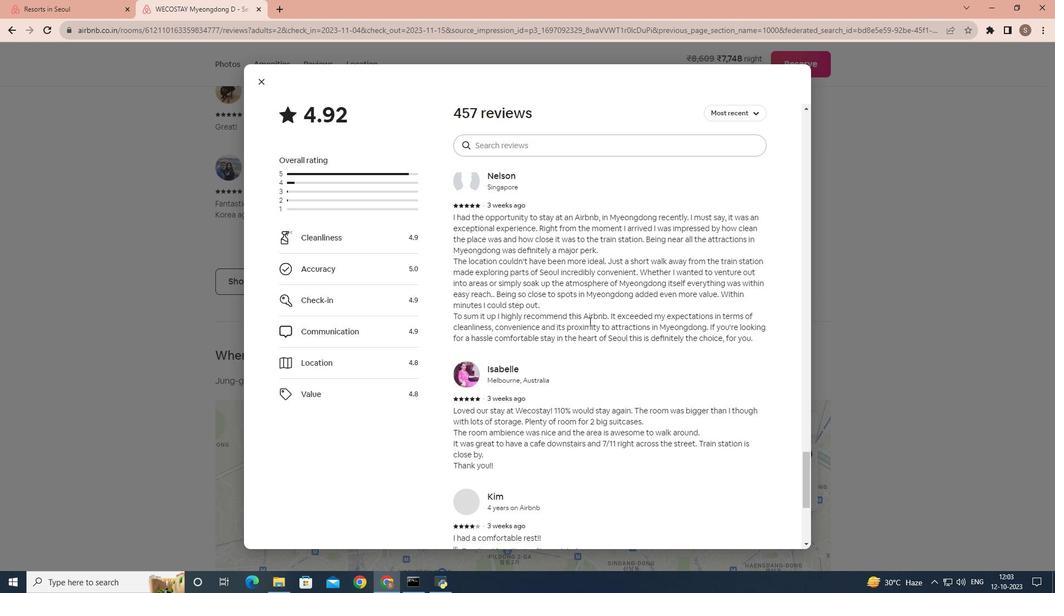 
Action: Mouse scrolled (589, 321) with delta (0, 0)
Screenshot: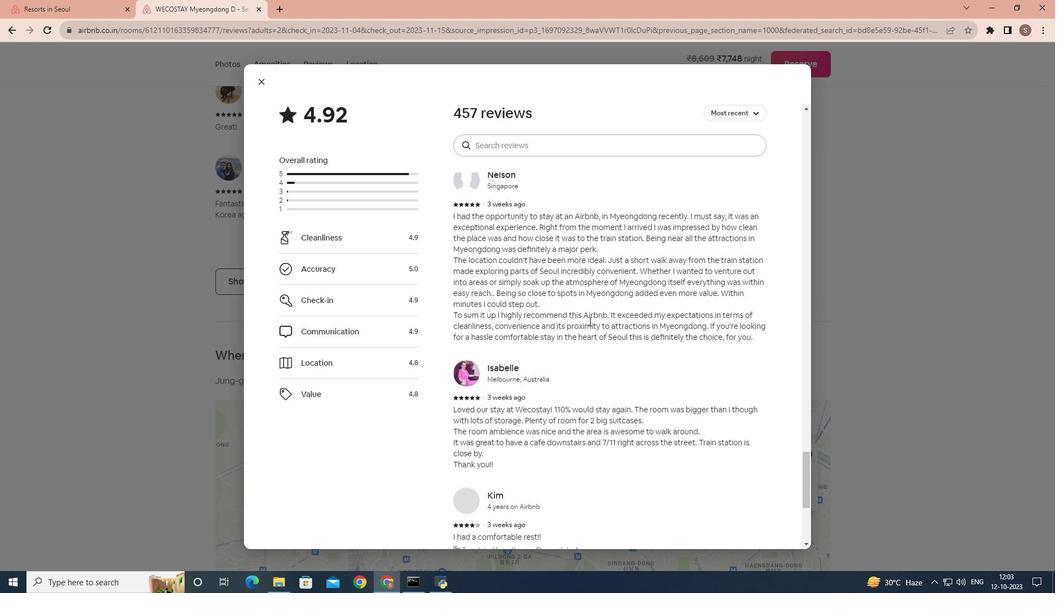 
Action: Mouse scrolled (589, 321) with delta (0, 0)
Screenshot: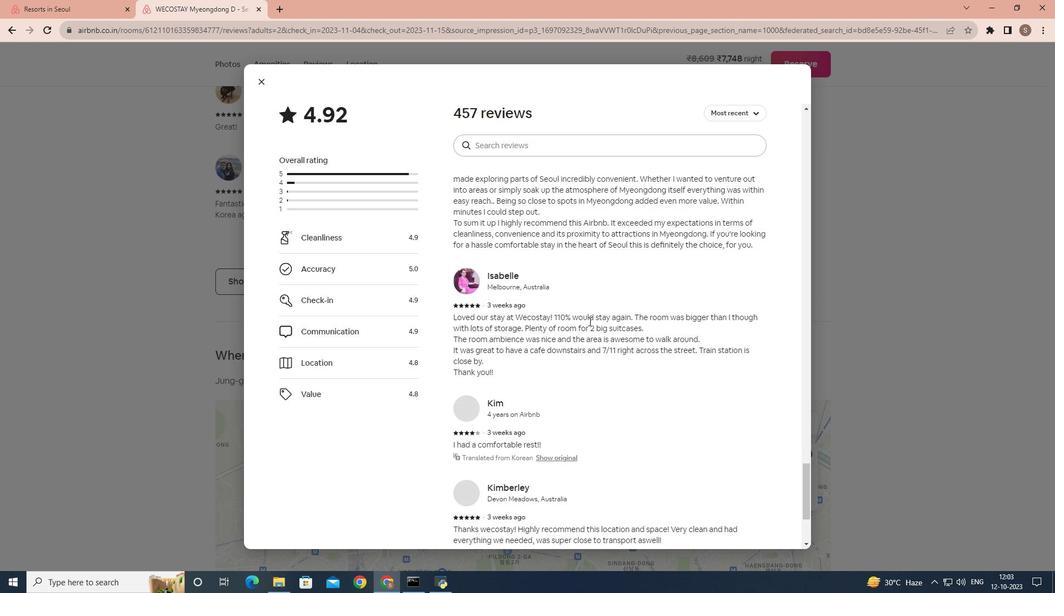 
Action: Mouse scrolled (589, 321) with delta (0, 0)
Screenshot: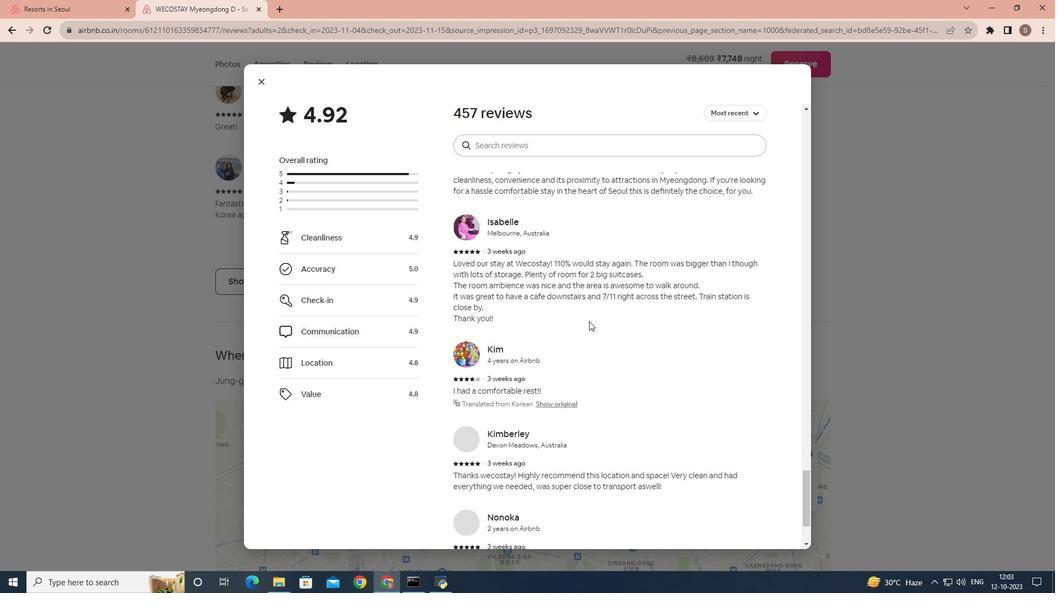 
Action: Mouse scrolled (589, 321) with delta (0, 0)
Screenshot: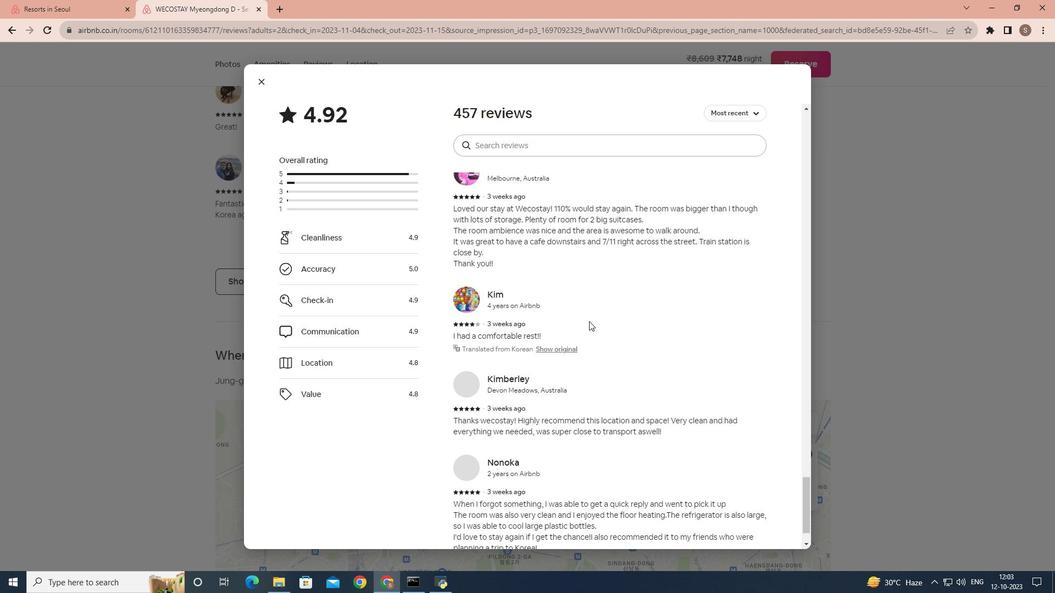 
Action: Mouse scrolled (589, 321) with delta (0, 0)
Screenshot: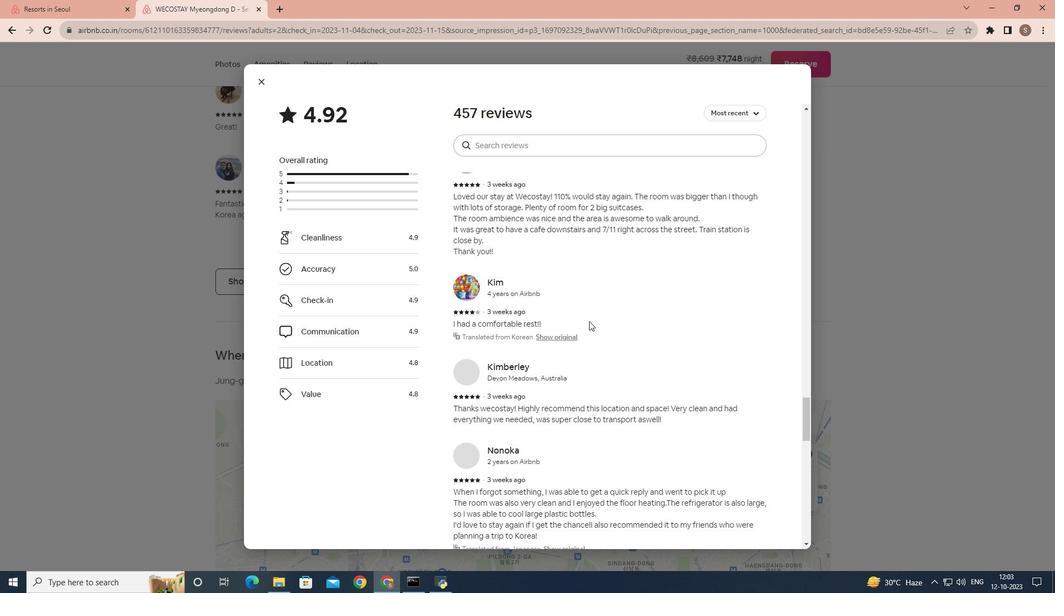 
Action: Mouse scrolled (589, 321) with delta (0, 0)
Screenshot: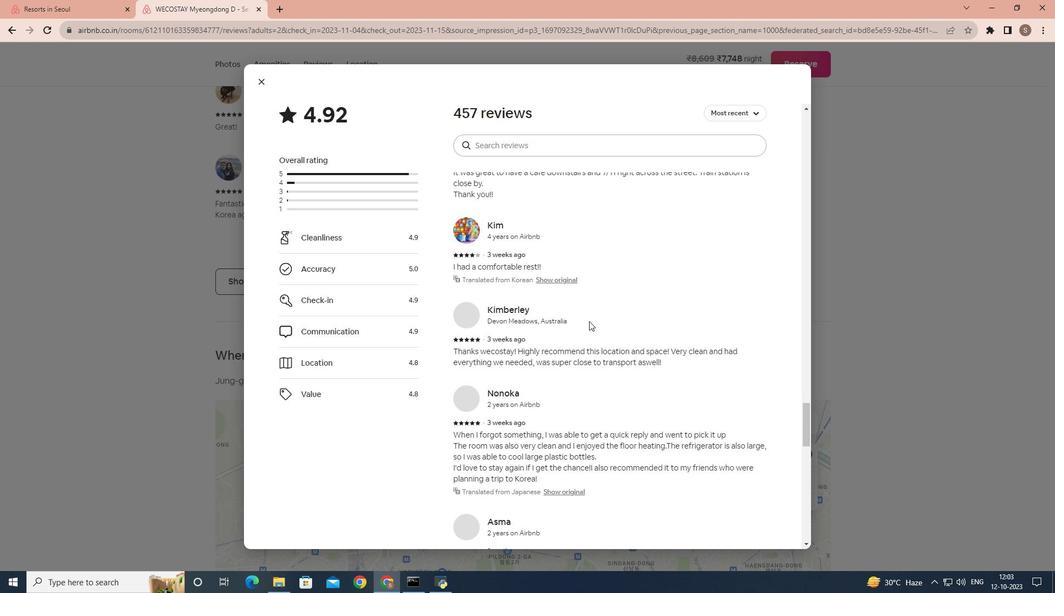 
Action: Mouse scrolled (589, 321) with delta (0, 0)
Screenshot: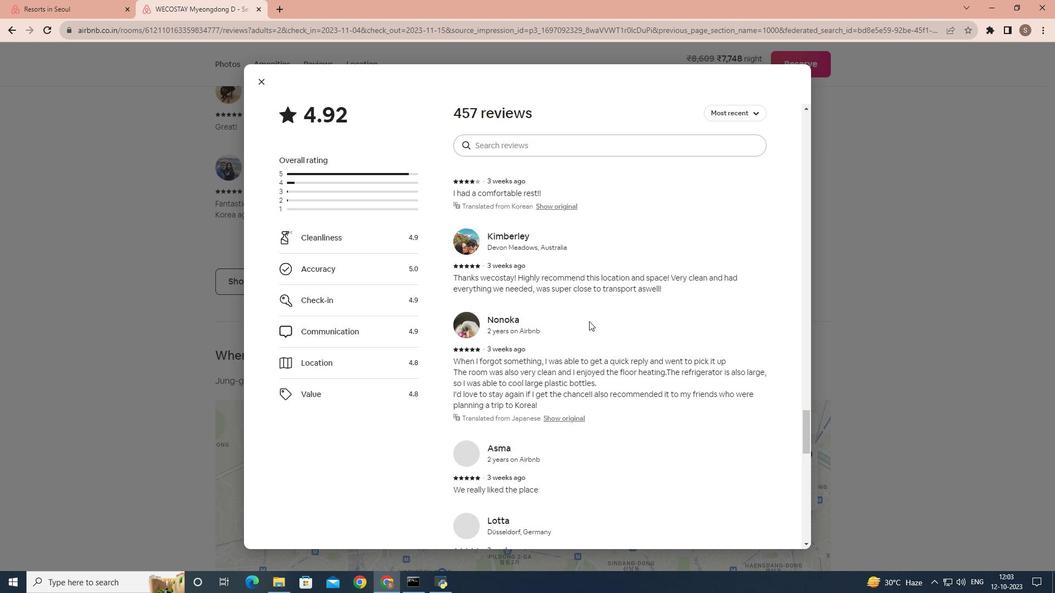 
Action: Mouse scrolled (589, 321) with delta (0, 0)
Screenshot: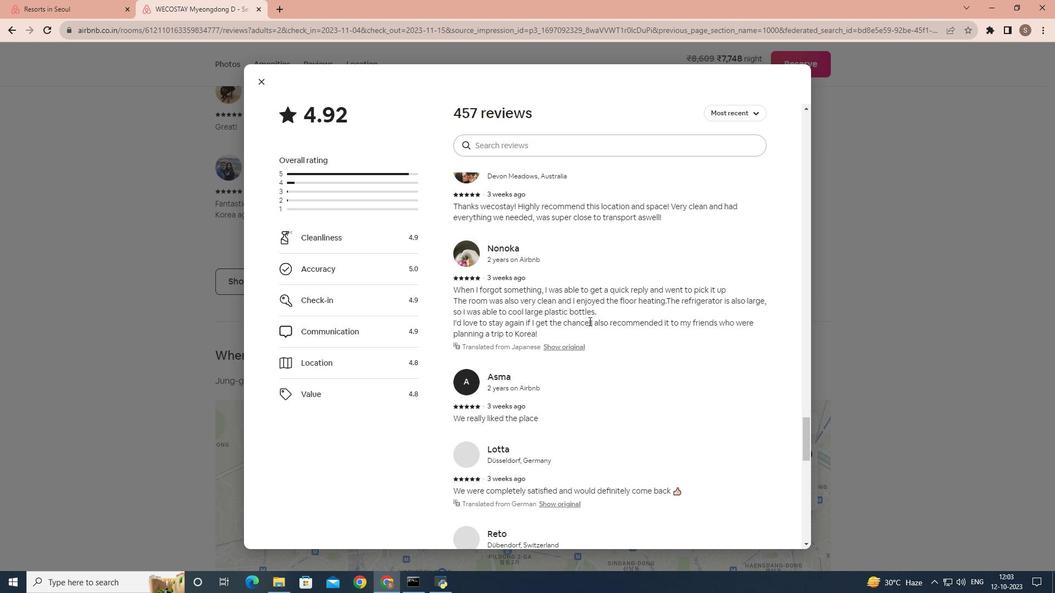 
Action: Mouse scrolled (589, 321) with delta (0, 0)
Screenshot: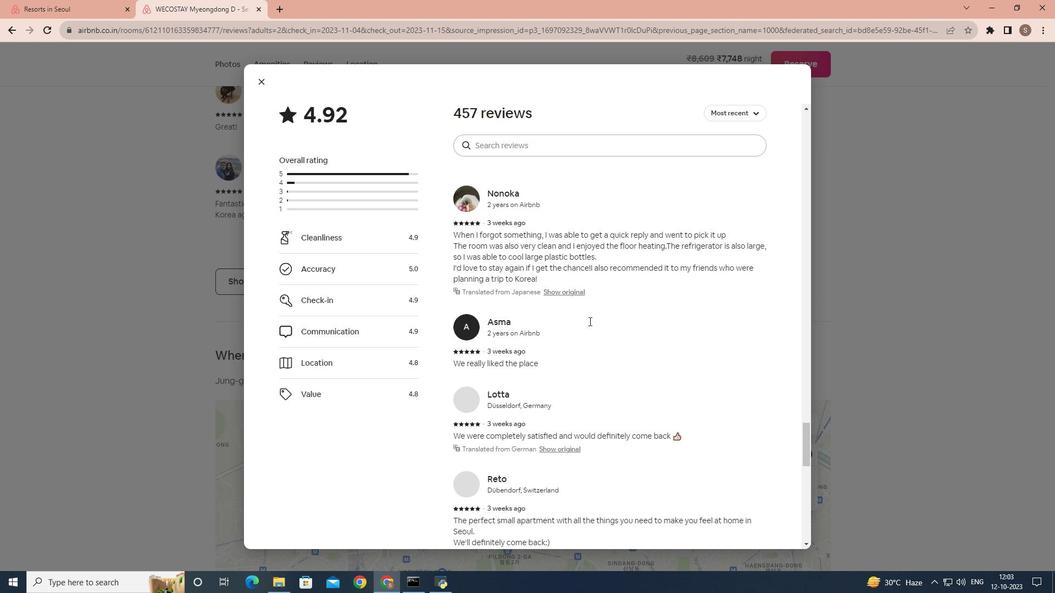 
Action: Mouse scrolled (589, 321) with delta (0, 0)
Screenshot: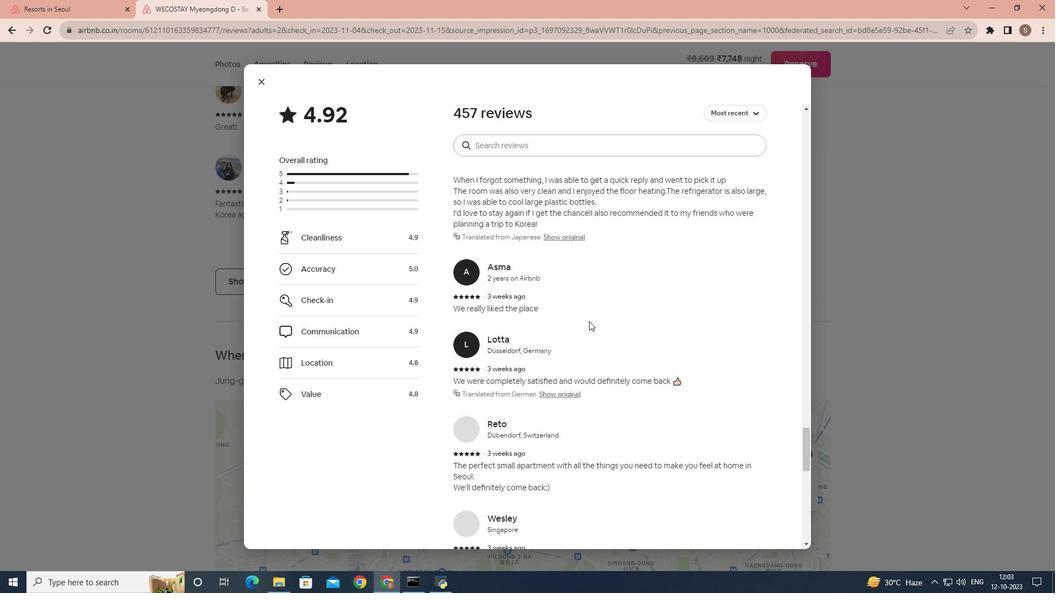 
Action: Mouse scrolled (589, 321) with delta (0, 0)
Screenshot: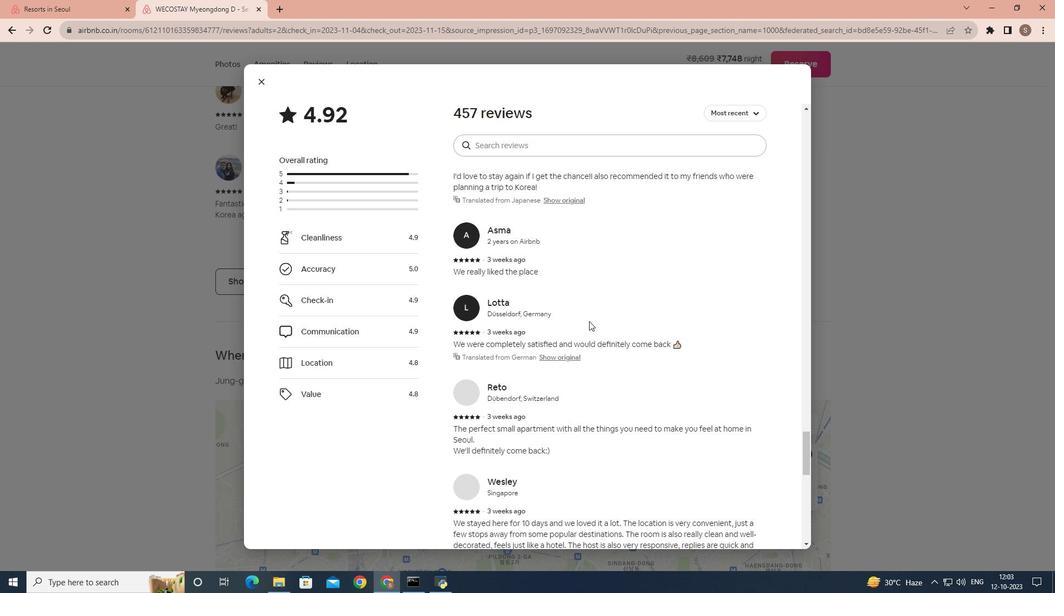 
Action: Mouse scrolled (589, 321) with delta (0, 0)
Screenshot: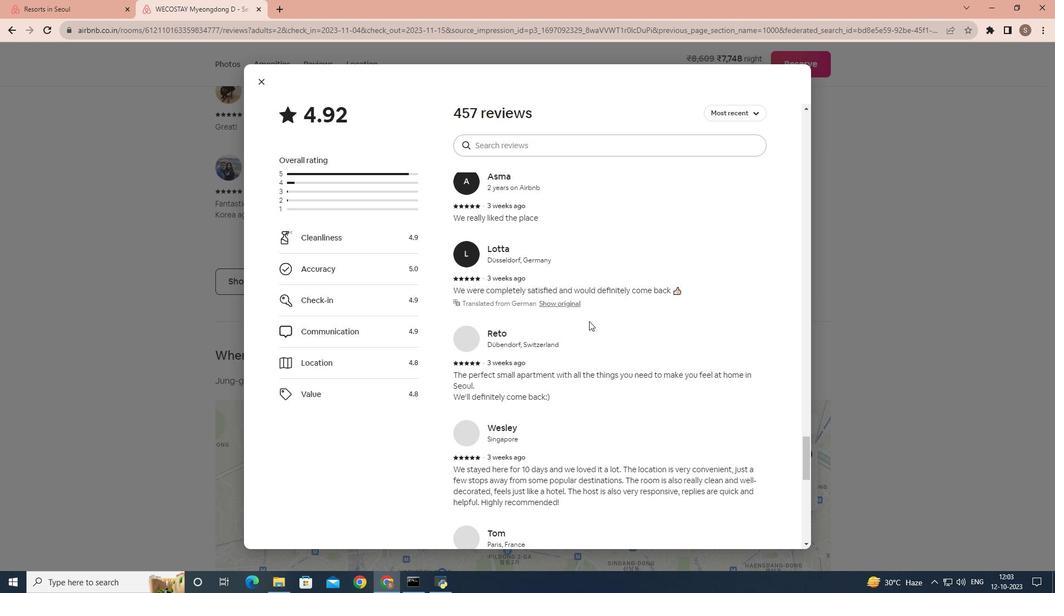 
Action: Mouse scrolled (589, 321) with delta (0, 0)
Screenshot: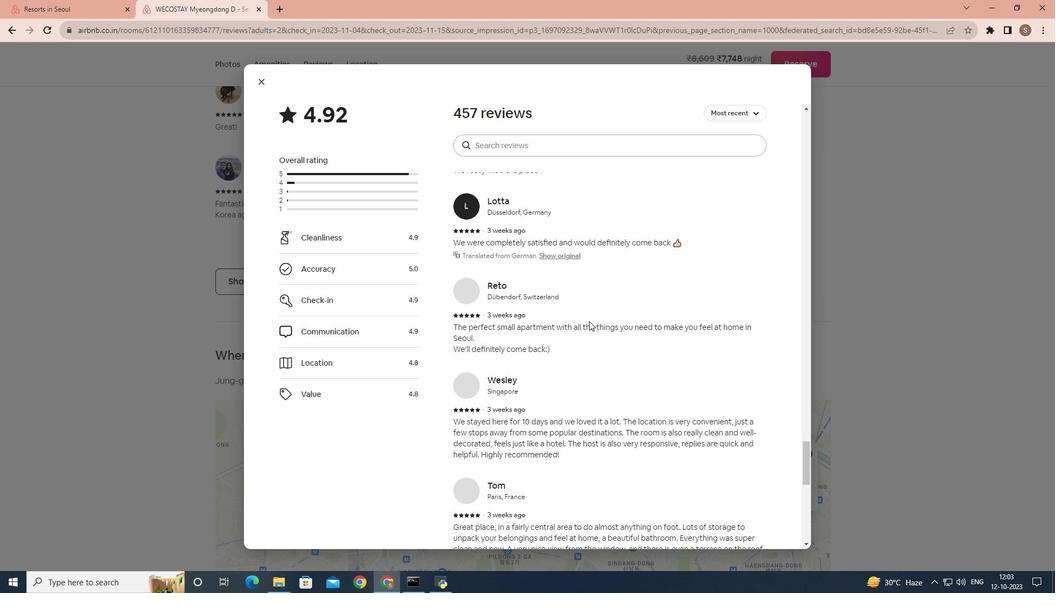
Action: Mouse scrolled (589, 321) with delta (0, 0)
Screenshot: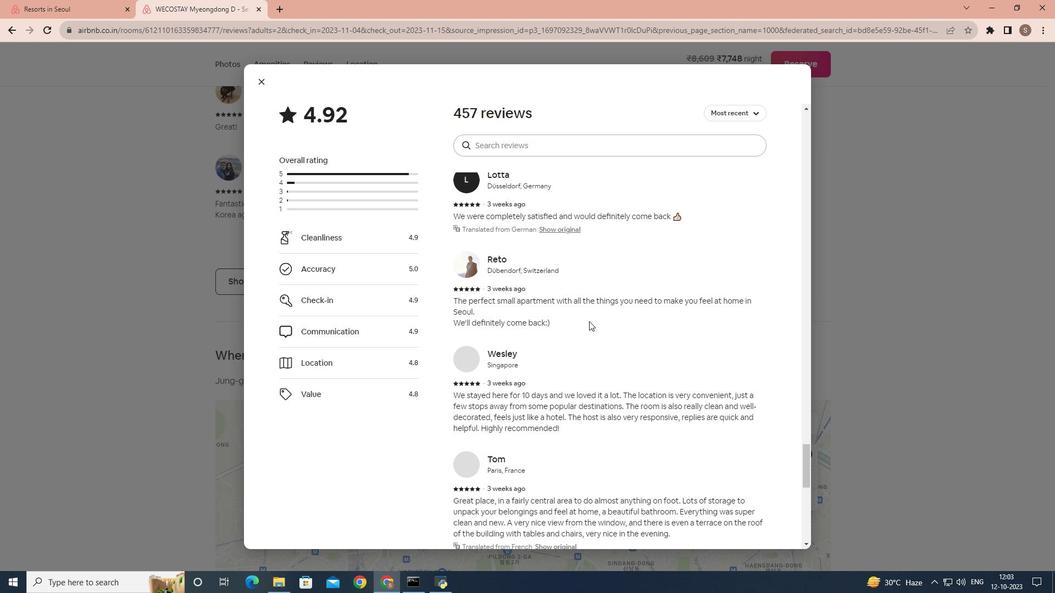 
Action: Mouse scrolled (589, 321) with delta (0, 0)
Screenshot: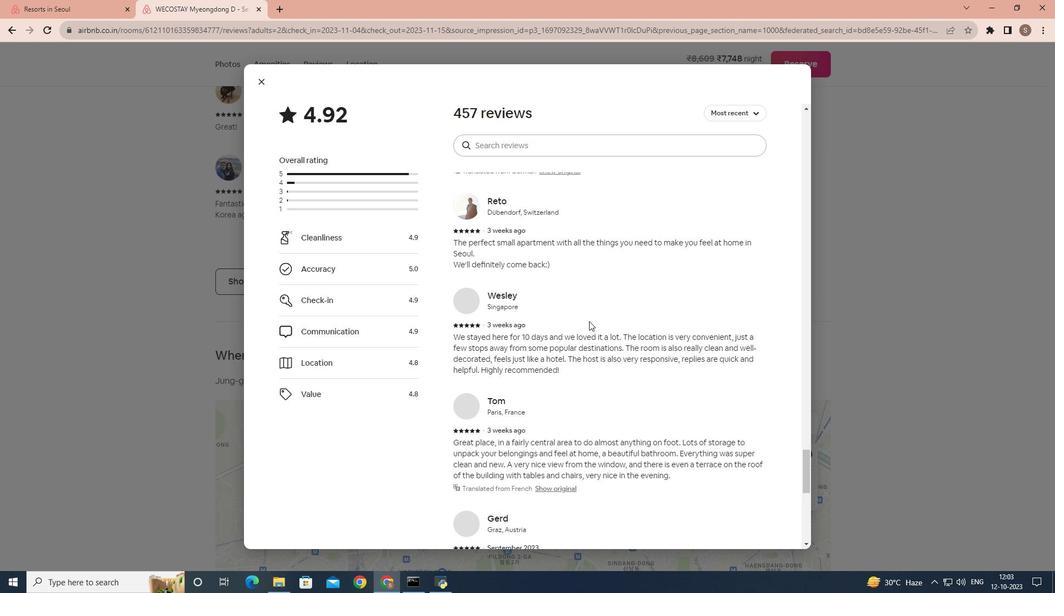 
Action: Mouse scrolled (589, 321) with delta (0, 0)
Screenshot: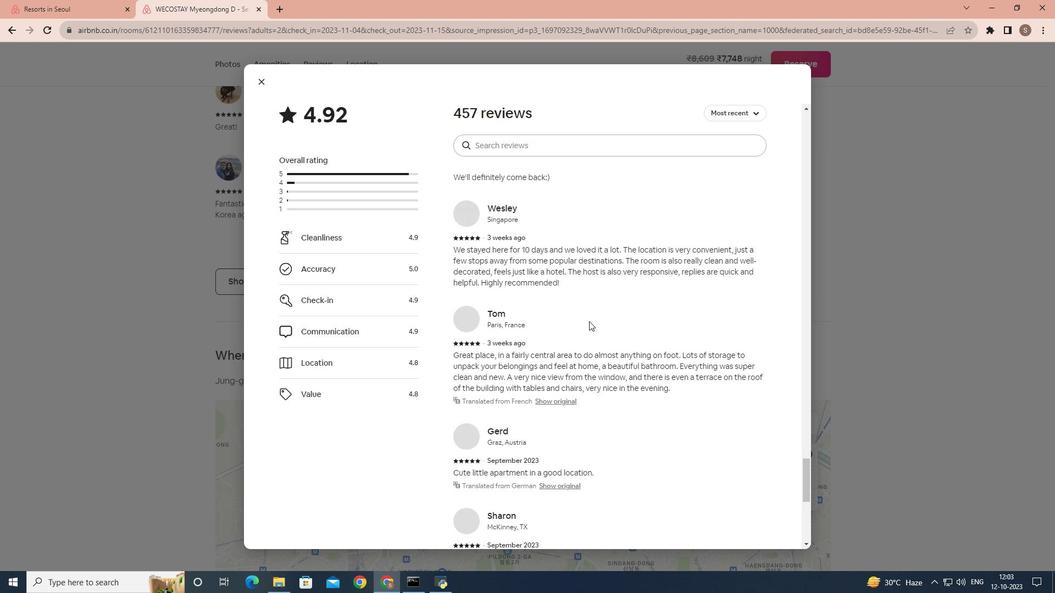 
Action: Mouse scrolled (589, 321) with delta (0, 0)
Screenshot: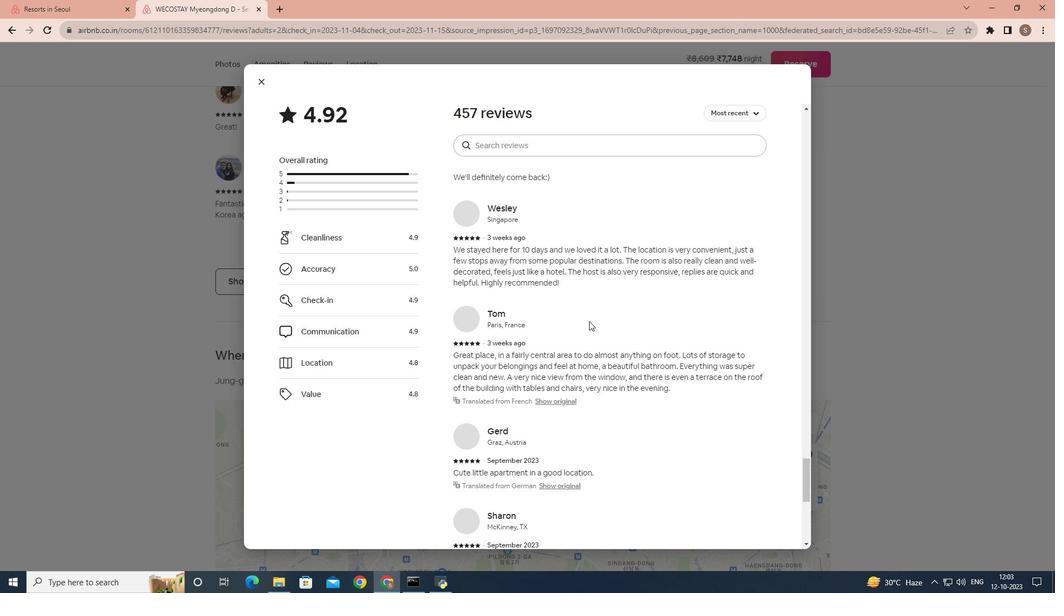 
Action: Mouse scrolled (589, 321) with delta (0, 0)
Screenshot: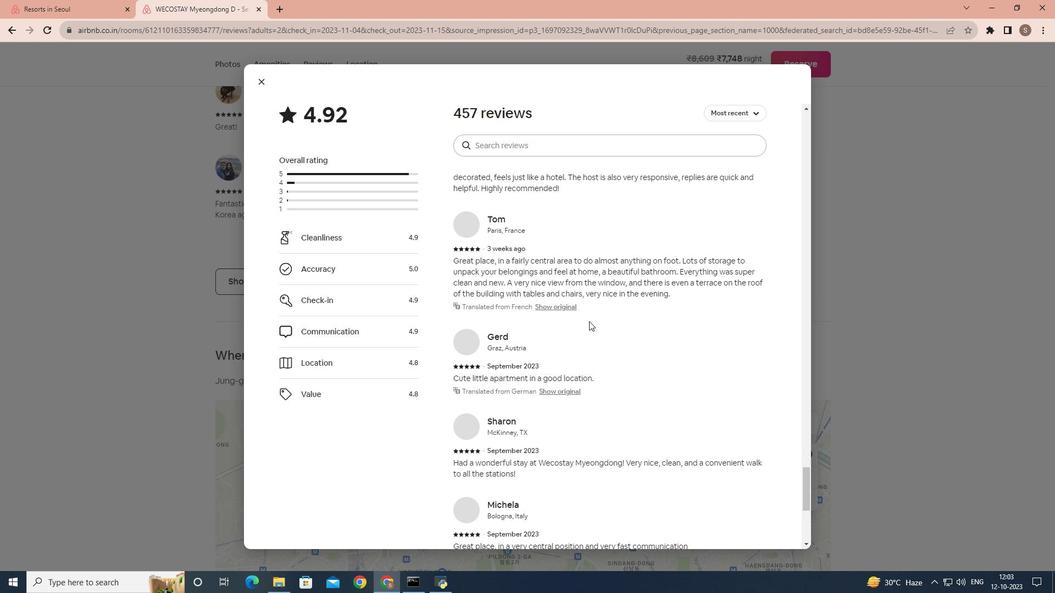 
Action: Mouse scrolled (589, 321) with delta (0, 0)
Screenshot: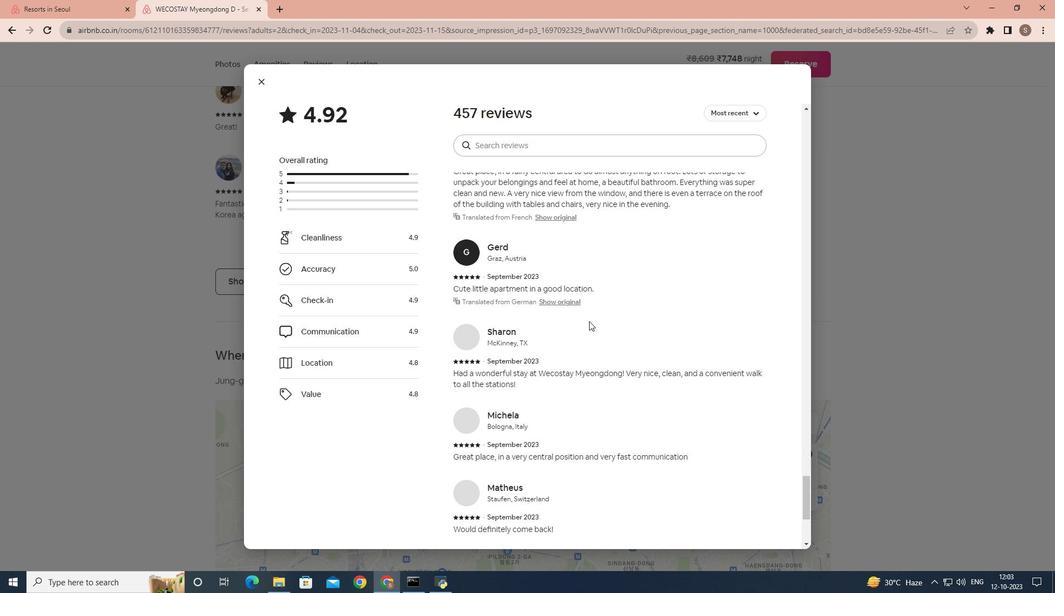 
Action: Mouse scrolled (589, 321) with delta (0, 0)
Screenshot: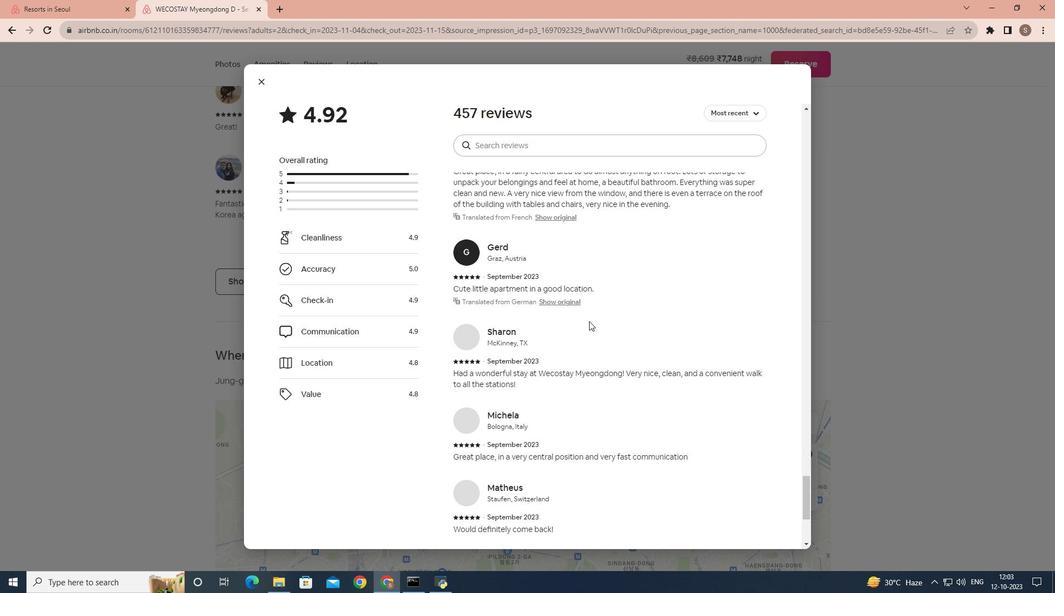 
Action: Mouse moved to (259, 81)
Screenshot: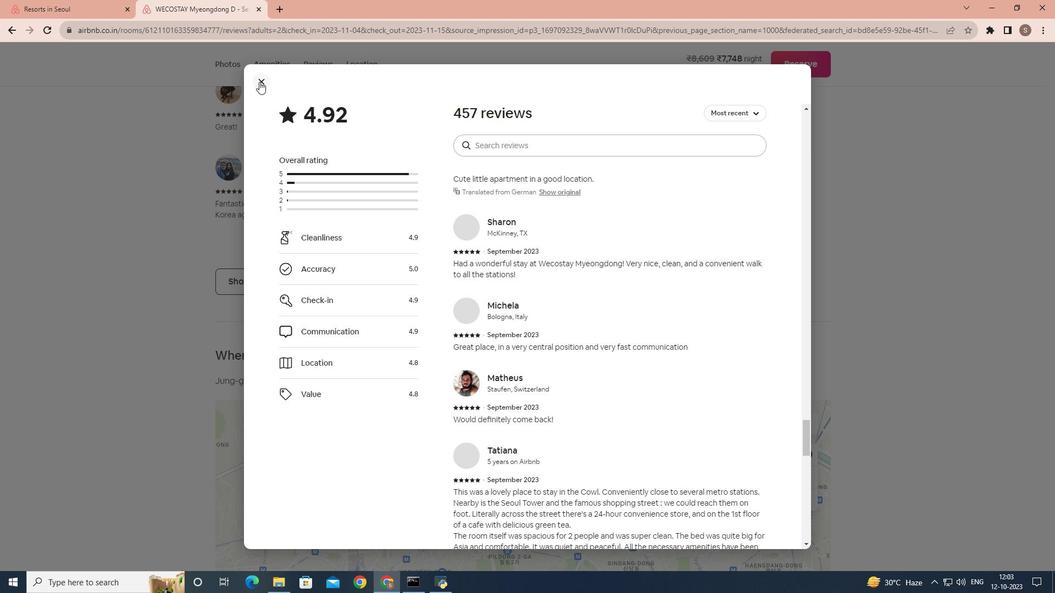 
Action: Mouse pressed left at (259, 81)
Screenshot: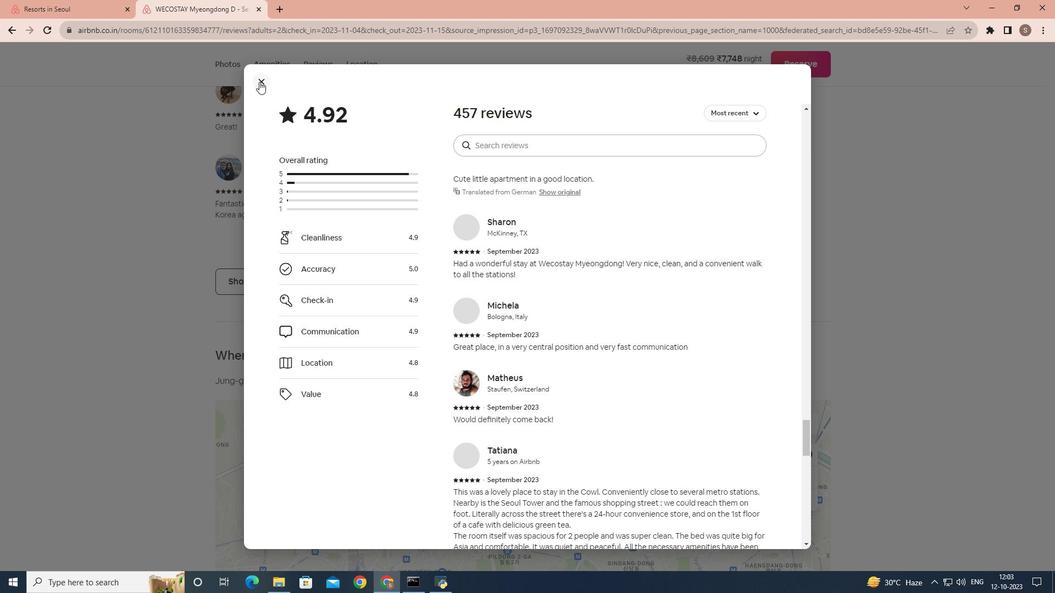 
Action: Mouse moved to (394, 317)
Screenshot: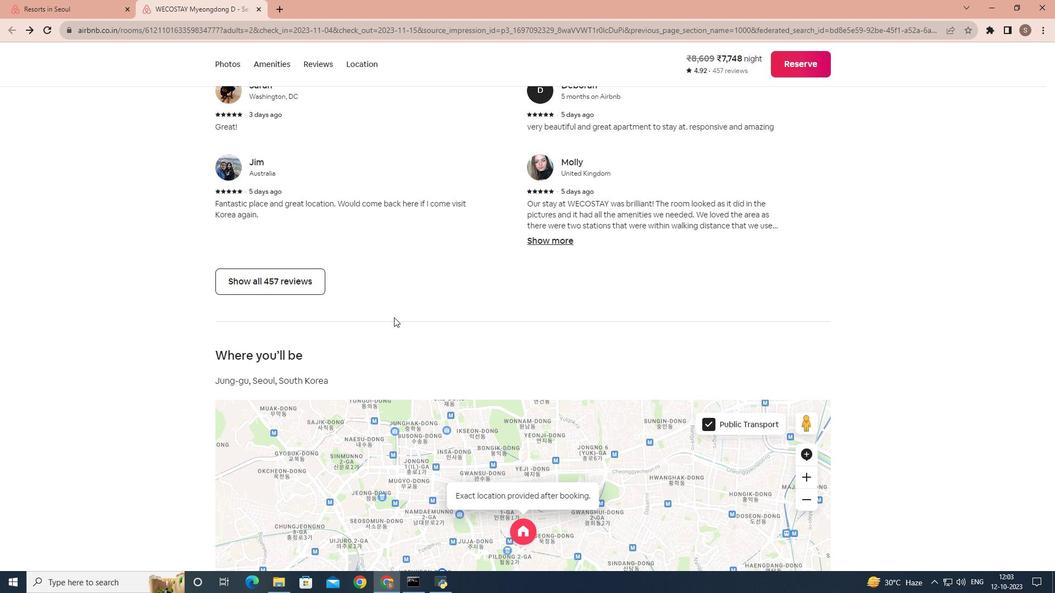 
Action: Mouse scrolled (394, 317) with delta (0, 0)
Screenshot: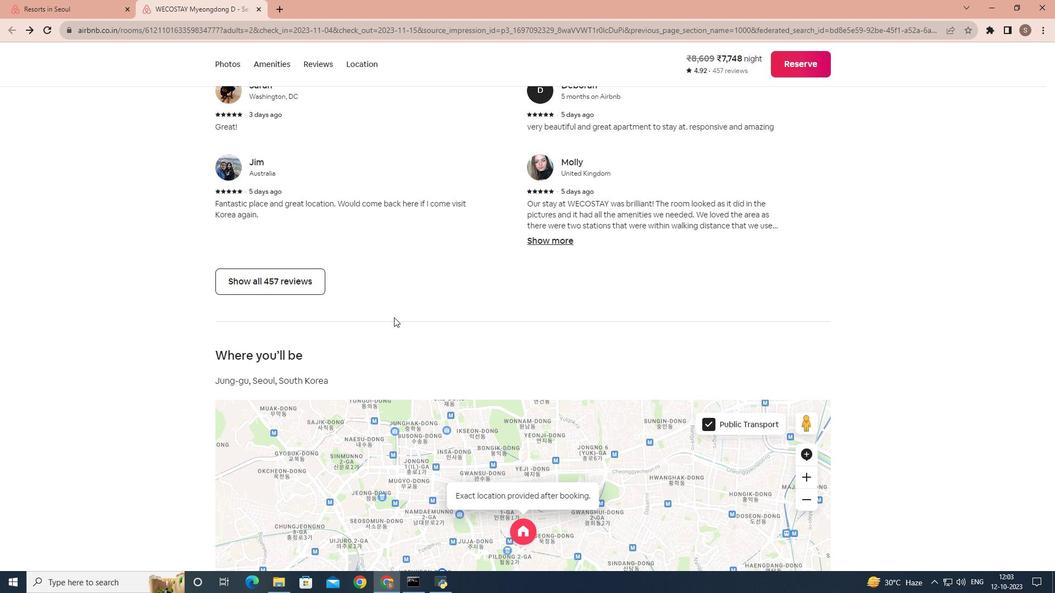 
Action: Mouse scrolled (394, 317) with delta (0, 0)
Screenshot: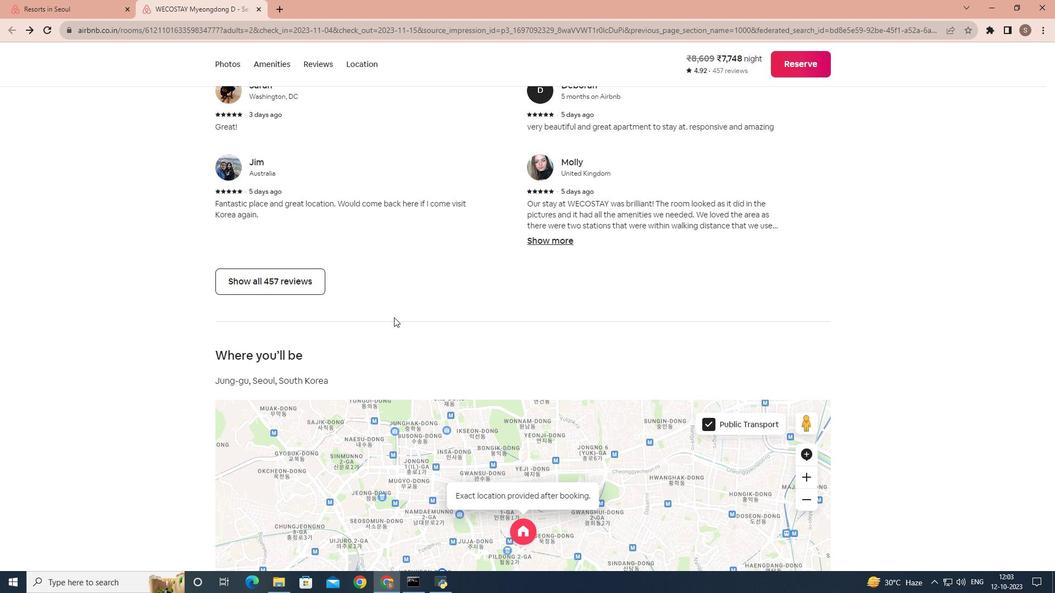 
Action: Mouse scrolled (394, 317) with delta (0, 0)
Screenshot: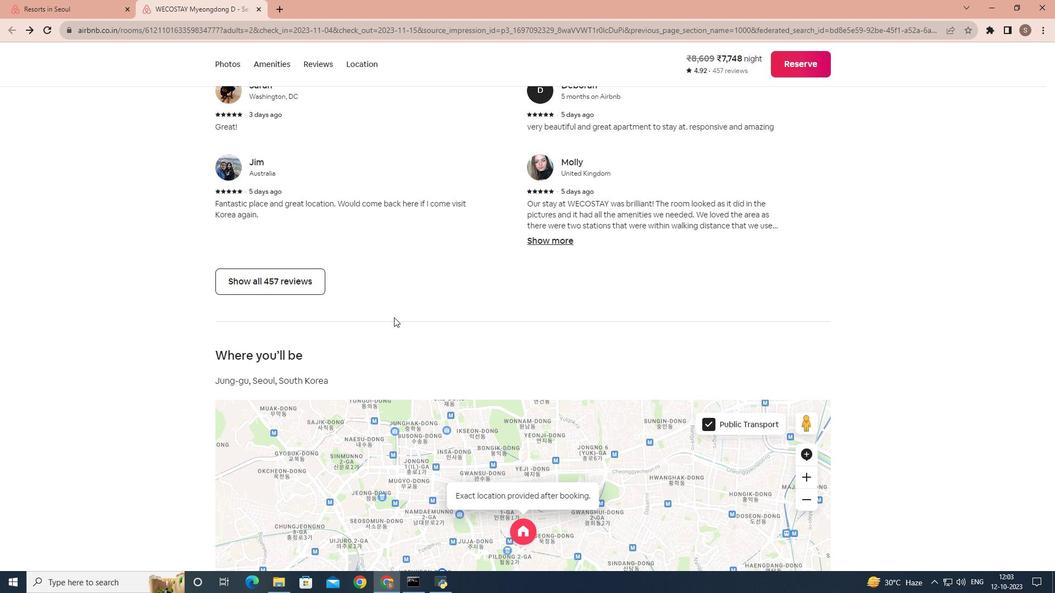 
Action: Mouse scrolled (394, 317) with delta (0, 0)
Screenshot: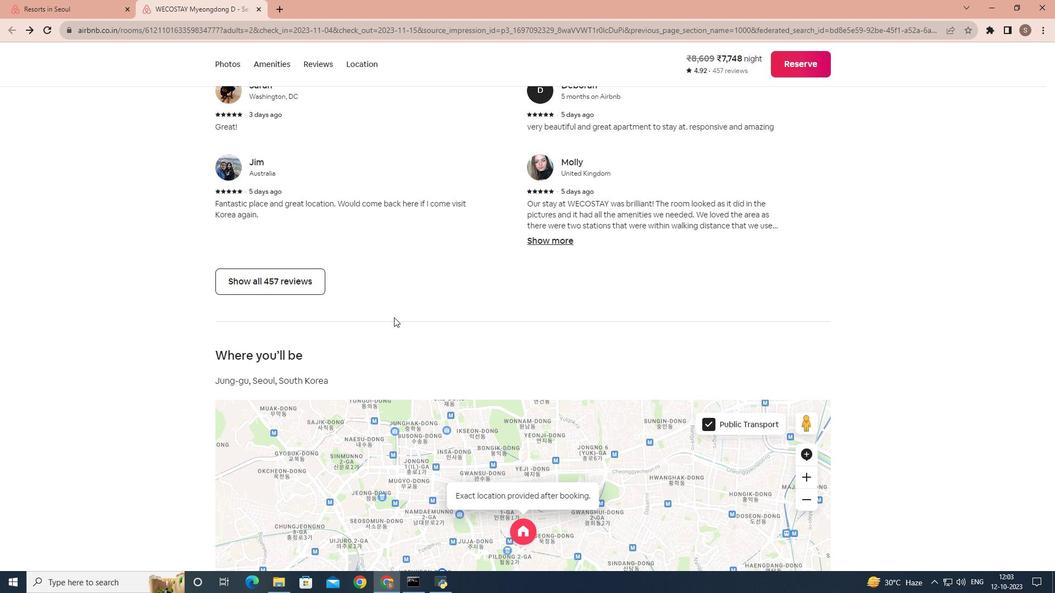 
Action: Mouse moved to (393, 355)
Screenshot: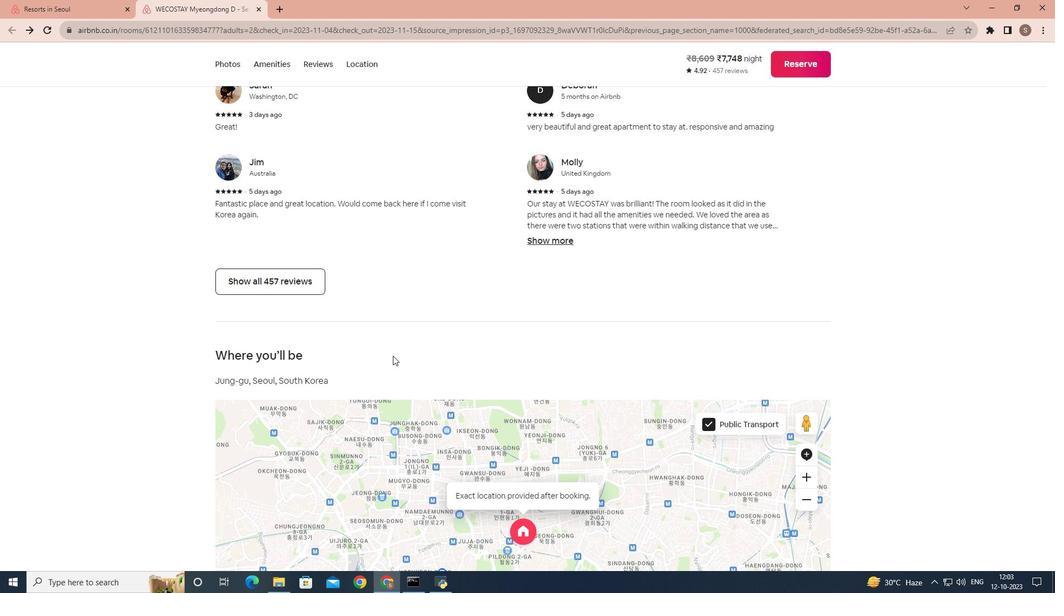 
Action: Mouse scrolled (393, 355) with delta (0, 0)
Screenshot: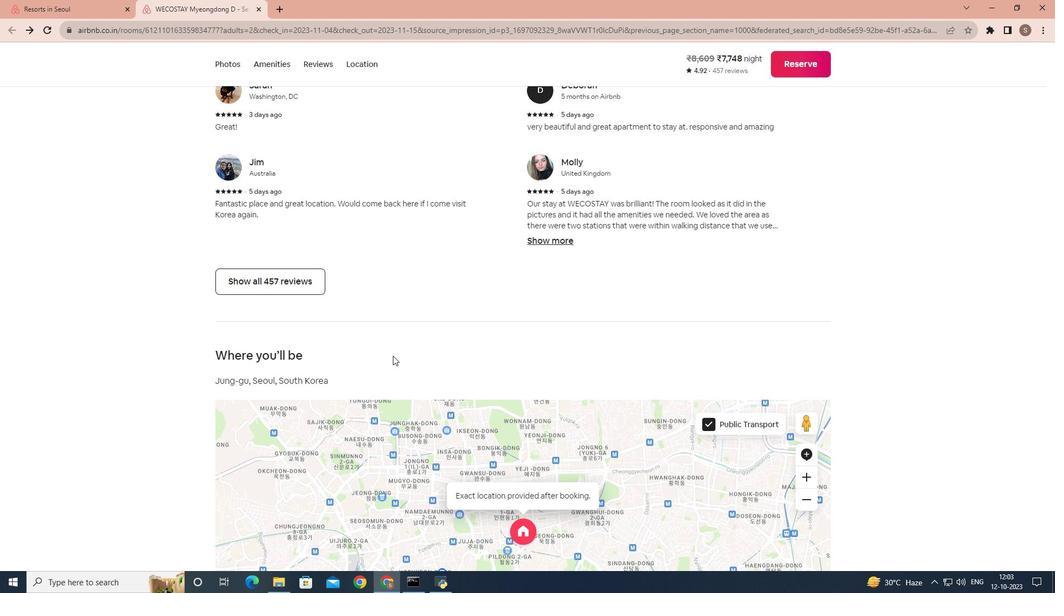 
Action: Mouse moved to (393, 356)
Screenshot: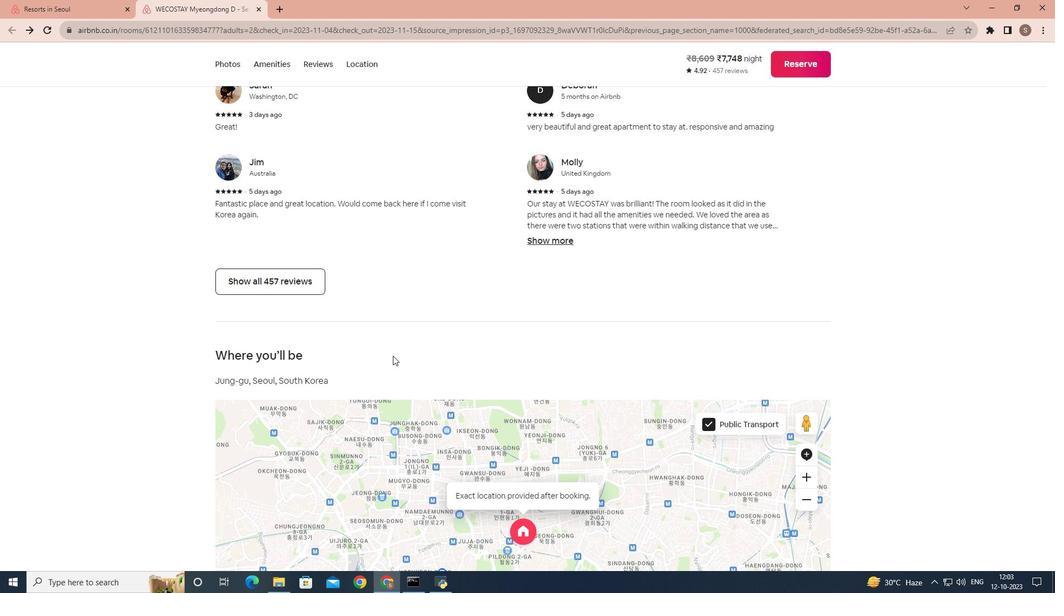 
Action: Mouse scrolled (393, 355) with delta (0, 0)
Screenshot: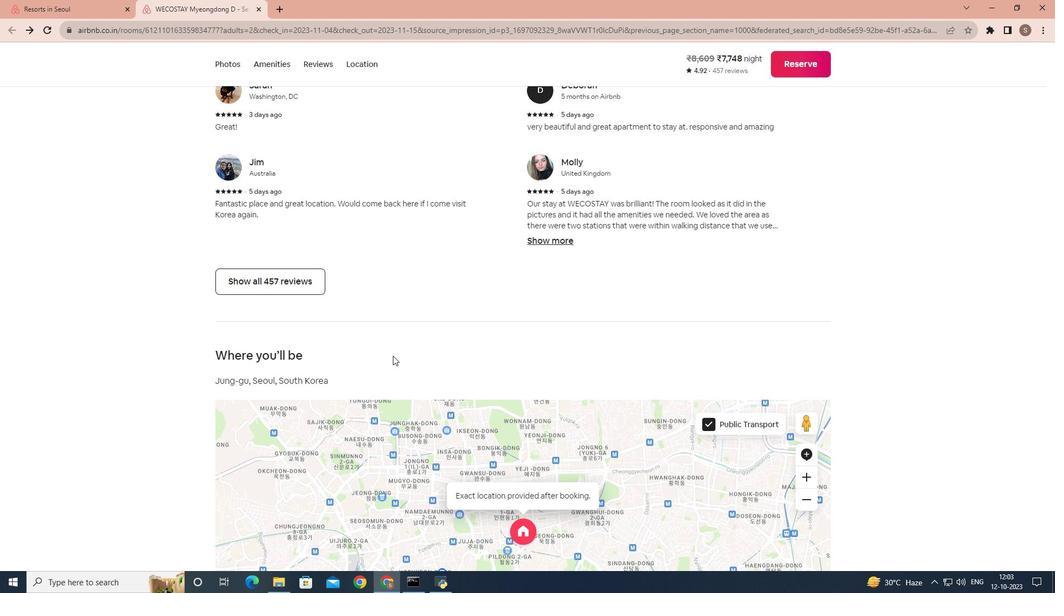 
Action: Mouse moved to (415, 363)
Screenshot: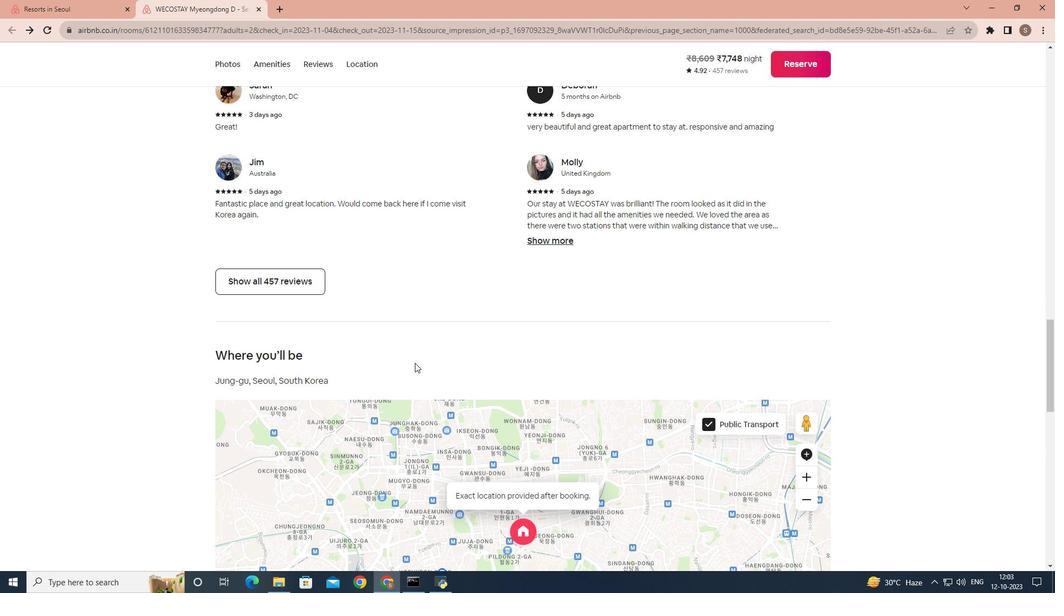 
Action: Mouse scrolled (415, 362) with delta (0, 0)
Screenshot: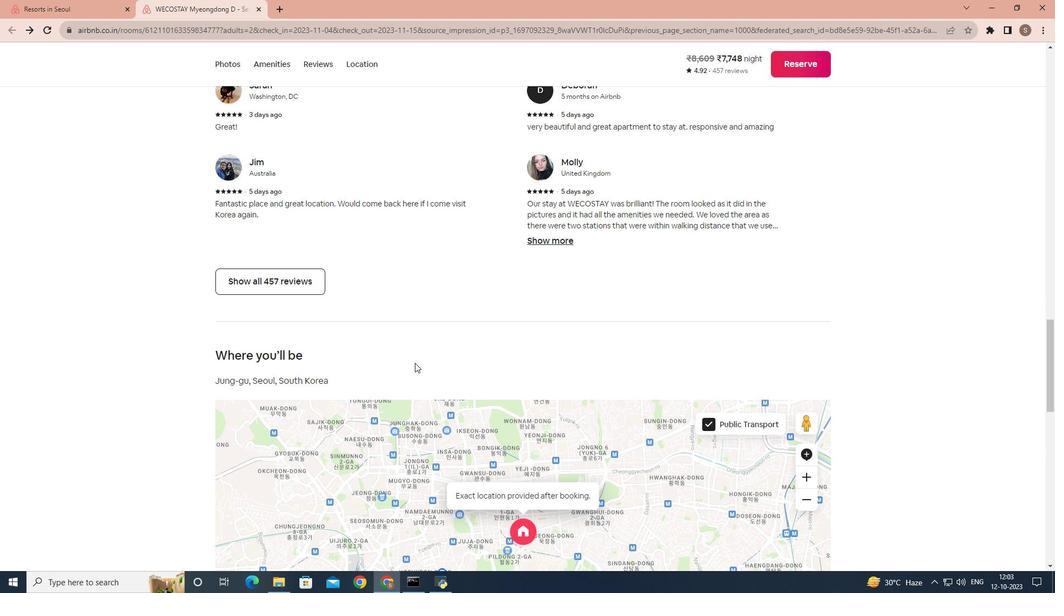 
Action: Mouse scrolled (415, 362) with delta (0, 0)
Screenshot: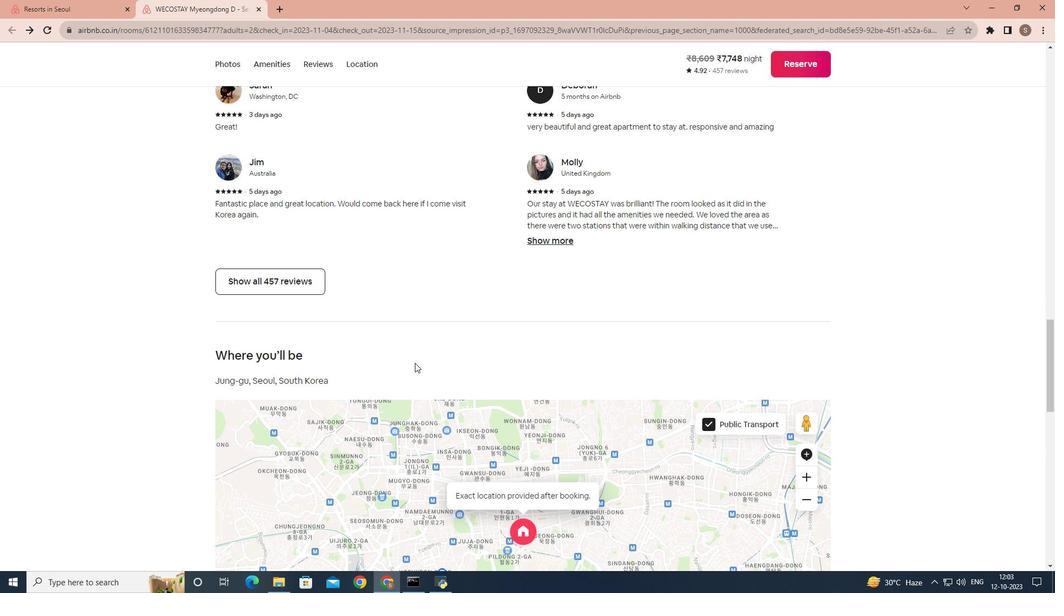 
Action: Mouse scrolled (415, 362) with delta (0, 0)
